 Task: Create a Facebook post about your home renovation, including before and after images and a description of the changes made.
Action: Mouse moved to (289, 26)
Screenshot: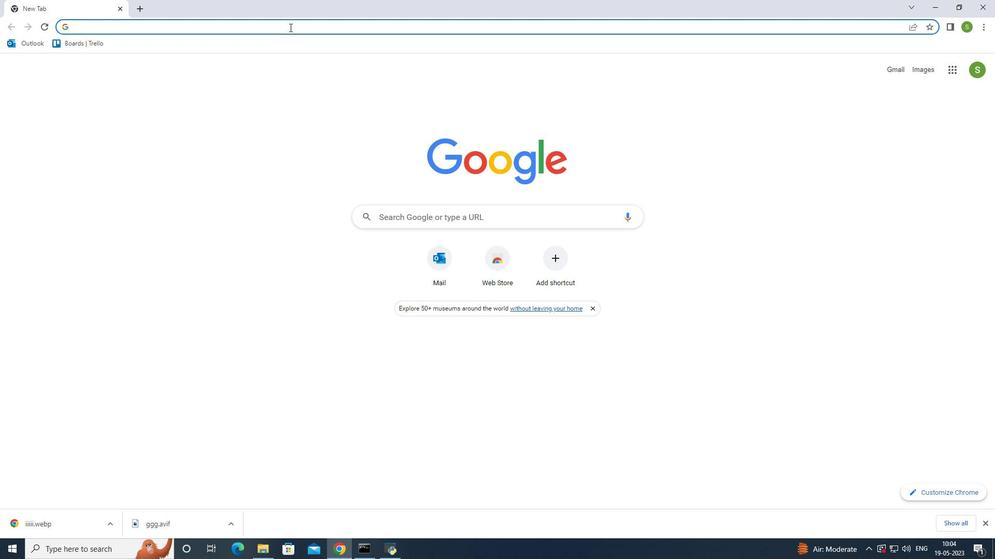 
Action: Mouse pressed left at (289, 26)
Screenshot: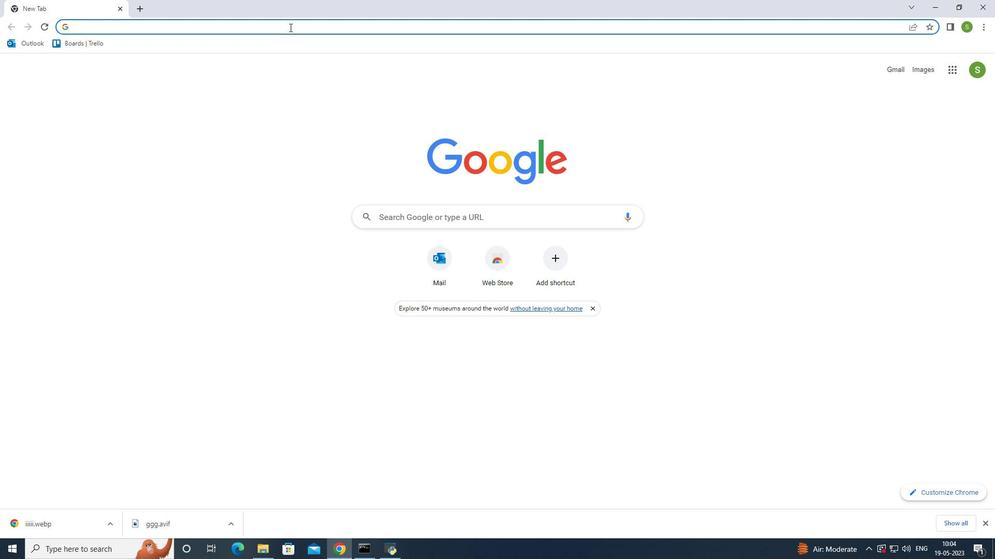 
Action: Mouse moved to (289, 26)
Screenshot: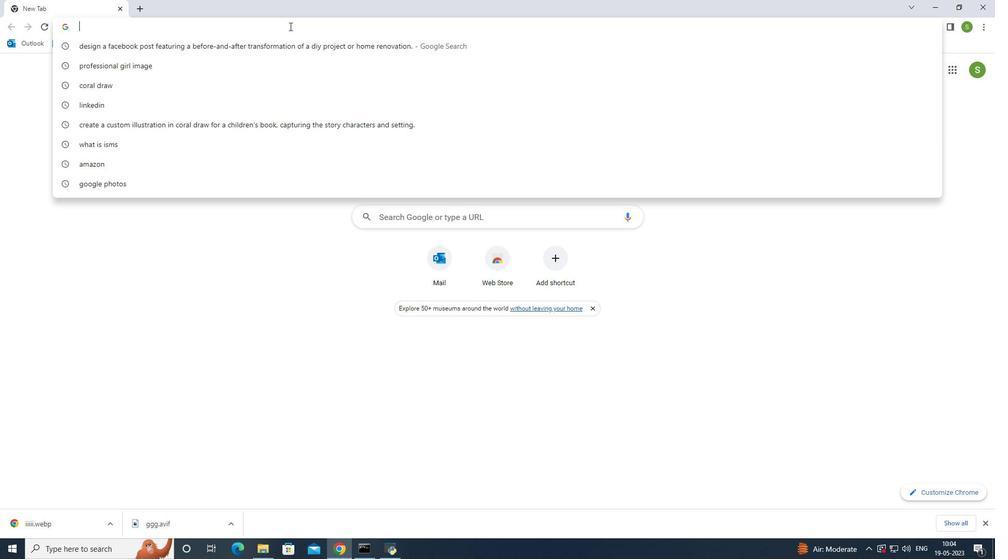 
Action: Key pressed facebook
Screenshot: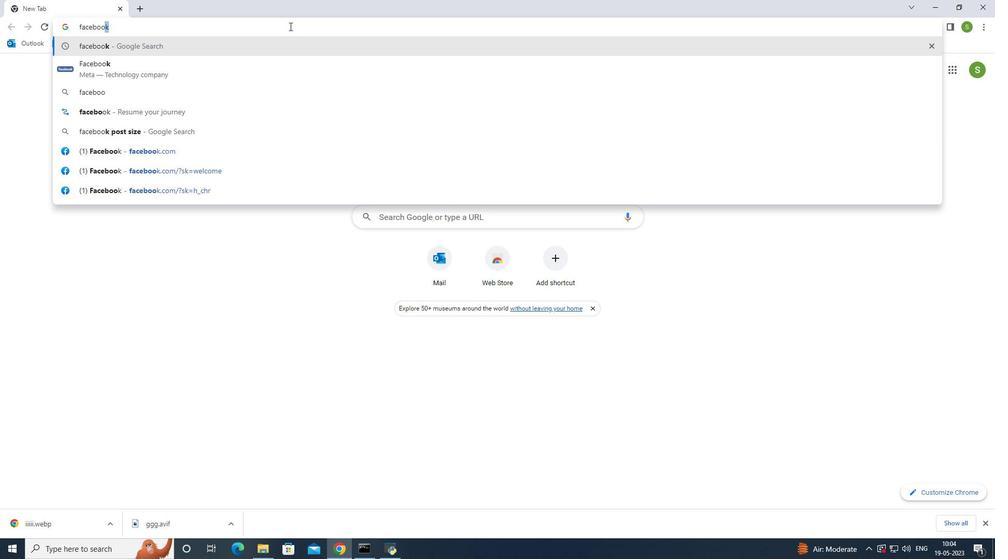 
Action: Mouse moved to (165, 72)
Screenshot: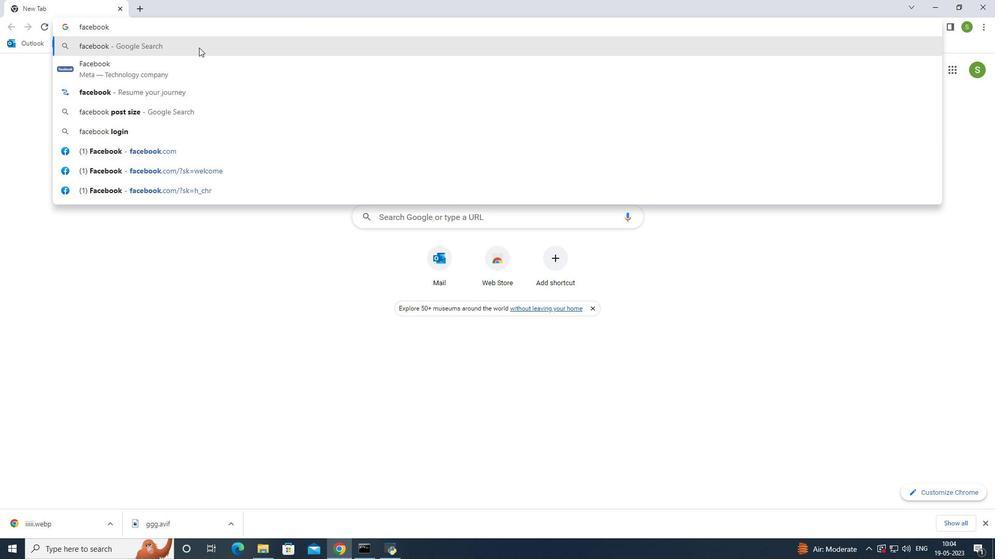 
Action: Mouse pressed left at (165, 72)
Screenshot: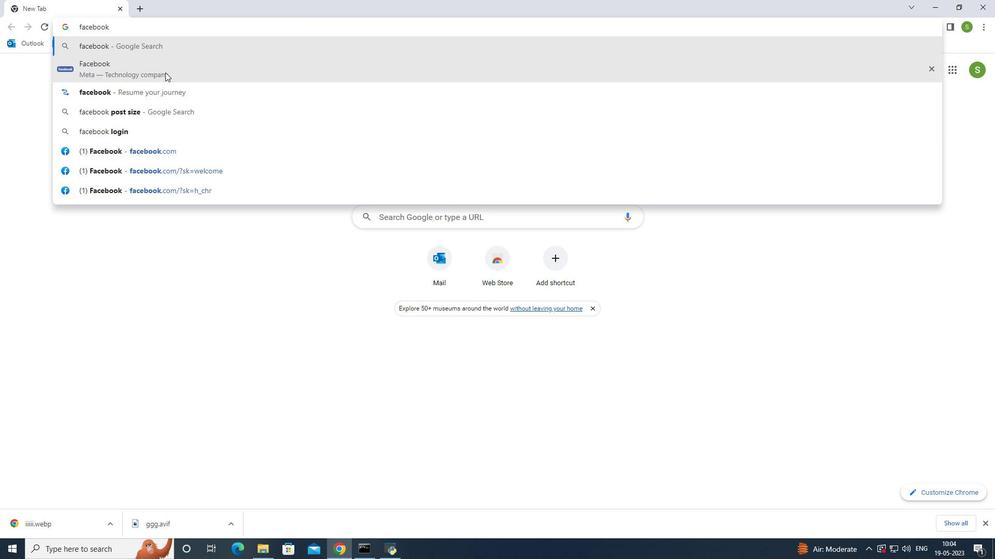 
Action: Mouse moved to (211, 163)
Screenshot: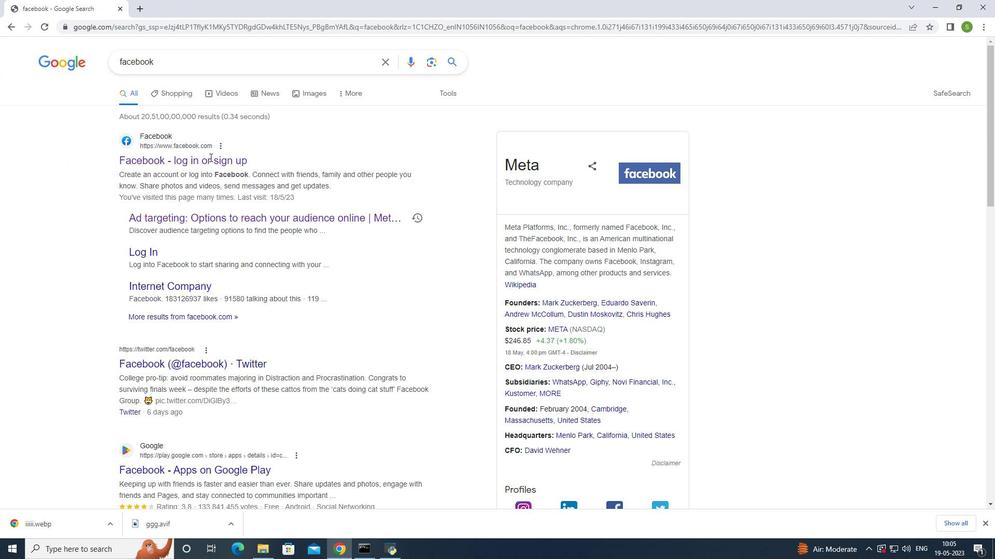 
Action: Mouse pressed left at (211, 163)
Screenshot: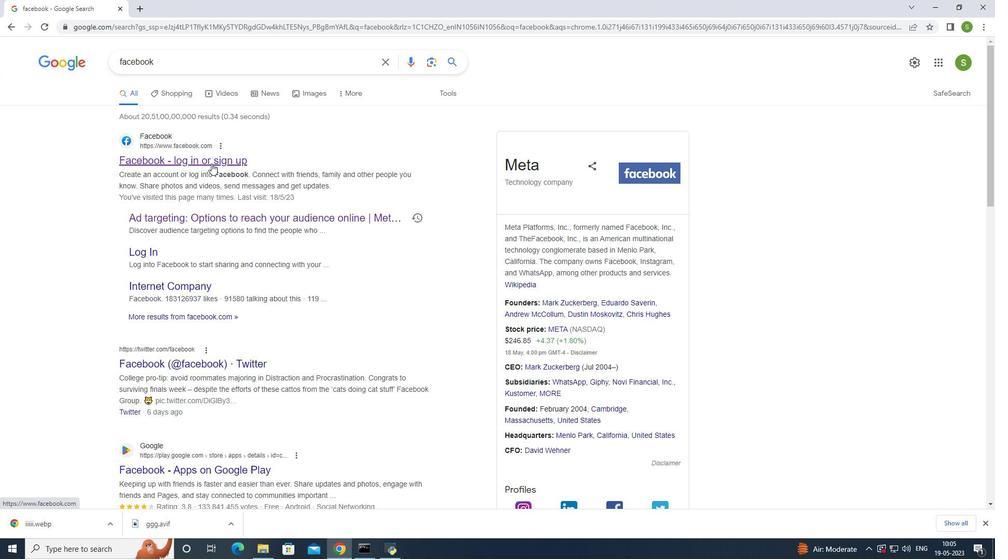 
Action: Mouse moved to (306, 202)
Screenshot: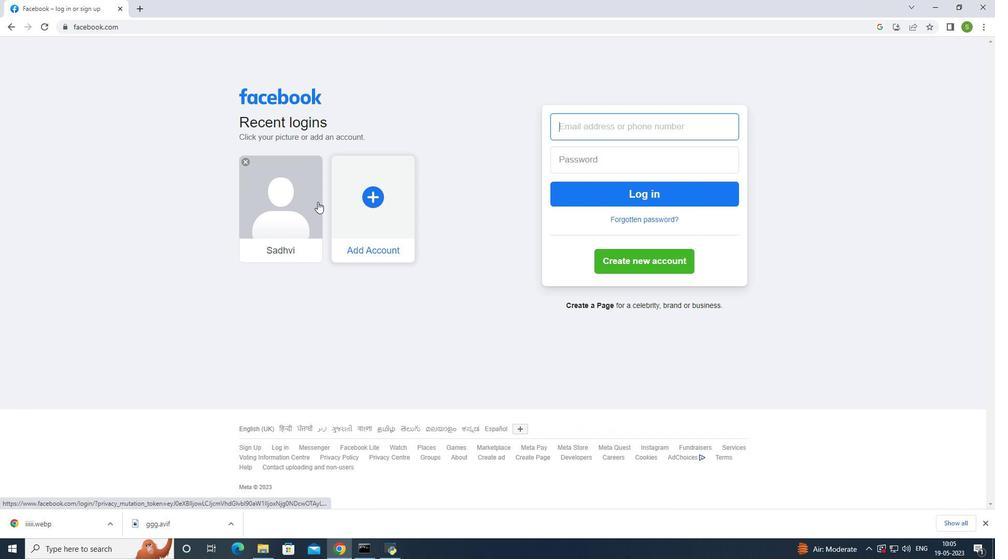 
Action: Mouse pressed left at (306, 202)
Screenshot: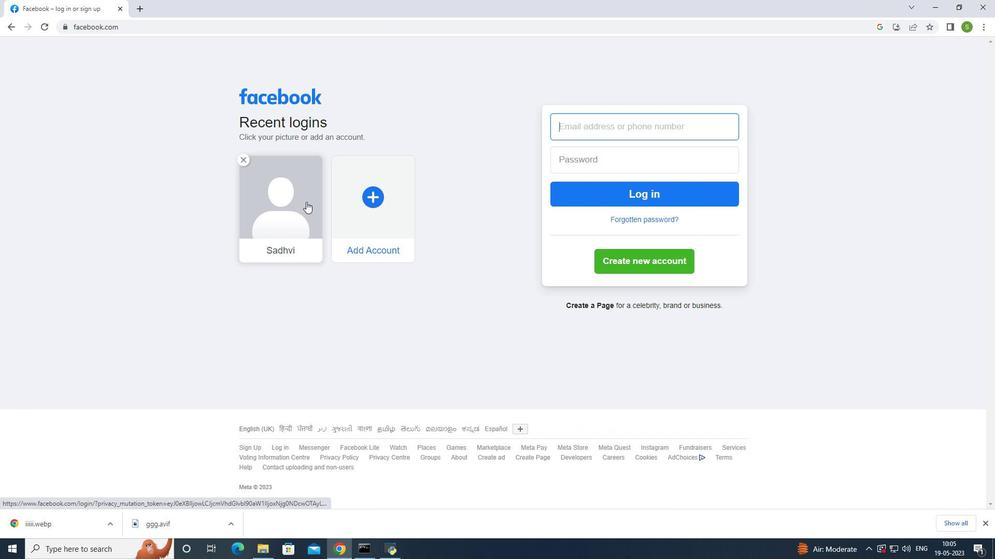 
Action: Mouse moved to (428, 249)
Screenshot: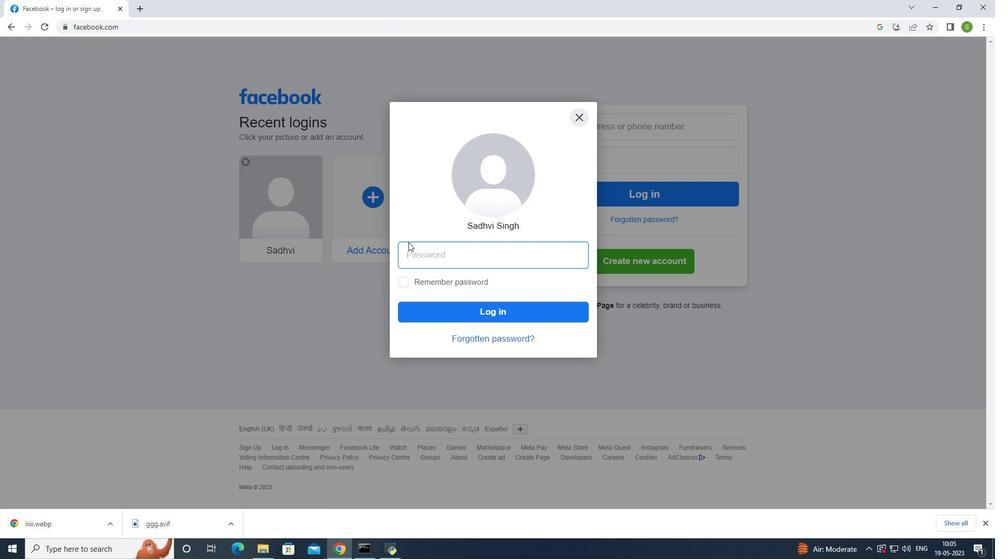 
Action: Mouse pressed left at (428, 249)
Screenshot: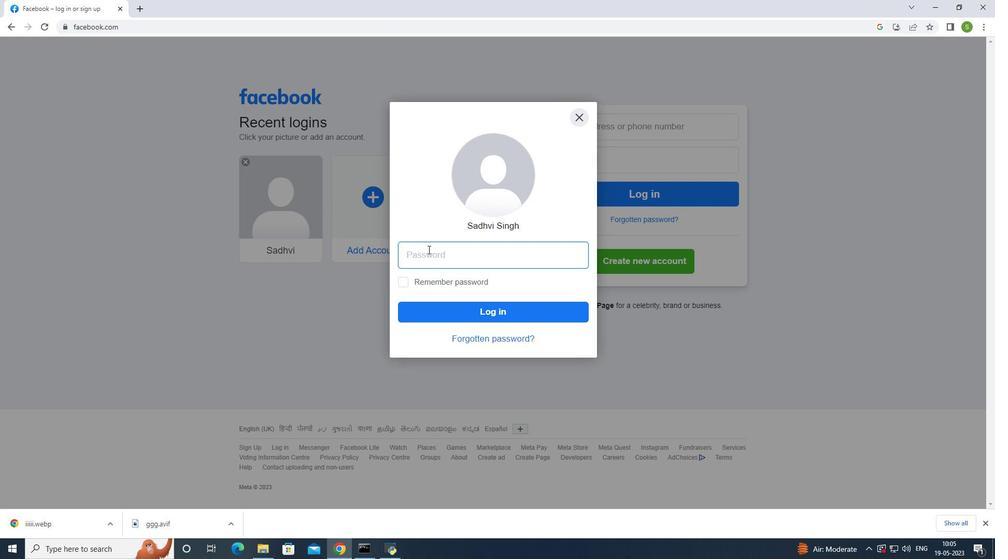 
Action: Mouse moved to (449, 187)
Screenshot: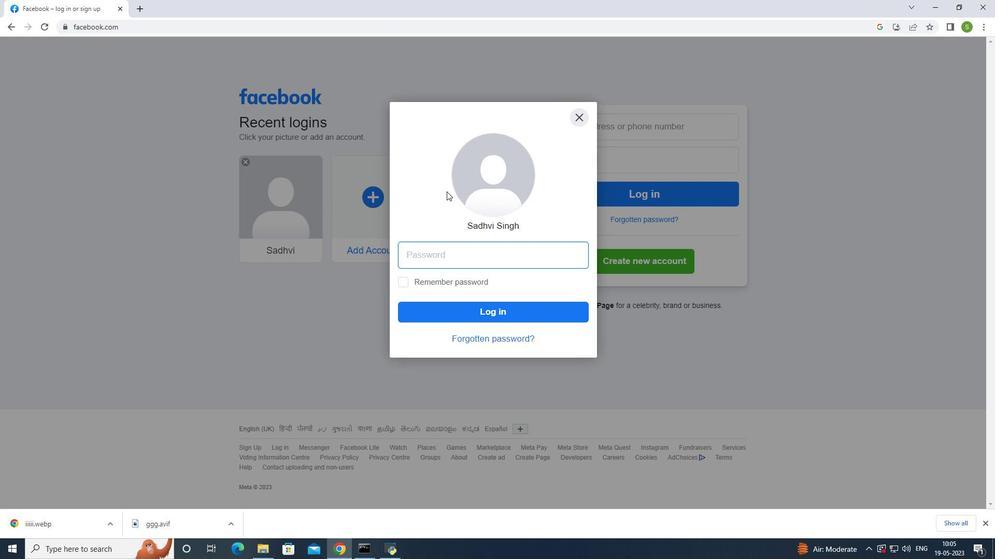 
Action: Key pressed <Key.shift>Softage<Key.shift><Key.shift><Key.shift><Key.shift><Key.shift><Key.shift><Key.shift><Key.shift><Key.shift><Key.shift><Key.shift><Key.shift><Key.shift><Key.shift>@123
Screenshot: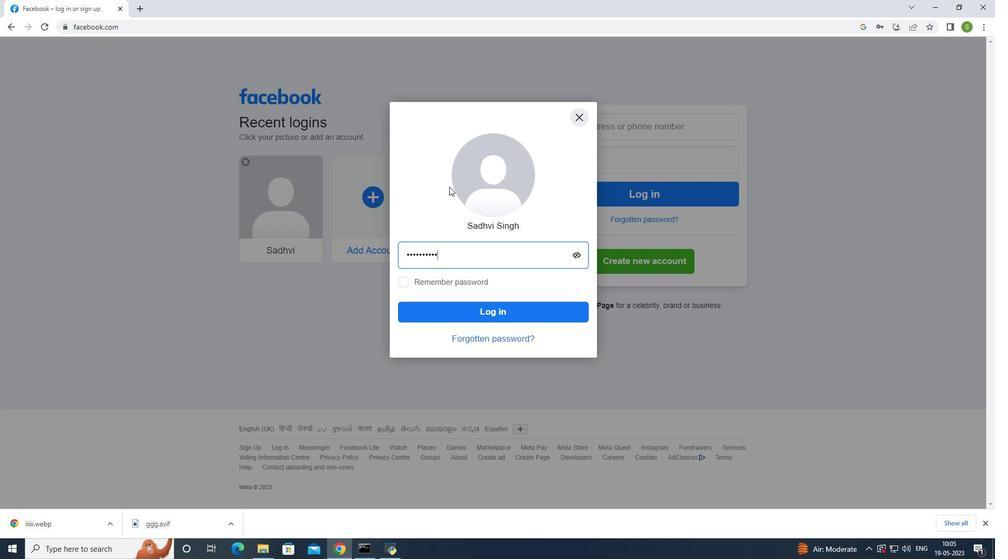 
Action: Mouse moved to (469, 308)
Screenshot: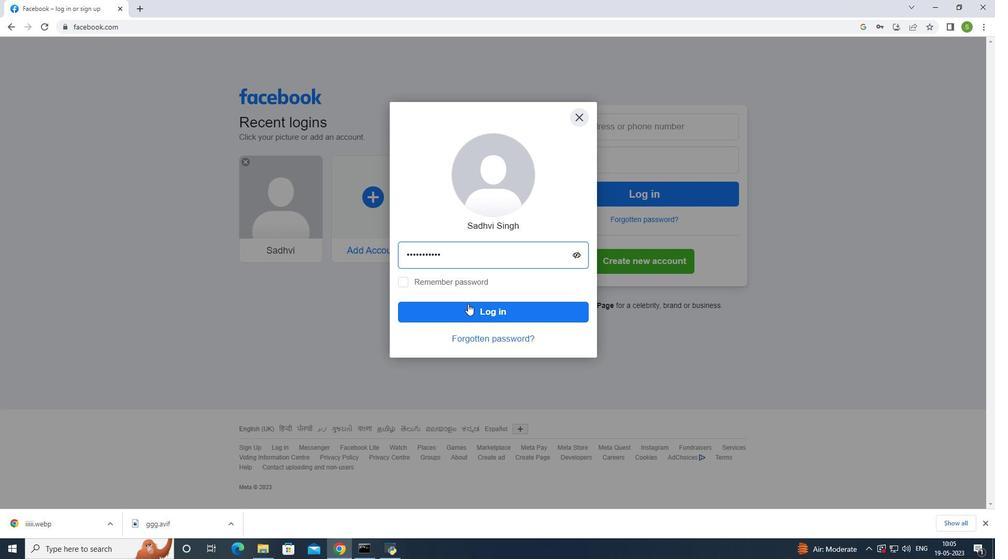 
Action: Mouse pressed left at (469, 308)
Screenshot: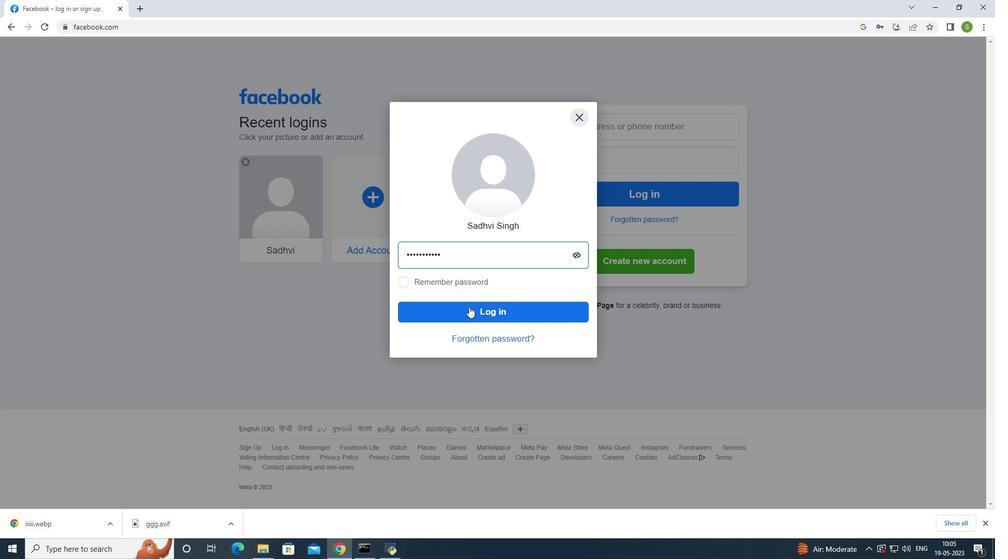 
Action: Mouse moved to (138, 1)
Screenshot: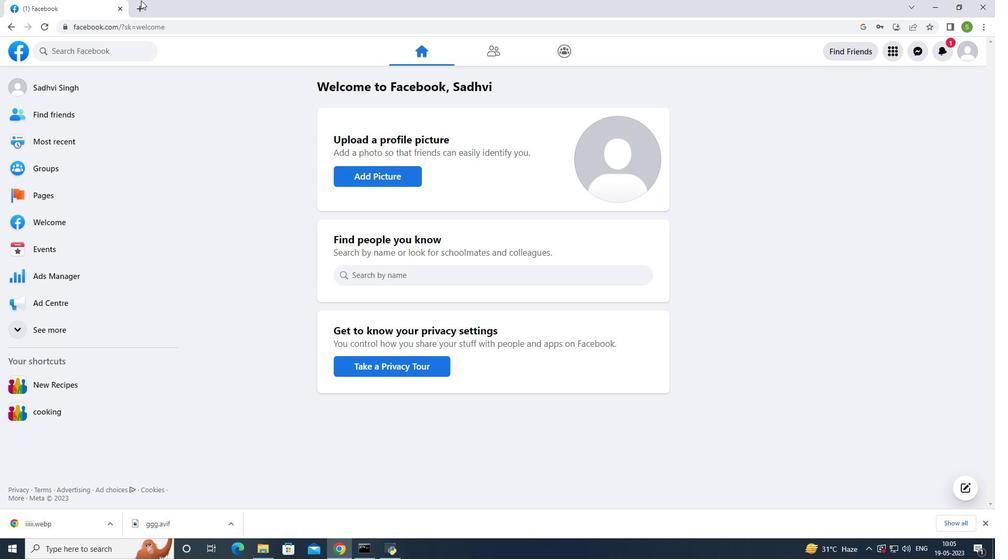 
Action: Mouse pressed left at (138, 1)
Screenshot: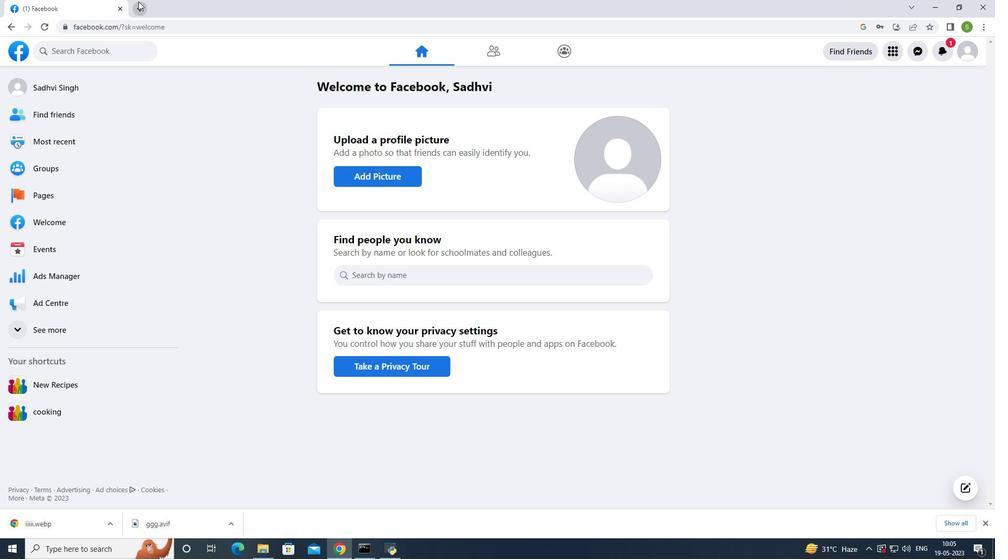 
Action: Mouse moved to (136, 20)
Screenshot: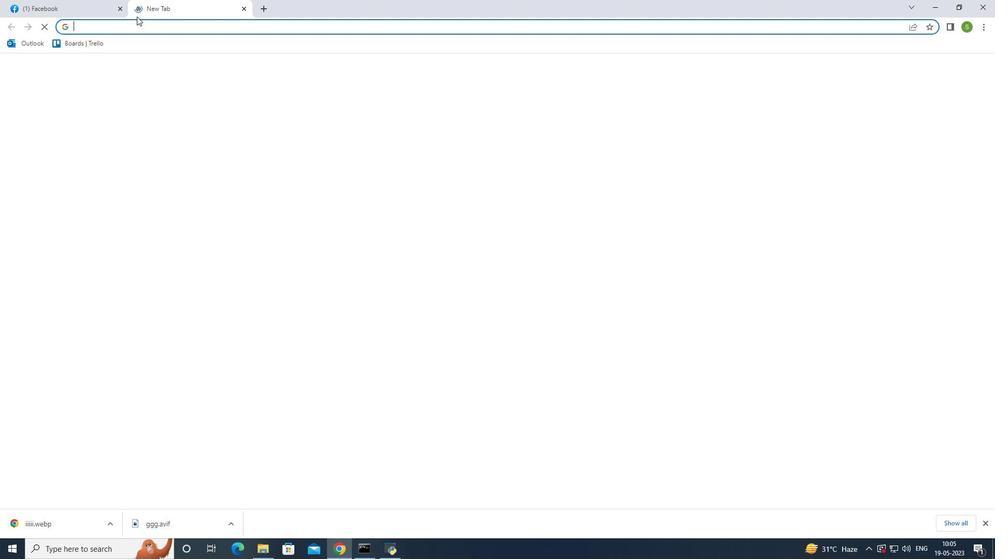 
Action: Mouse pressed left at (136, 20)
Screenshot: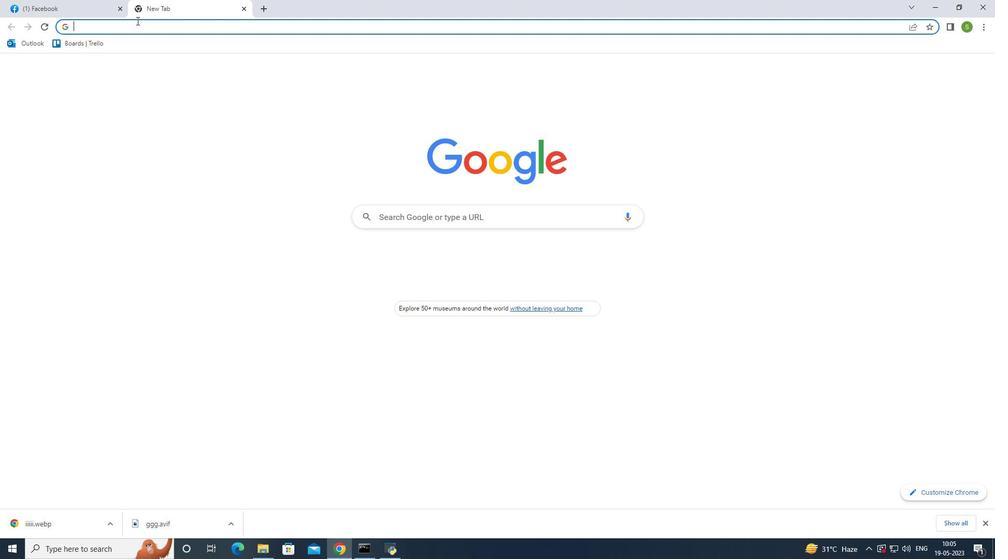 
Action: Mouse moved to (139, 25)
Screenshot: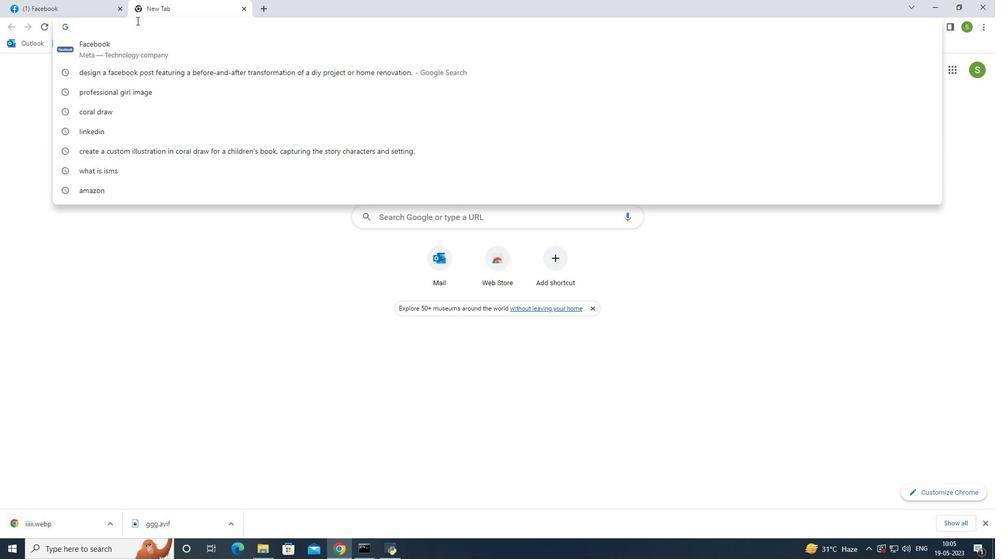 
Action: Key pressed hom<Key.space><Key.backspace>e<Key.space>r<Key.backspace>image<Key.enter>
Screenshot: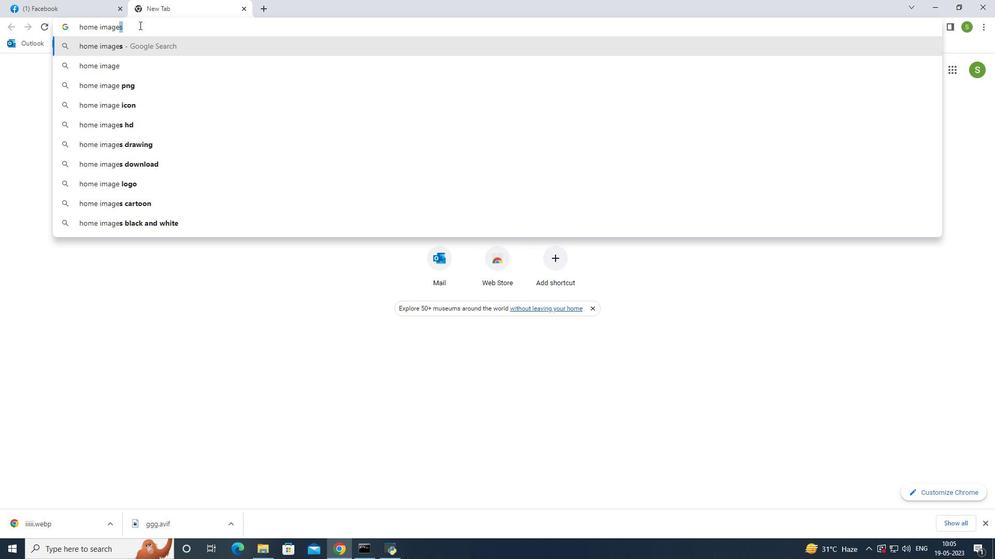 
Action: Mouse moved to (170, 90)
Screenshot: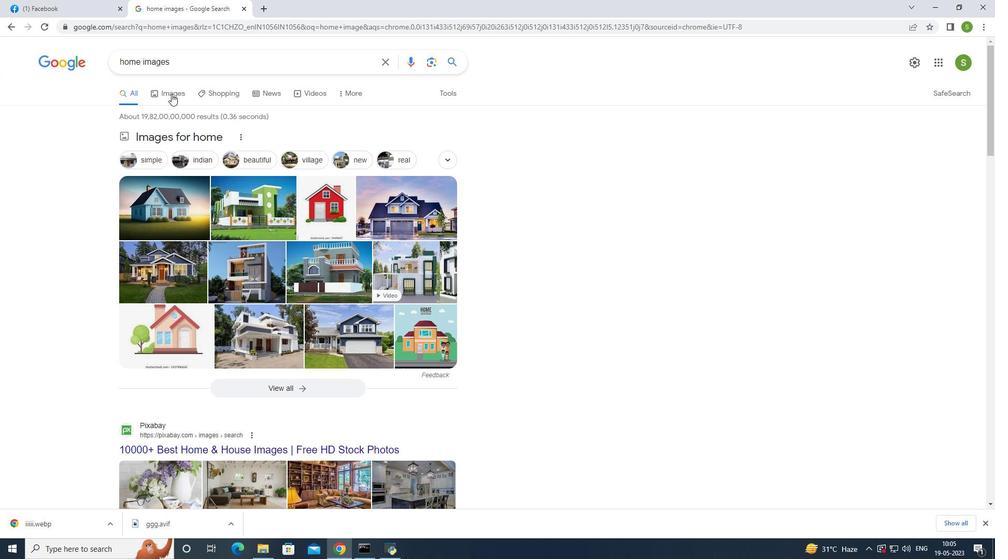 
Action: Mouse pressed left at (170, 90)
Screenshot: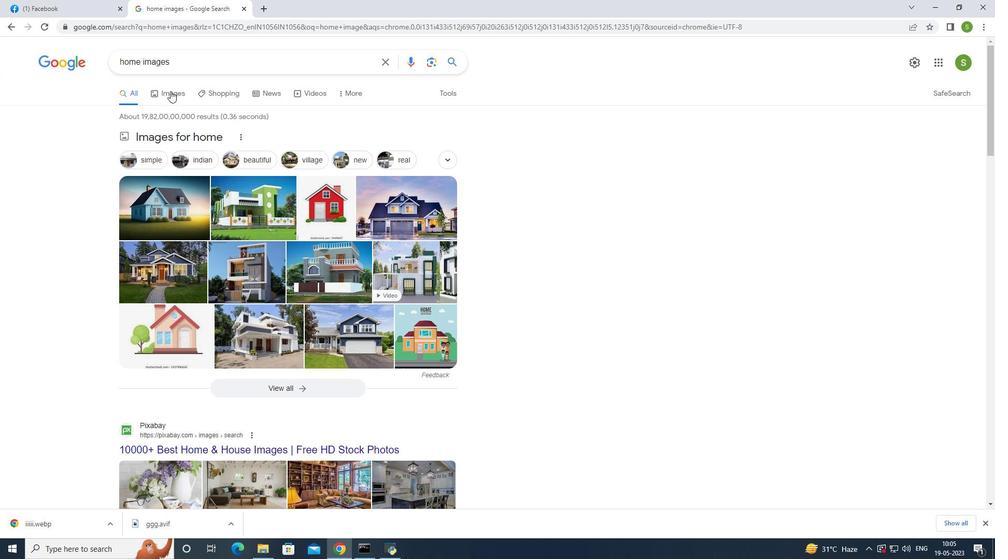 
Action: Mouse moved to (290, 199)
Screenshot: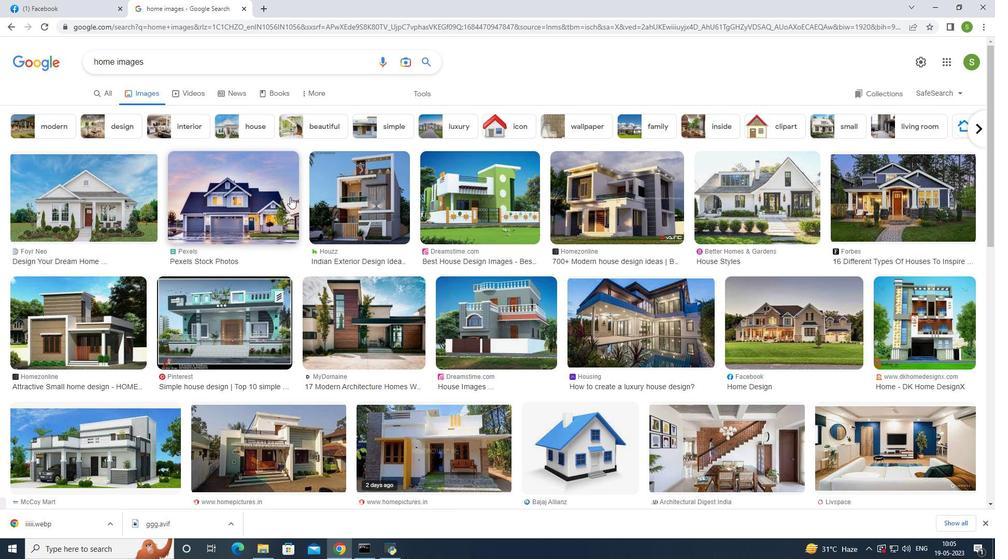 
Action: Mouse scrolled (290, 198) with delta (0, 0)
Screenshot: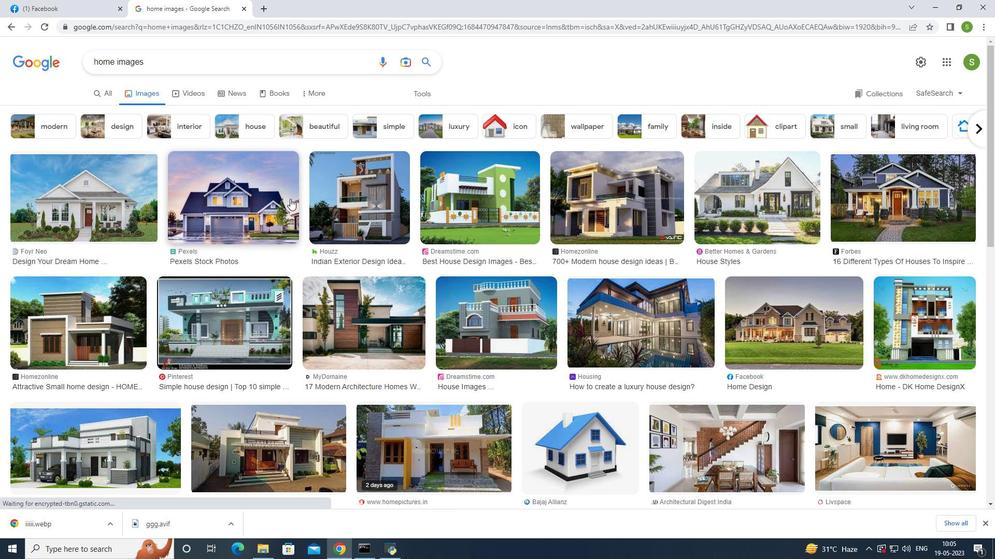 
Action: Mouse scrolled (290, 198) with delta (0, 0)
Screenshot: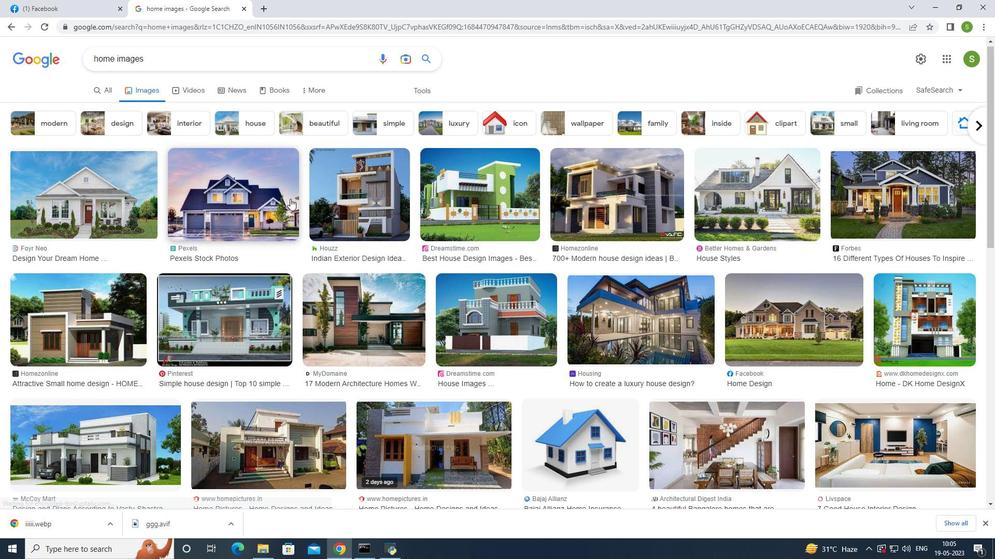 
Action: Mouse scrolled (290, 198) with delta (0, 0)
Screenshot: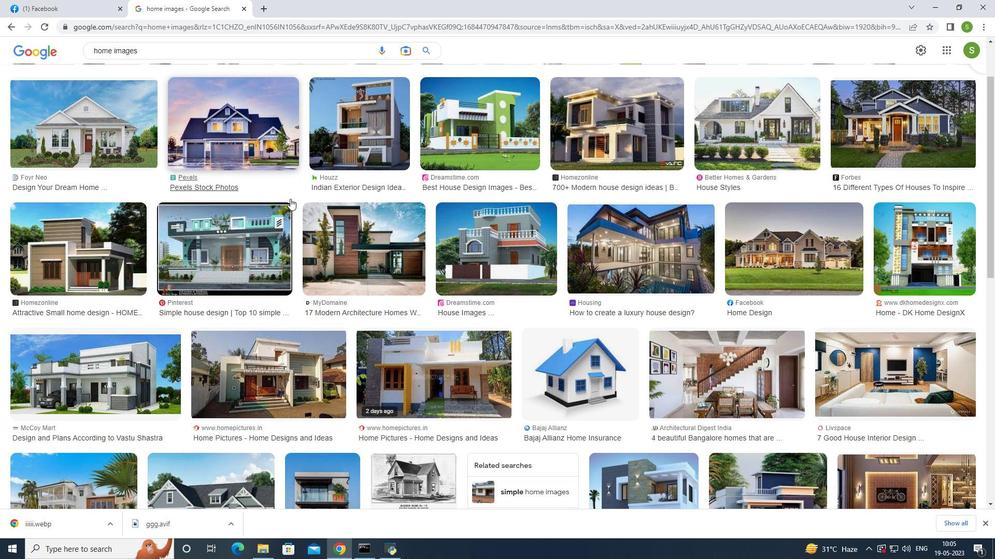 
Action: Mouse scrolled (290, 198) with delta (0, 0)
Screenshot: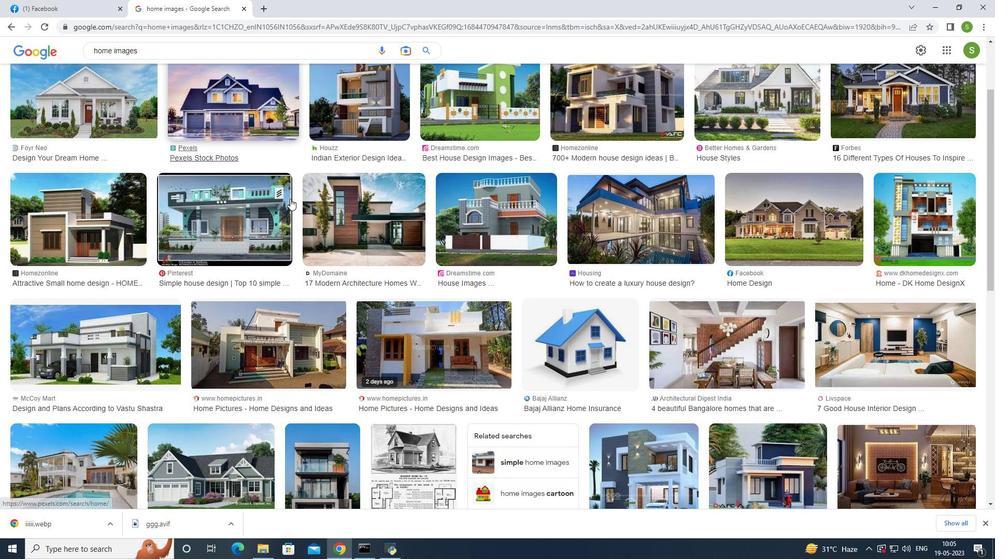 
Action: Mouse scrolled (290, 198) with delta (0, 0)
Screenshot: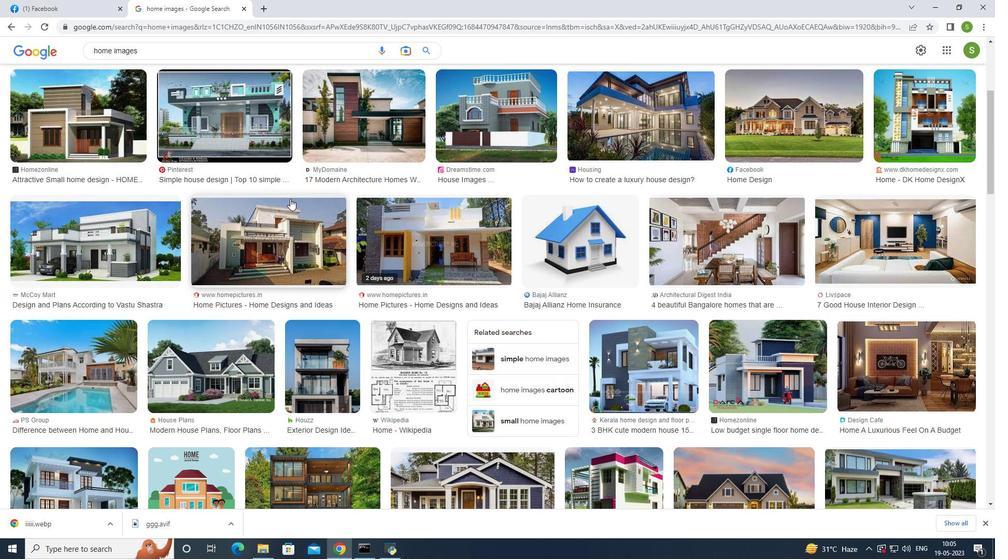 
Action: Mouse scrolled (290, 198) with delta (0, 0)
Screenshot: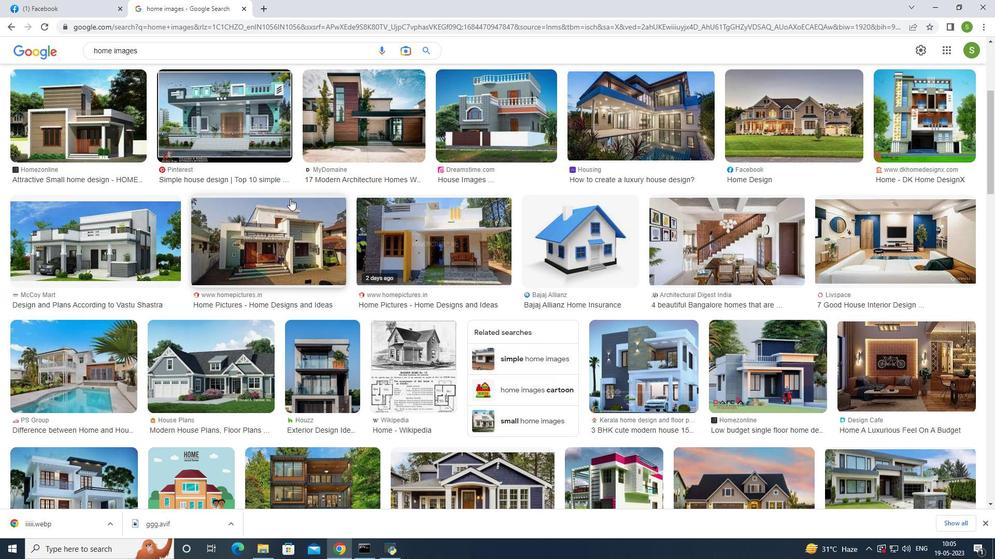 
Action: Mouse scrolled (290, 198) with delta (0, 0)
Screenshot: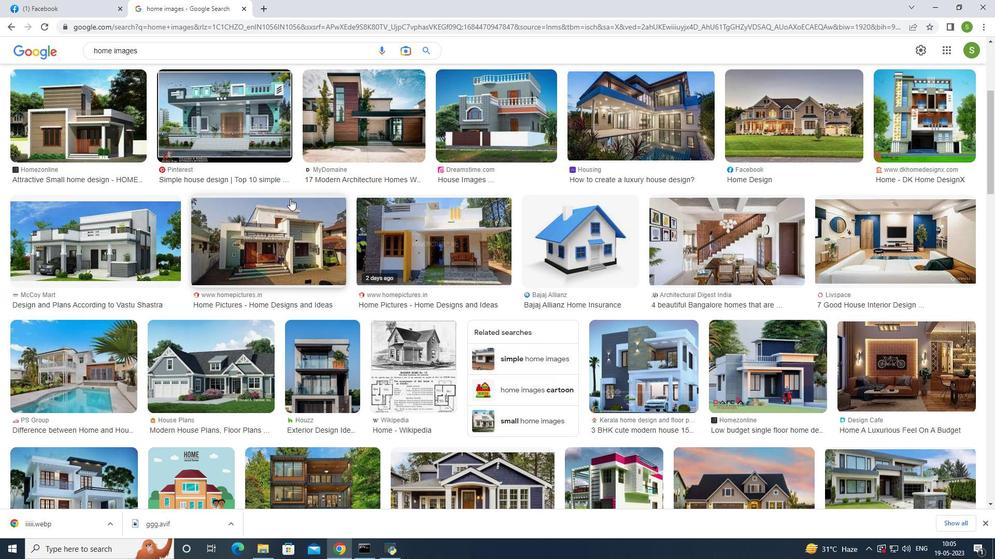 
Action: Mouse scrolled (290, 198) with delta (0, 0)
Screenshot: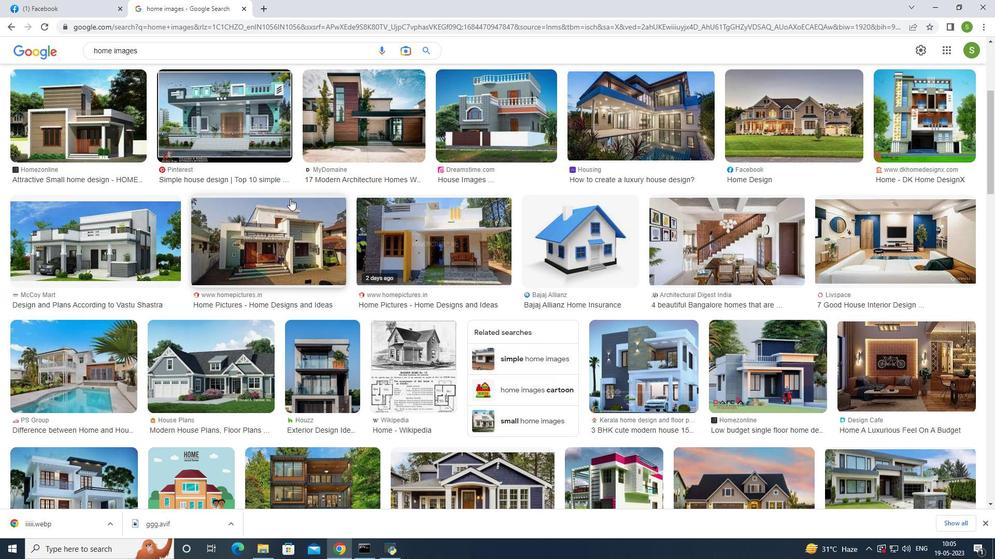 
Action: Mouse moved to (289, 199)
Screenshot: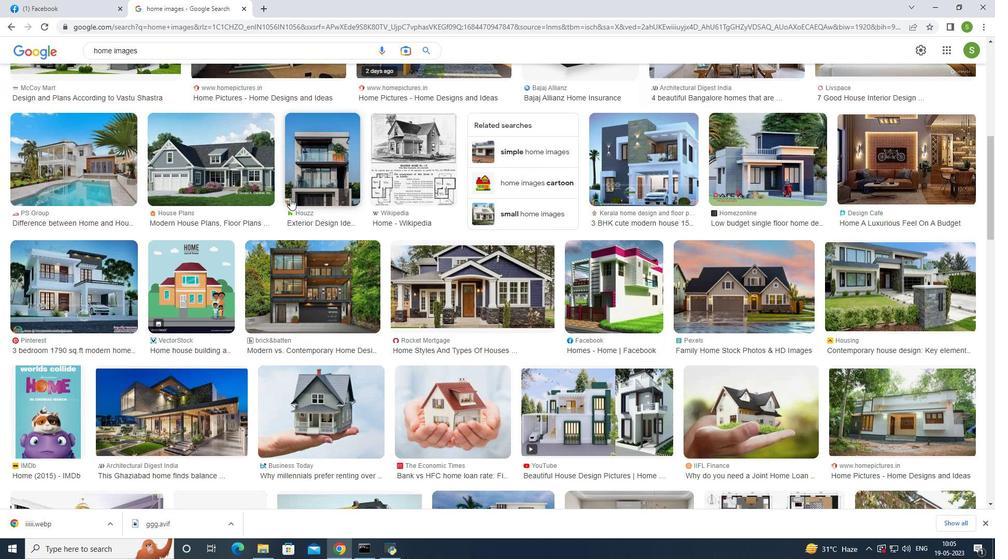 
Action: Mouse scrolled (289, 198) with delta (0, 0)
Screenshot: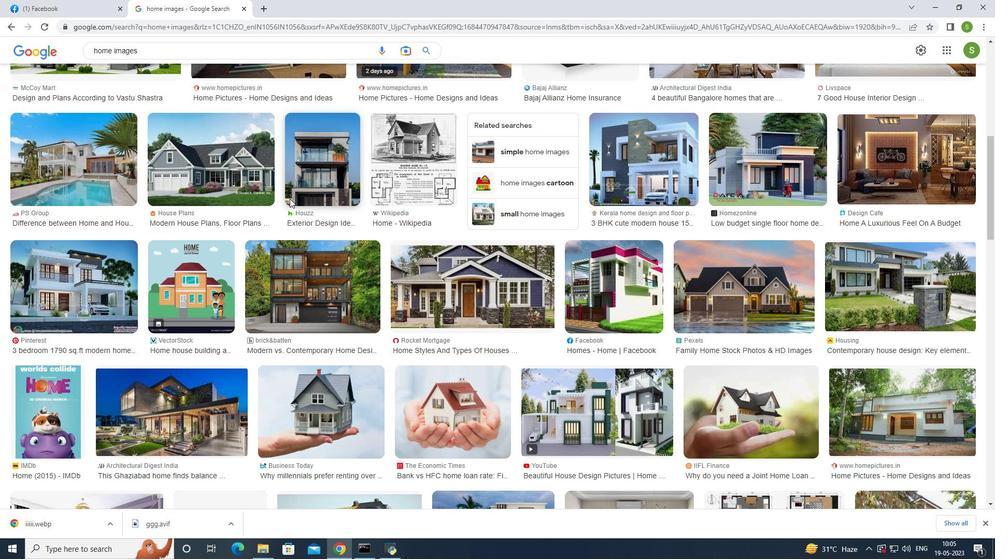 
Action: Mouse scrolled (289, 198) with delta (0, 0)
Screenshot: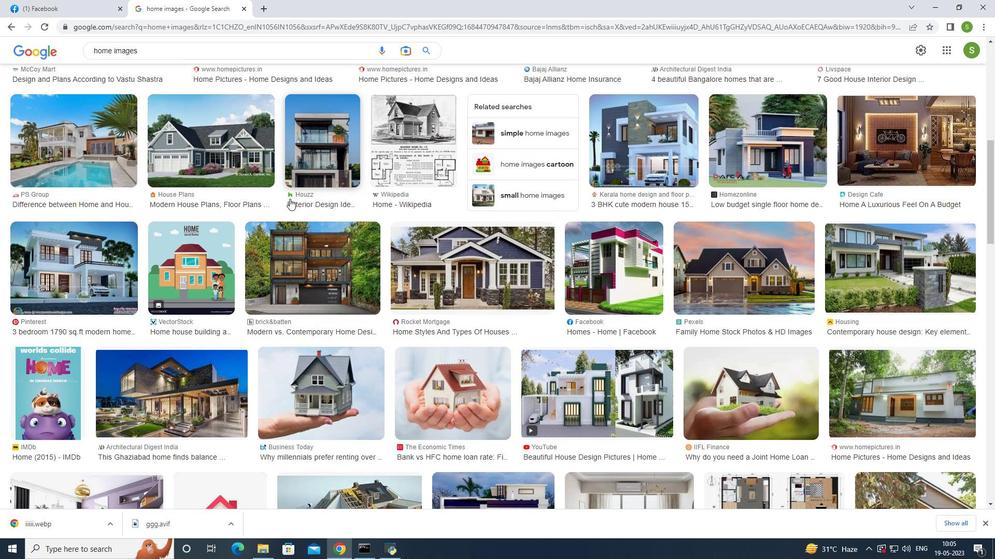 
Action: Mouse scrolled (289, 198) with delta (0, 0)
Screenshot: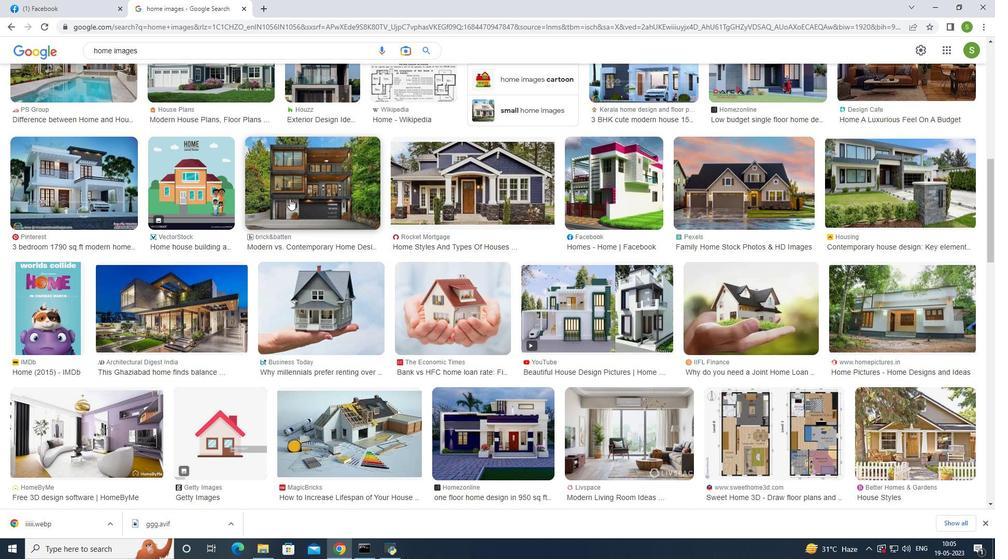 
Action: Mouse scrolled (289, 198) with delta (0, 0)
Screenshot: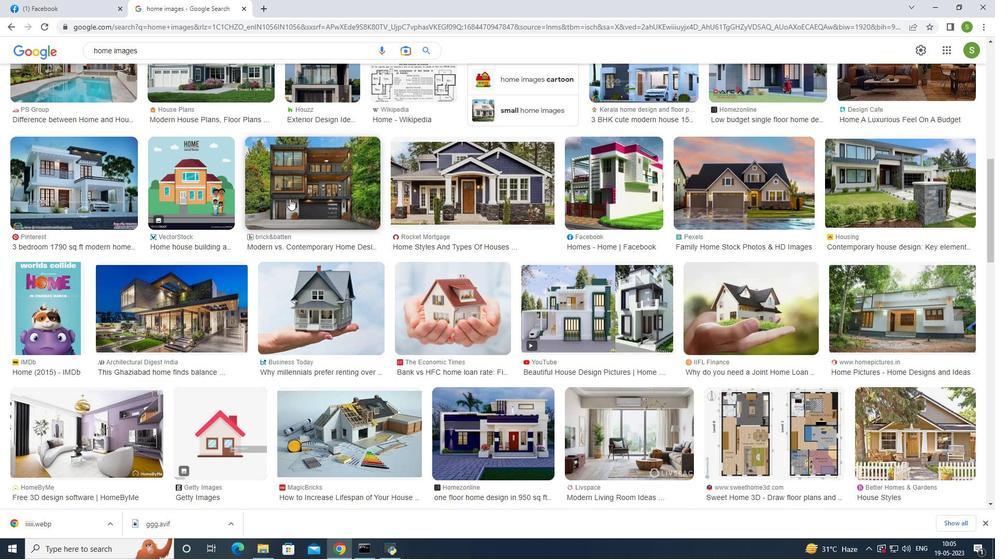 
Action: Mouse scrolled (289, 198) with delta (0, 0)
Screenshot: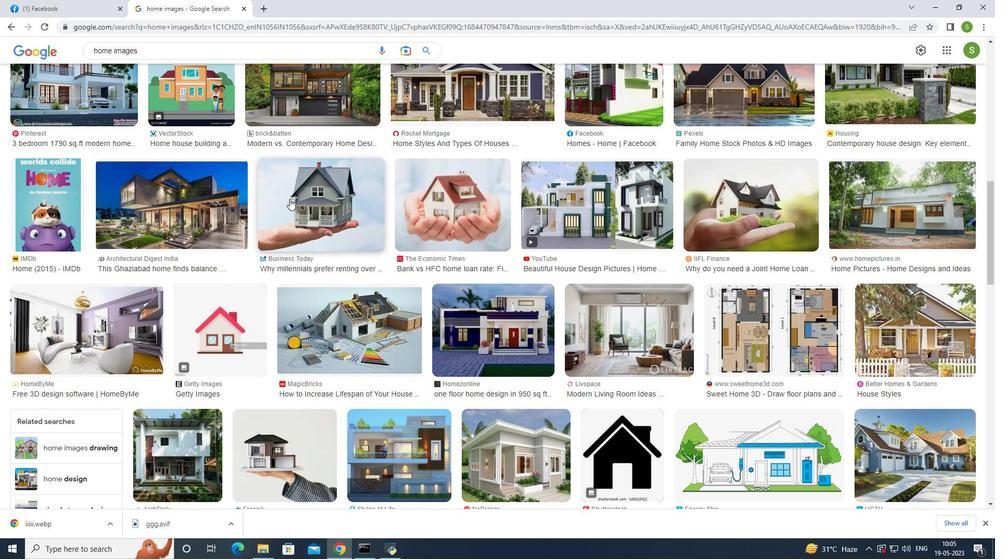 
Action: Mouse scrolled (289, 198) with delta (0, 0)
Screenshot: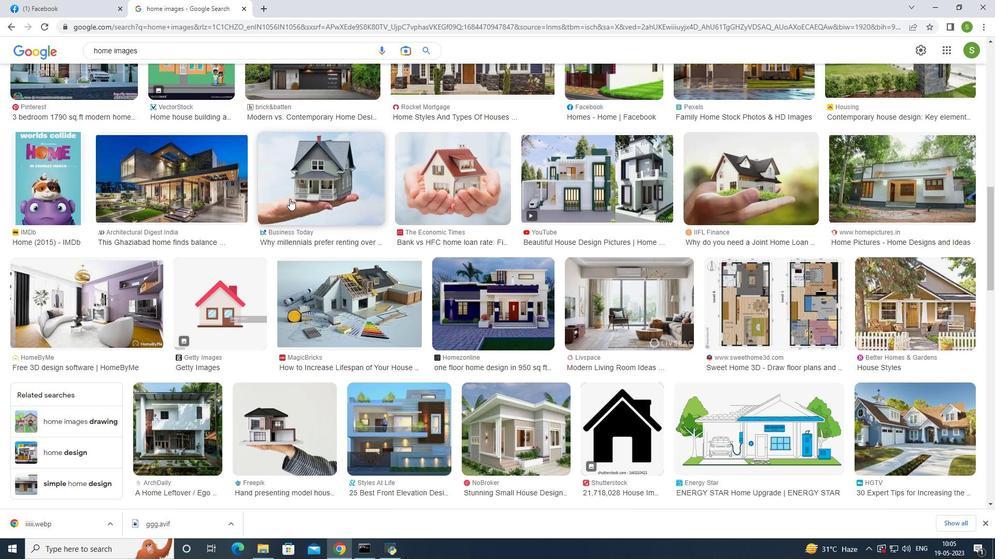 
Action: Mouse moved to (289, 199)
Screenshot: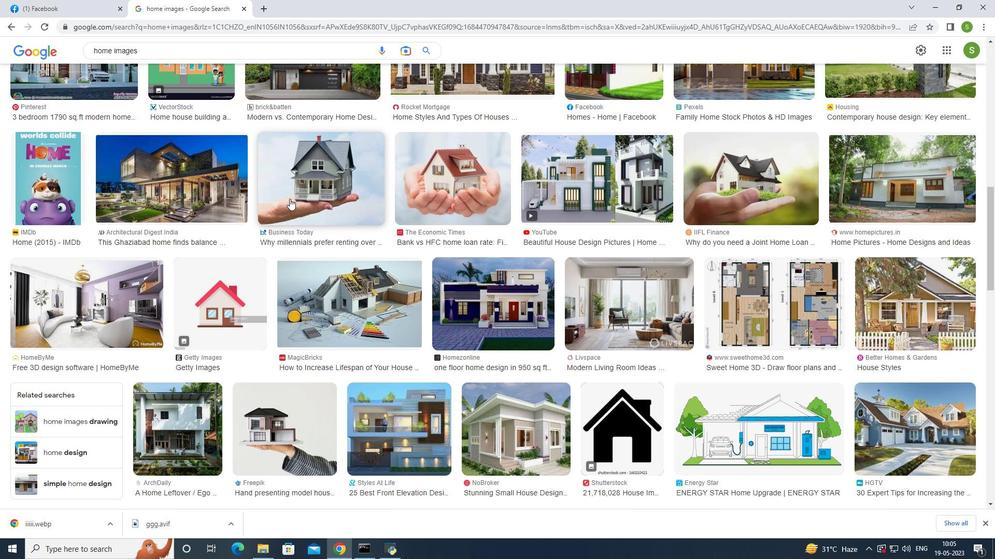 
Action: Mouse scrolled (289, 198) with delta (0, 0)
Screenshot: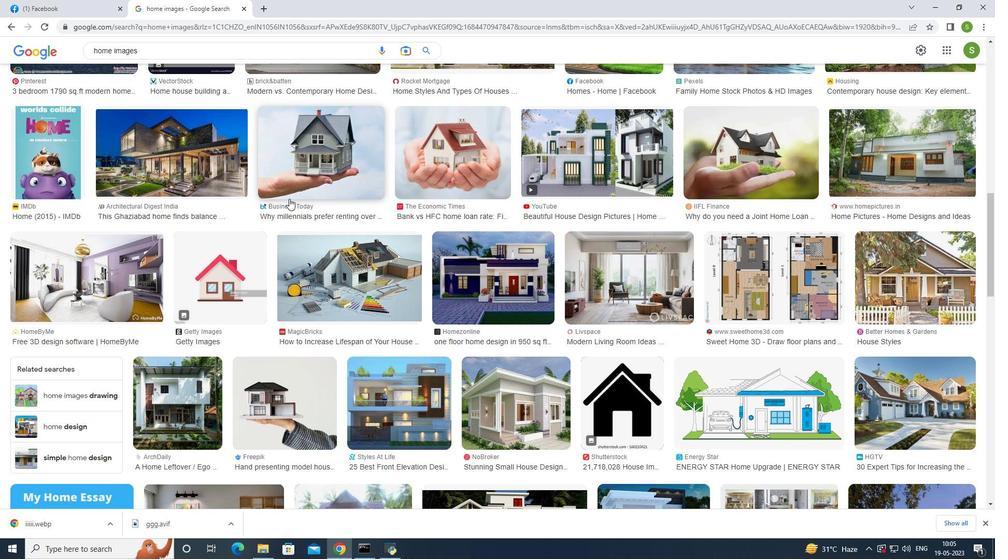 
Action: Mouse scrolled (289, 198) with delta (0, 0)
Screenshot: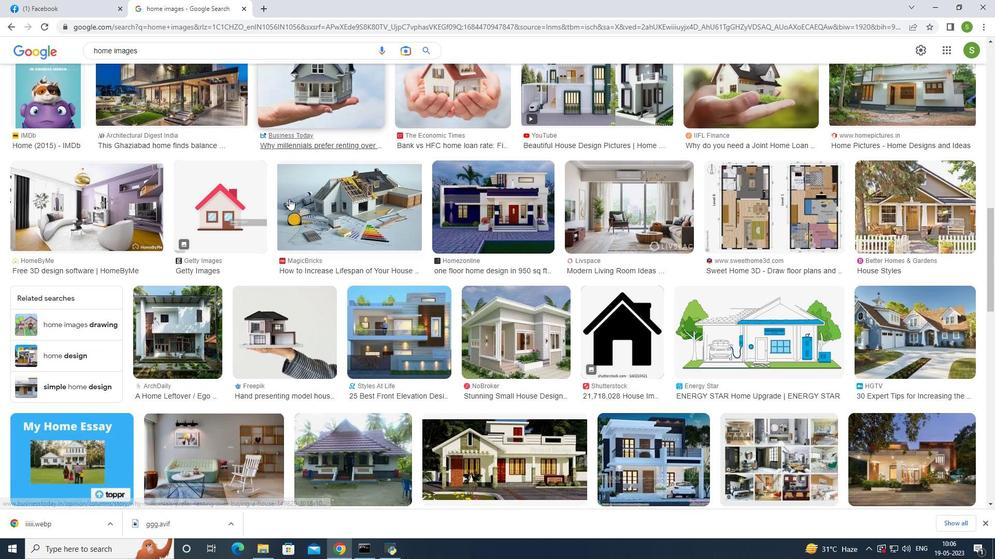 
Action: Mouse moved to (288, 199)
Screenshot: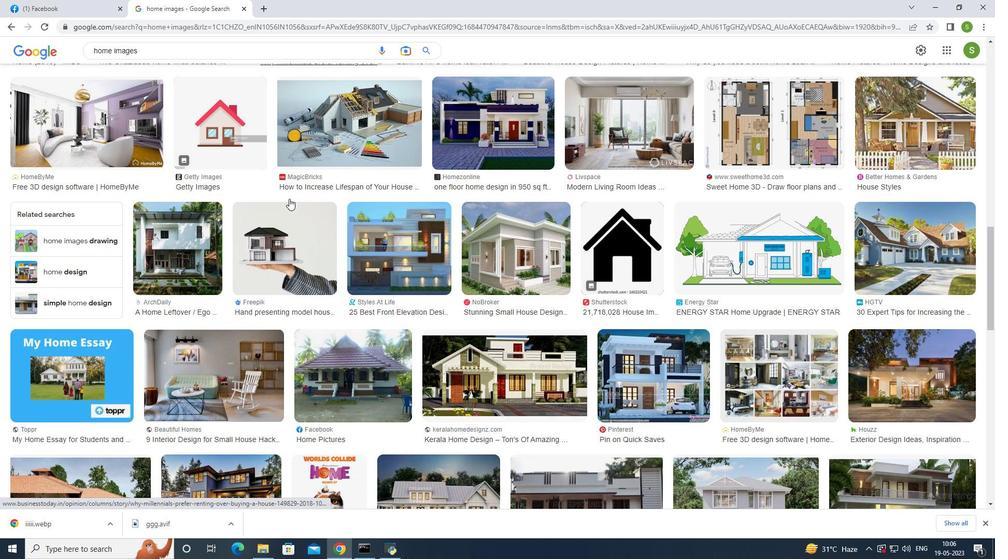 
Action: Mouse scrolled (288, 198) with delta (0, 0)
Screenshot: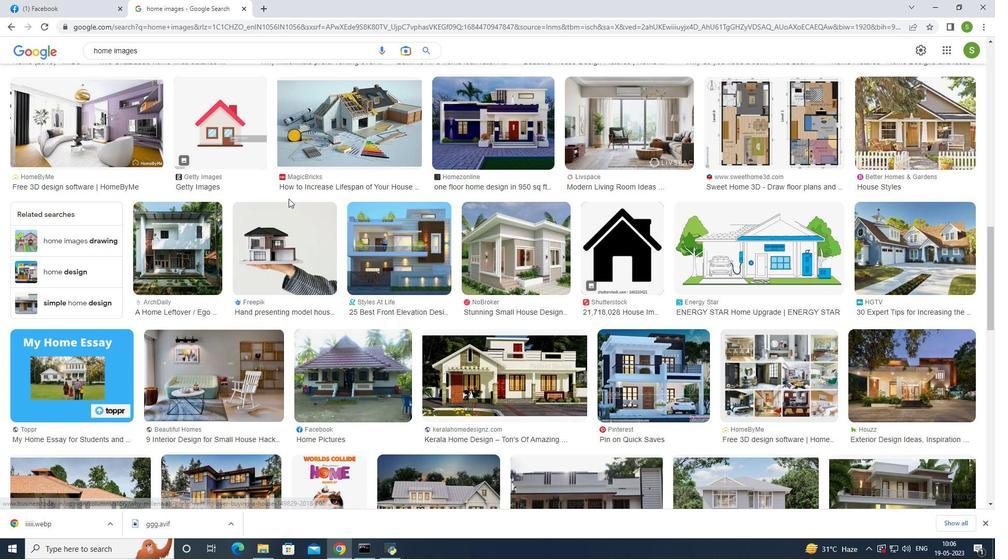 
Action: Mouse moved to (346, 278)
Screenshot: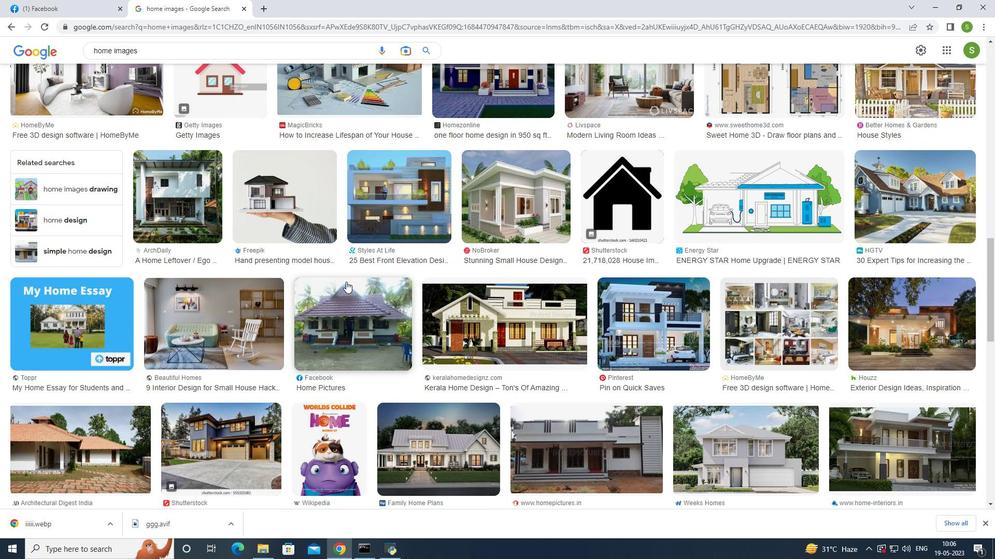 
Action: Mouse scrolled (346, 277) with delta (0, 0)
Screenshot: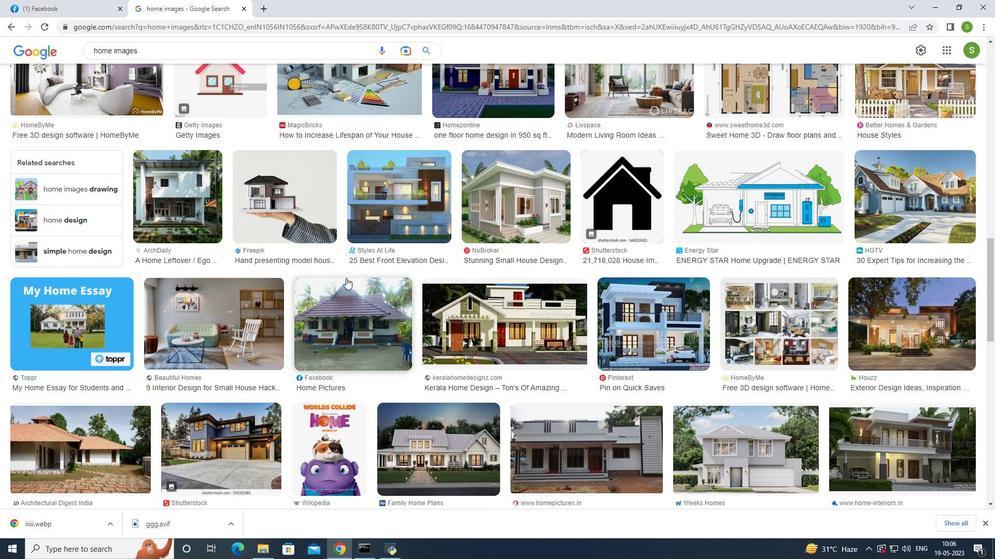 
Action: Mouse scrolled (346, 277) with delta (0, 0)
Screenshot: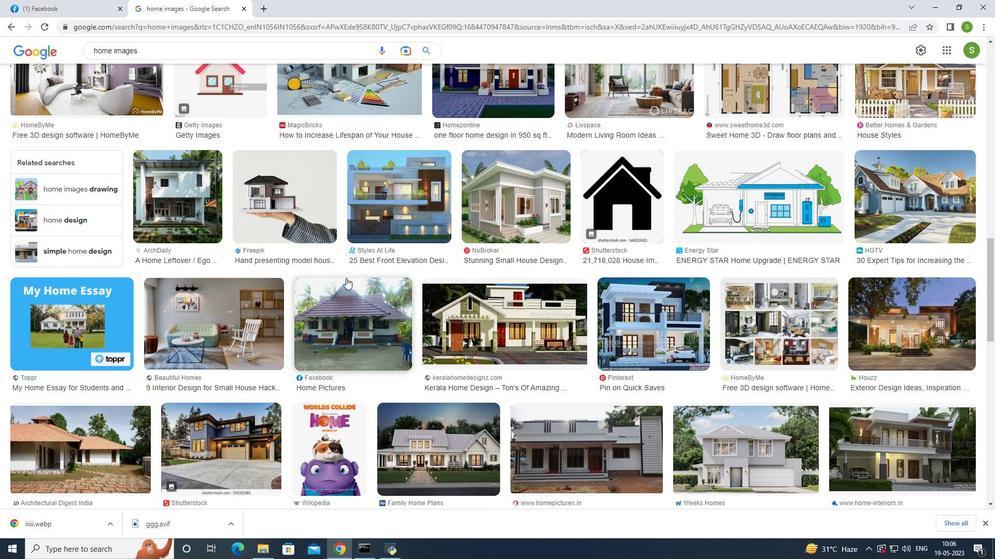
Action: Mouse scrolled (346, 277) with delta (0, 0)
Screenshot: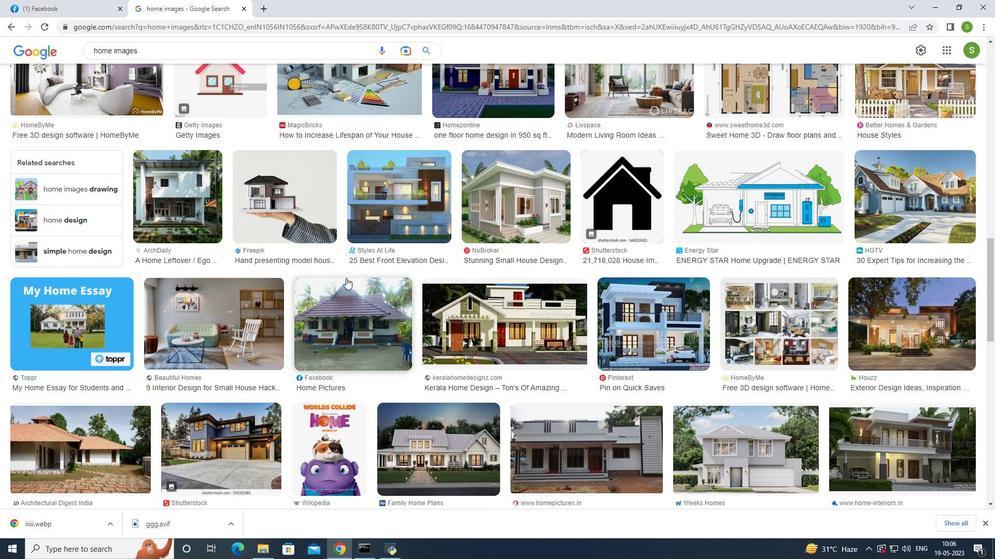 
Action: Mouse scrolled (346, 277) with delta (0, 0)
Screenshot: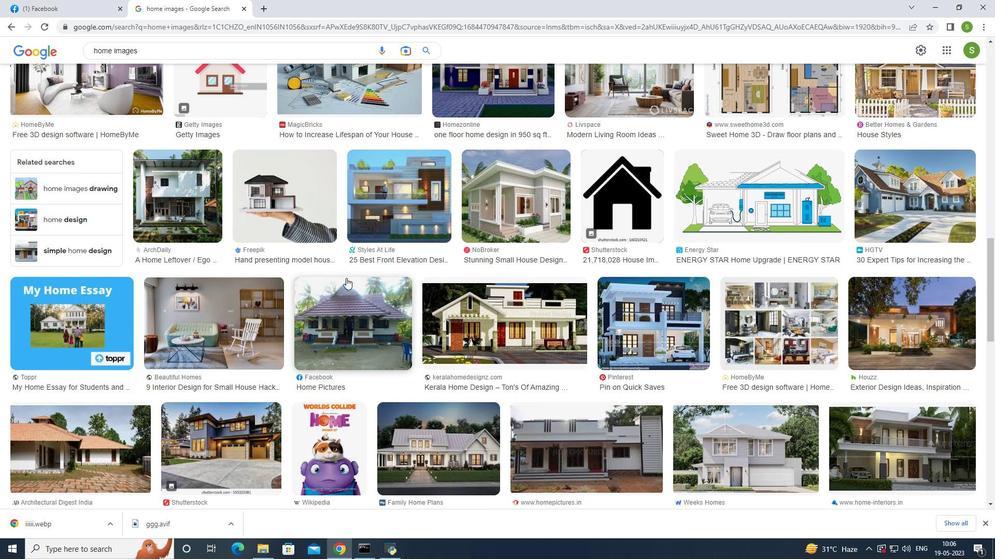 
Action: Mouse moved to (363, 190)
Screenshot: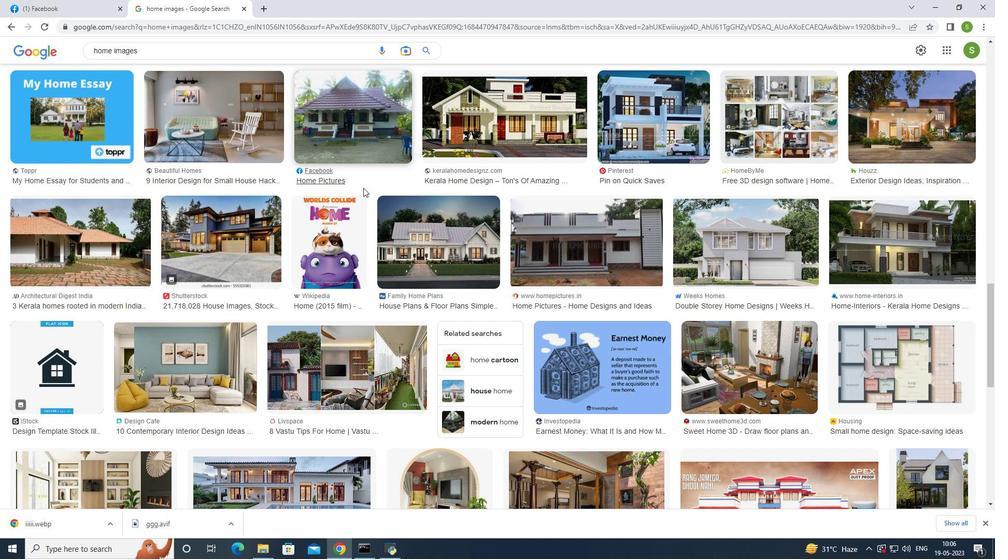 
Action: Mouse scrolled (363, 189) with delta (0, 0)
Screenshot: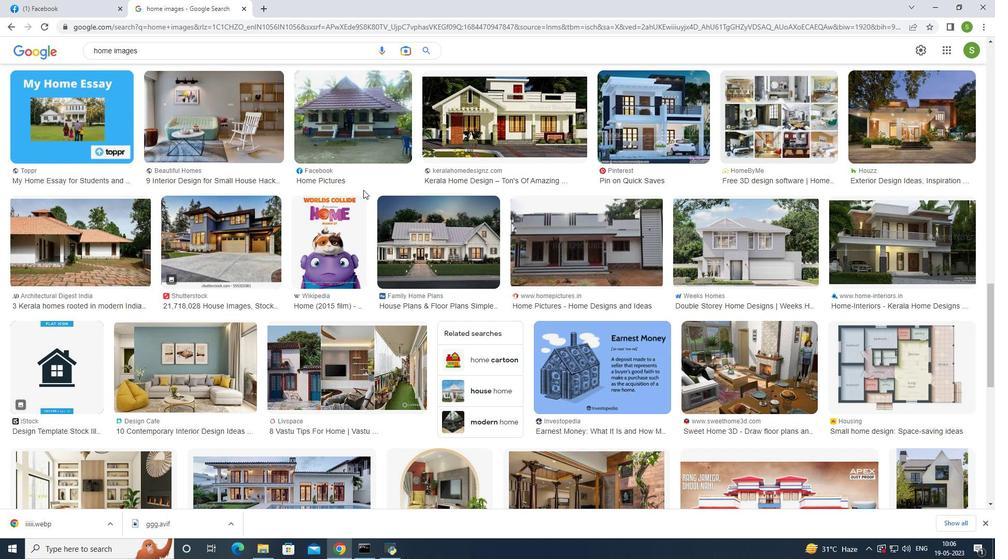 
Action: Mouse scrolled (363, 189) with delta (0, 0)
Screenshot: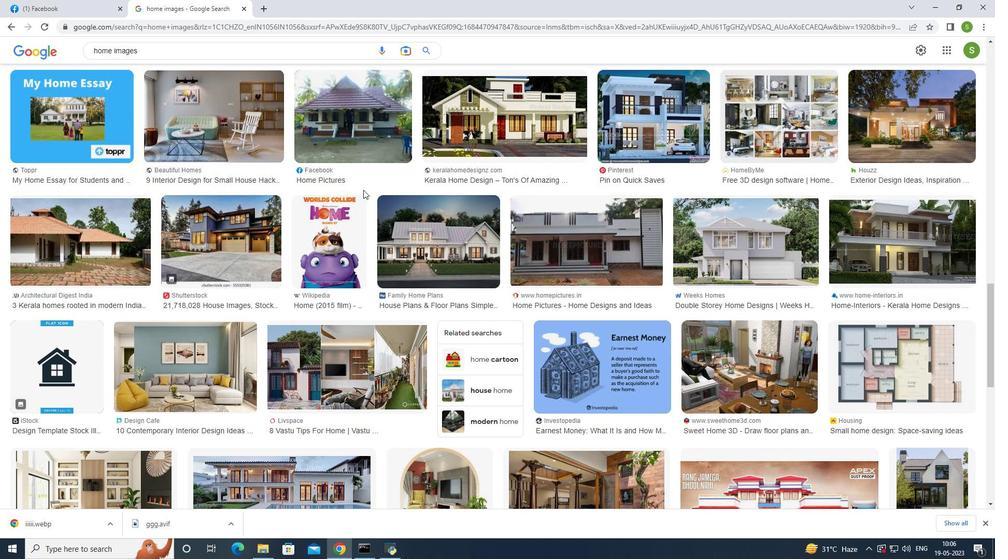 
Action: Mouse scrolled (363, 189) with delta (0, 0)
Screenshot: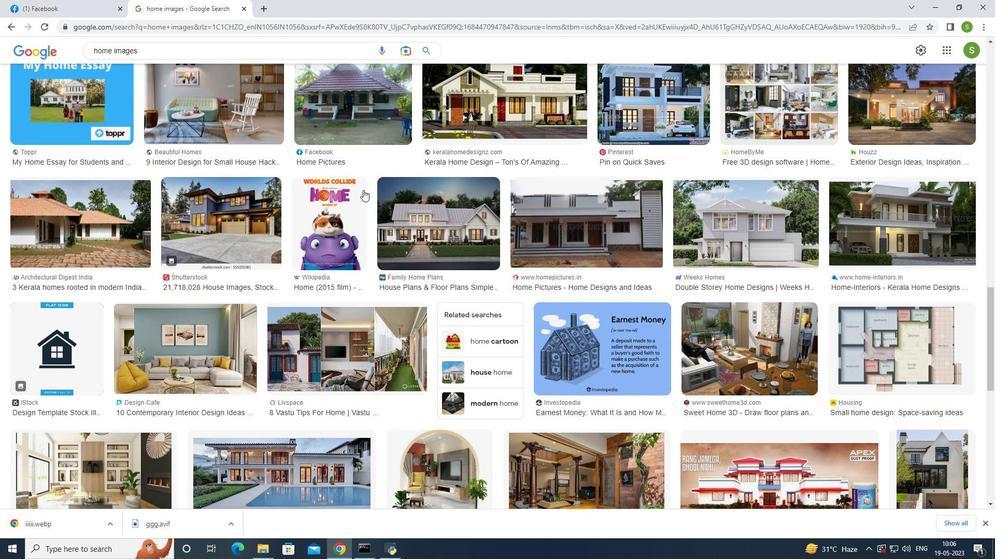 
Action: Mouse scrolled (363, 189) with delta (0, 0)
Screenshot: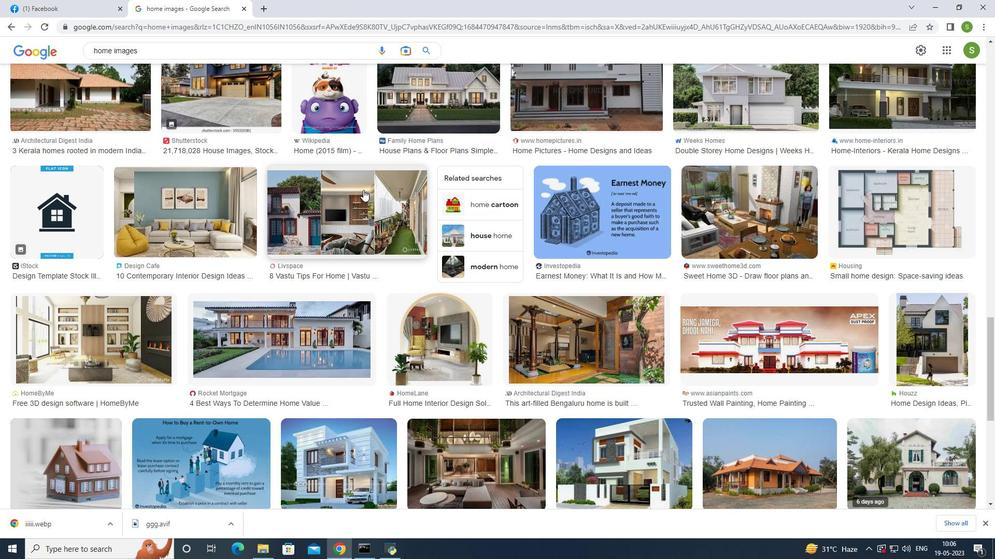 
Action: Mouse scrolled (363, 189) with delta (0, 0)
Screenshot: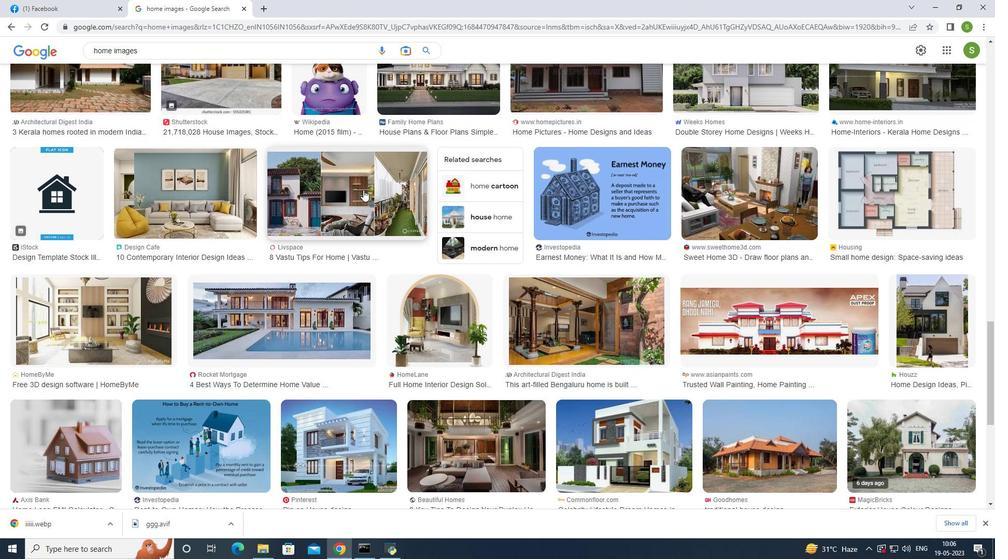 
Action: Mouse scrolled (363, 189) with delta (0, 0)
Screenshot: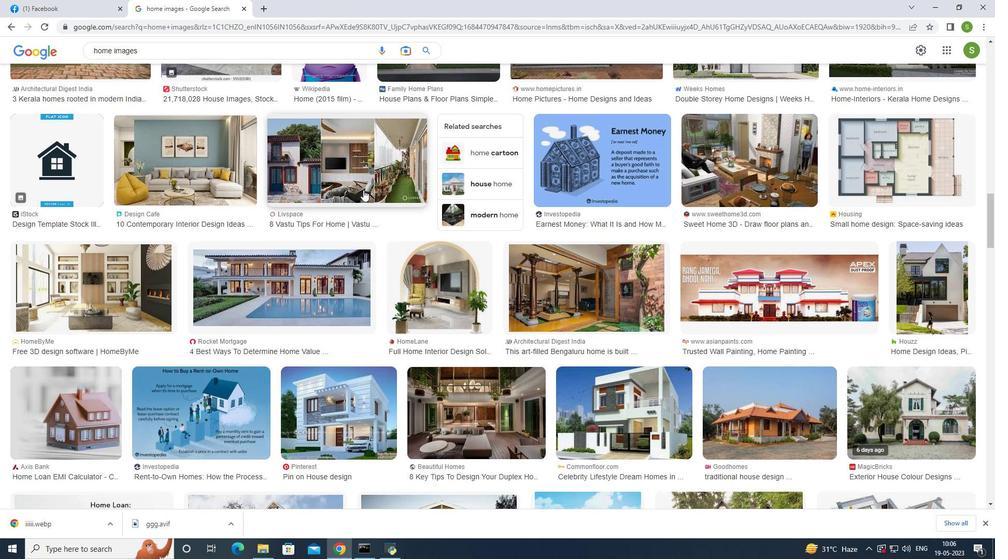 
Action: Mouse moved to (362, 190)
Screenshot: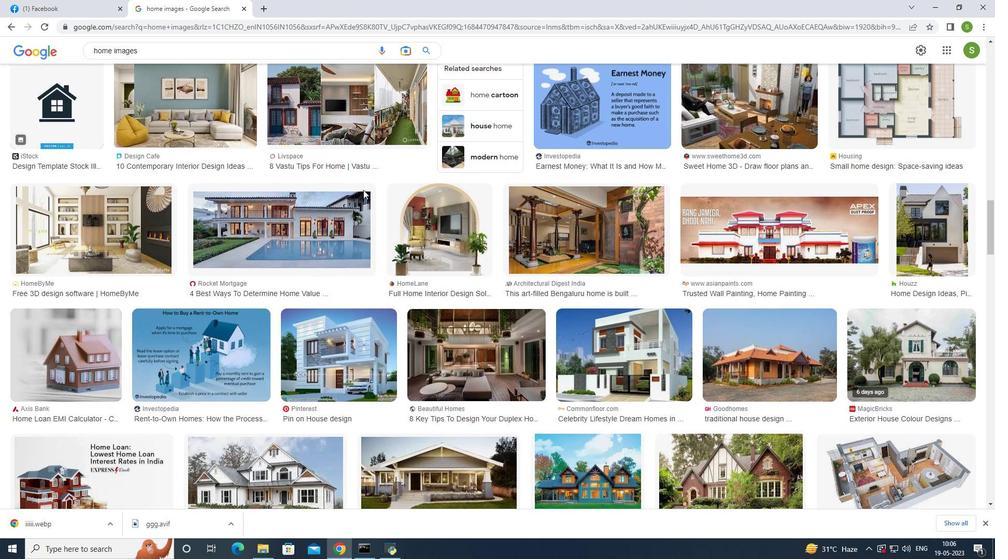 
Action: Mouse scrolled (362, 190) with delta (0, 0)
Screenshot: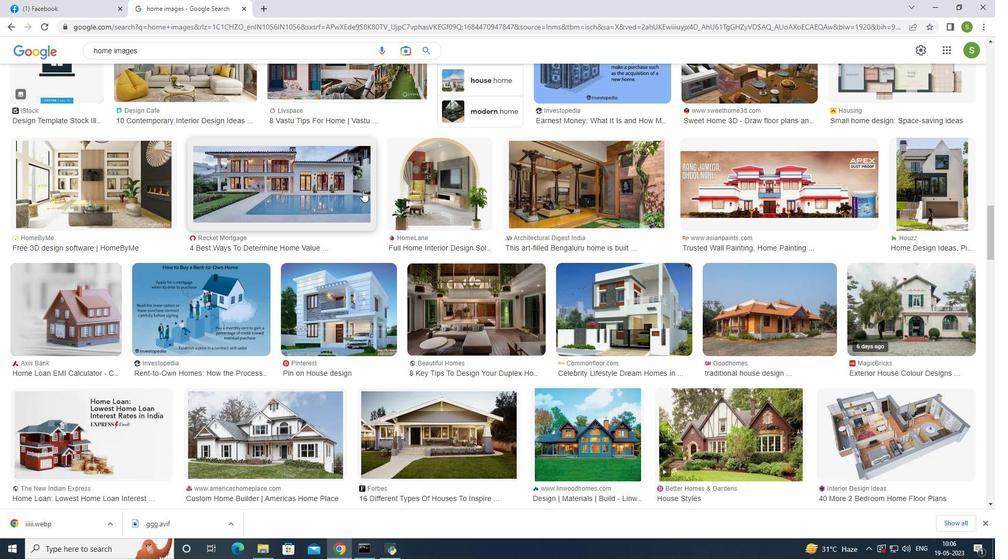 
Action: Mouse scrolled (362, 190) with delta (0, 0)
Screenshot: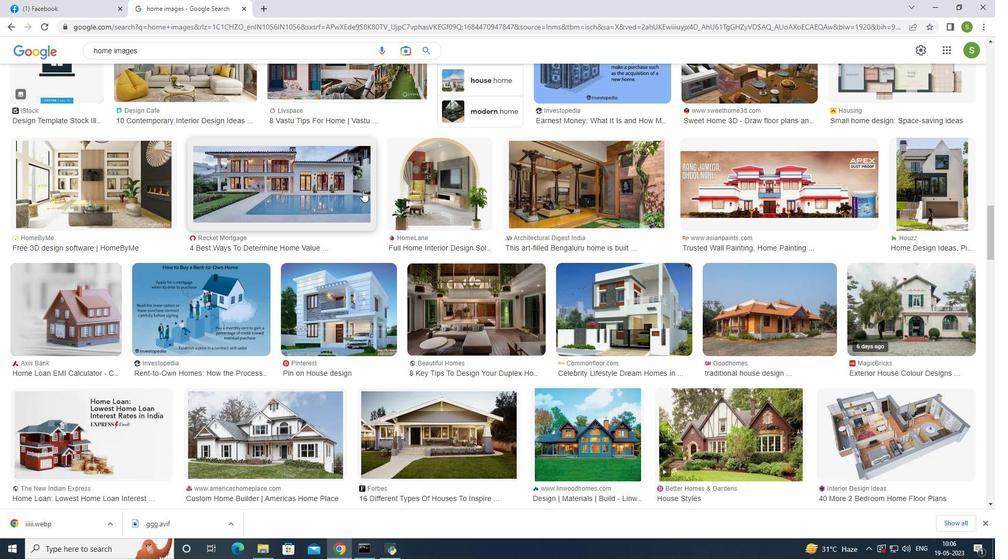 
Action: Mouse scrolled (362, 190) with delta (0, 0)
Screenshot: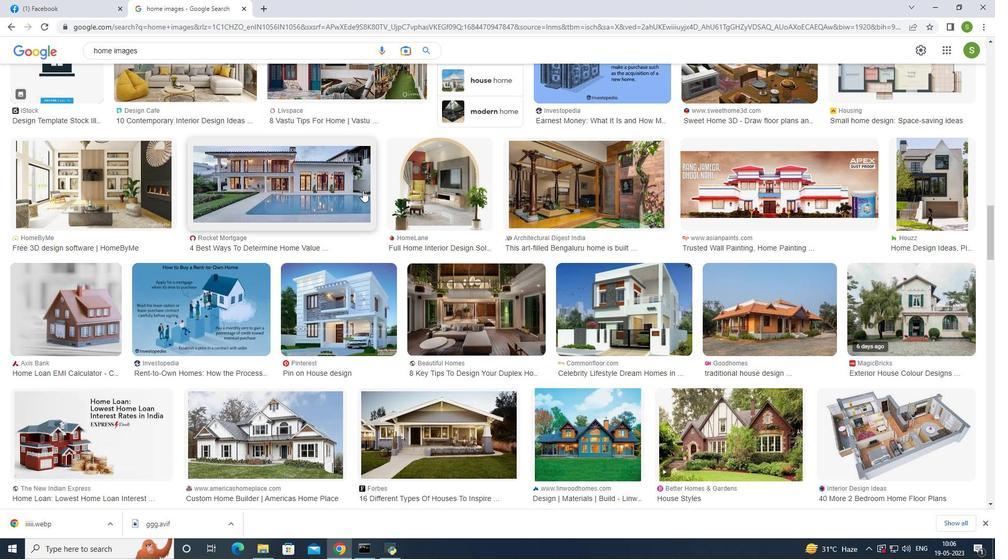 
Action: Mouse scrolled (362, 190) with delta (0, 0)
Screenshot: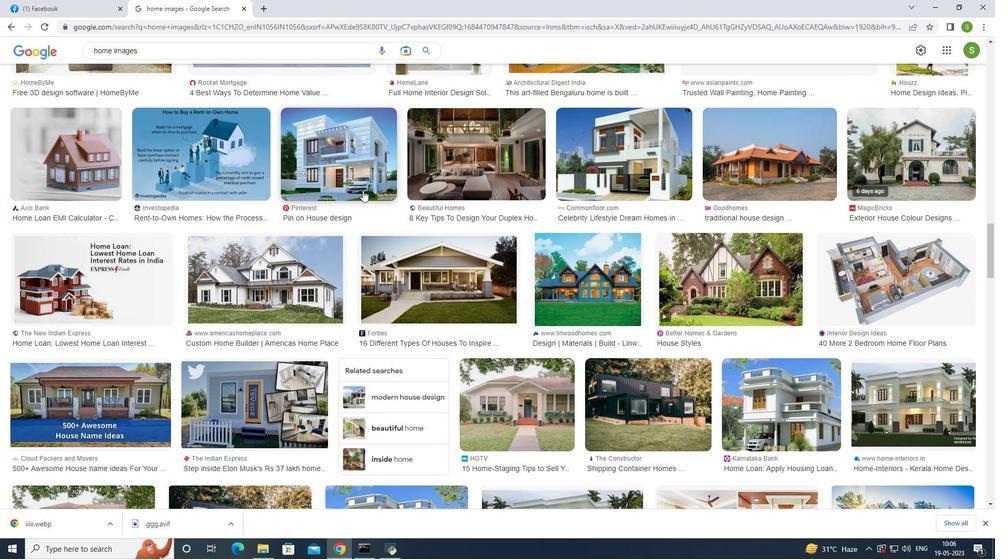 
Action: Mouse scrolled (362, 190) with delta (0, 0)
Screenshot: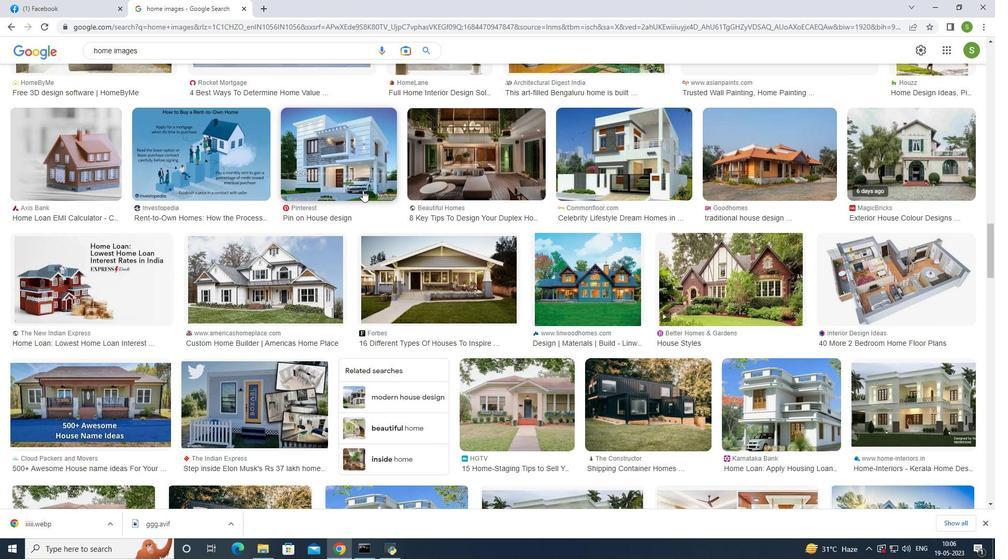 
Action: Mouse scrolled (362, 190) with delta (0, 0)
Screenshot: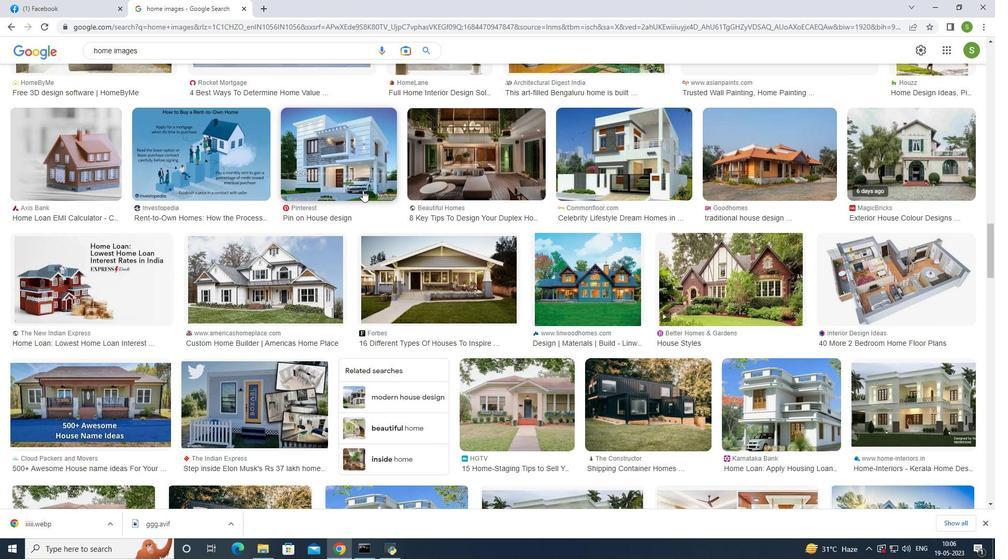 
Action: Mouse scrolled (362, 190) with delta (0, 0)
Screenshot: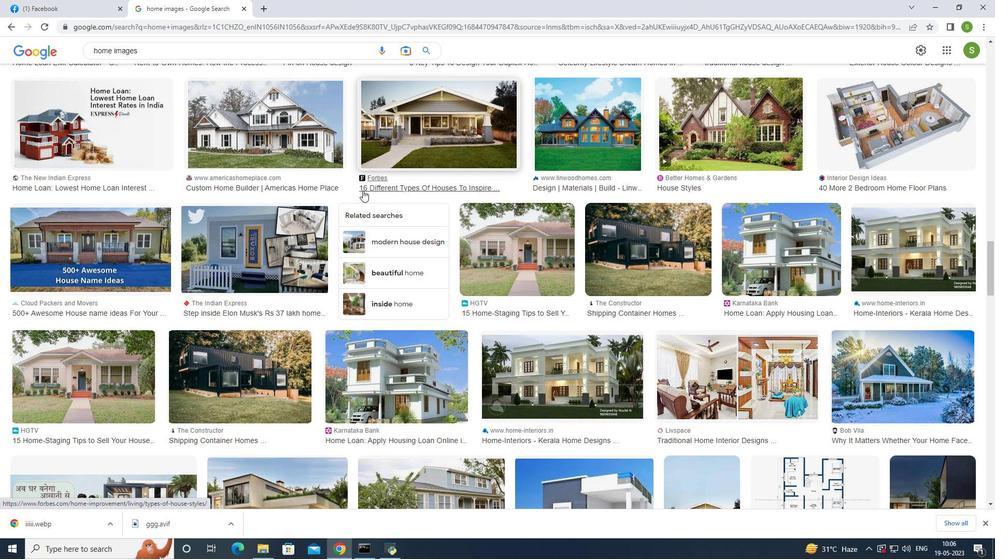
Action: Mouse scrolled (362, 190) with delta (0, 0)
Screenshot: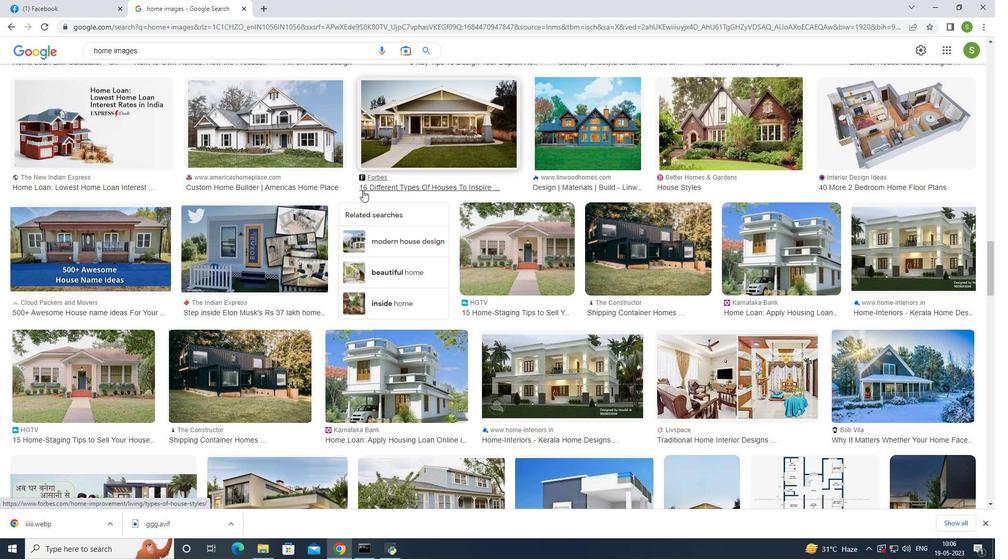 
Action: Mouse scrolled (362, 190) with delta (0, 0)
Screenshot: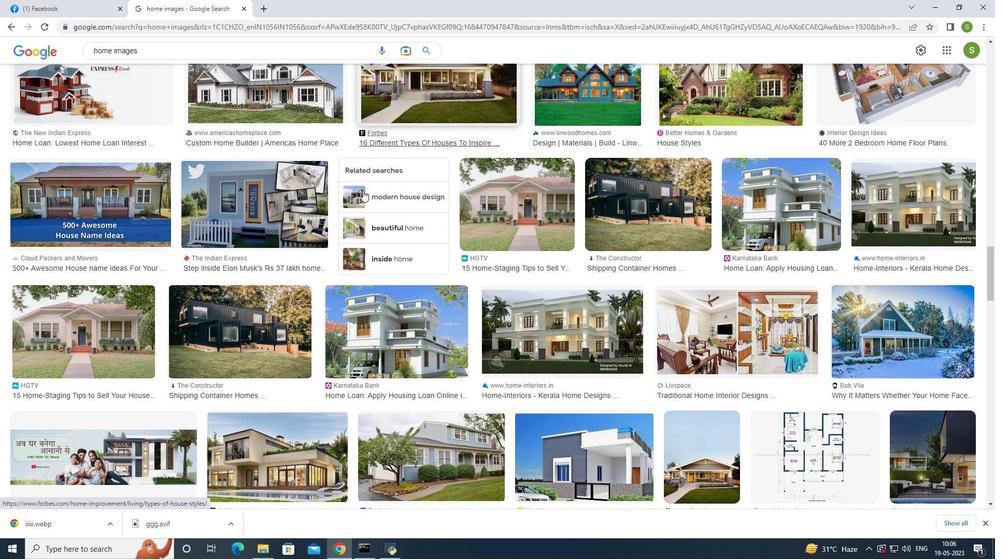 
Action: Mouse scrolled (362, 190) with delta (0, 0)
Screenshot: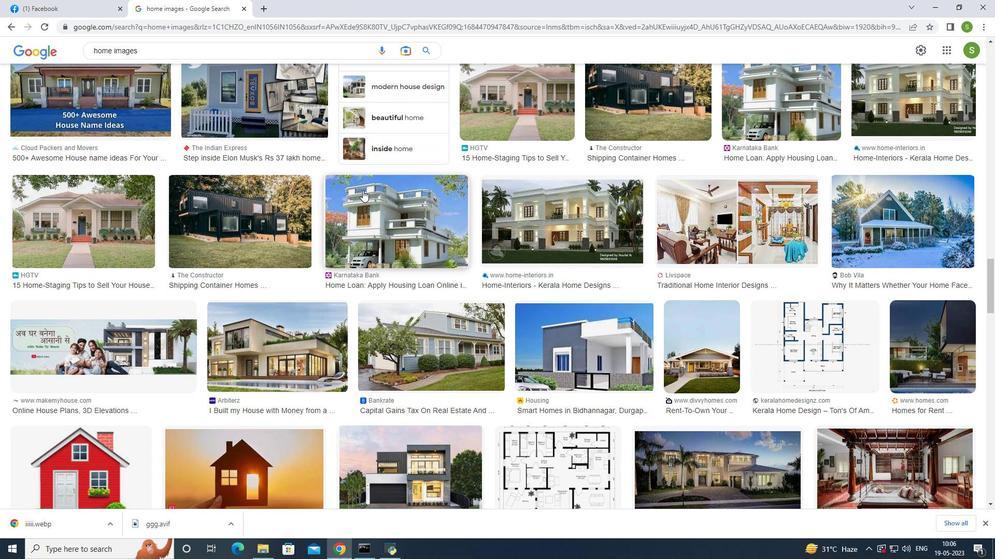 
Action: Mouse scrolled (362, 190) with delta (0, 0)
Screenshot: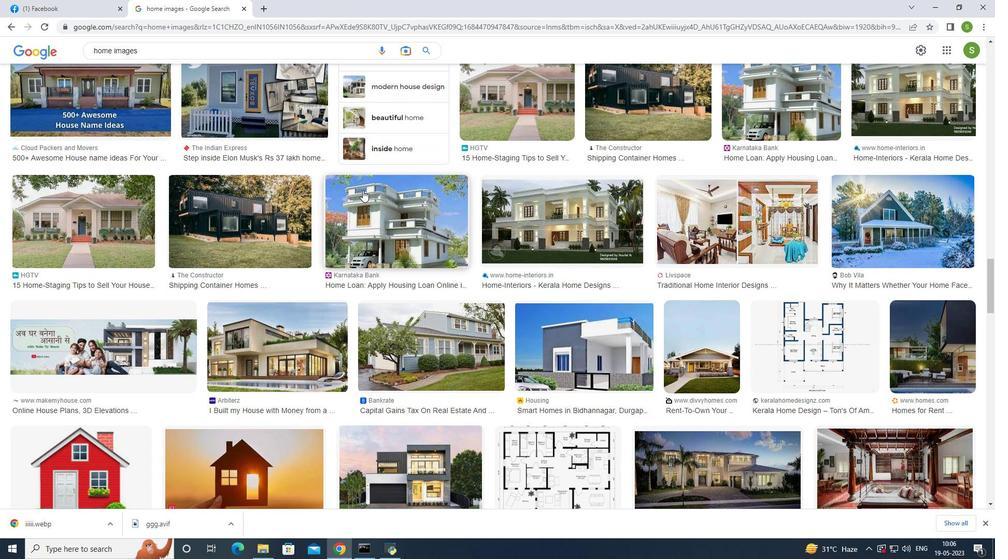 
Action: Mouse scrolled (362, 190) with delta (0, 0)
Screenshot: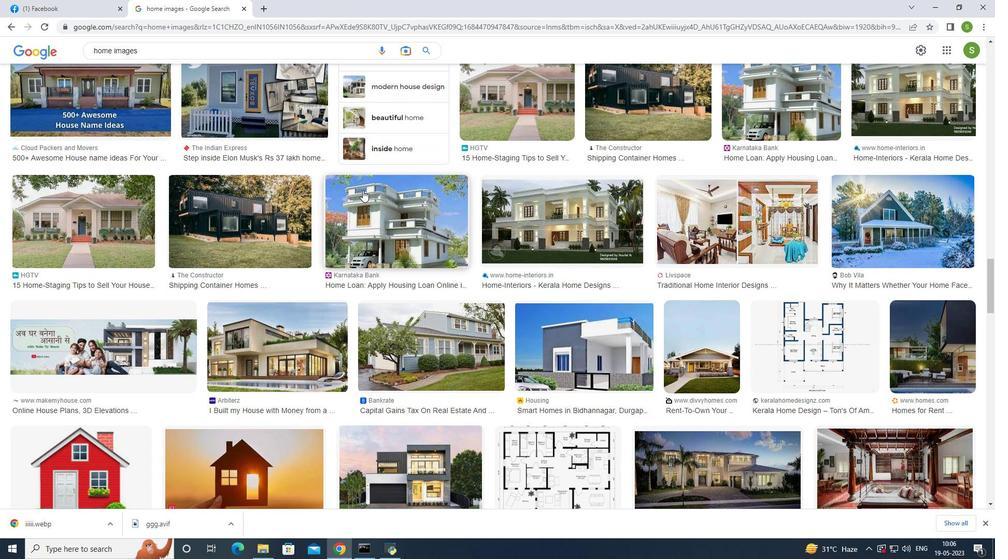 
Action: Mouse scrolled (362, 190) with delta (0, 0)
Screenshot: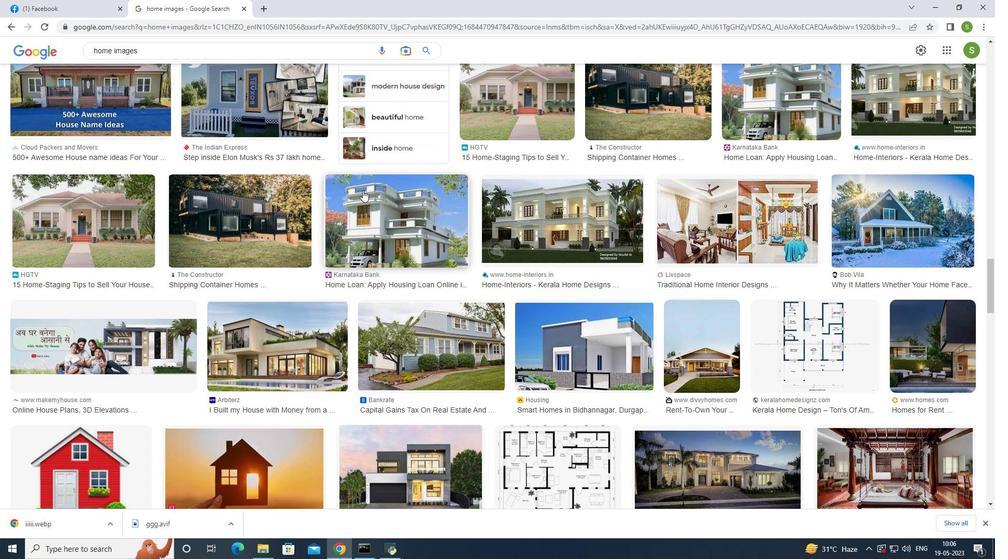 
Action: Mouse moved to (361, 190)
Screenshot: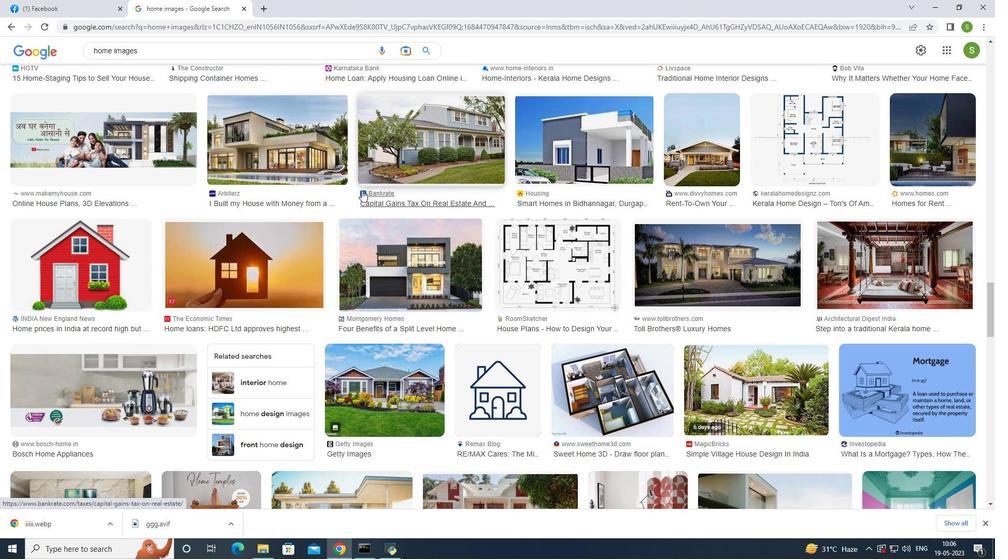 
Action: Mouse scrolled (361, 190) with delta (0, 0)
Screenshot: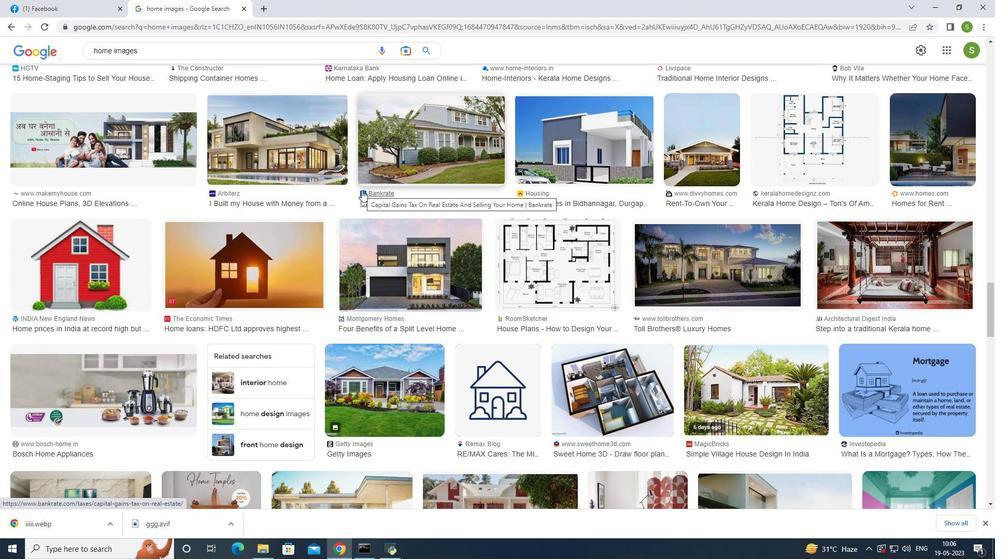 
Action: Mouse moved to (360, 190)
Screenshot: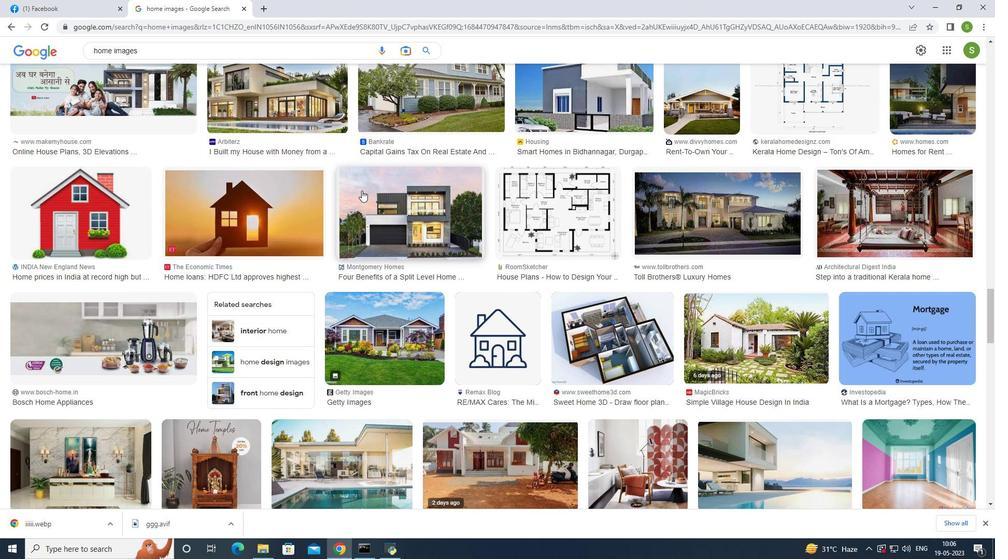 
Action: Mouse scrolled (360, 189) with delta (0, 0)
Screenshot: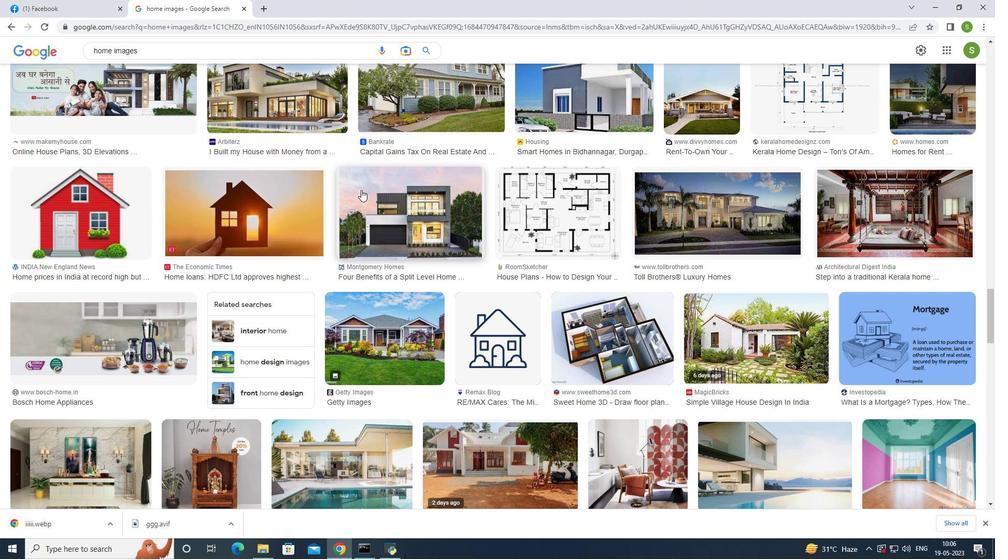 
Action: Mouse scrolled (360, 189) with delta (0, 0)
Screenshot: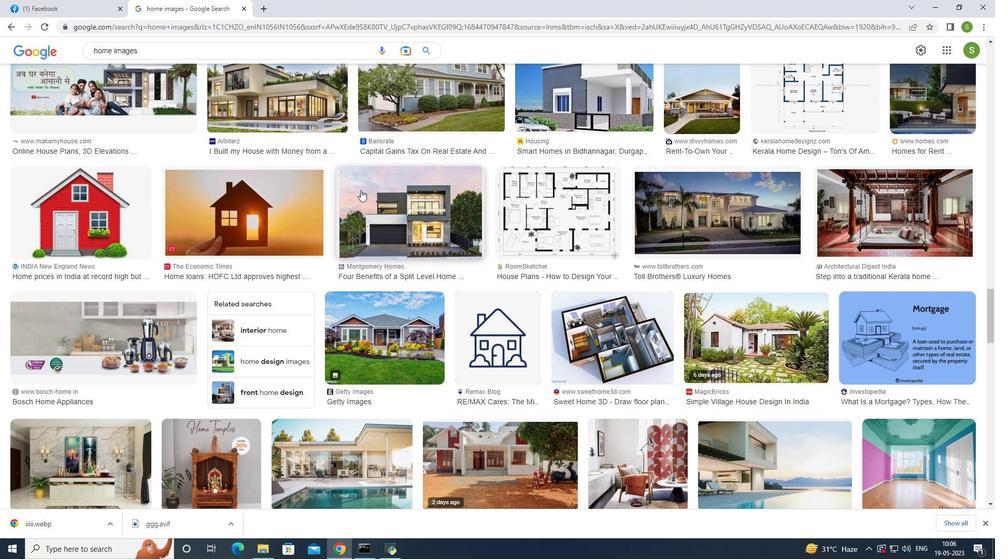 
Action: Mouse scrolled (360, 189) with delta (0, 0)
Screenshot: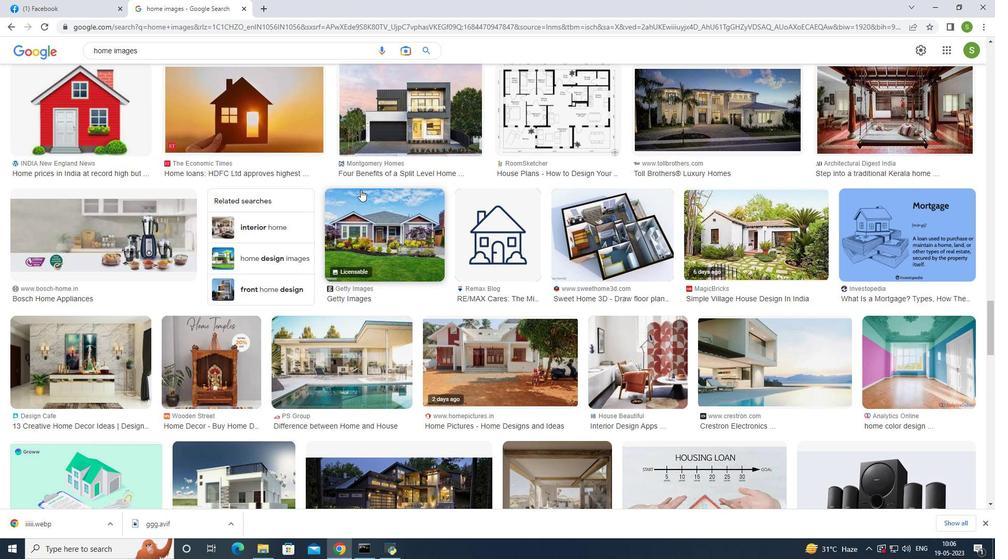 
Action: Mouse scrolled (360, 189) with delta (0, 0)
Screenshot: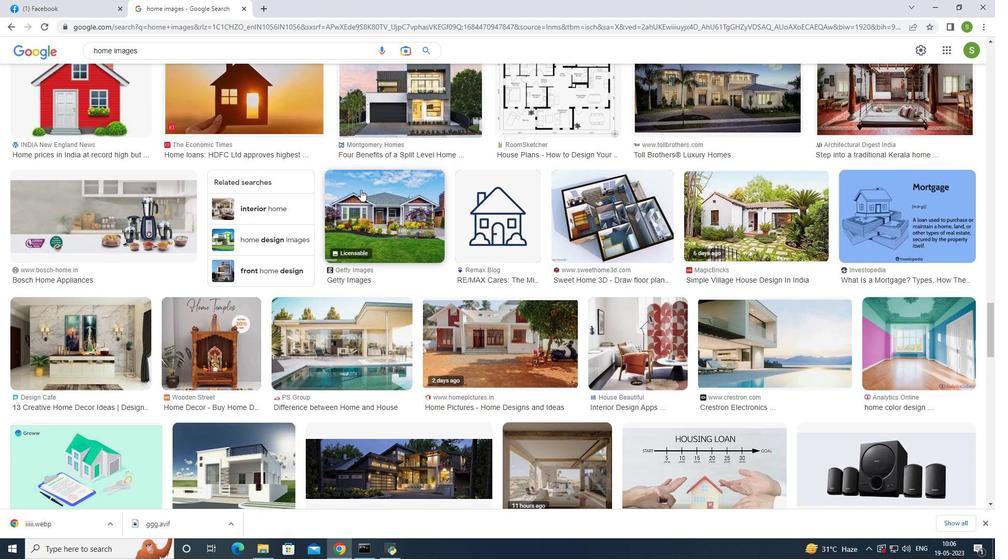 
Action: Mouse scrolled (360, 189) with delta (0, 0)
Screenshot: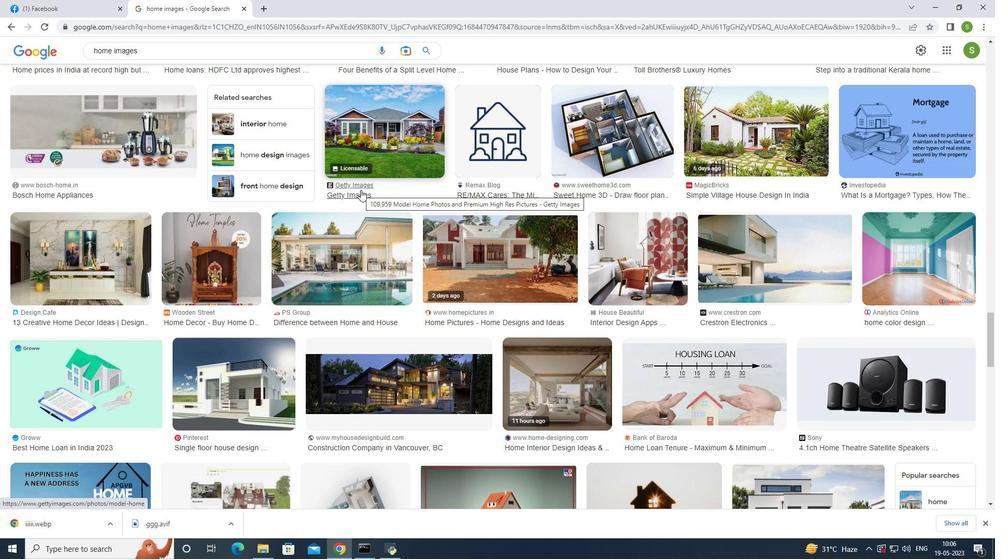 
Action: Mouse scrolled (360, 189) with delta (0, 0)
Screenshot: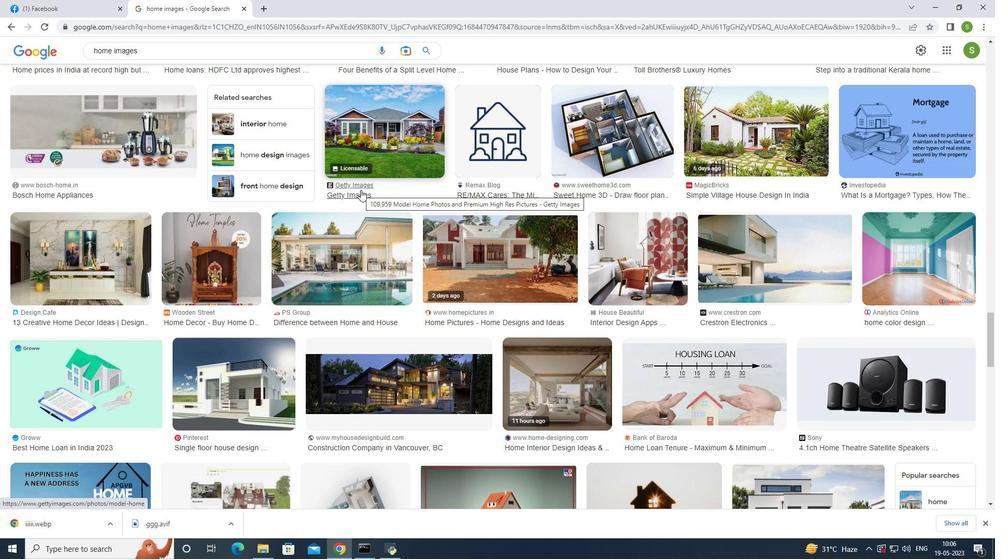 
Action: Mouse scrolled (360, 189) with delta (0, 0)
Screenshot: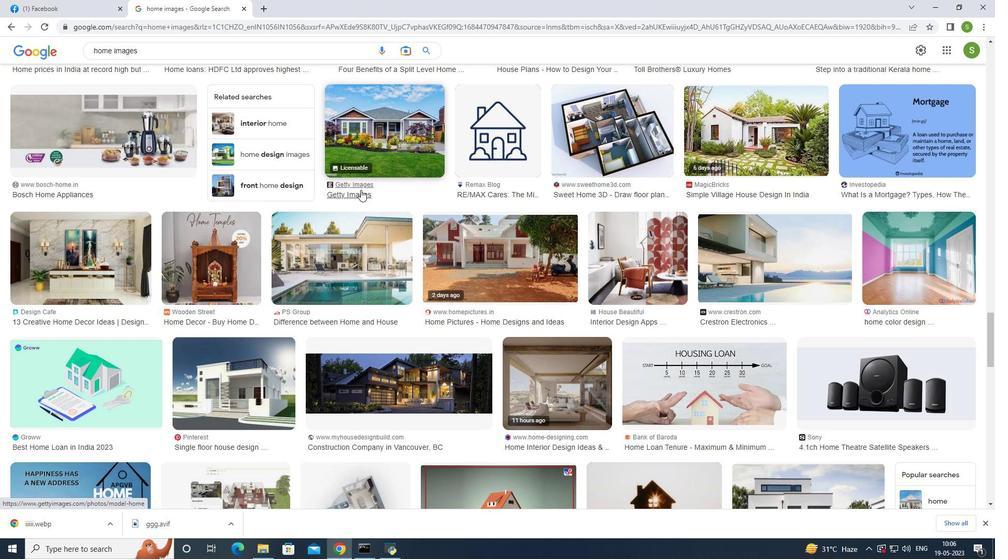 
Action: Mouse scrolled (360, 189) with delta (0, 0)
Screenshot: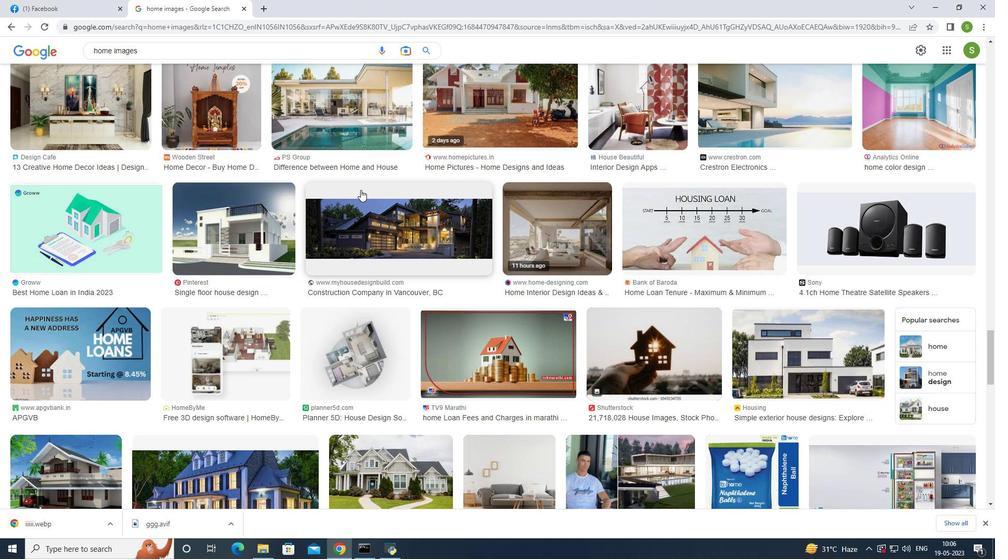 
Action: Mouse scrolled (360, 189) with delta (0, 0)
Screenshot: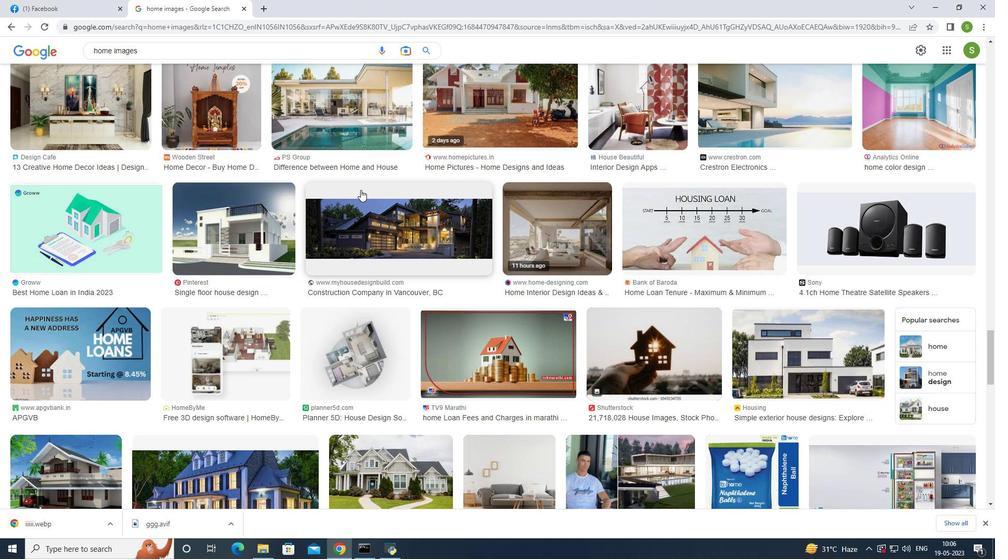 
Action: Mouse scrolled (360, 189) with delta (0, 0)
Screenshot: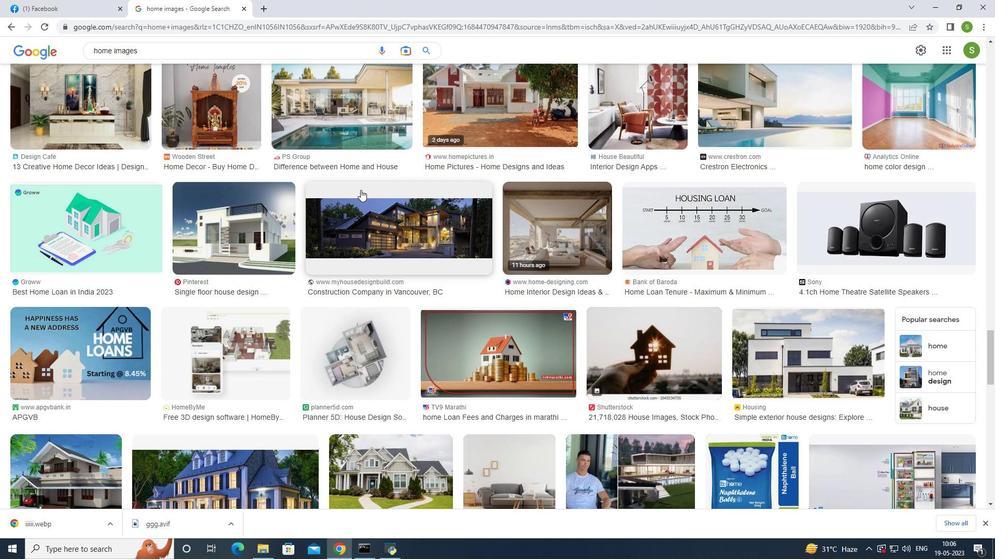 
Action: Mouse scrolled (360, 189) with delta (0, 0)
Screenshot: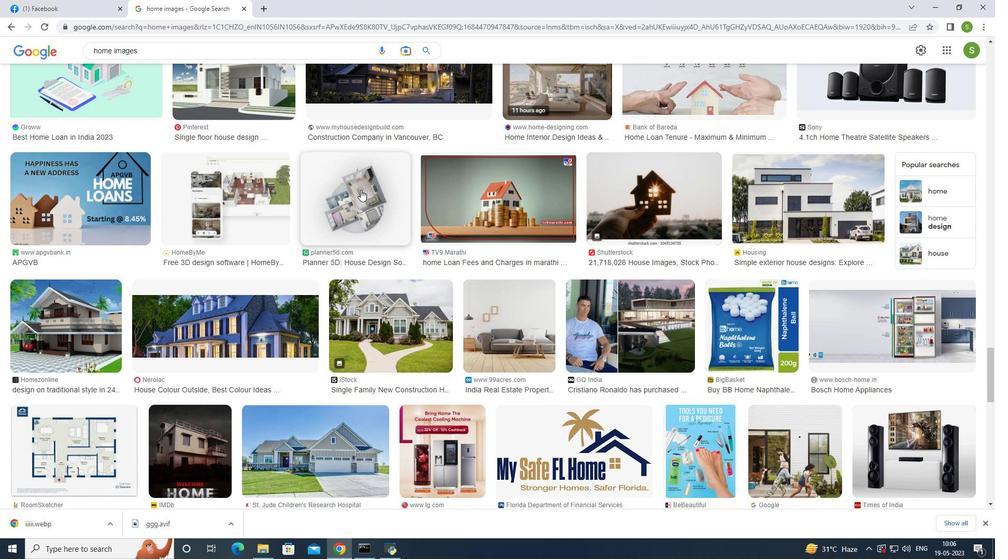 
Action: Mouse scrolled (360, 189) with delta (0, 0)
Screenshot: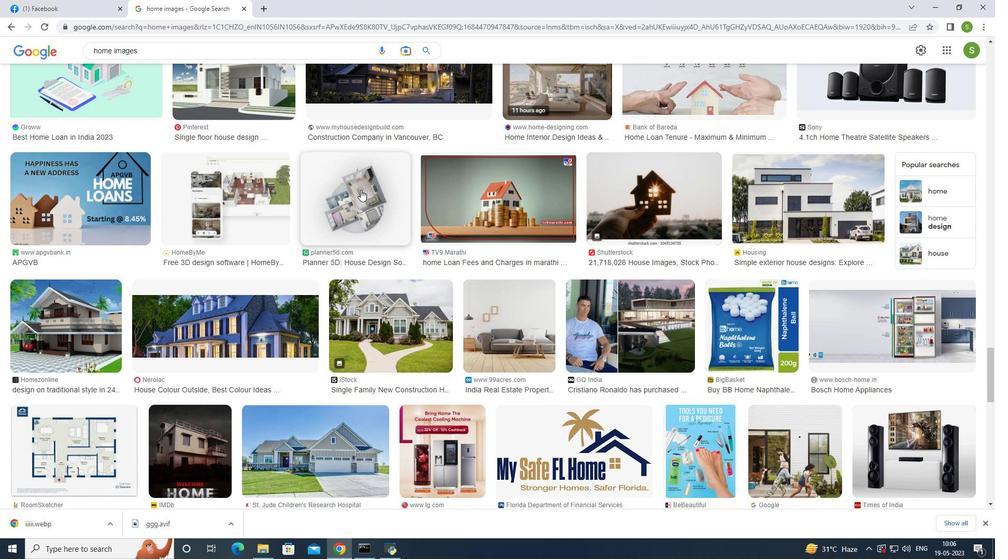 
Action: Mouse scrolled (360, 189) with delta (0, 0)
Screenshot: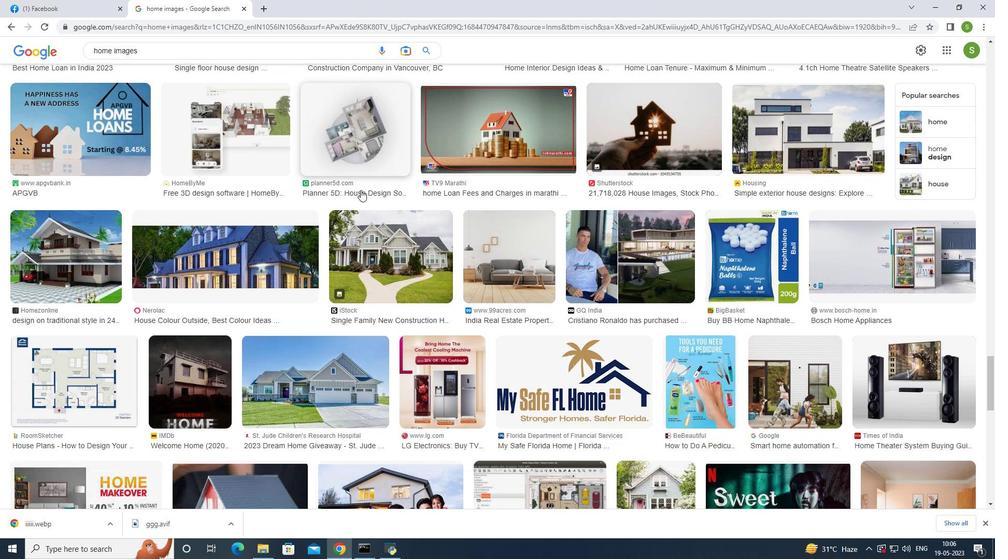 
Action: Mouse scrolled (360, 189) with delta (0, 0)
Screenshot: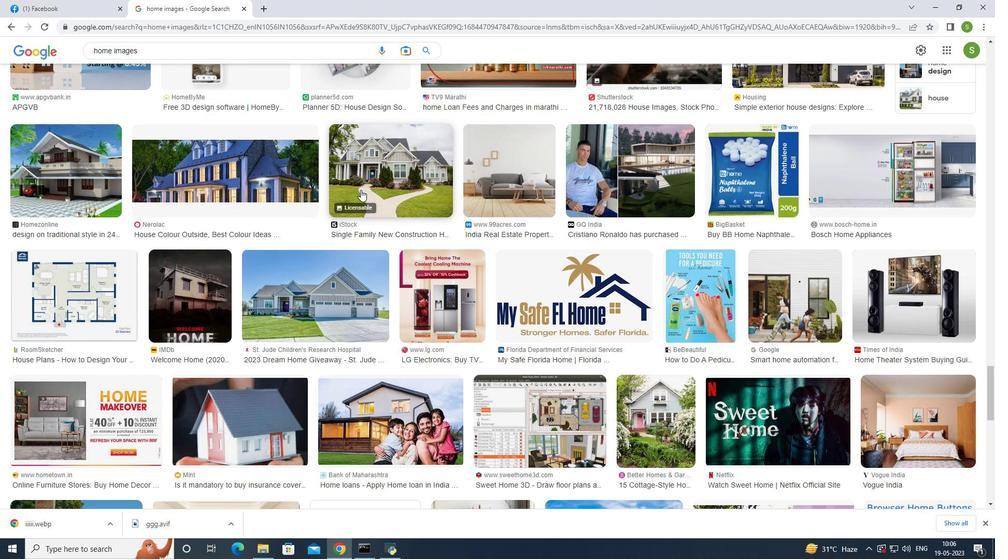 
Action: Mouse scrolled (360, 189) with delta (0, 0)
Screenshot: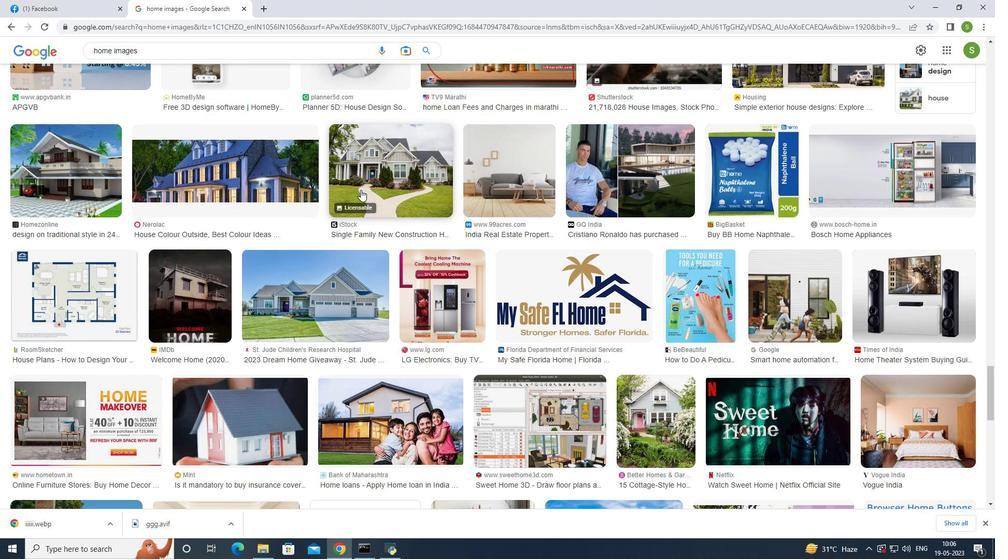 
Action: Mouse scrolled (360, 189) with delta (0, 0)
Screenshot: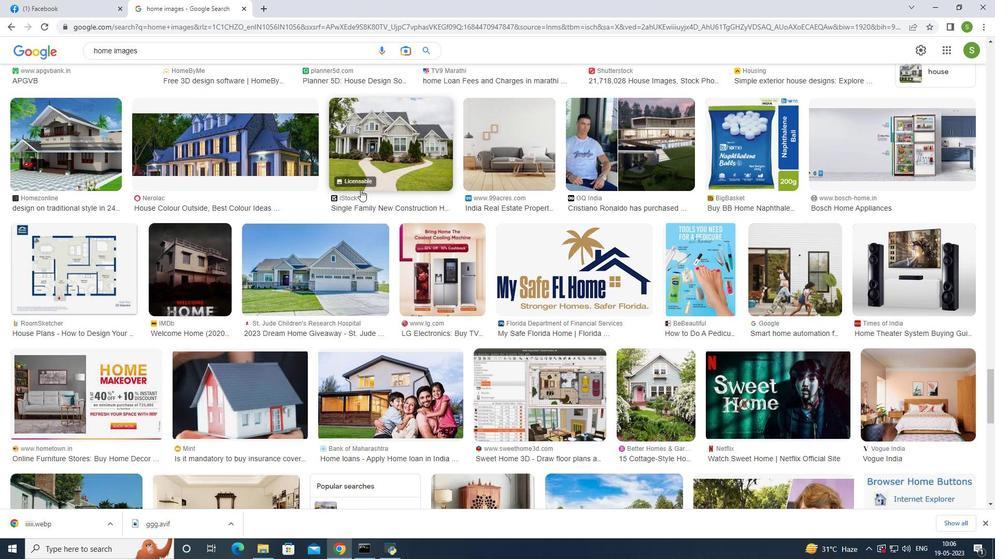 
Action: Mouse scrolled (360, 189) with delta (0, 0)
Screenshot: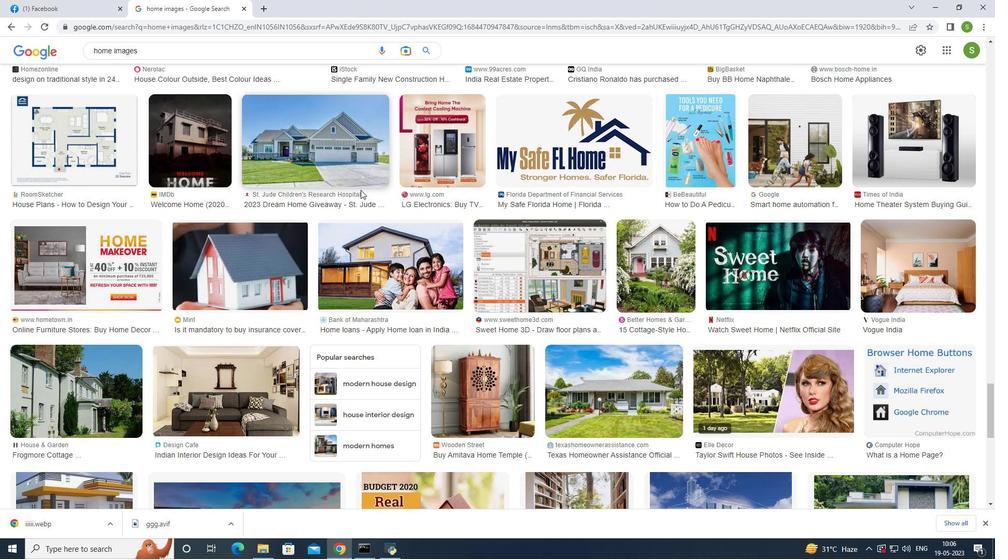 
Action: Mouse scrolled (360, 189) with delta (0, 0)
Screenshot: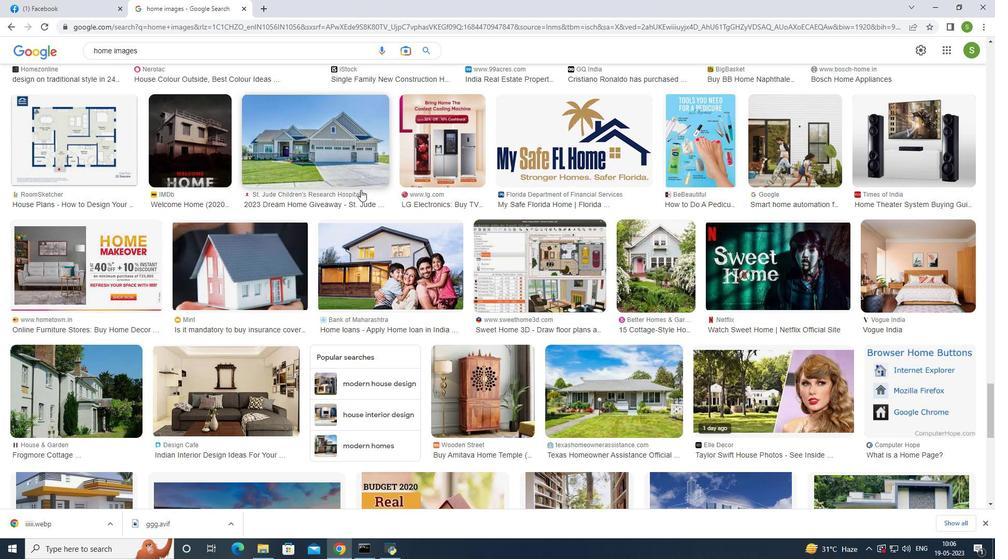 
Action: Mouse scrolled (360, 189) with delta (0, 0)
Screenshot: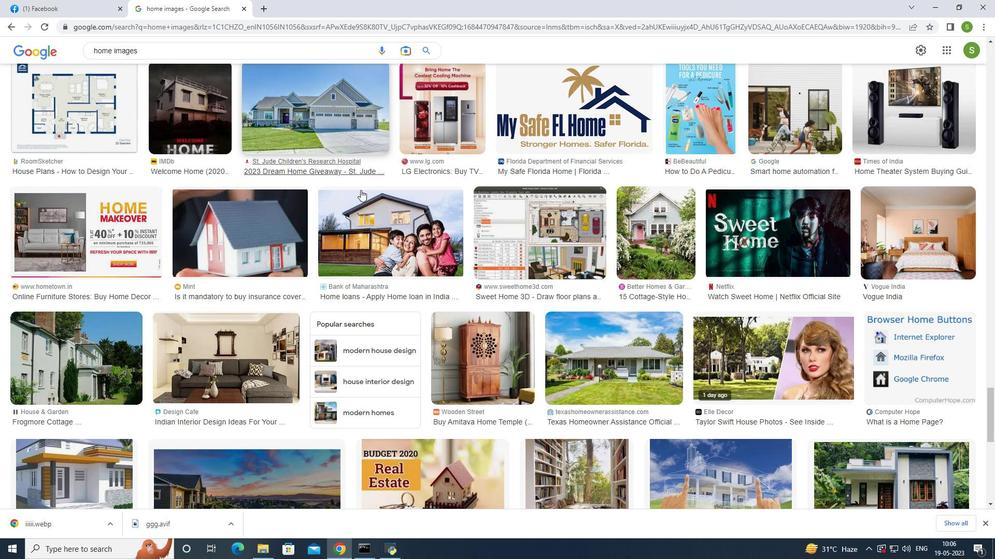 
Action: Mouse scrolled (360, 189) with delta (0, 0)
Screenshot: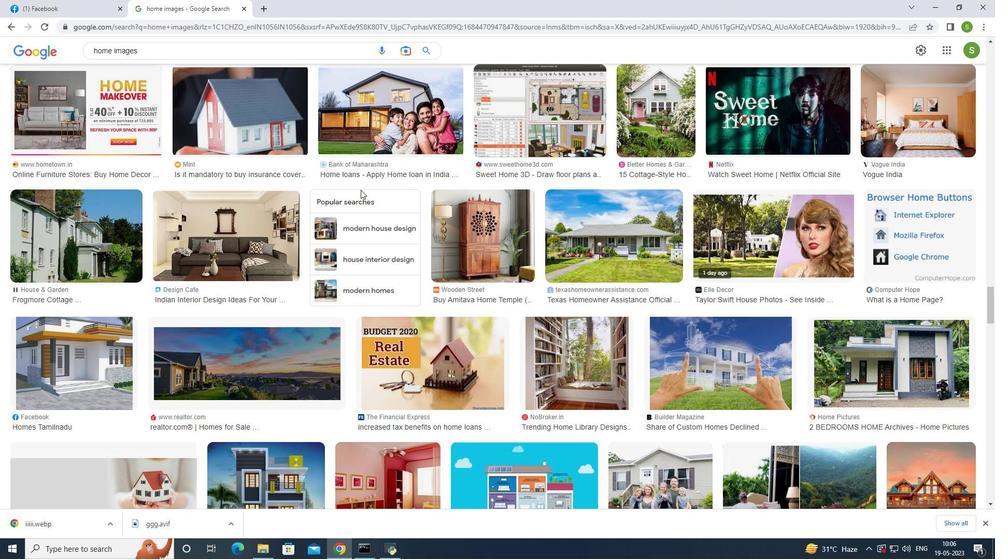 
Action: Mouse moved to (469, 246)
Screenshot: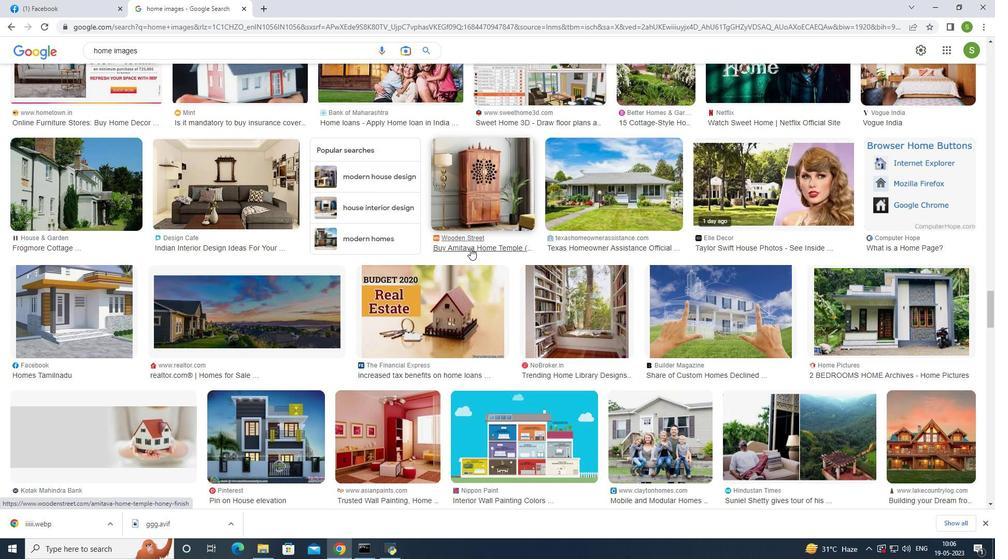 
Action: Mouse scrolled (469, 246) with delta (0, 0)
Screenshot: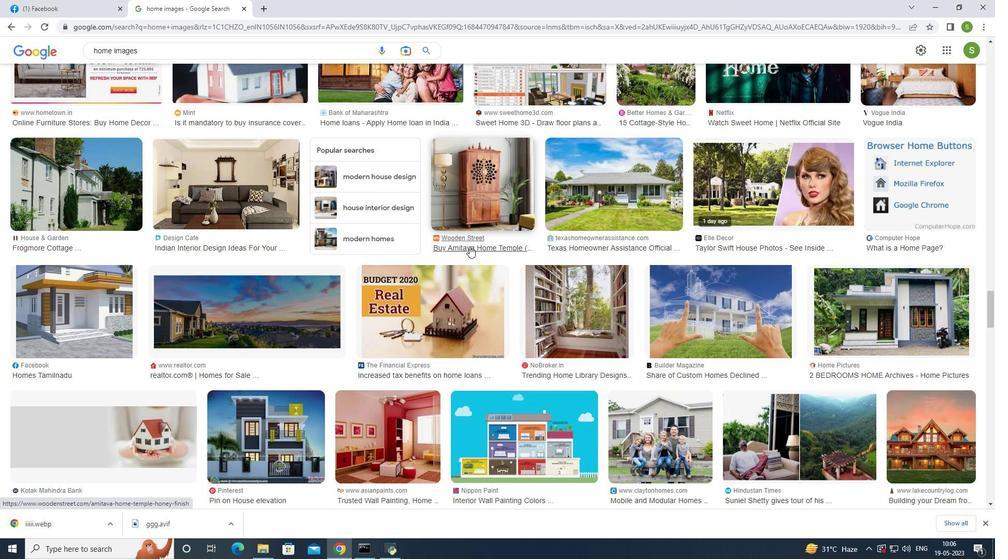 
Action: Mouse scrolled (469, 246) with delta (0, 0)
Screenshot: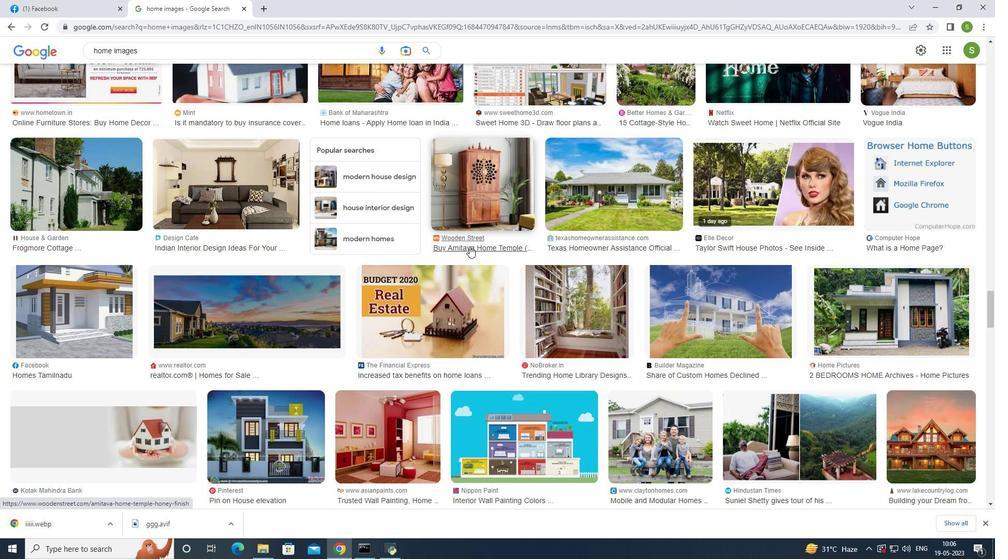 
Action: Mouse scrolled (469, 246) with delta (0, 0)
Screenshot: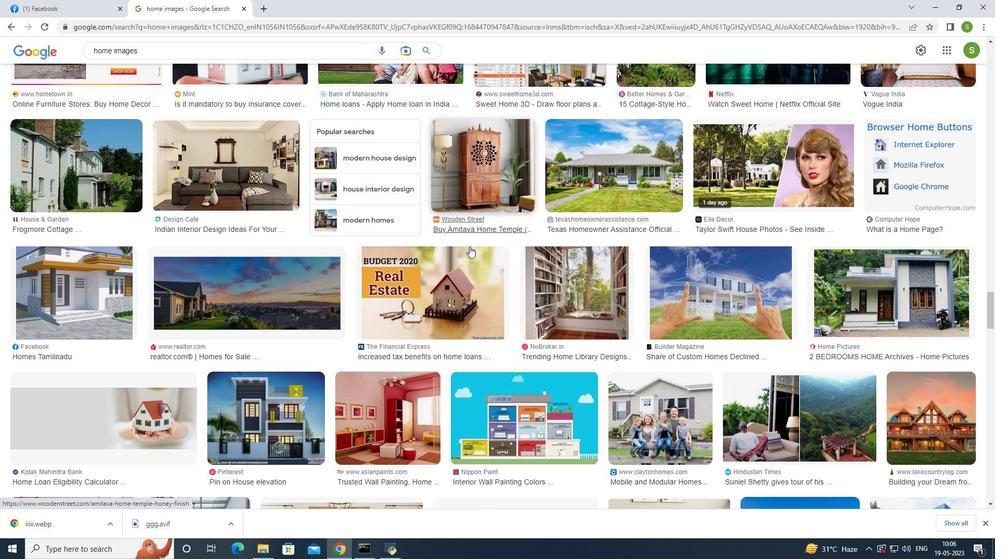 
Action: Mouse moved to (469, 246)
Screenshot: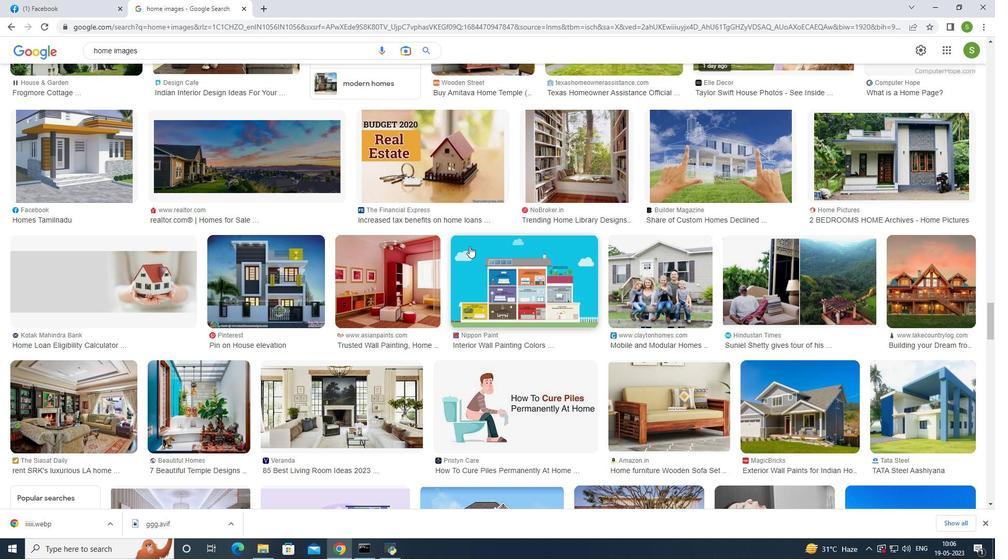 
Action: Mouse scrolled (469, 245) with delta (0, 0)
Screenshot: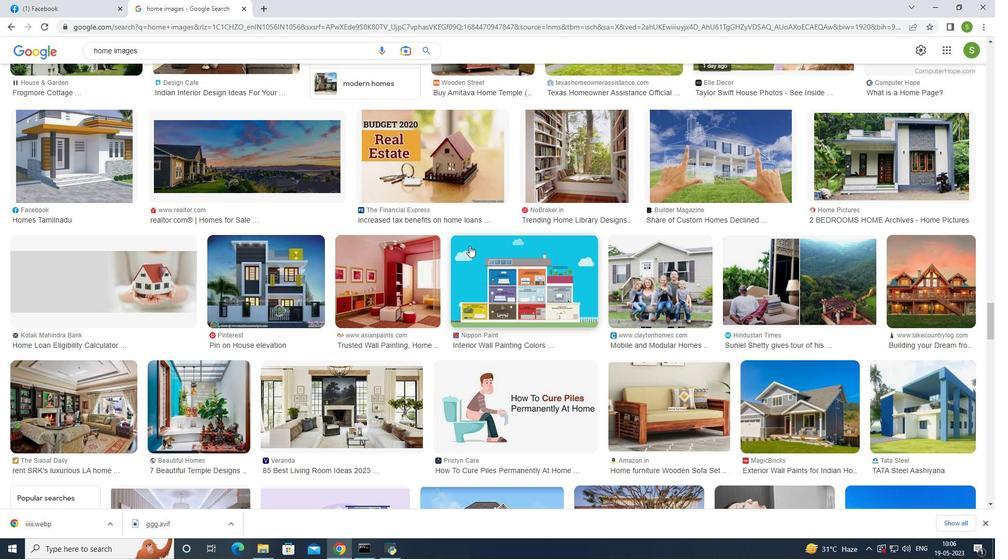 
Action: Mouse scrolled (469, 245) with delta (0, 0)
Screenshot: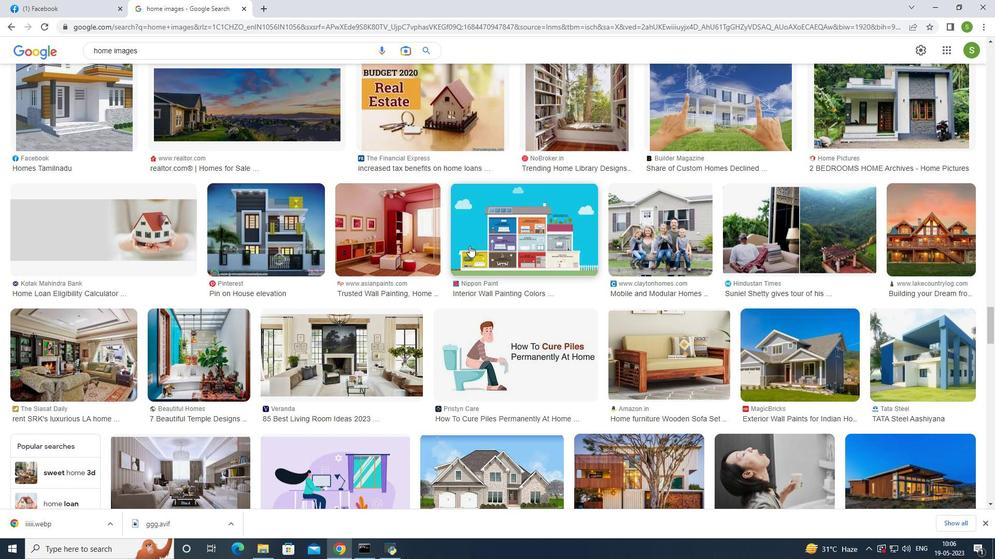 
Action: Mouse scrolled (469, 245) with delta (0, 0)
Screenshot: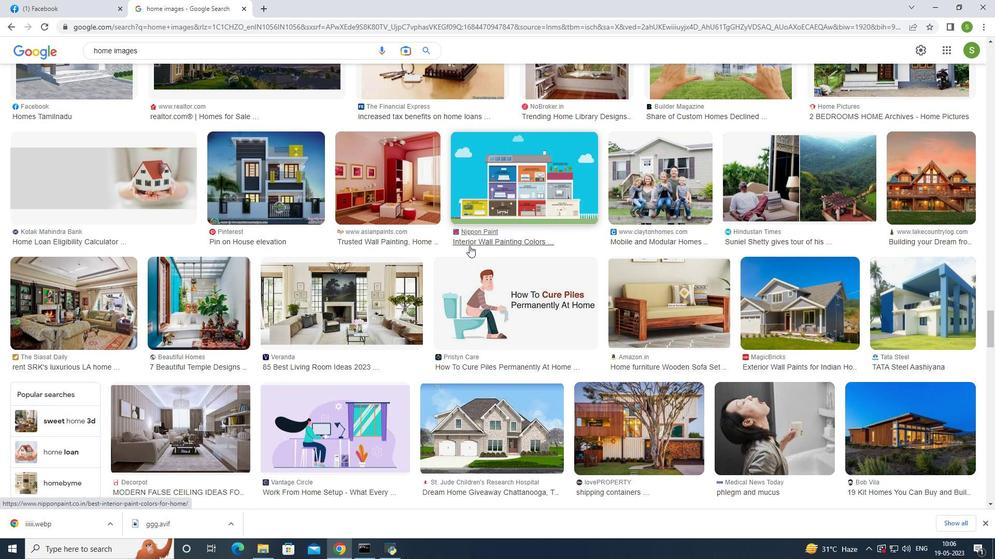 
Action: Mouse scrolled (469, 245) with delta (0, 0)
Screenshot: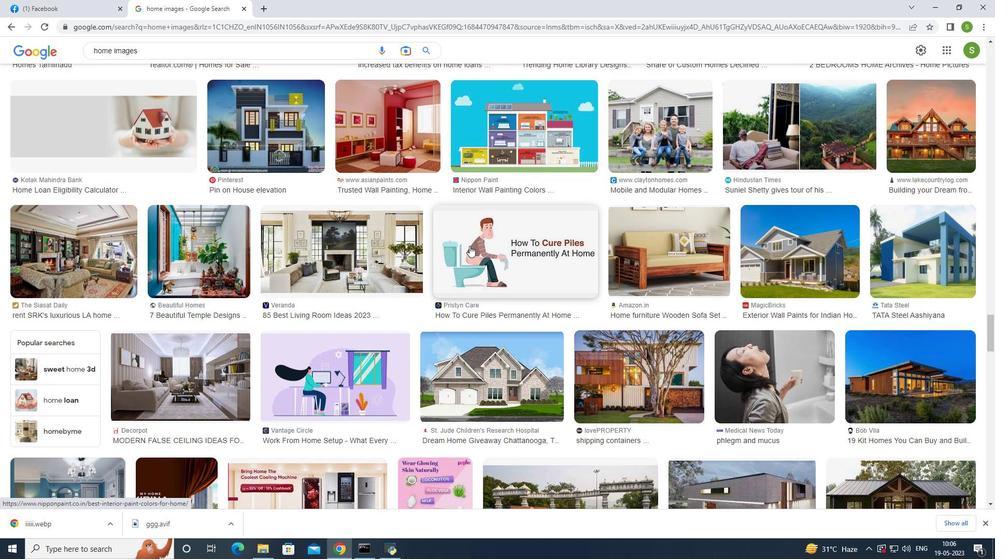 
Action: Mouse moved to (470, 244)
Screenshot: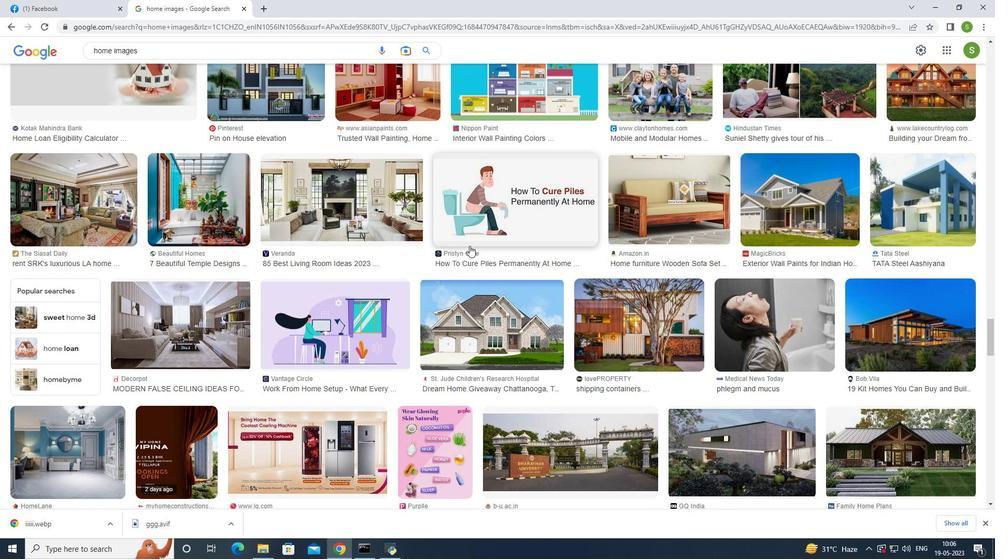 
Action: Mouse scrolled (470, 244) with delta (0, 0)
Screenshot: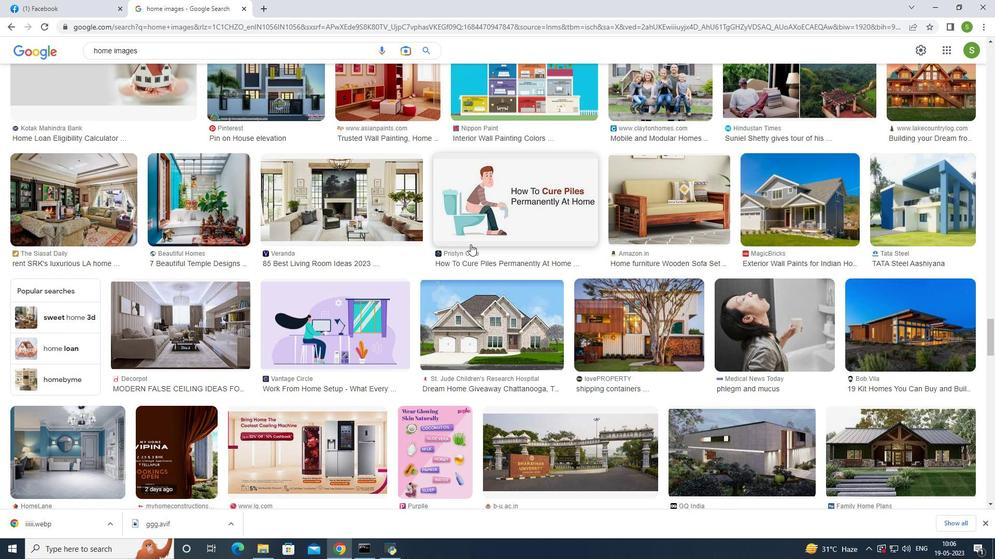 
Action: Mouse moved to (497, 261)
Screenshot: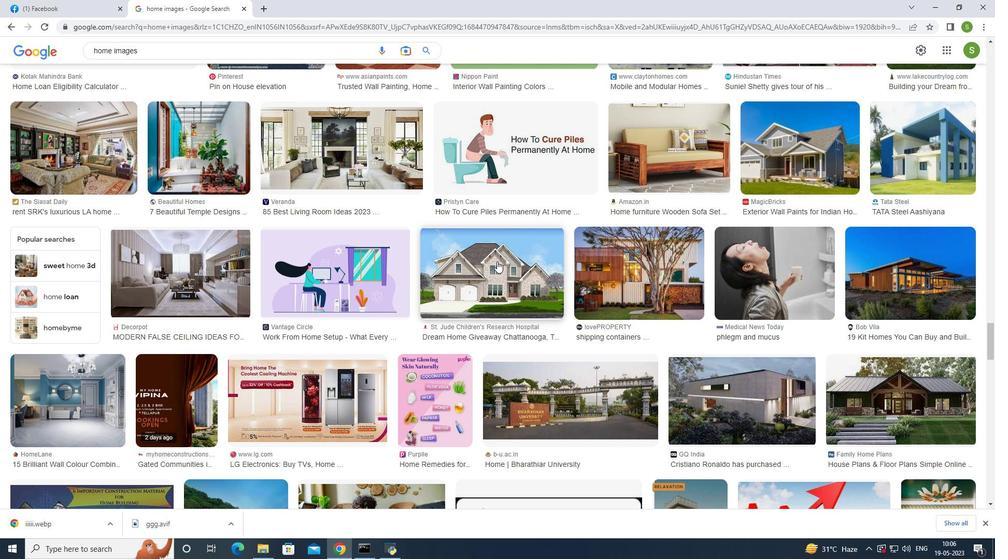 
Action: Mouse scrolled (497, 261) with delta (0, 0)
Screenshot: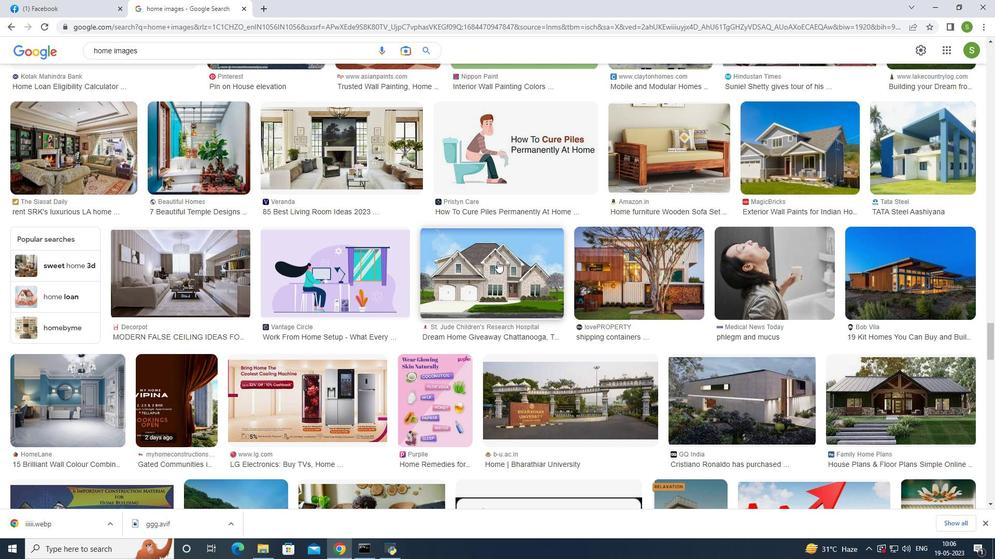 
Action: Mouse scrolled (497, 261) with delta (0, 0)
Screenshot: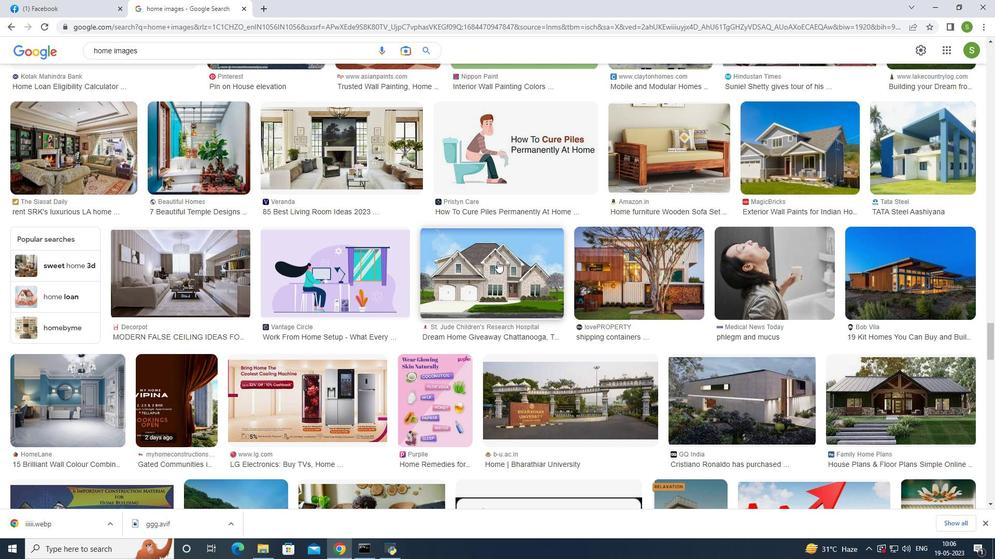 
Action: Mouse scrolled (497, 261) with delta (0, 0)
Screenshot: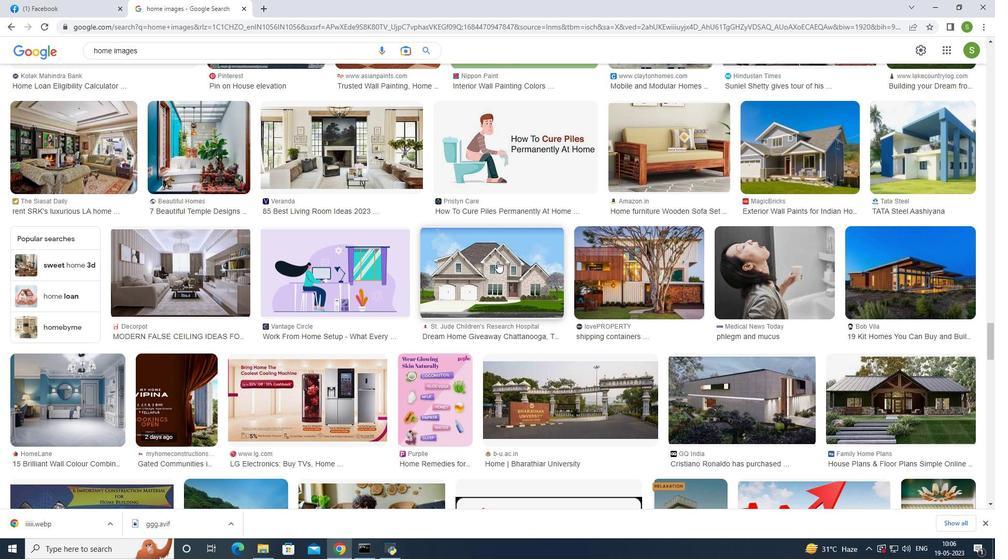 
Action: Mouse scrolled (497, 261) with delta (0, 0)
Screenshot: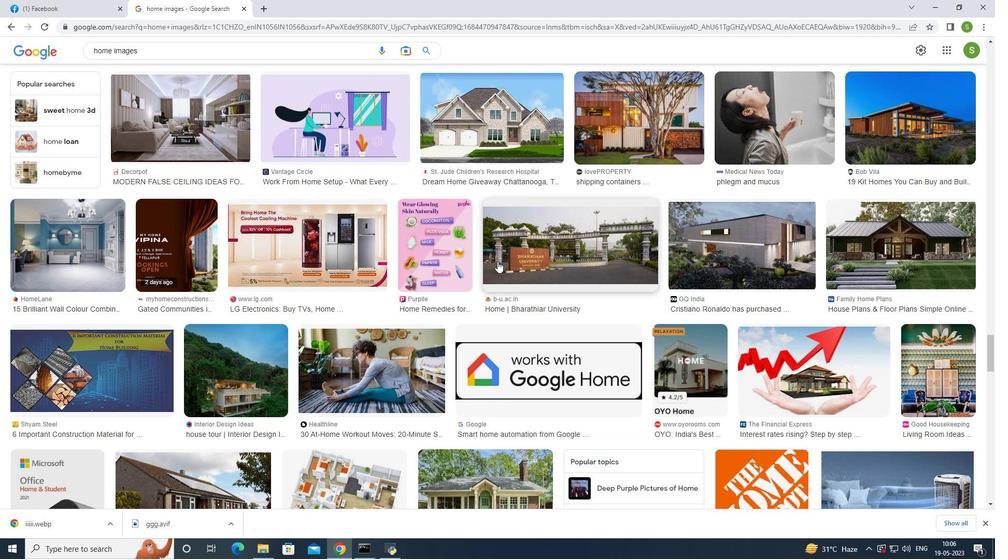 
Action: Mouse scrolled (497, 261) with delta (0, 0)
Screenshot: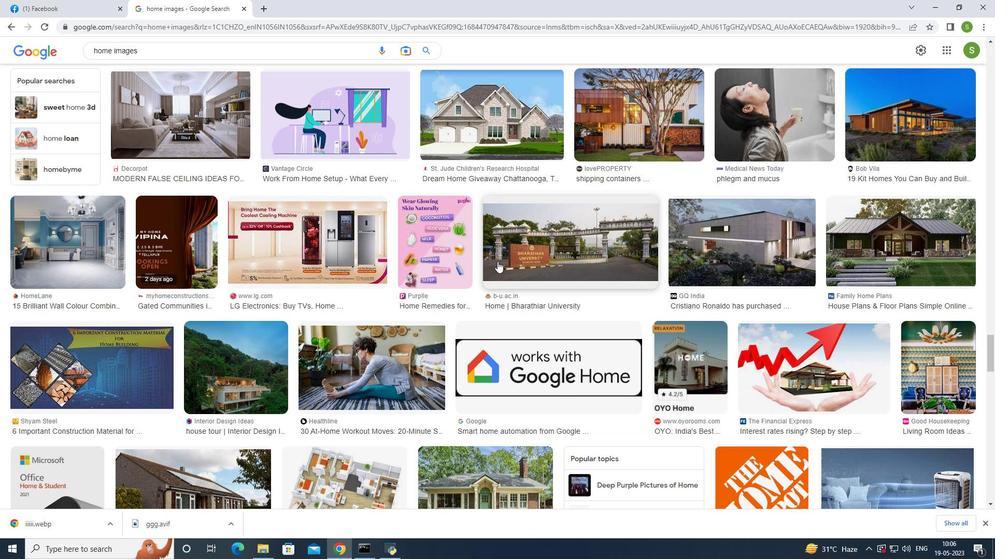 
Action: Mouse scrolled (497, 261) with delta (0, 0)
Screenshot: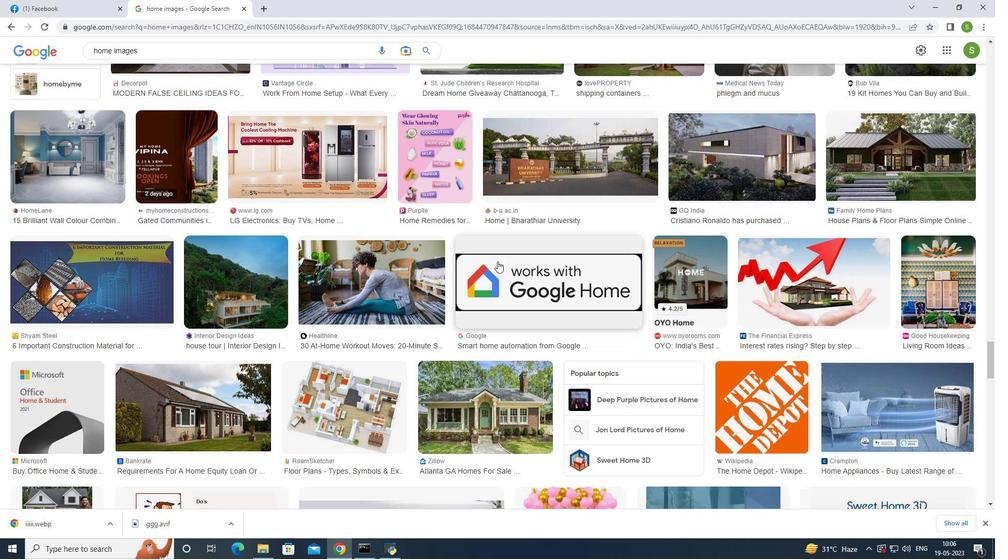 
Action: Mouse scrolled (497, 261) with delta (0, 0)
Screenshot: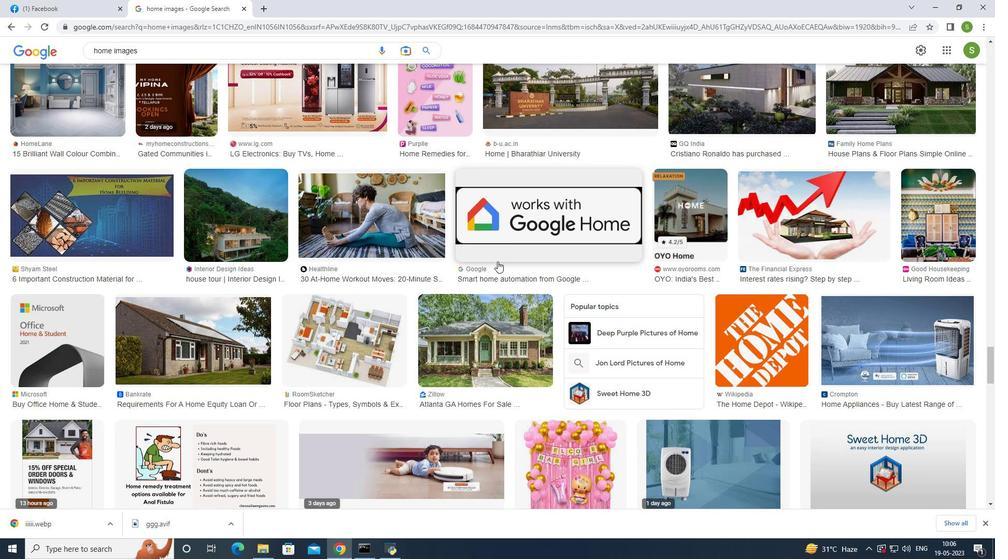 
Action: Mouse scrolled (497, 261) with delta (0, 0)
Screenshot: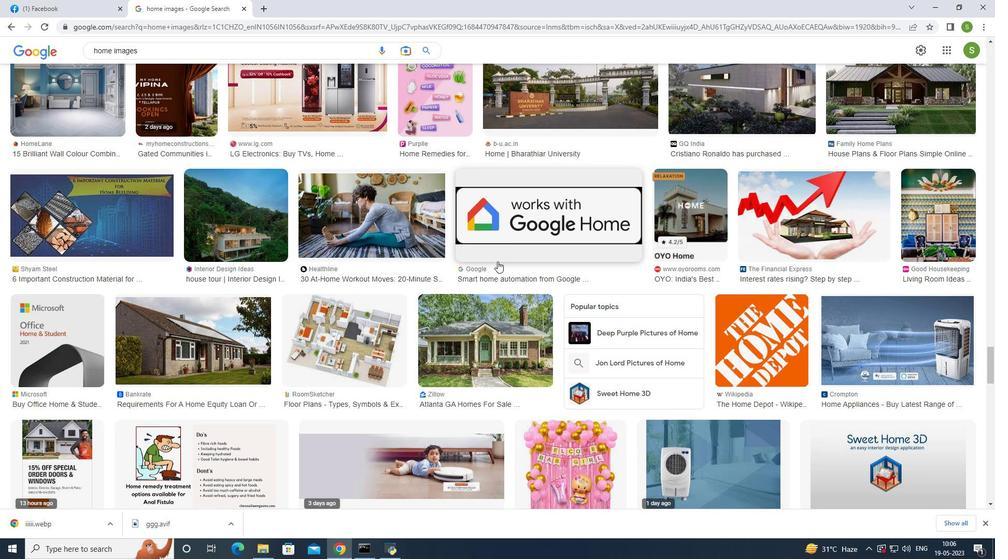 
Action: Mouse scrolled (497, 261) with delta (0, 0)
Screenshot: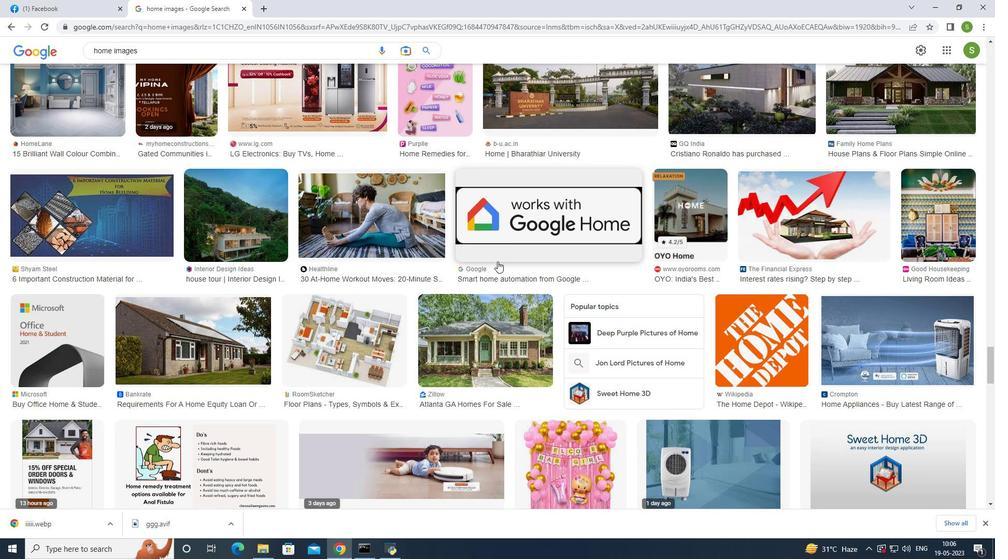 
Action: Mouse scrolled (497, 261) with delta (0, 0)
Screenshot: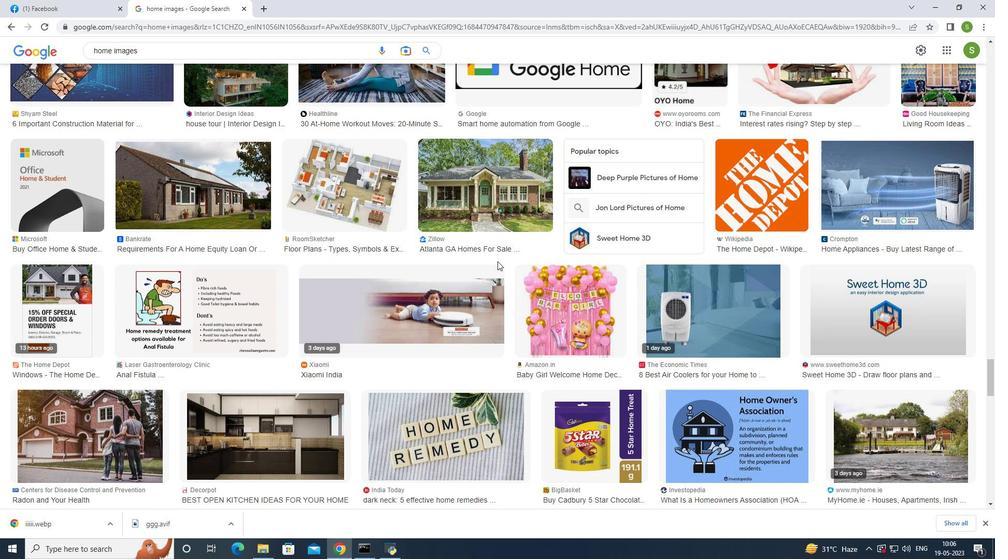 
Action: Mouse scrolled (497, 261) with delta (0, 0)
Screenshot: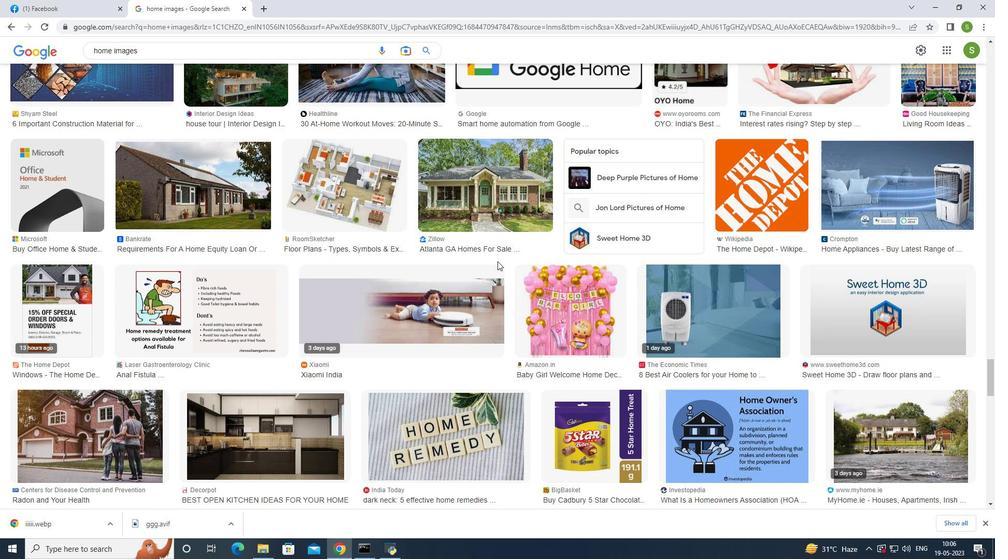 
Action: Mouse scrolled (497, 261) with delta (0, 0)
Screenshot: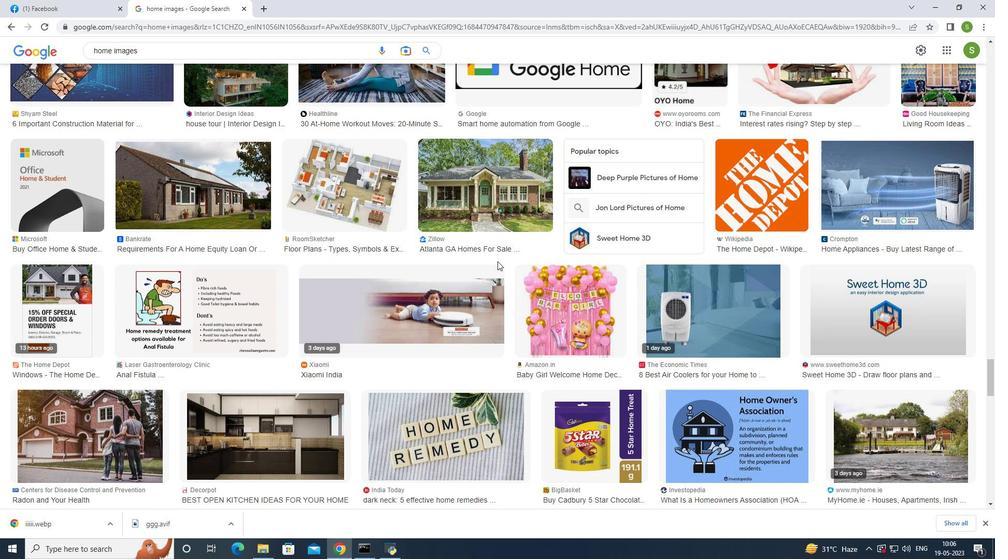 
Action: Mouse moved to (498, 261)
Screenshot: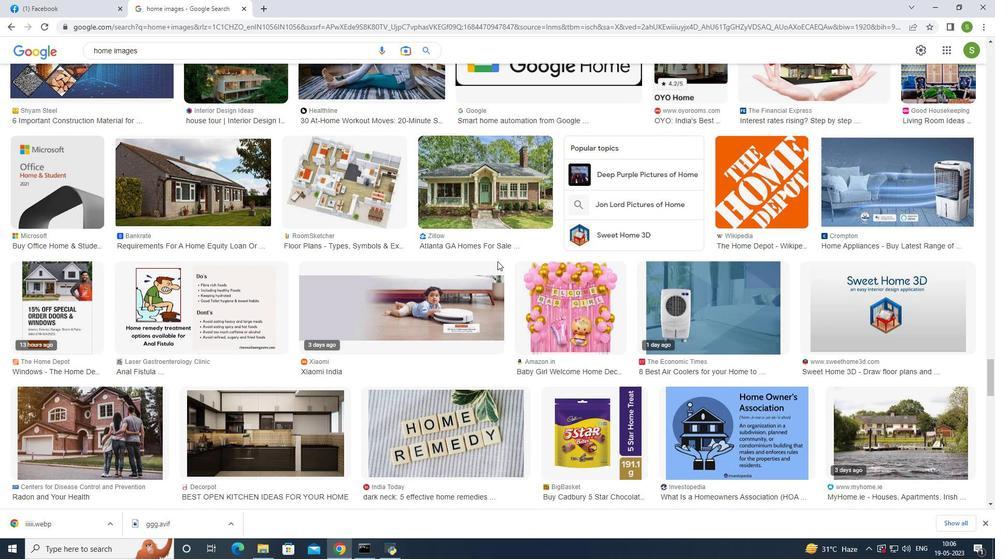 
Action: Mouse scrolled (498, 261) with delta (0, 0)
Screenshot: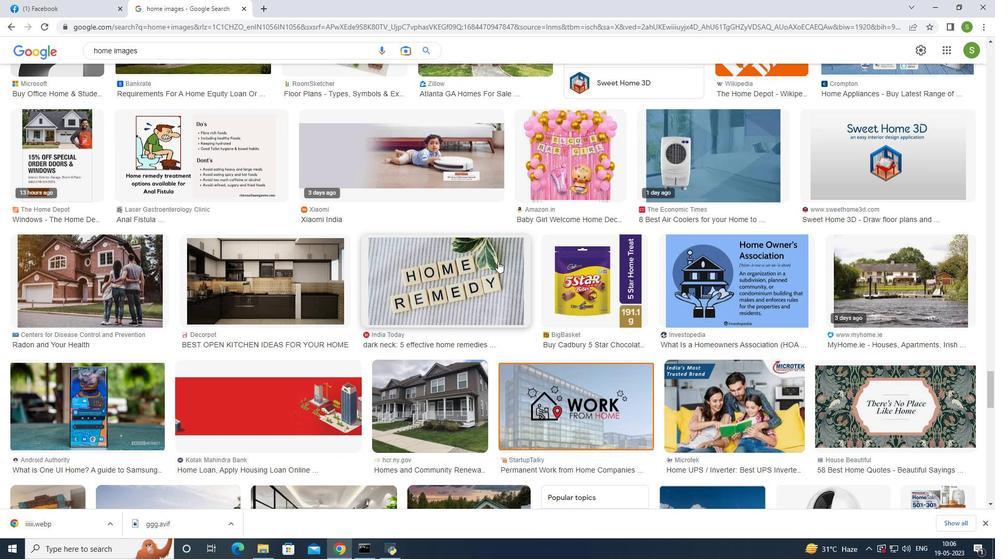 
Action: Mouse scrolled (498, 261) with delta (0, 0)
Screenshot: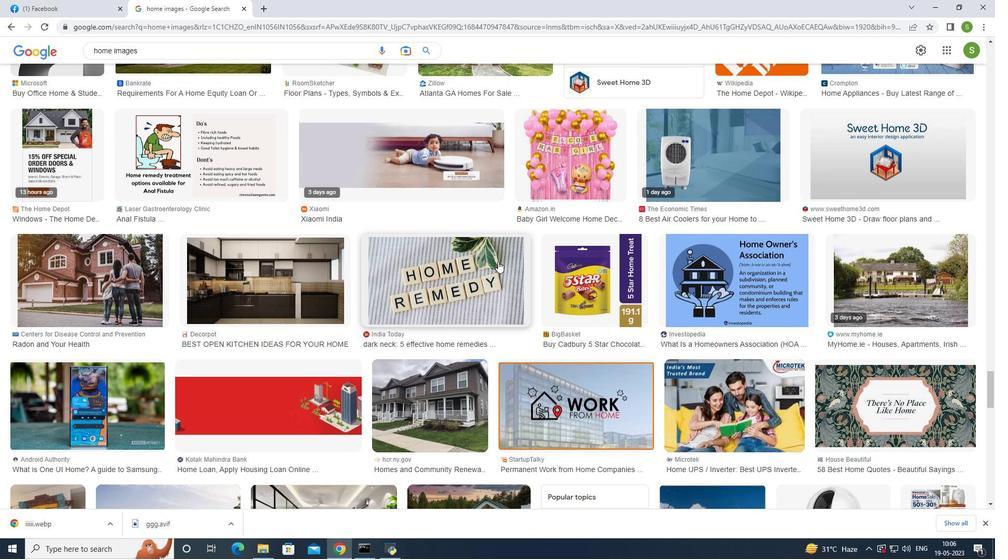 
Action: Mouse scrolled (498, 261) with delta (0, 0)
Screenshot: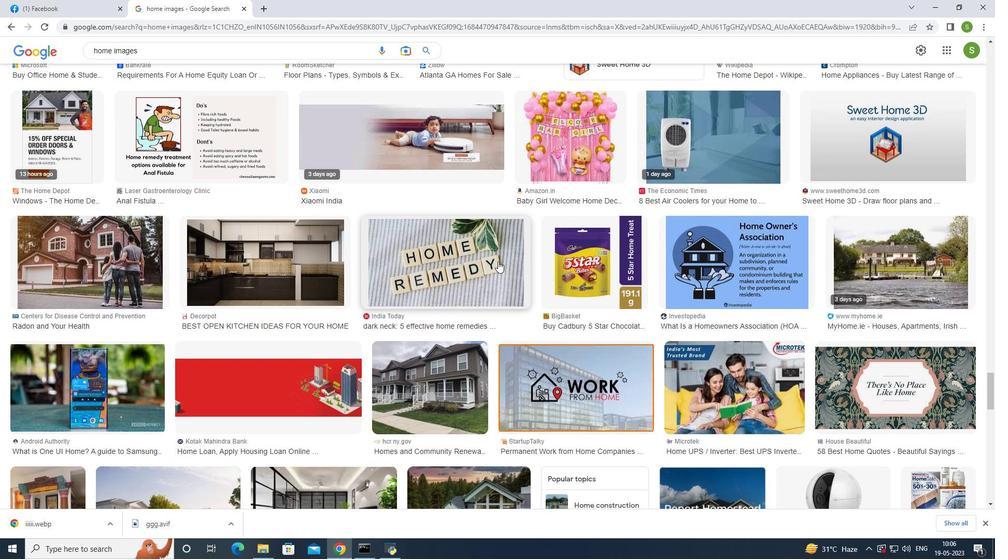 
Action: Mouse moved to (463, 266)
Screenshot: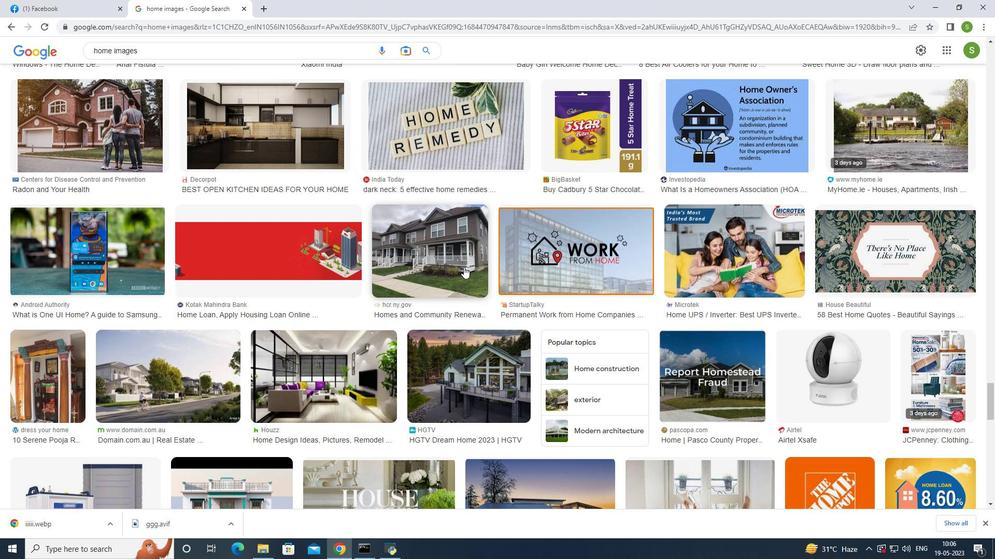 
Action: Mouse scrolled (463, 265) with delta (0, 0)
Screenshot: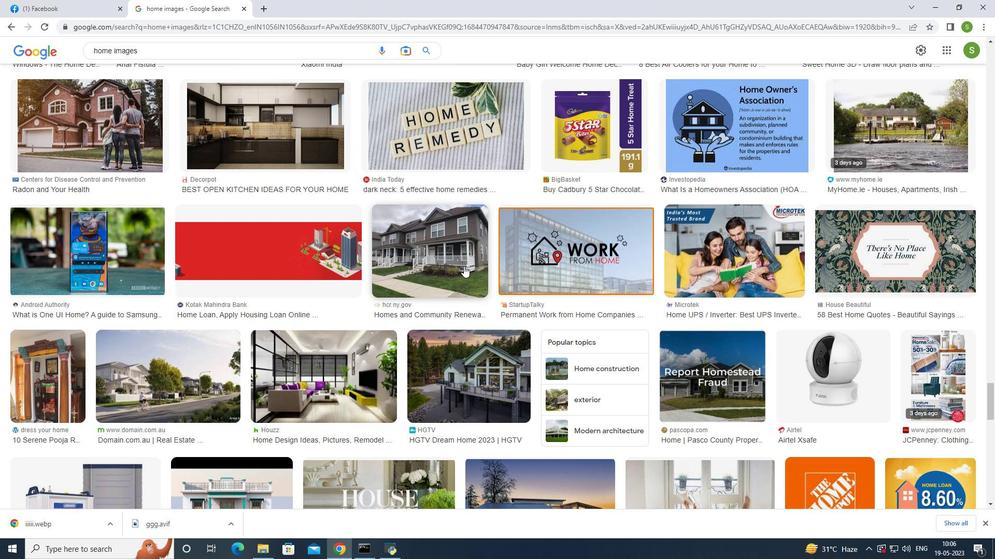 
Action: Mouse scrolled (463, 265) with delta (0, 0)
Screenshot: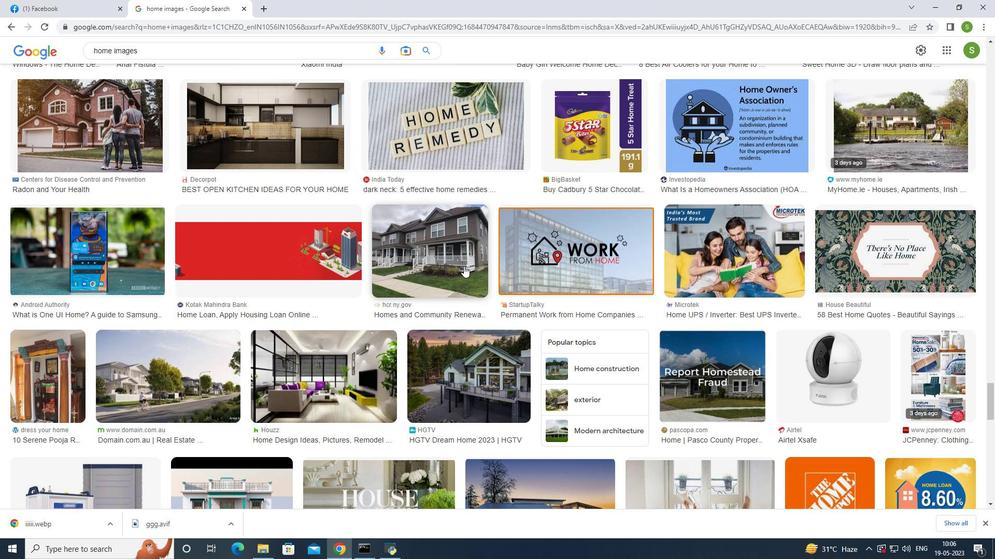 
Action: Mouse scrolled (463, 265) with delta (0, 0)
Screenshot: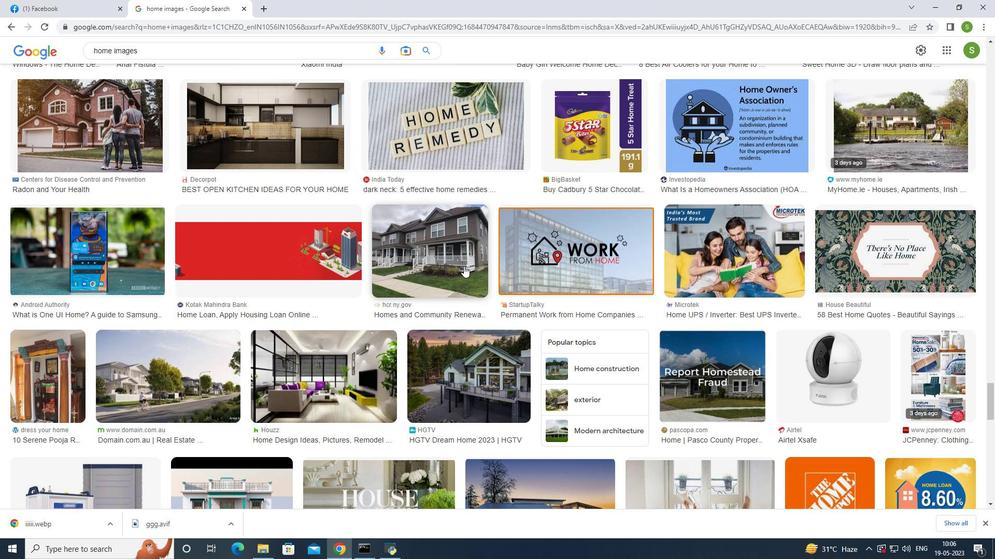 
Action: Mouse moved to (464, 265)
Screenshot: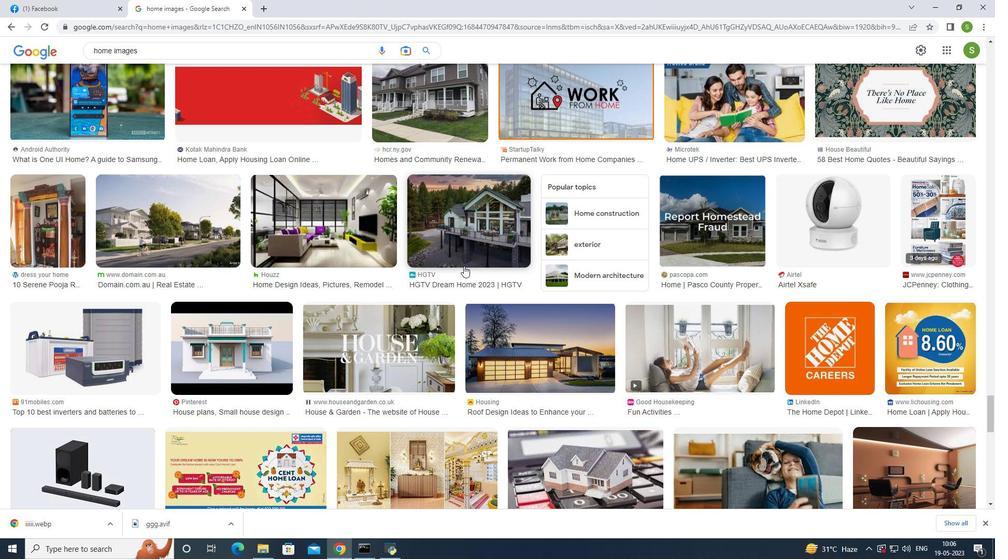 
Action: Mouse scrolled (464, 265) with delta (0, 0)
Screenshot: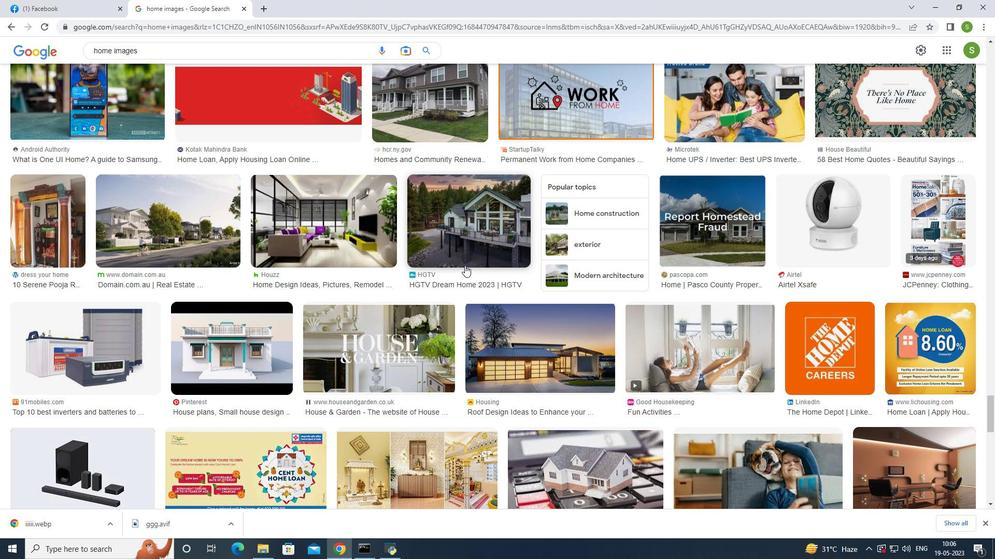 
Action: Mouse scrolled (464, 265) with delta (0, 0)
Screenshot: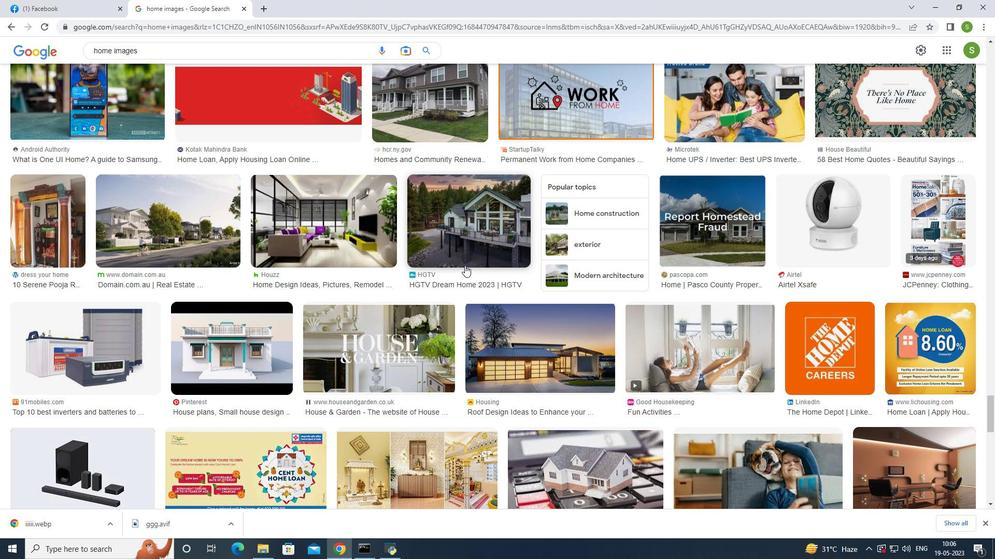 
Action: Mouse scrolled (464, 265) with delta (0, 0)
Screenshot: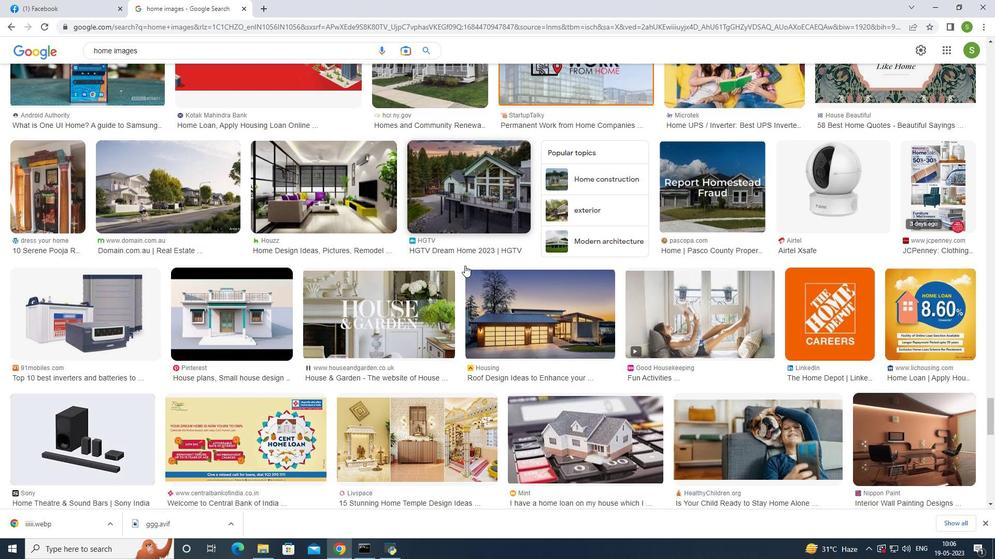 
Action: Mouse scrolled (464, 265) with delta (0, 0)
Screenshot: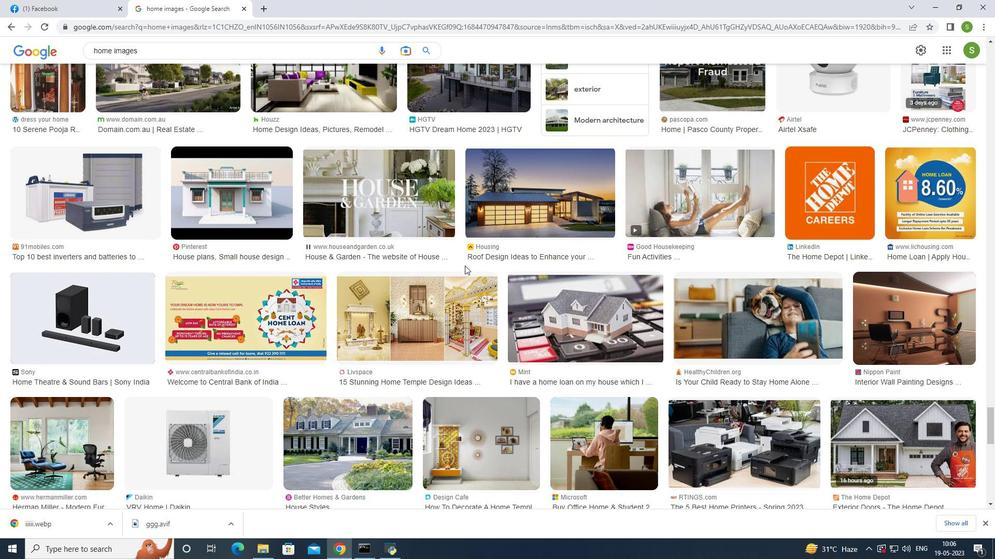 
Action: Mouse scrolled (464, 265) with delta (0, 0)
Screenshot: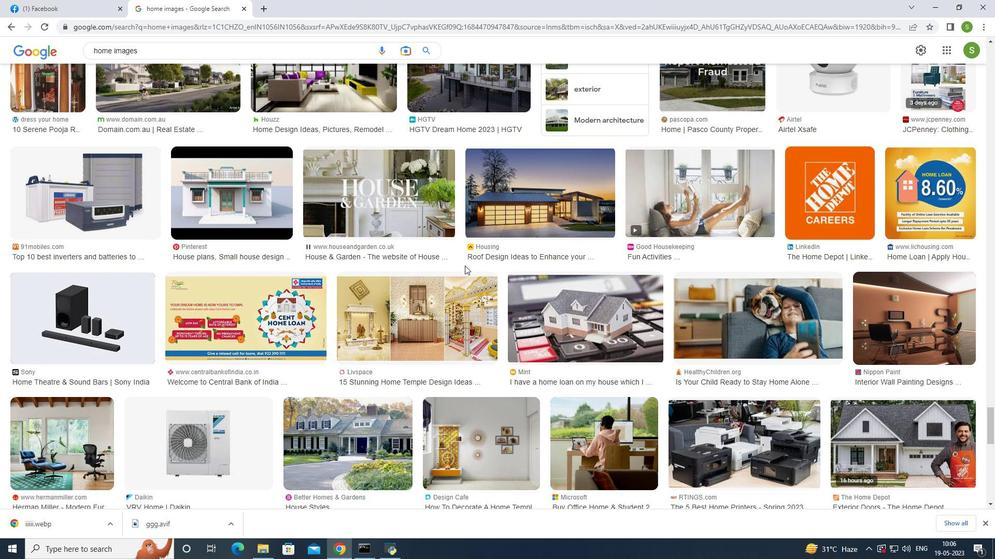 
Action: Mouse scrolled (464, 265) with delta (0, 0)
Screenshot: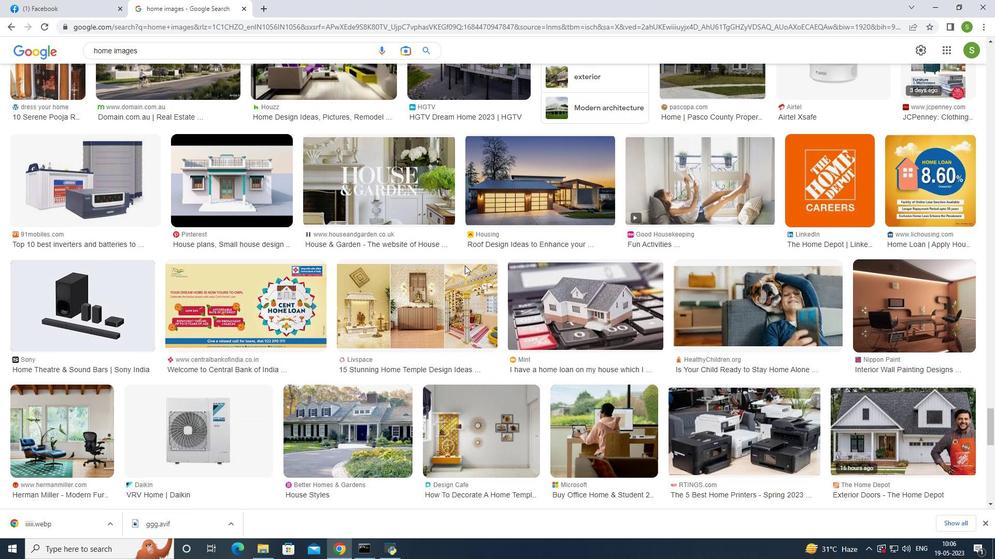 
Action: Mouse scrolled (464, 265) with delta (0, 0)
Screenshot: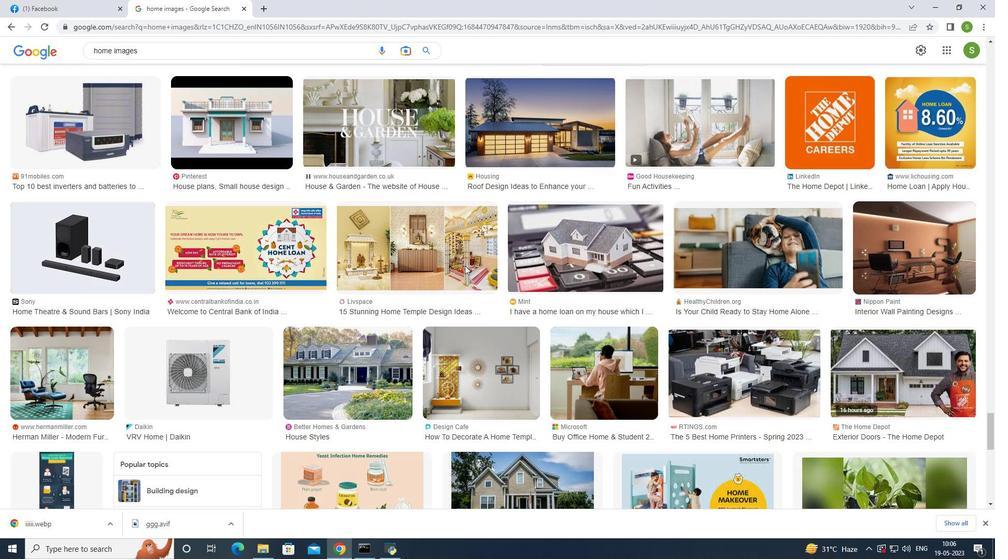 
Action: Mouse scrolled (464, 265) with delta (0, 0)
Screenshot: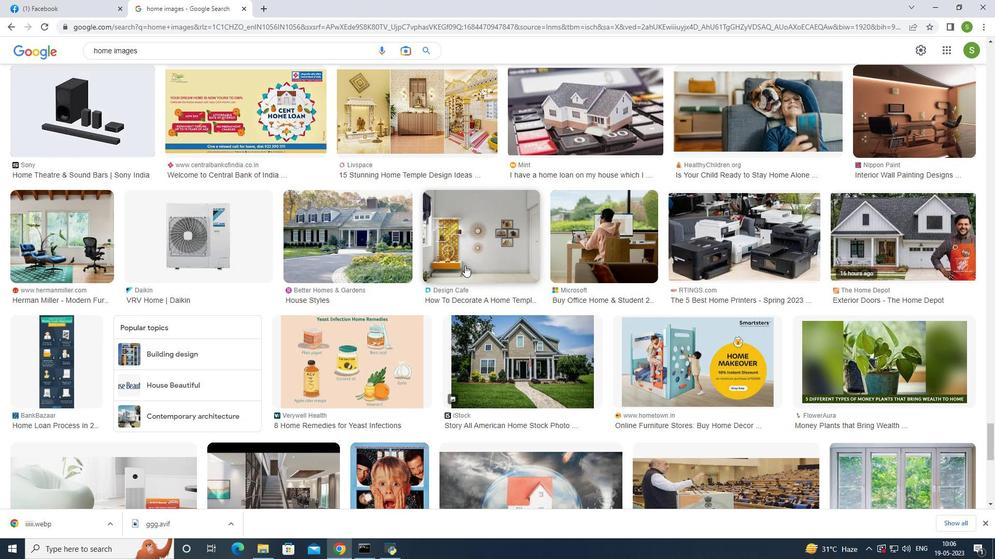 
Action: Mouse scrolled (464, 265) with delta (0, 0)
Screenshot: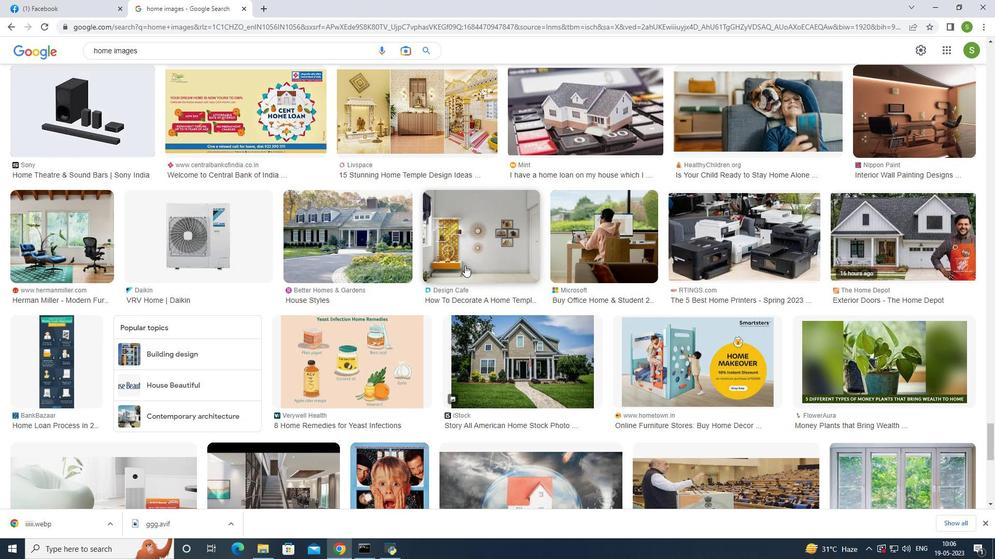 
Action: Mouse scrolled (464, 265) with delta (0, 0)
Screenshot: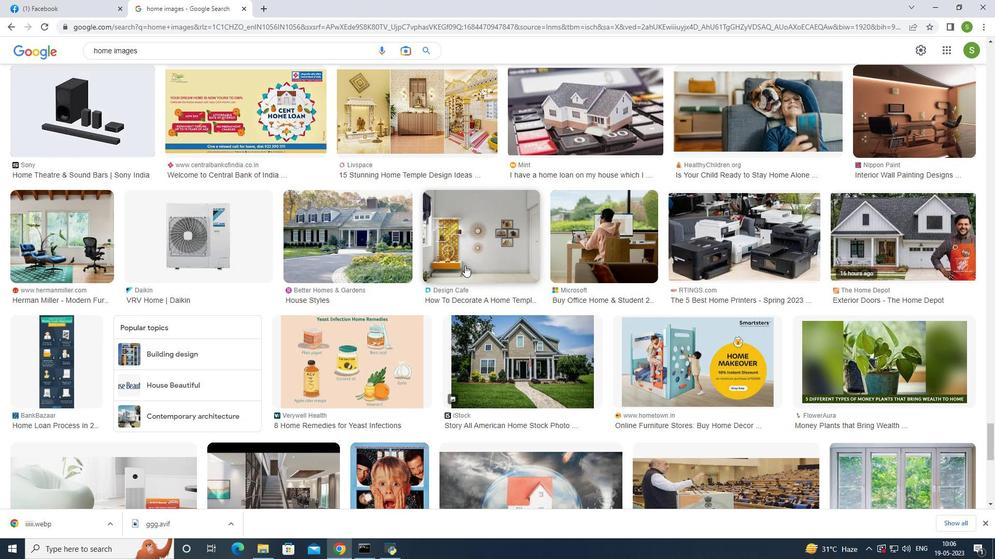 
Action: Mouse moved to (466, 264)
Screenshot: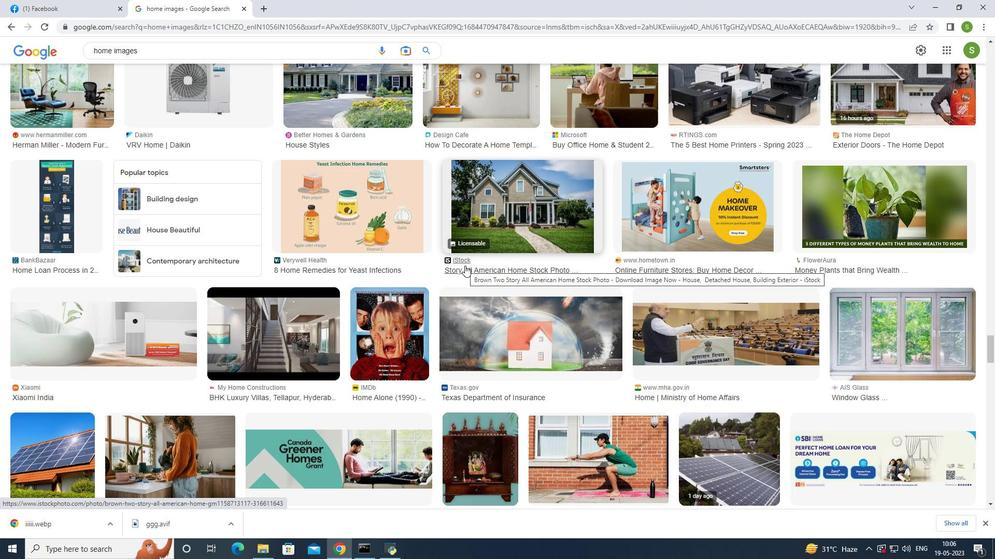 
Action: Mouse scrolled (466, 264) with delta (0, 0)
Screenshot: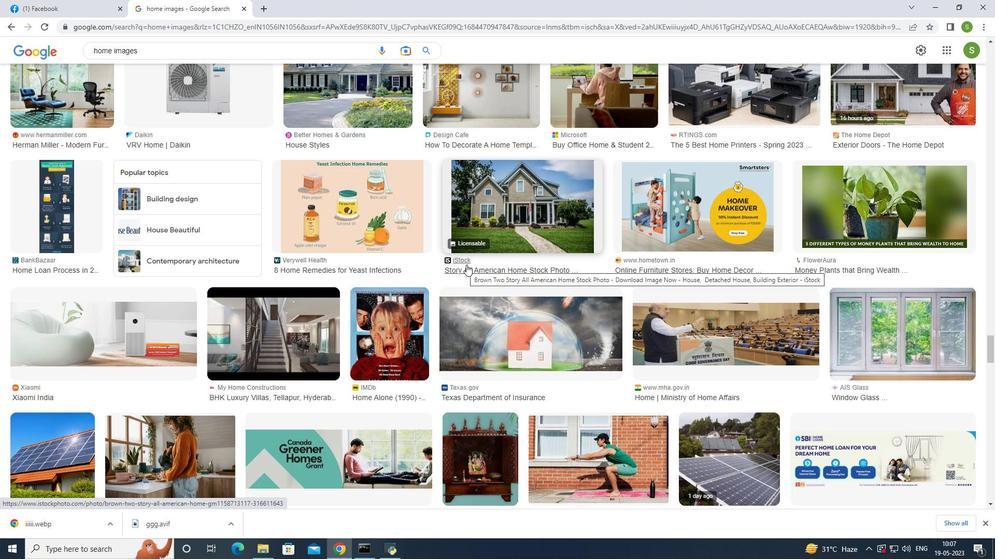 
Action: Mouse scrolled (466, 264) with delta (0, 0)
Screenshot: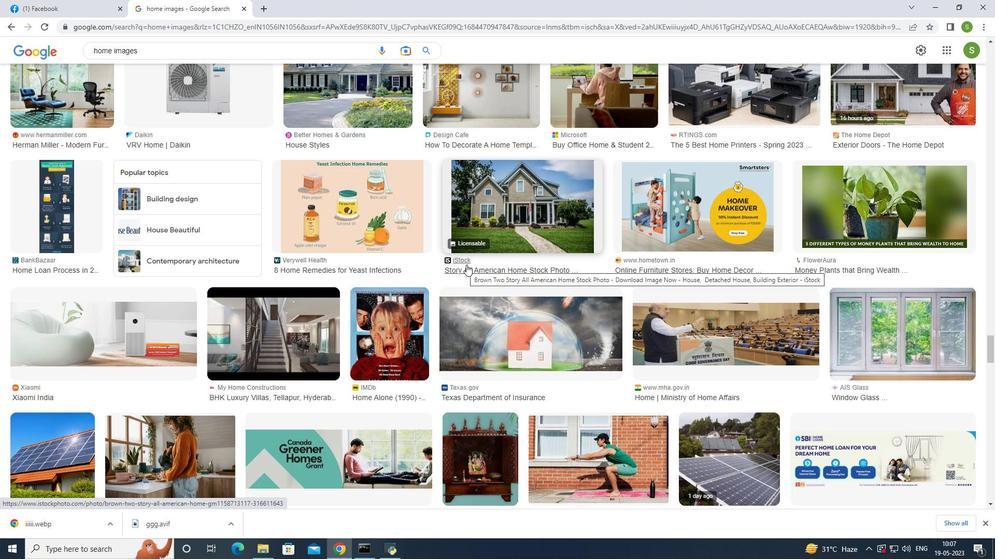 
Action: Mouse scrolled (466, 264) with delta (0, 0)
Screenshot: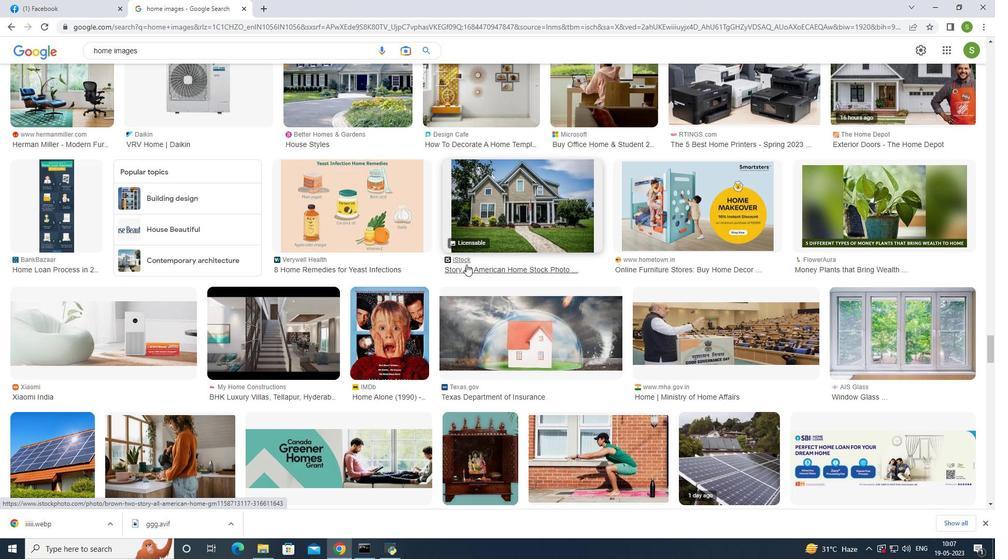 
Action: Mouse scrolled (466, 264) with delta (0, 0)
Screenshot: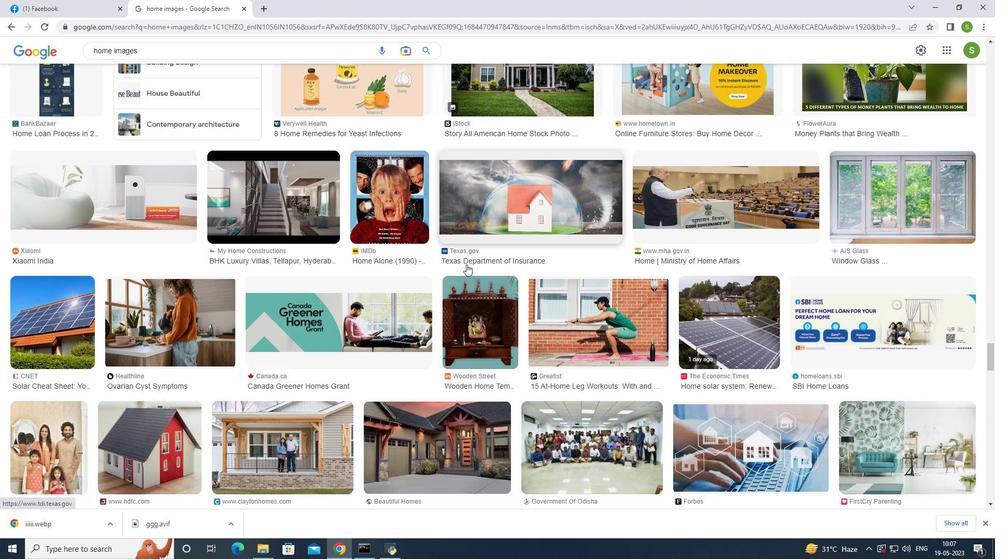 
Action: Mouse moved to (467, 264)
Screenshot: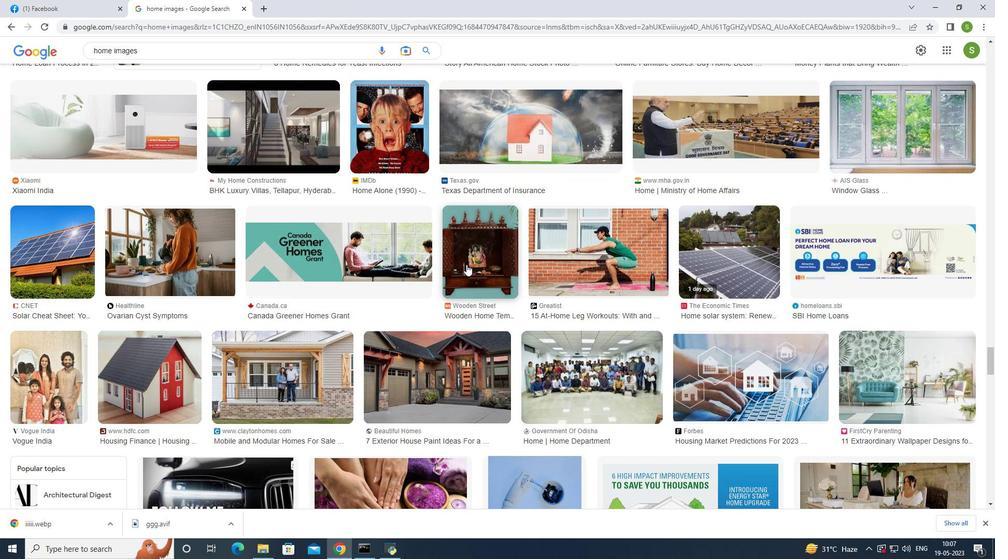 
Action: Mouse scrolled (467, 263) with delta (0, 0)
Screenshot: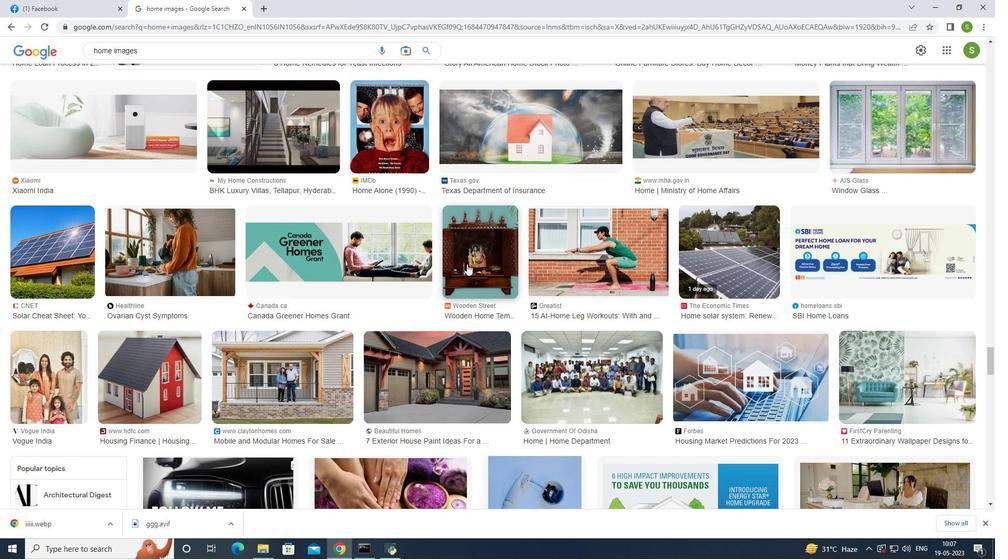 
Action: Mouse scrolled (467, 263) with delta (0, 0)
Screenshot: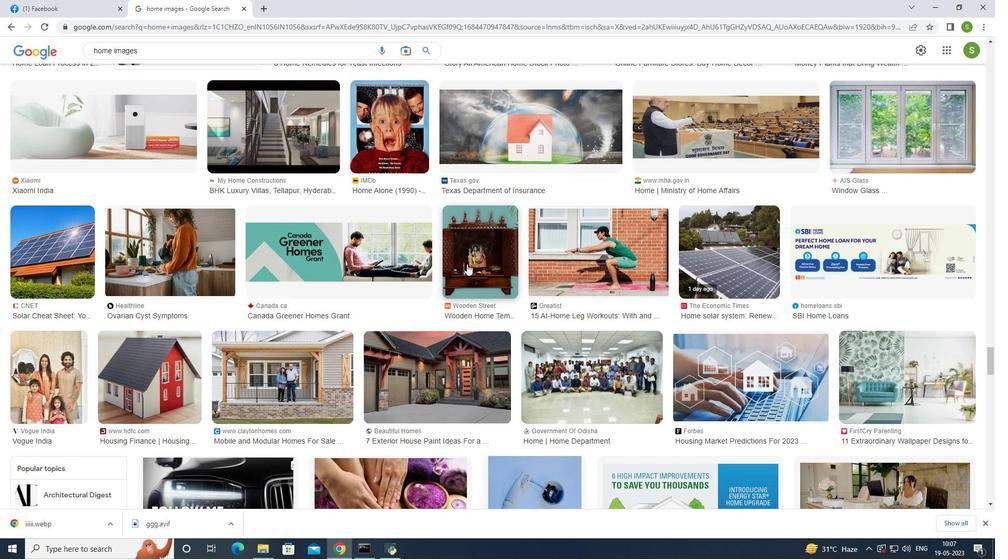 
Action: Mouse scrolled (467, 263) with delta (0, 0)
Screenshot: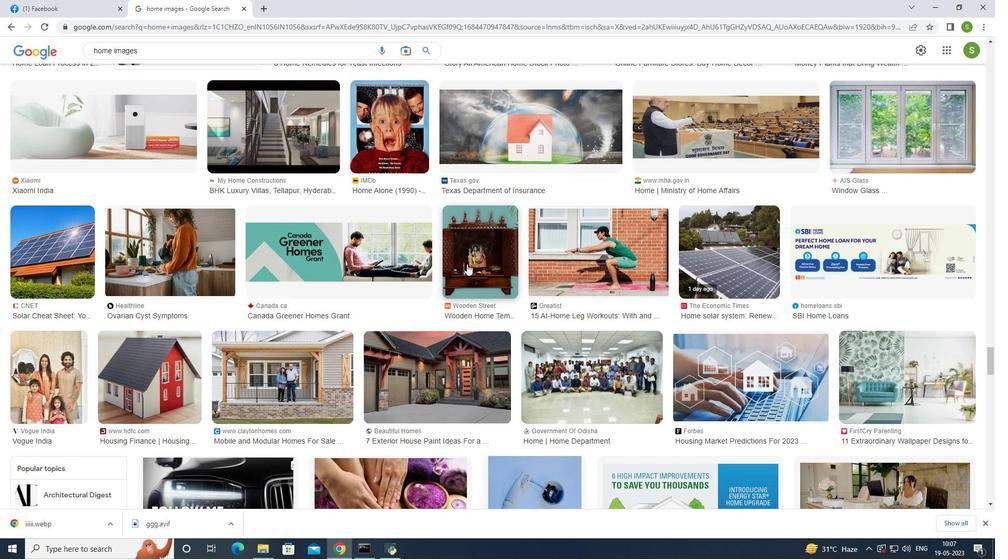 
Action: Mouse moved to (467, 263)
Screenshot: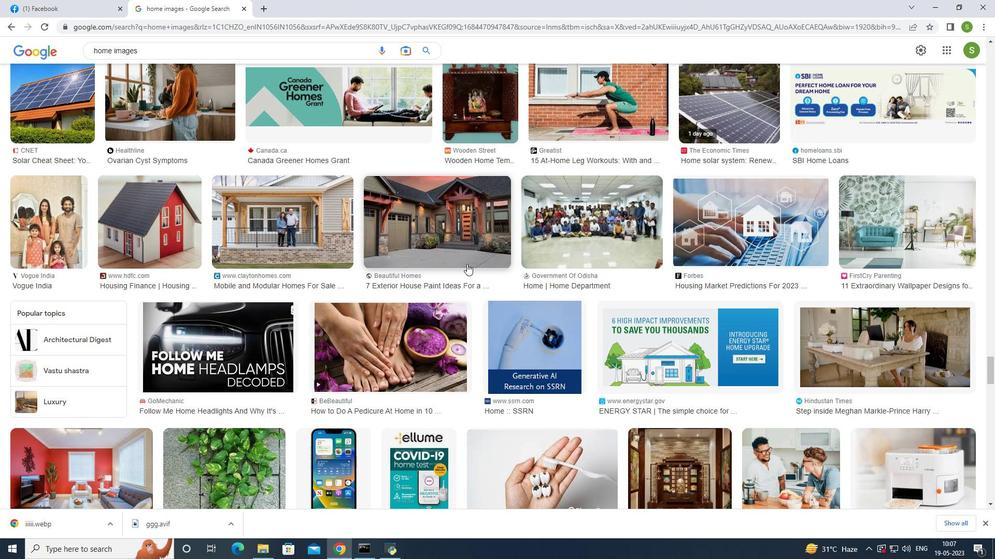 
Action: Mouse scrolled (467, 263) with delta (0, 0)
Screenshot: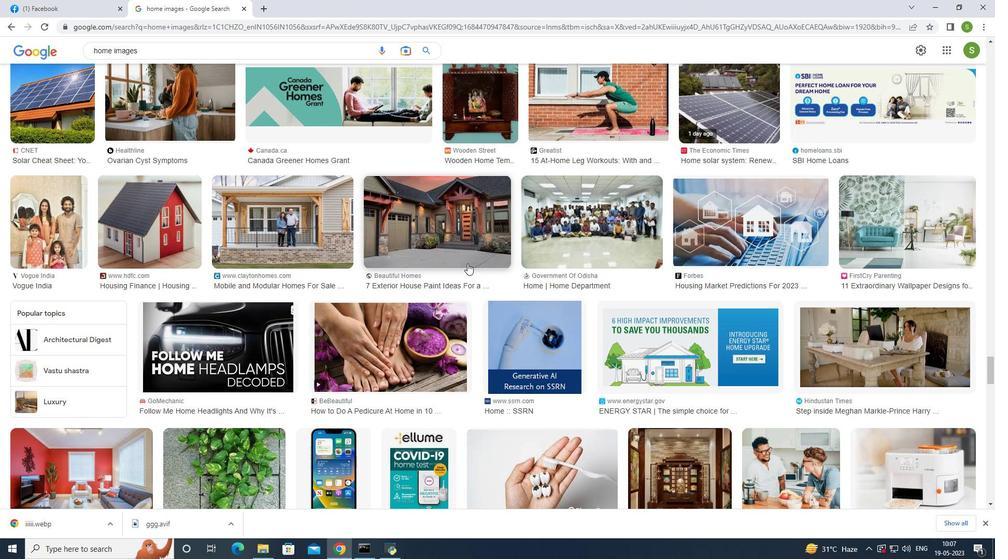 
Action: Mouse scrolled (467, 263) with delta (0, 0)
Screenshot: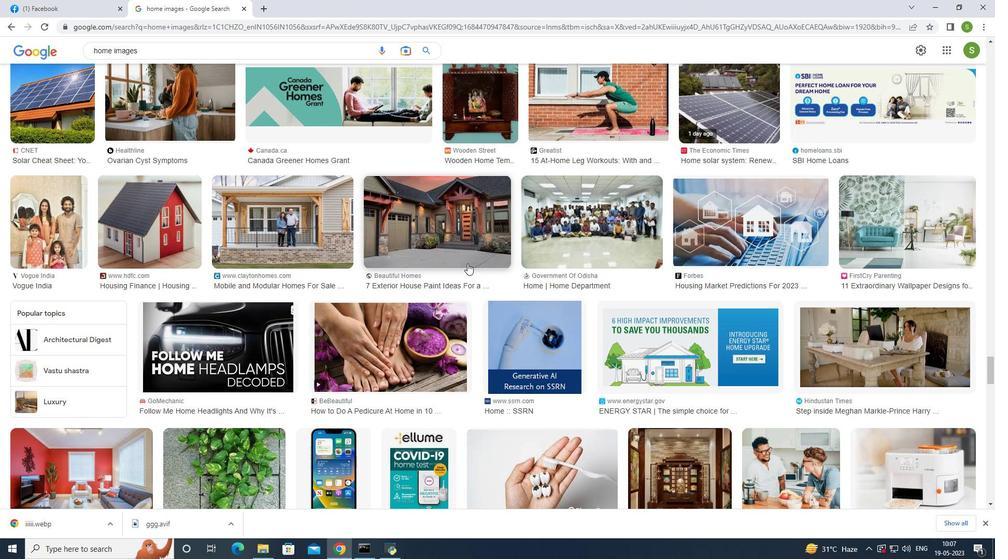 
Action: Mouse scrolled (467, 263) with delta (0, 0)
Screenshot: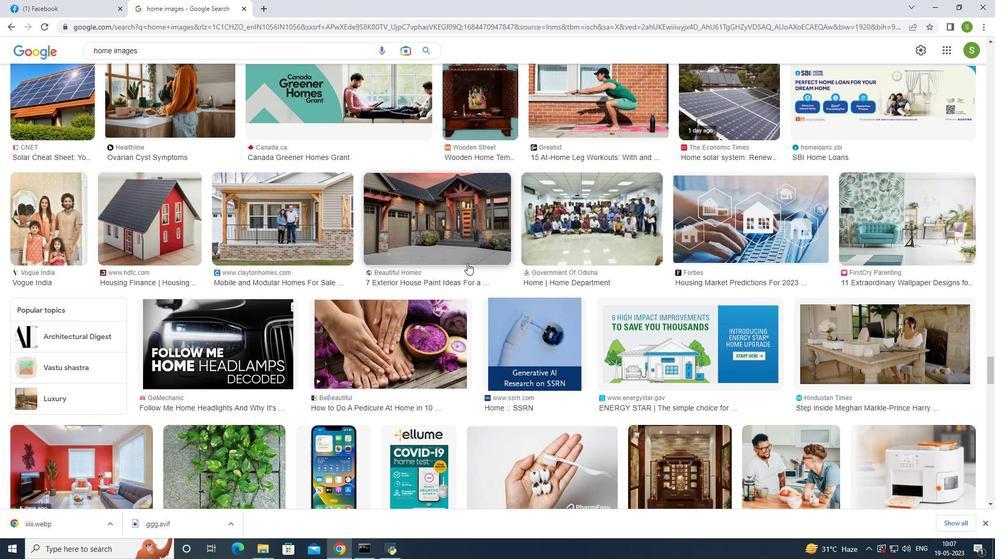 
Action: Mouse scrolled (467, 263) with delta (0, 0)
Screenshot: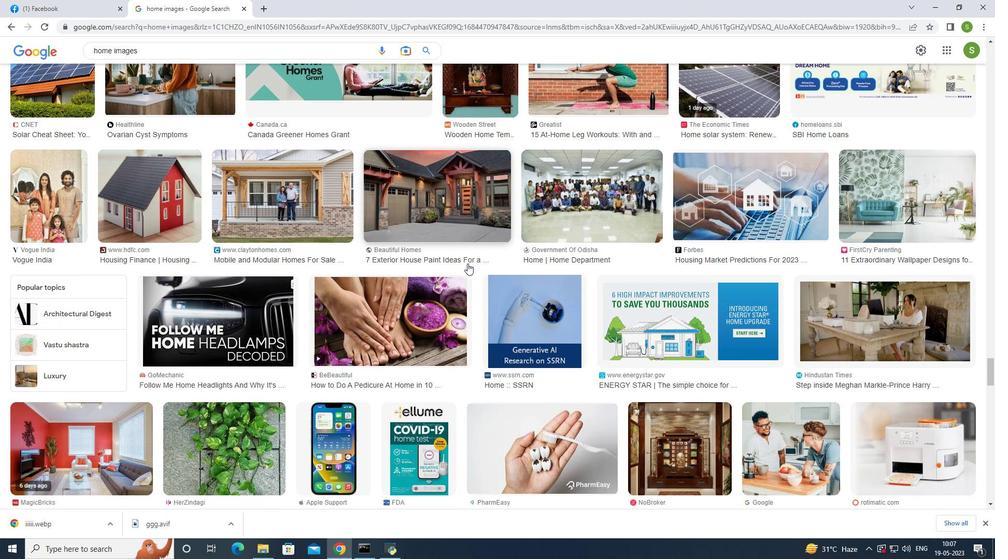 
Action: Mouse moved to (472, 259)
Screenshot: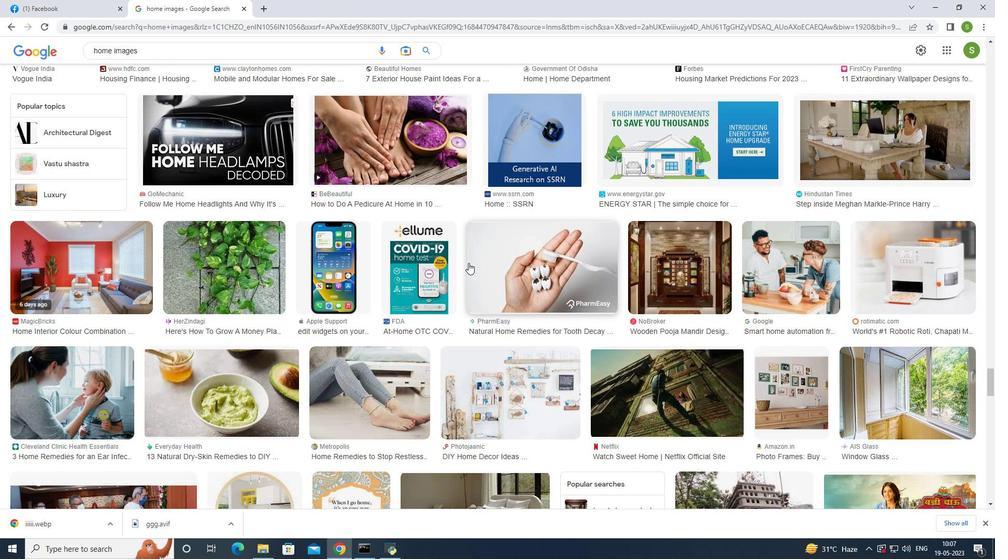 
Action: Mouse scrolled (472, 259) with delta (0, 0)
Screenshot: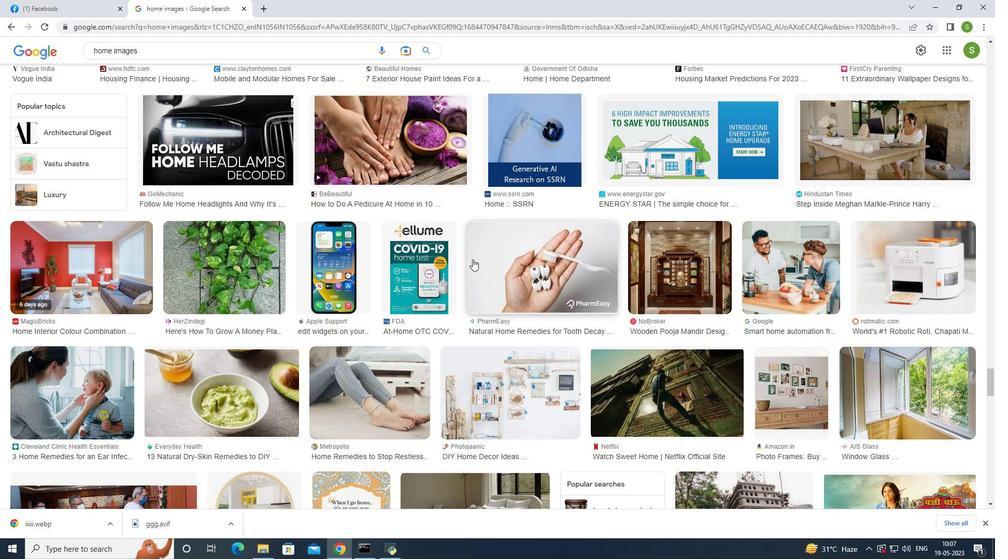 
Action: Mouse scrolled (472, 259) with delta (0, 0)
Screenshot: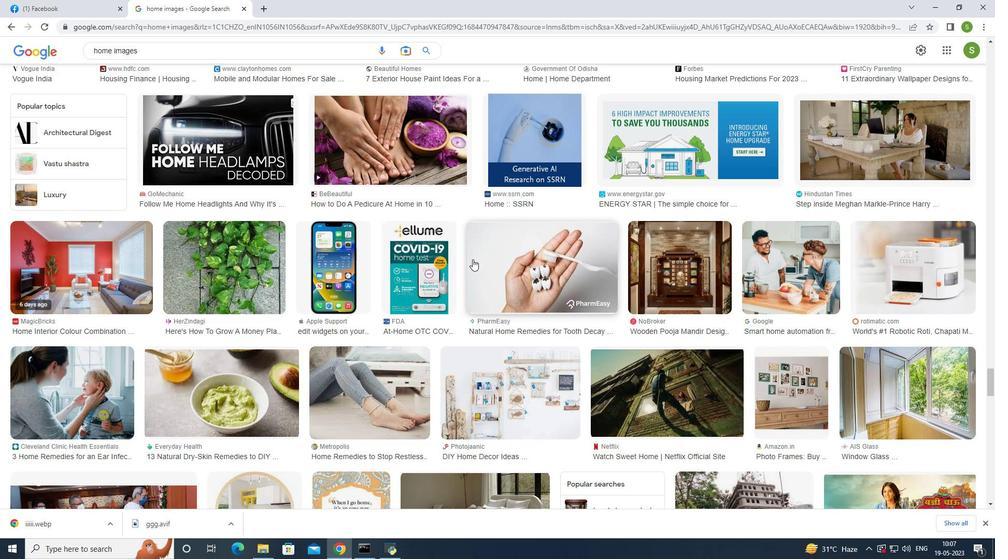 
Action: Mouse scrolled (472, 259) with delta (0, 0)
Screenshot: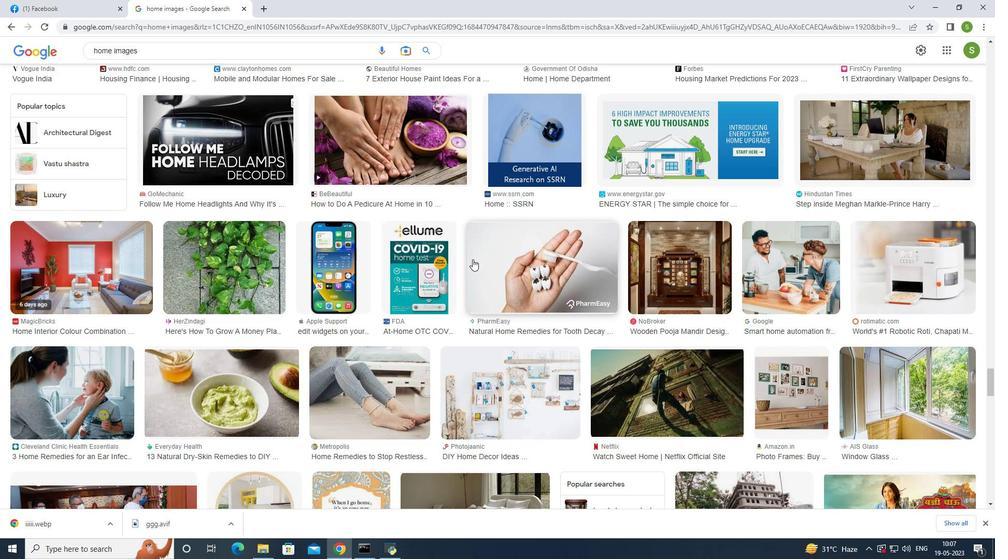 
Action: Mouse scrolled (472, 259) with delta (0, 0)
Screenshot: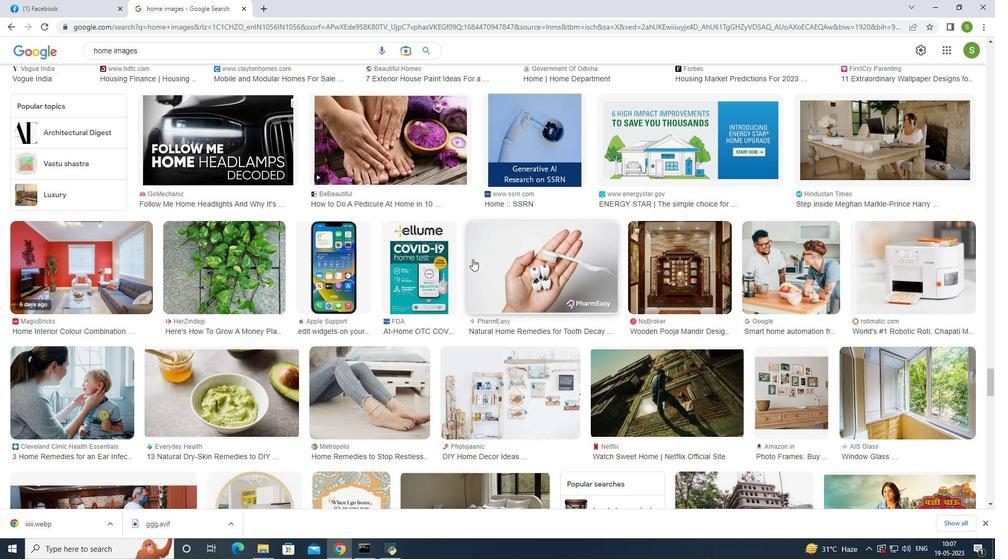 
Action: Mouse scrolled (472, 259) with delta (0, 0)
Screenshot: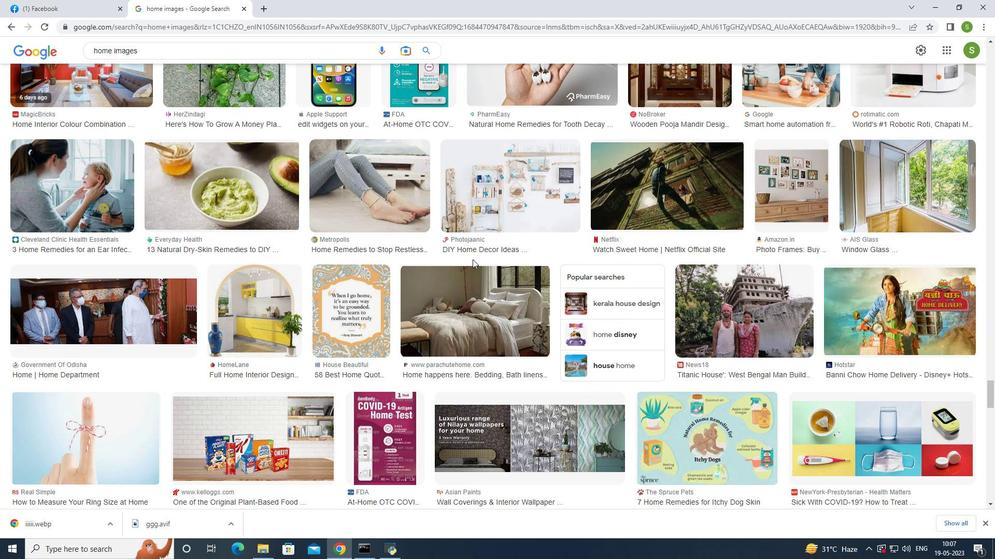 
Action: Mouse scrolled (472, 259) with delta (0, 0)
Screenshot: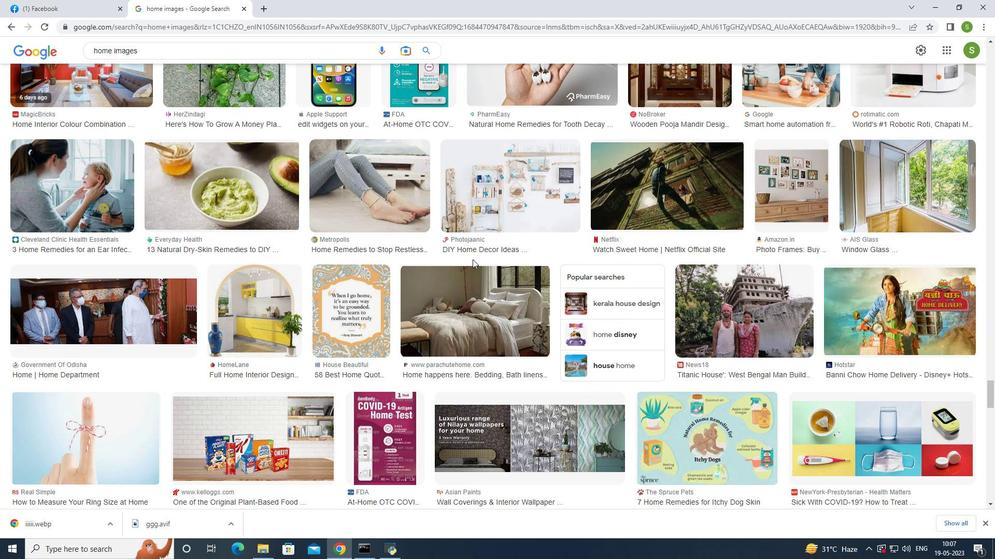 
Action: Mouse scrolled (472, 259) with delta (0, 0)
Screenshot: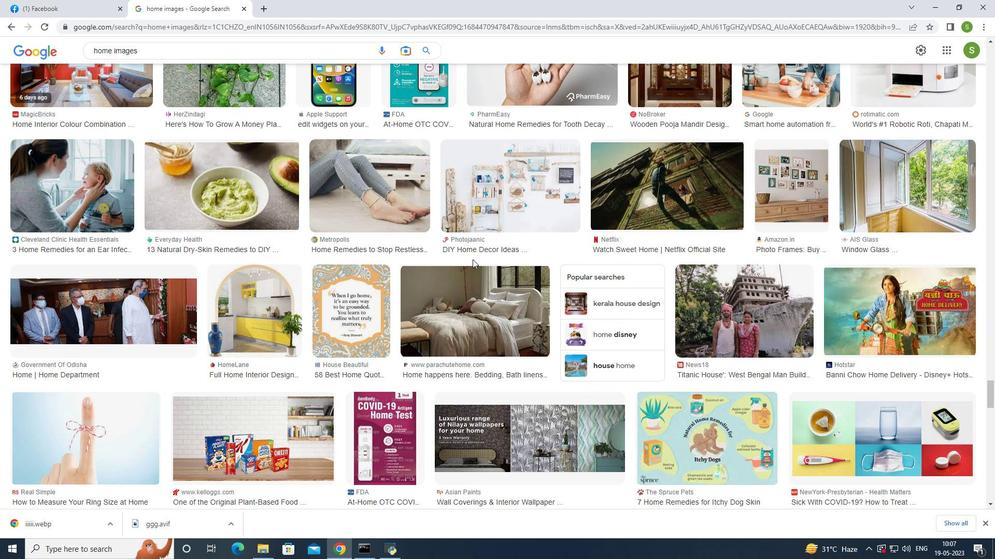 
Action: Mouse scrolled (472, 259) with delta (0, 0)
Screenshot: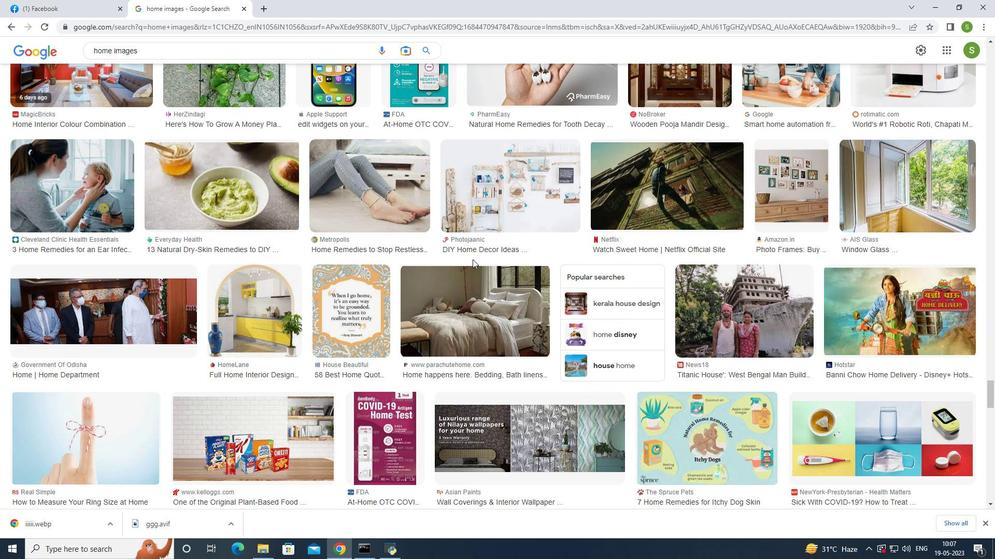 
Action: Mouse scrolled (472, 260) with delta (0, 0)
Screenshot: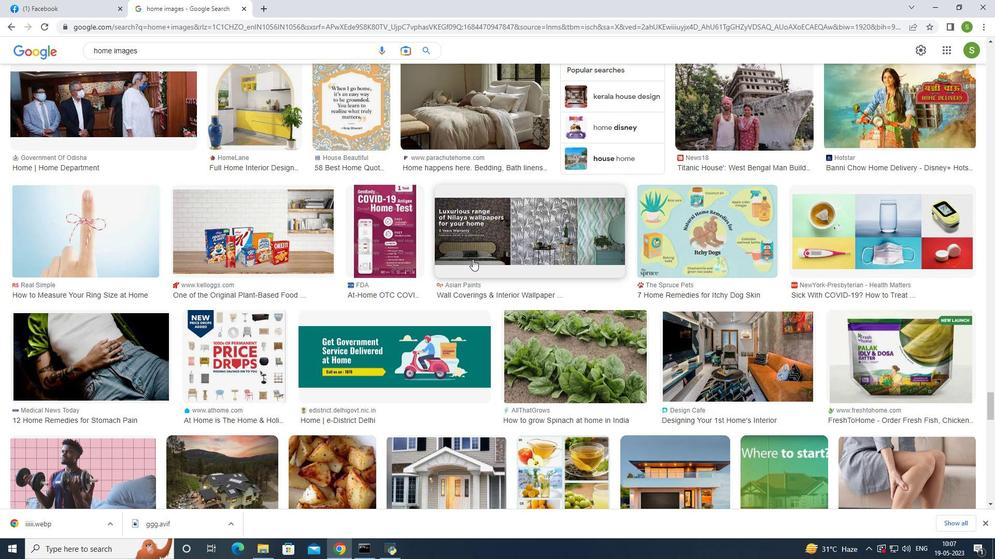 
Action: Mouse scrolled (472, 260) with delta (0, 0)
Screenshot: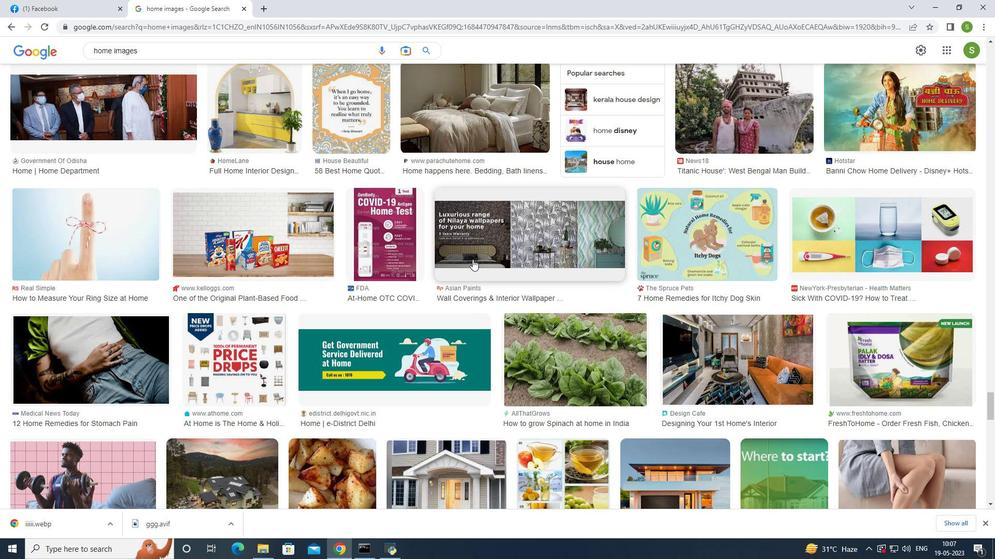 
Action: Mouse scrolled (472, 260) with delta (0, 0)
Screenshot: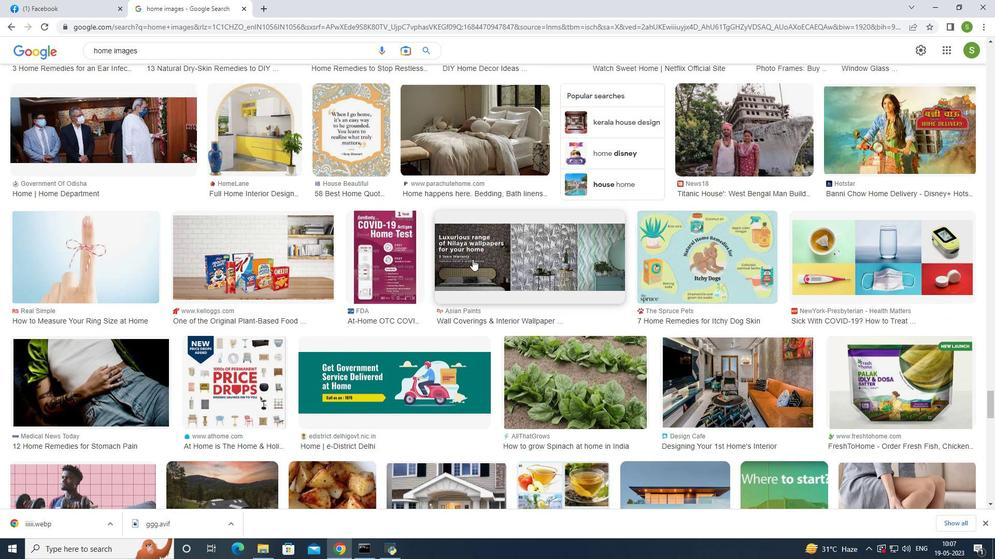 
Action: Mouse moved to (474, 257)
Screenshot: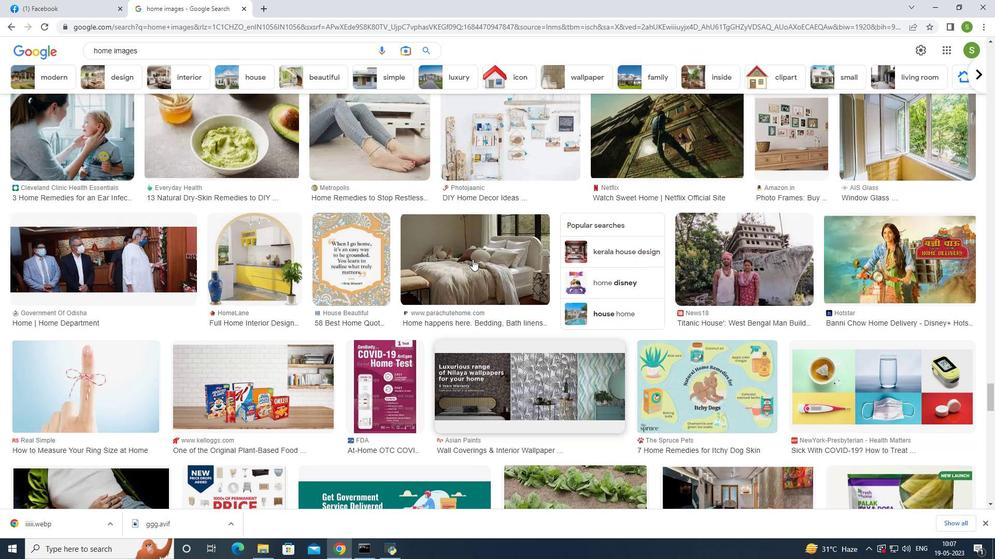
Action: Mouse scrolled (474, 258) with delta (0, 0)
Screenshot: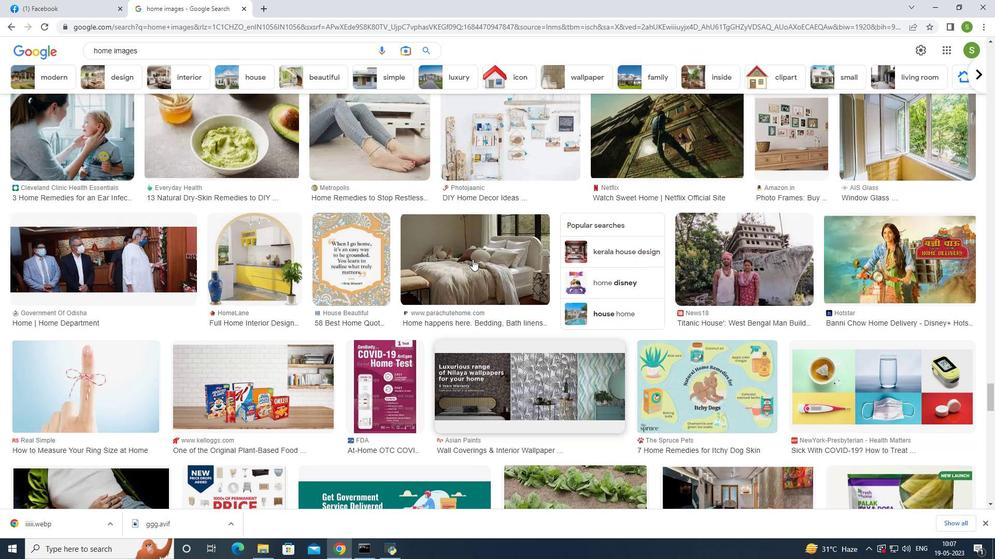 
Action: Mouse moved to (475, 257)
Screenshot: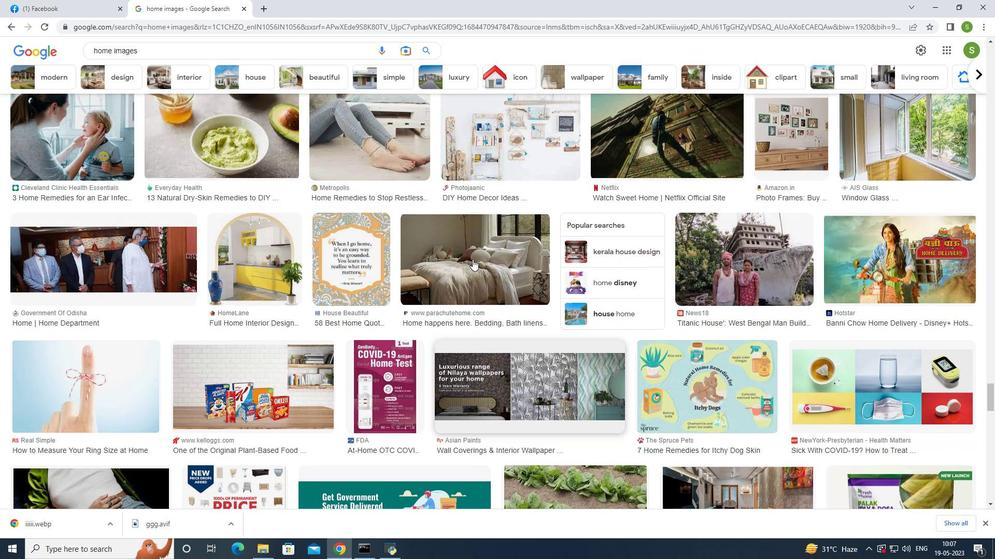
Action: Mouse scrolled (475, 258) with delta (0, 0)
Screenshot: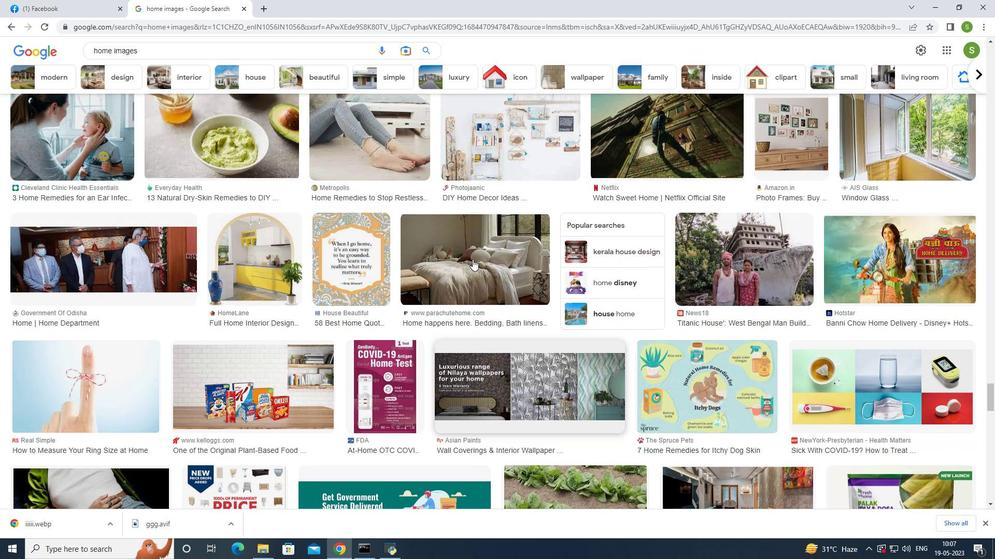 
Action: Mouse scrolled (475, 258) with delta (0, 0)
Screenshot: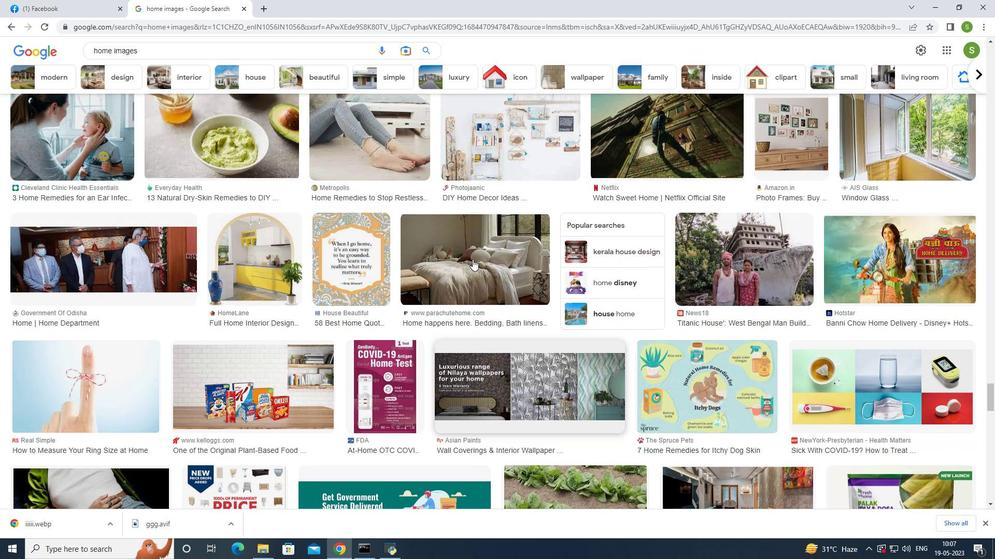 
Action: Mouse moved to (476, 257)
Screenshot: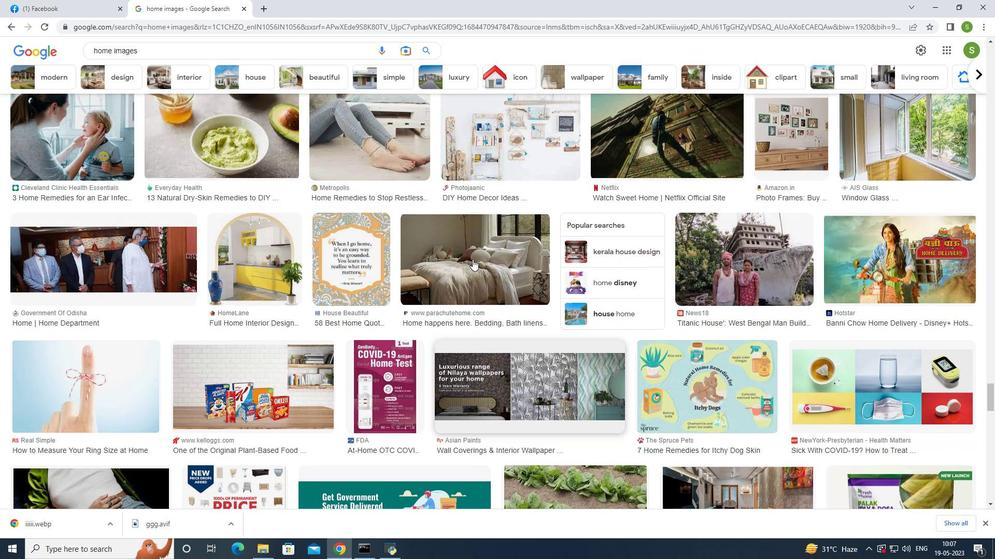 
Action: Mouse scrolled (476, 257) with delta (0, 0)
Screenshot: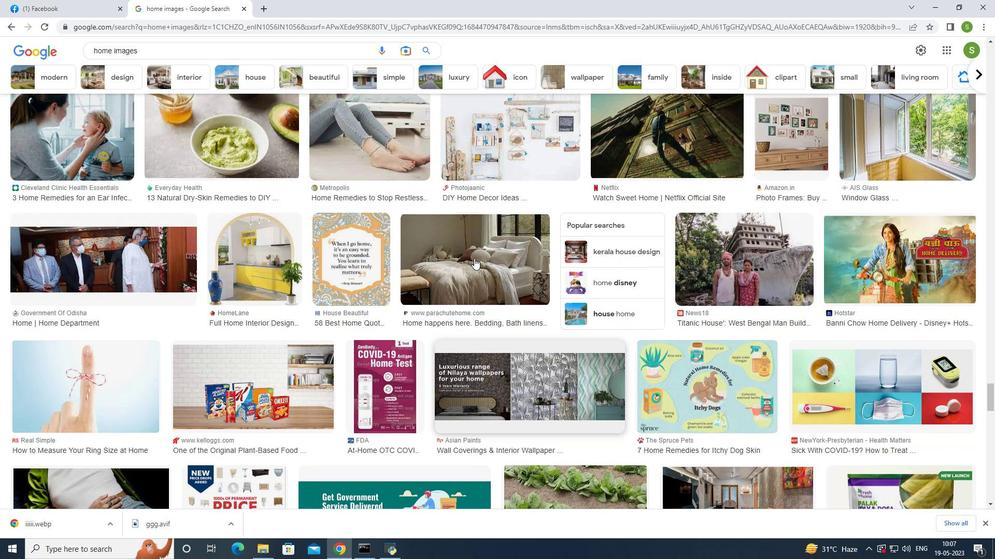 
Action: Mouse moved to (476, 256)
Screenshot: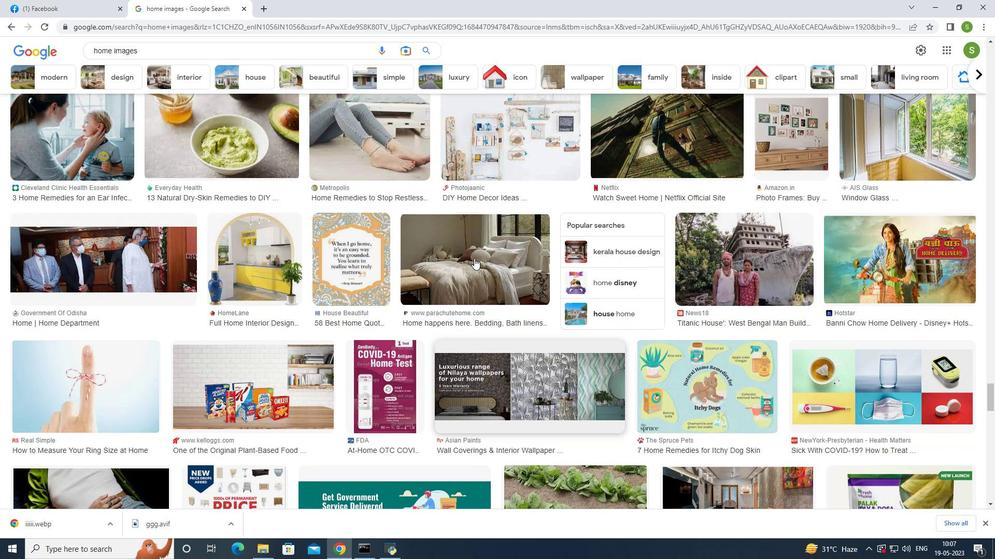 
Action: Mouse scrolled (476, 257) with delta (0, 0)
Screenshot: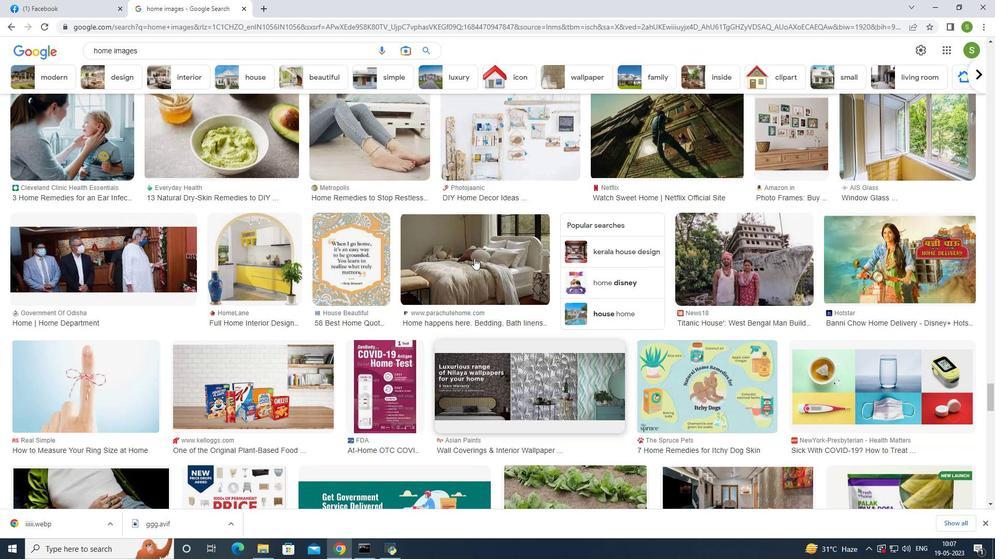 
Action: Mouse scrolled (476, 257) with delta (0, 0)
Screenshot: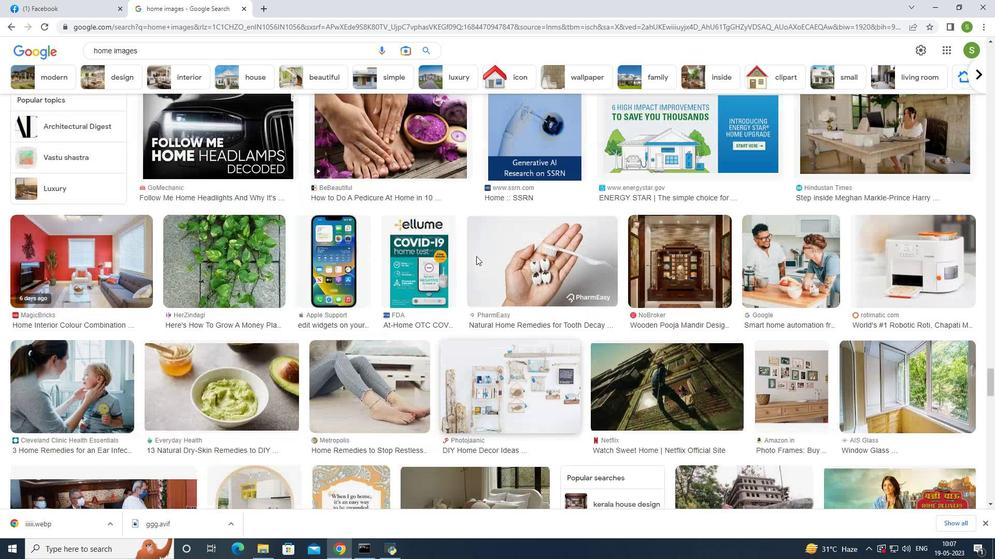 
Action: Mouse scrolled (476, 257) with delta (0, 0)
Screenshot: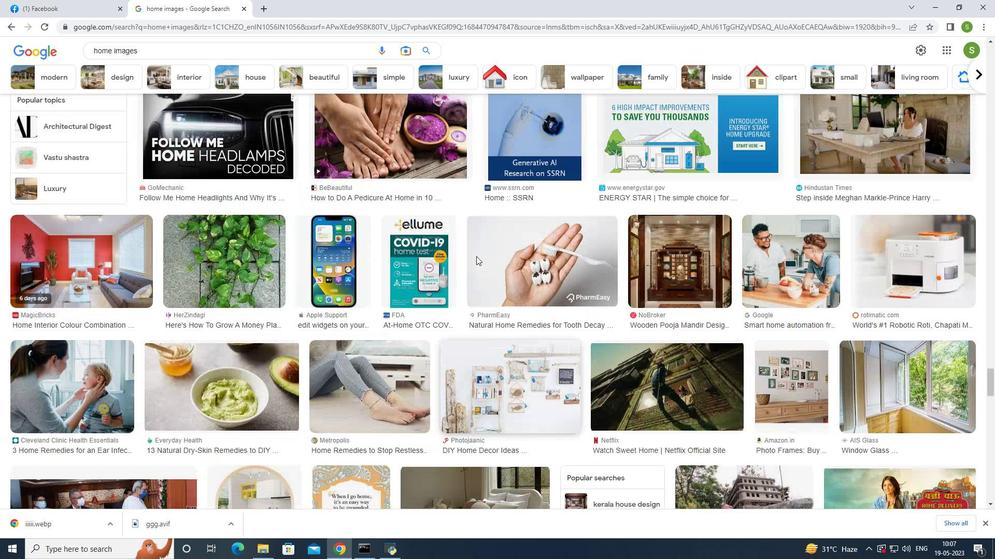 
Action: Mouse scrolled (476, 257) with delta (0, 0)
Screenshot: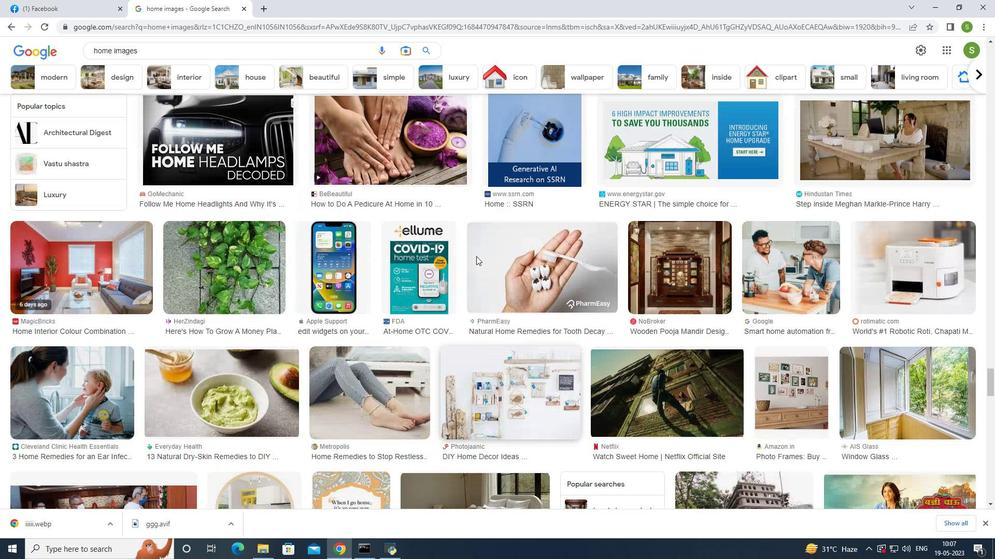 
Action: Mouse scrolled (476, 257) with delta (0, 0)
Screenshot: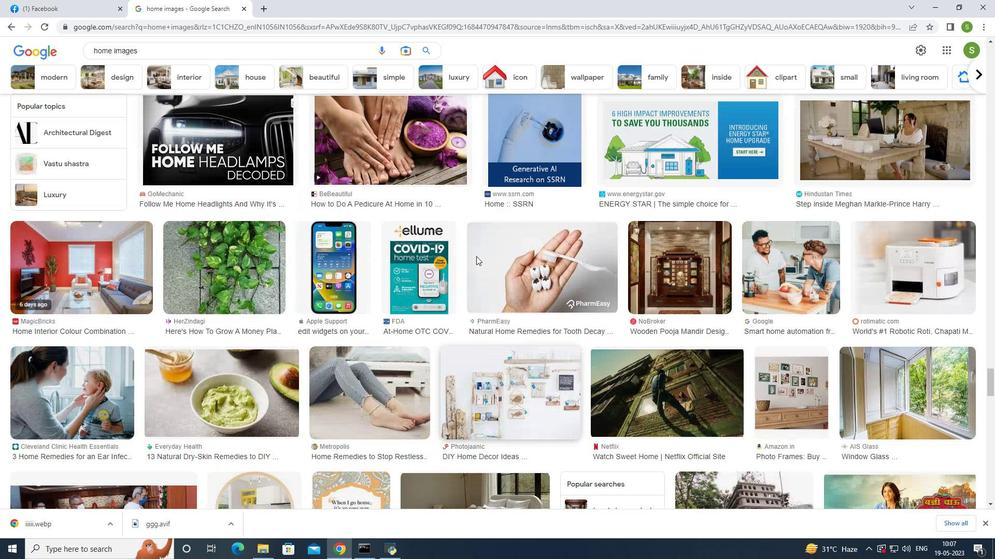 
Action: Mouse scrolled (476, 257) with delta (0, 0)
Screenshot: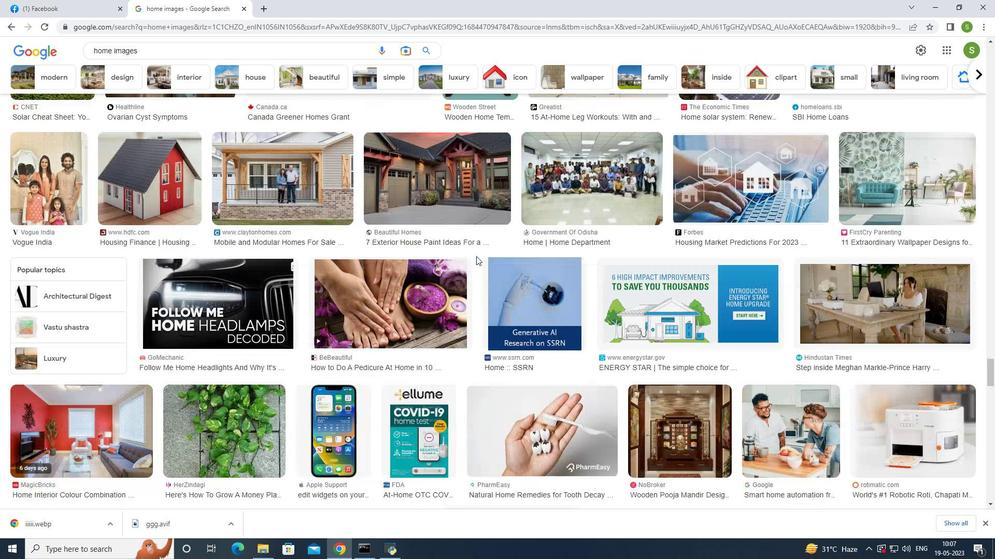 
Action: Mouse scrolled (476, 257) with delta (0, 0)
Screenshot: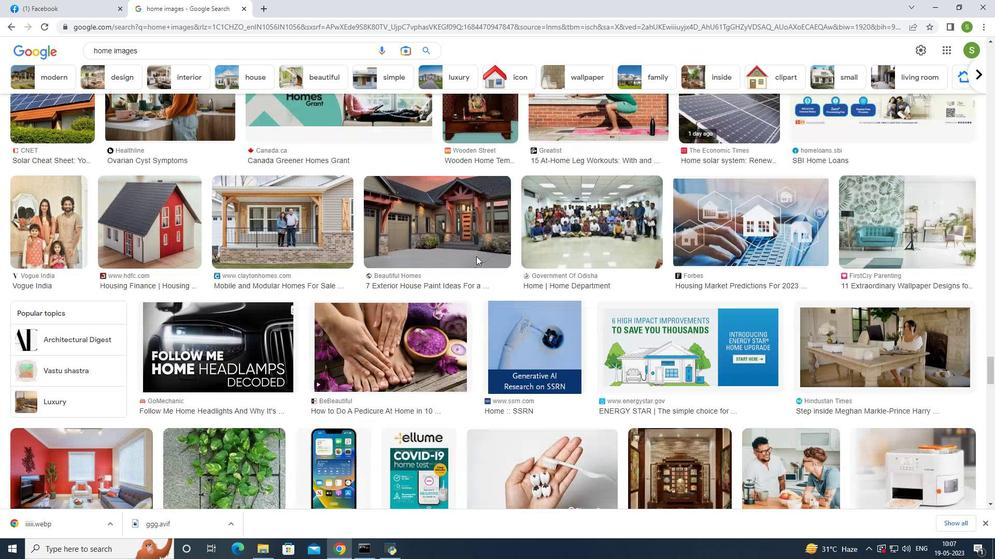 
Action: Mouse moved to (476, 256)
Screenshot: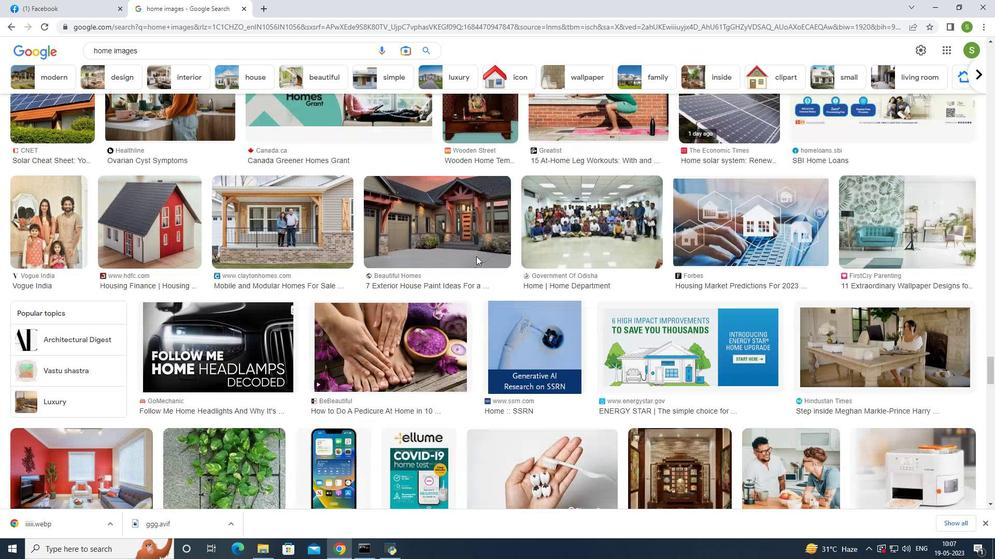 
Action: Mouse scrolled (476, 256) with delta (0, 0)
Screenshot: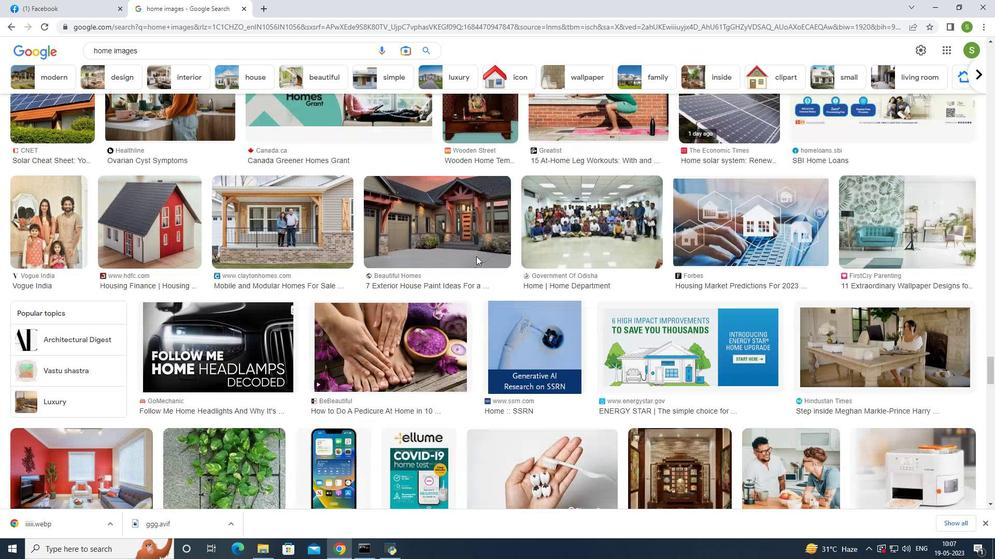 
Action: Mouse moved to (476, 255)
Screenshot: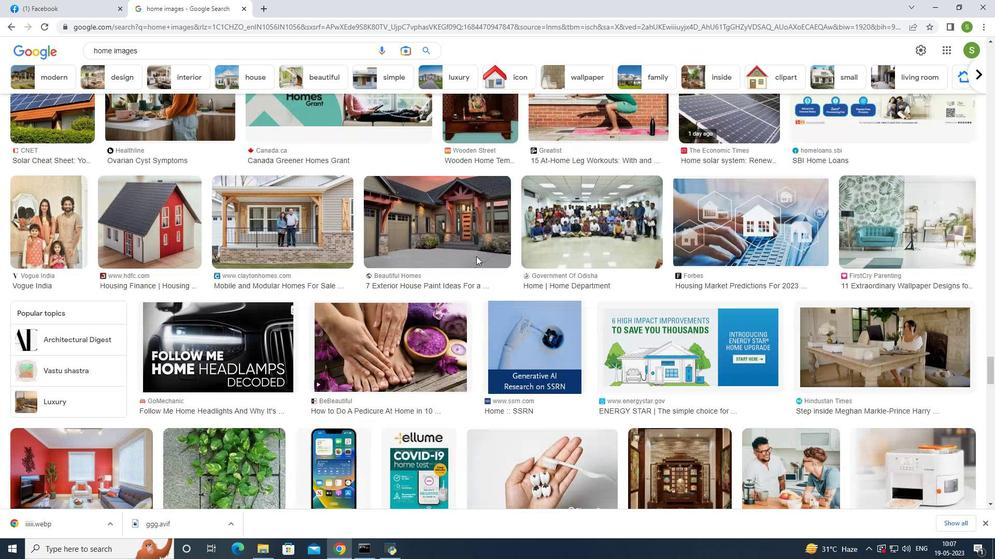 
Action: Mouse scrolled (476, 256) with delta (0, 0)
Screenshot: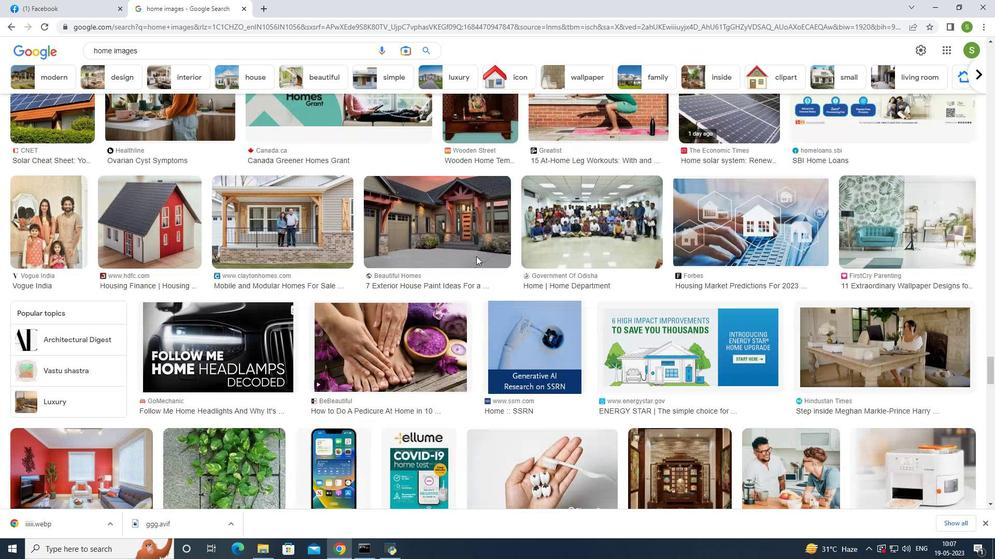 
Action: Mouse moved to (476, 255)
Screenshot: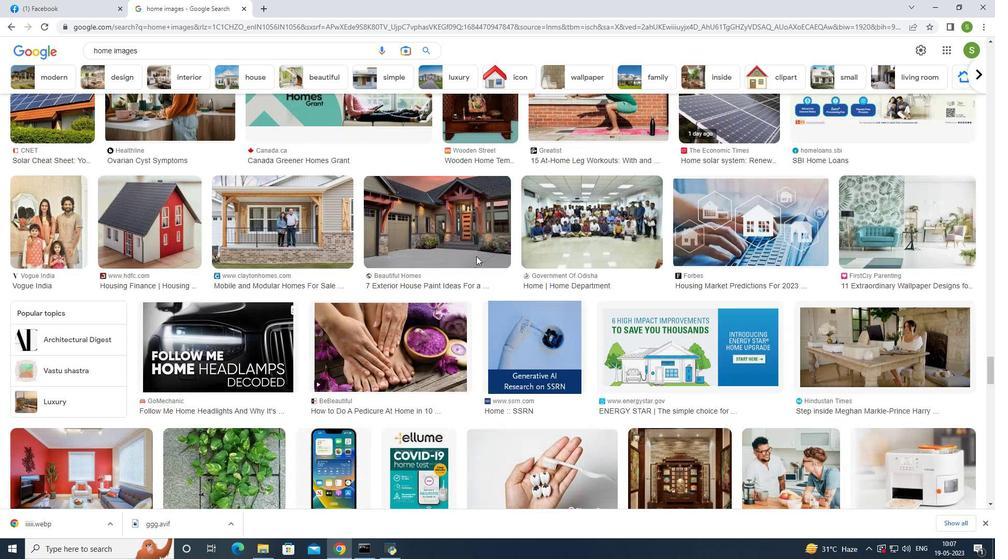 
Action: Mouse scrolled (476, 256) with delta (0, 0)
Screenshot: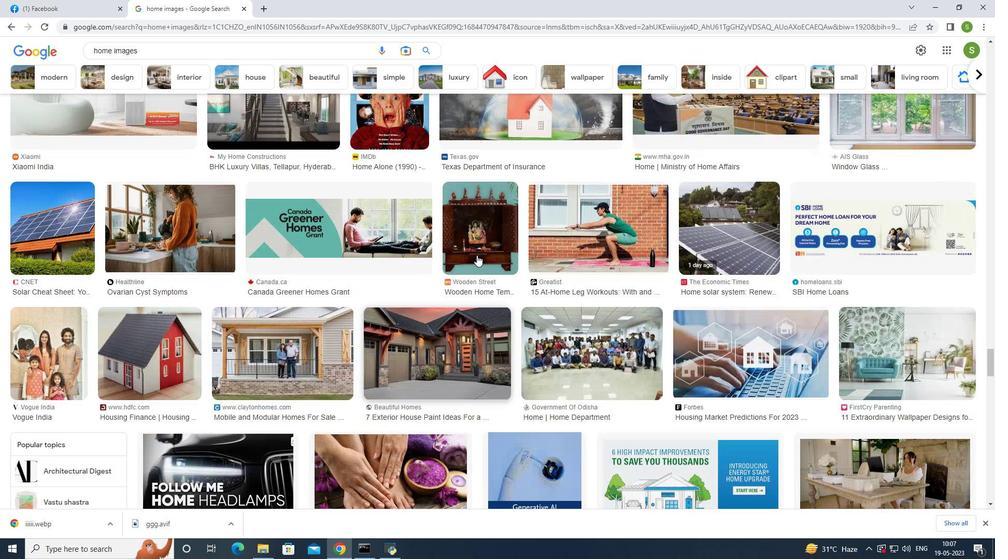 
Action: Mouse scrolled (476, 256) with delta (0, 0)
Screenshot: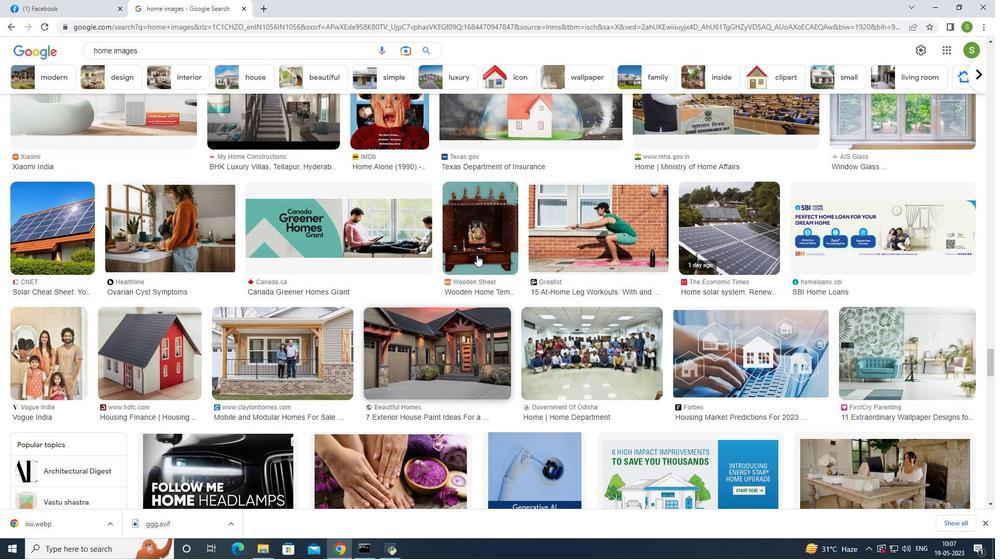
Action: Mouse scrolled (476, 256) with delta (0, 0)
Screenshot: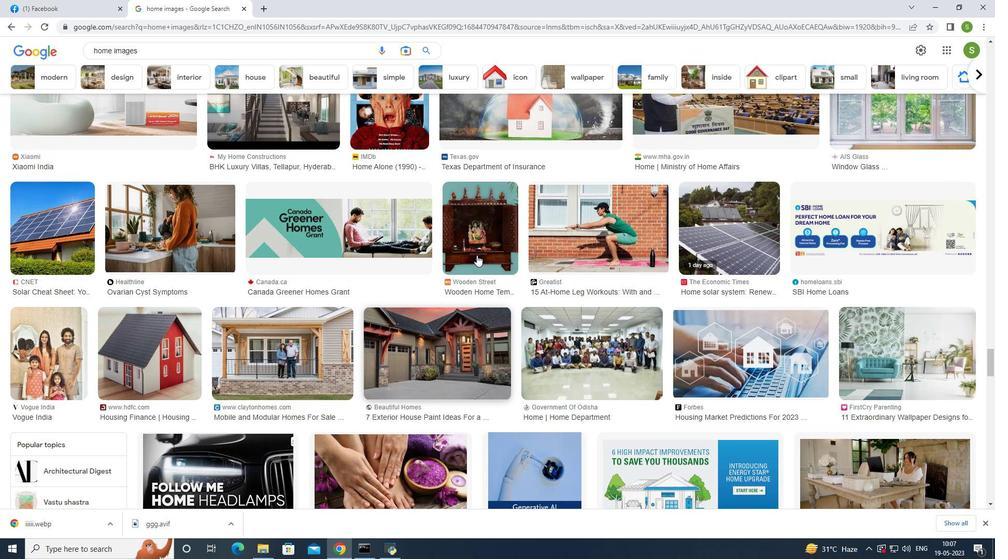 
Action: Mouse scrolled (476, 256) with delta (0, 0)
Screenshot: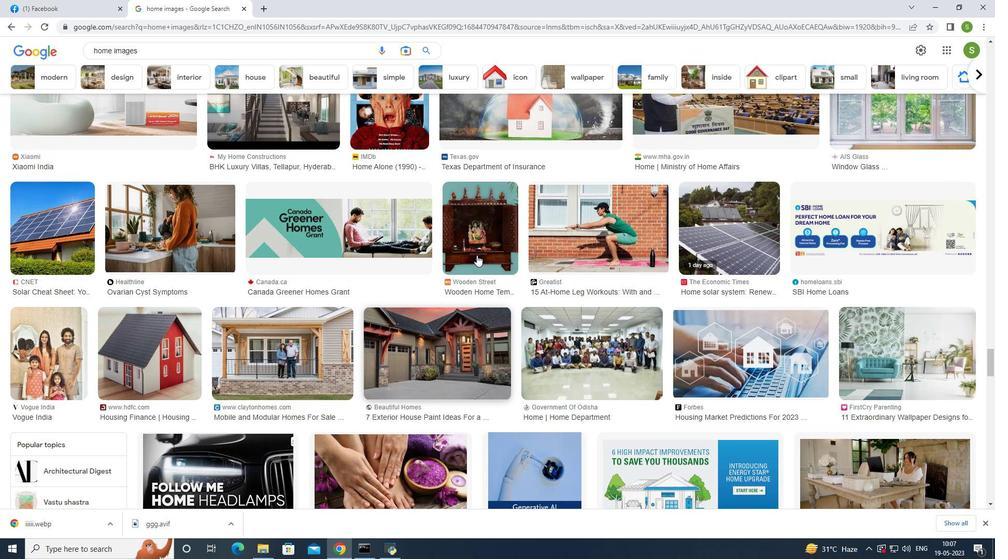 
Action: Mouse scrolled (476, 256) with delta (0, 0)
Screenshot: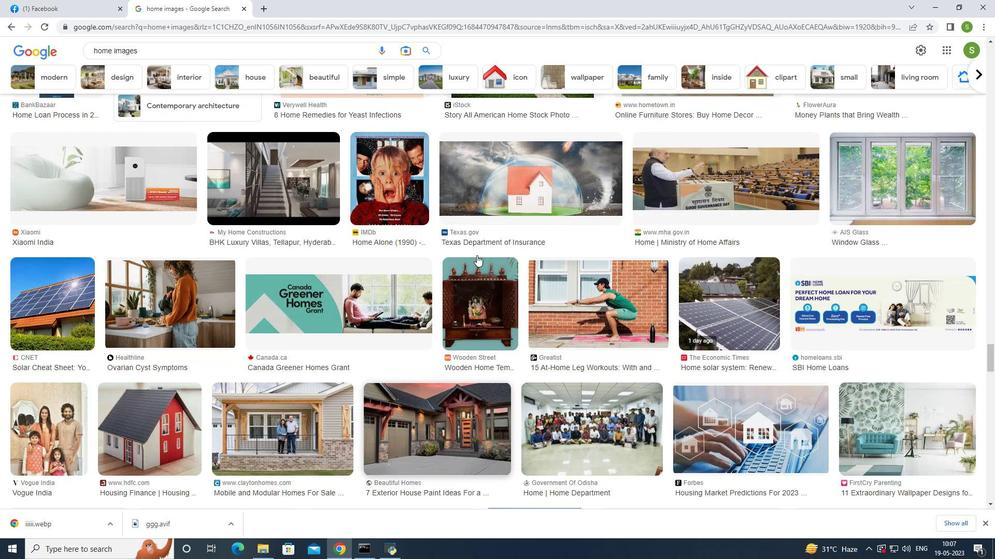 
Action: Mouse scrolled (476, 256) with delta (0, 0)
Screenshot: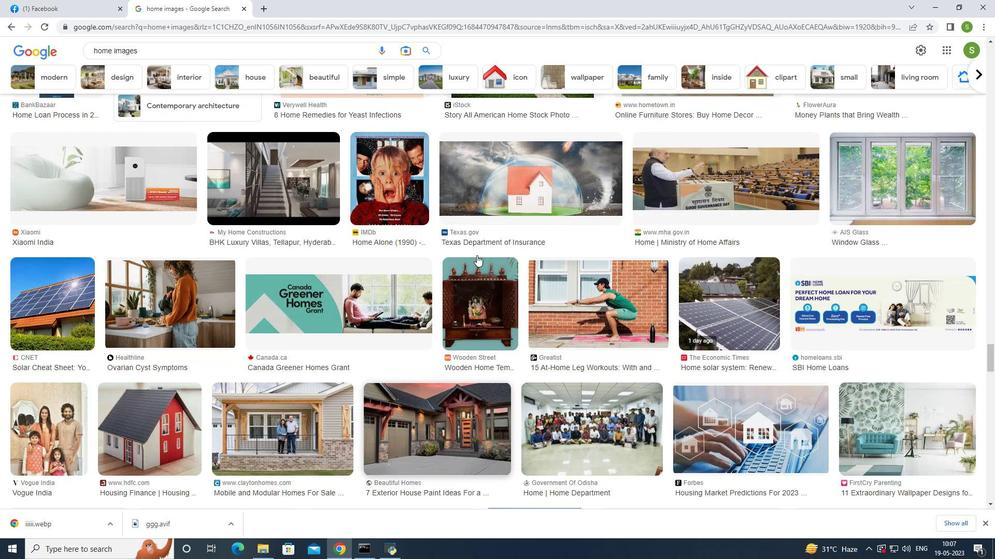 
Action: Mouse scrolled (476, 256) with delta (0, 0)
Screenshot: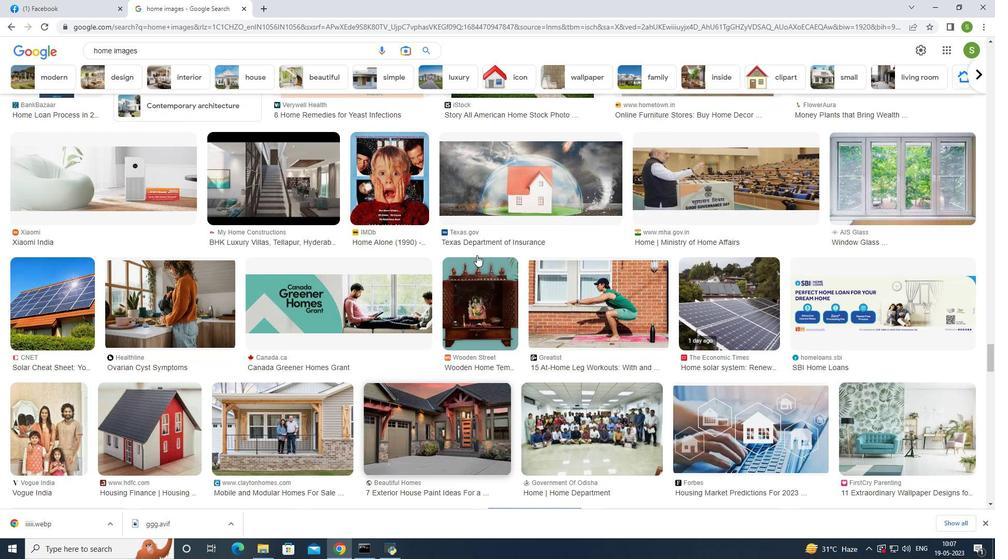 
Action: Mouse scrolled (476, 256) with delta (0, 0)
Screenshot: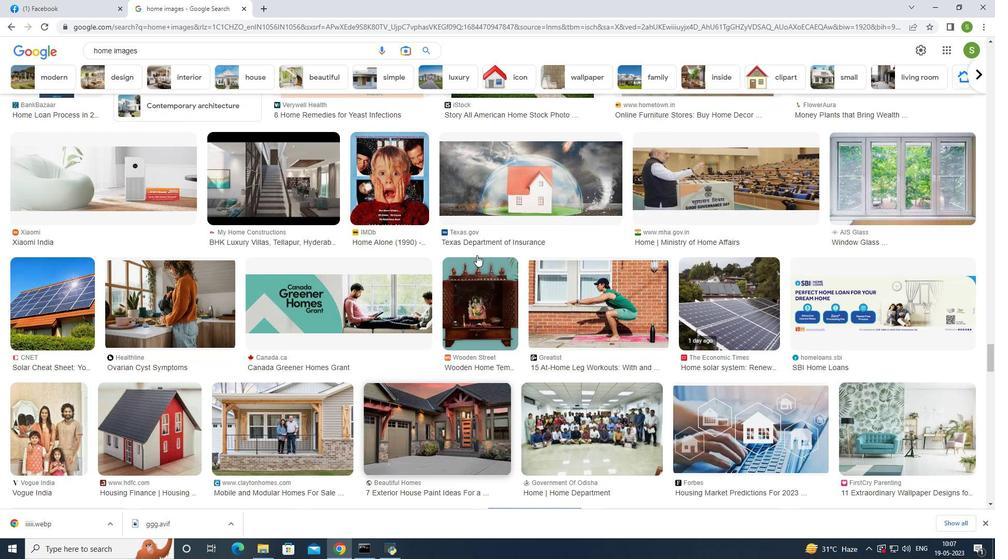 
Action: Mouse moved to (476, 255)
Screenshot: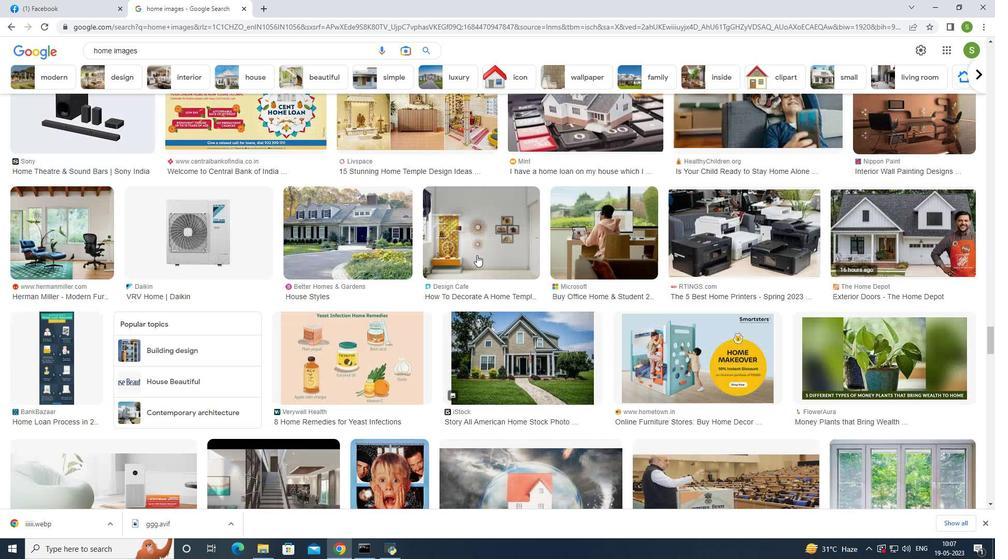 
Action: Mouse scrolled (476, 255) with delta (0, 0)
Screenshot: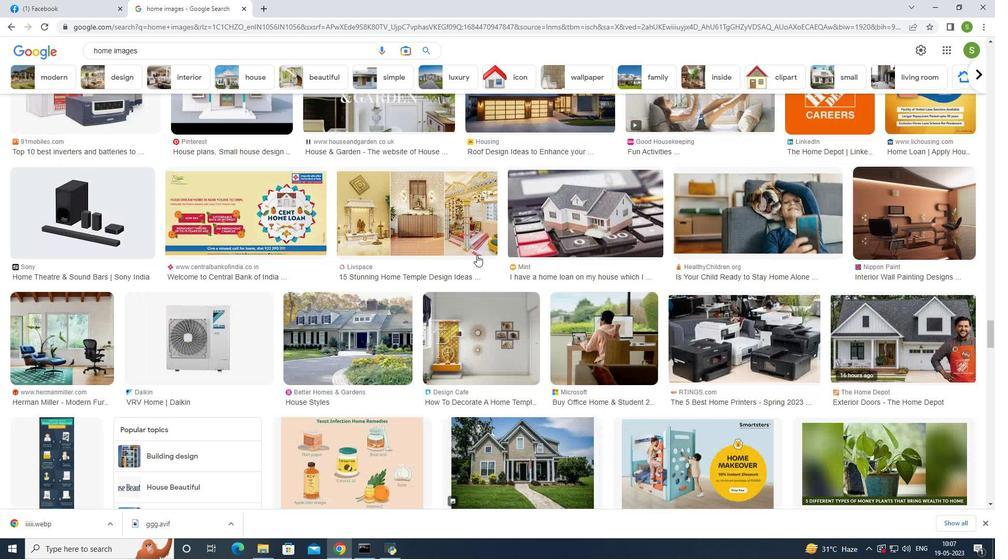 
Action: Mouse scrolled (476, 255) with delta (0, 0)
Screenshot: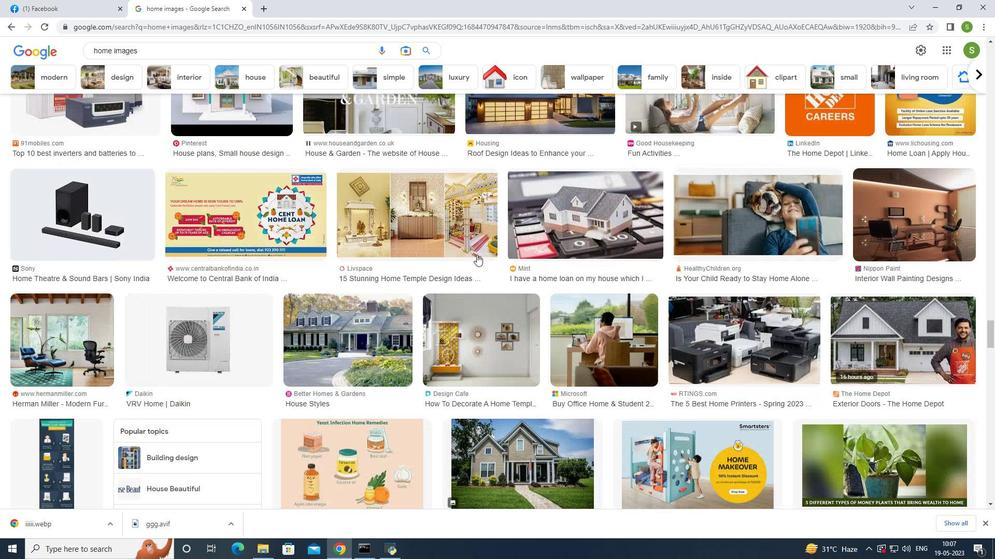 
Action: Mouse scrolled (476, 255) with delta (0, 0)
Screenshot: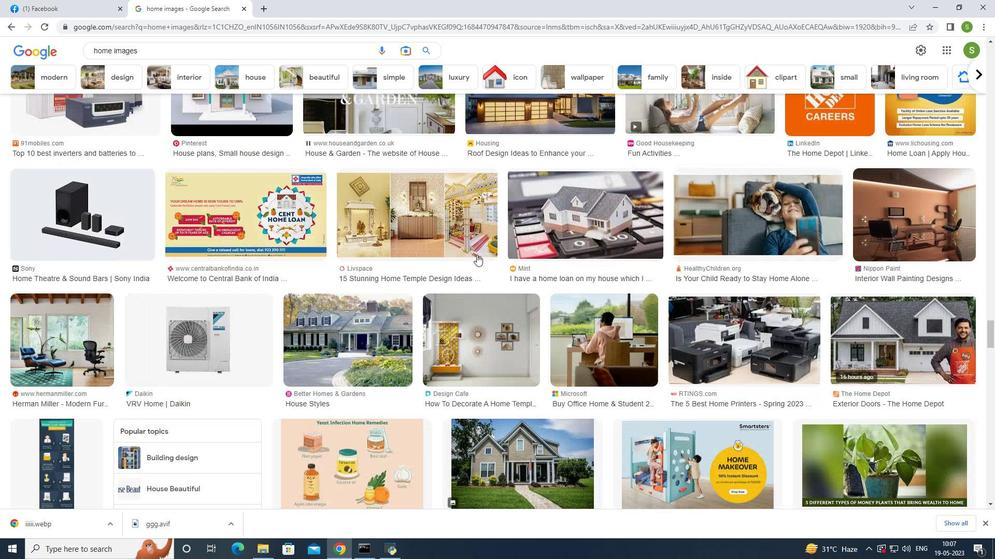 
Action: Mouse scrolled (476, 255) with delta (0, 0)
Screenshot: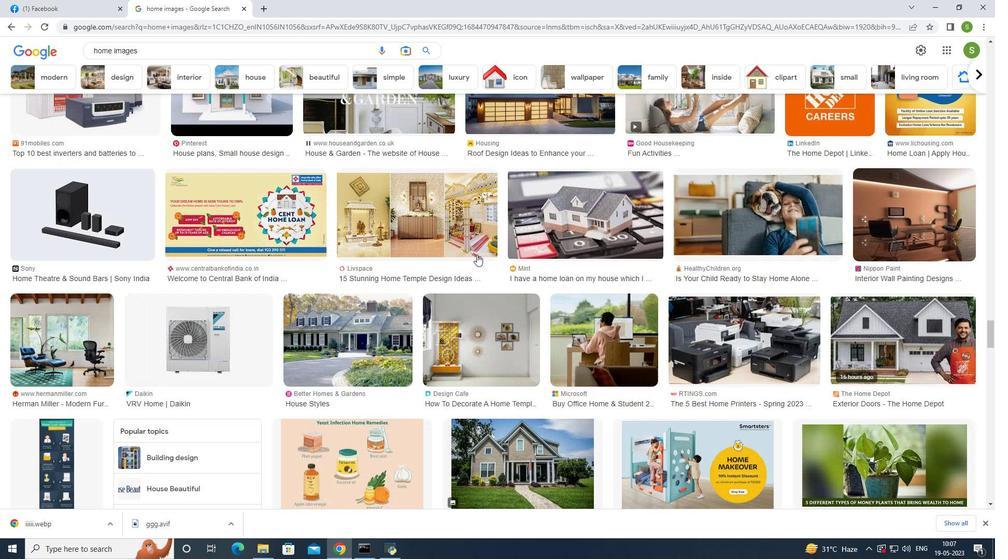 
Action: Mouse scrolled (476, 255) with delta (0, 0)
Screenshot: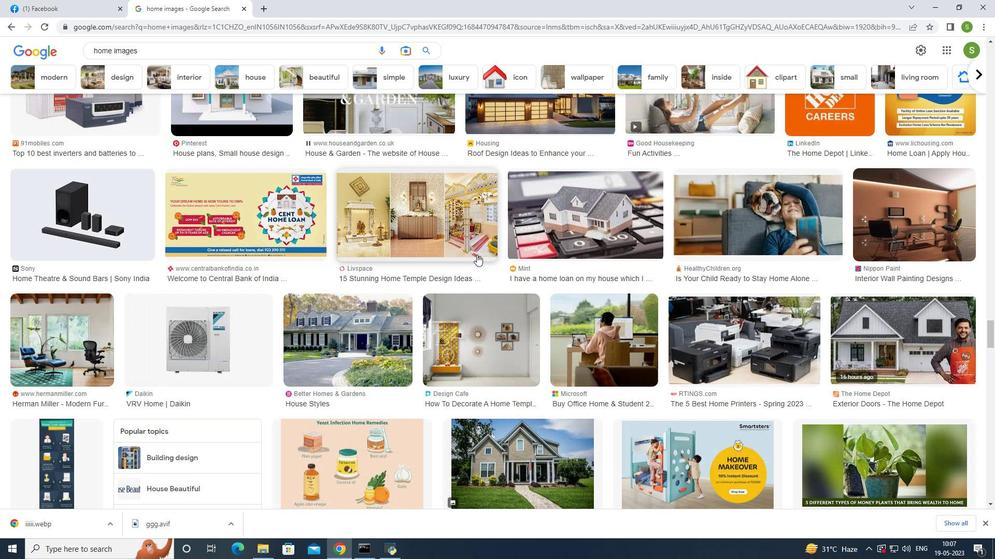 
Action: Mouse moved to (477, 254)
Screenshot: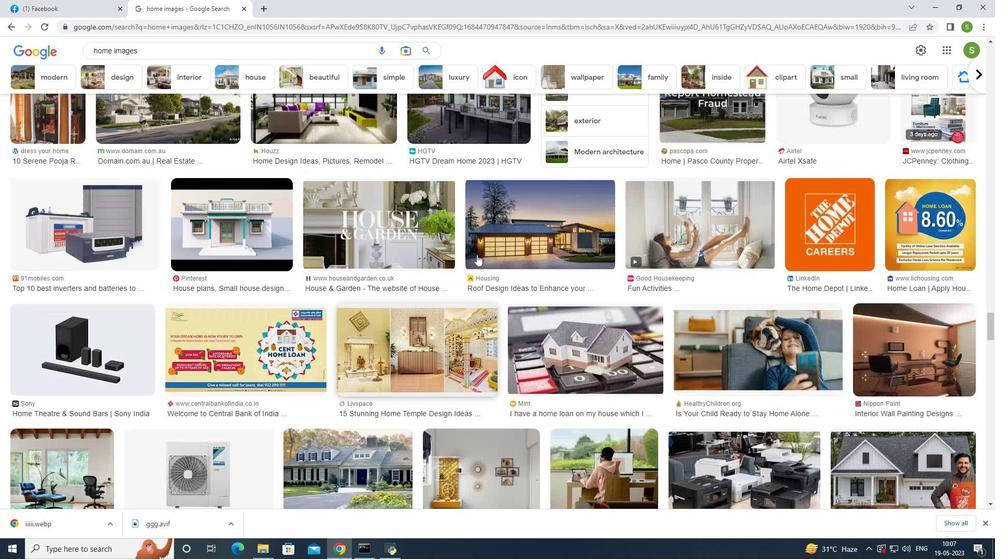 
Action: Mouse scrolled (477, 255) with delta (0, 0)
Screenshot: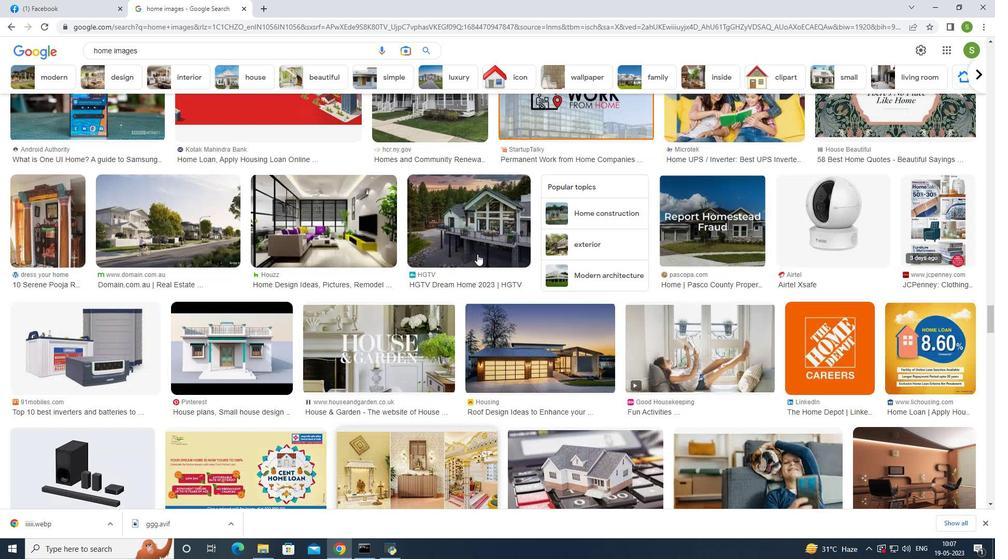 
Action: Mouse scrolled (477, 255) with delta (0, 0)
Screenshot: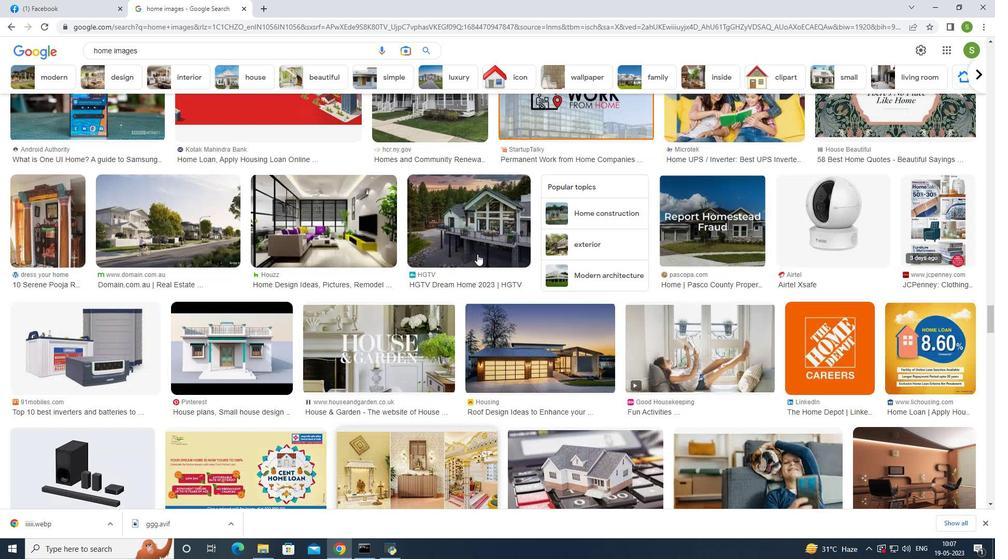 
Action: Mouse scrolled (477, 255) with delta (0, 0)
Screenshot: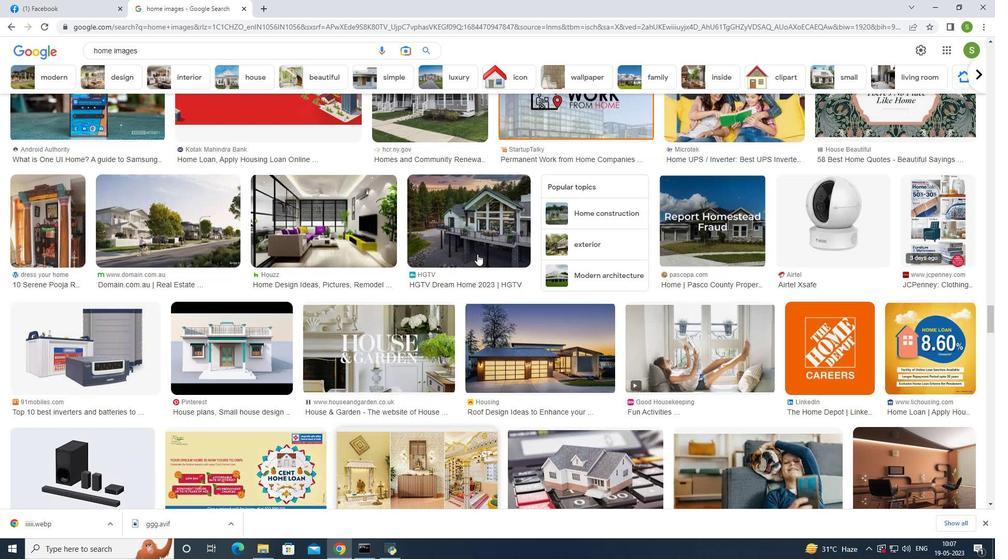 
Action: Mouse scrolled (477, 255) with delta (0, 0)
Screenshot: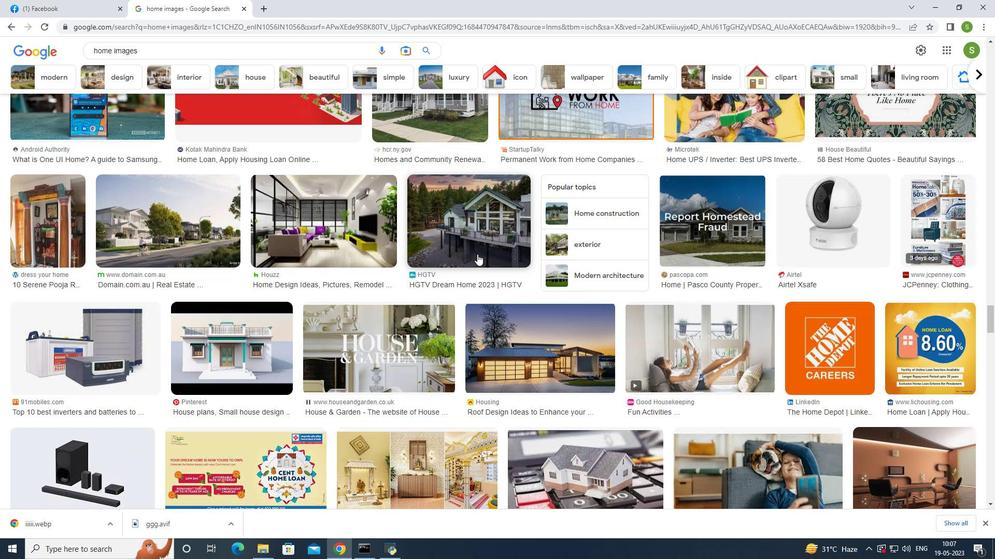 
Action: Mouse scrolled (477, 255) with delta (0, 0)
Screenshot: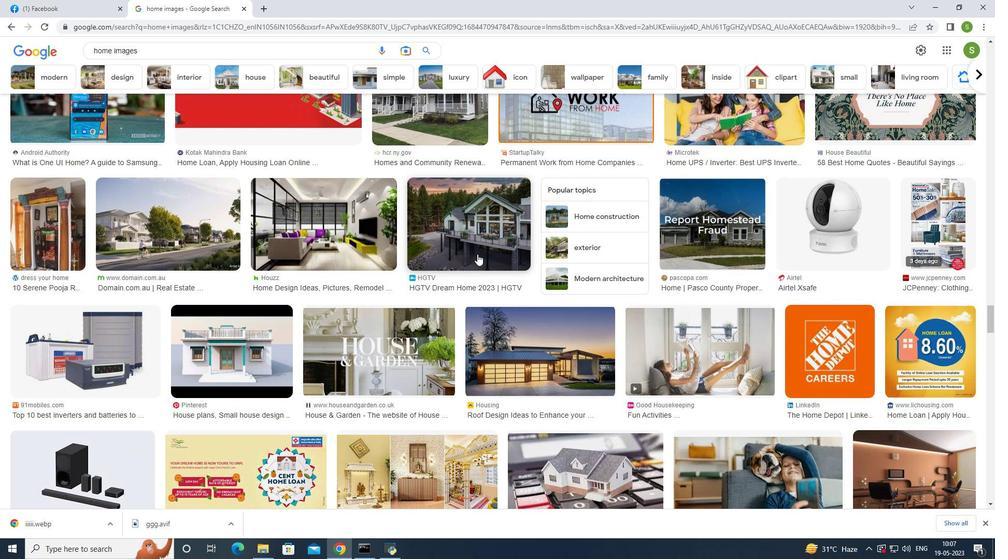 
Action: Mouse moved to (477, 253)
Screenshot: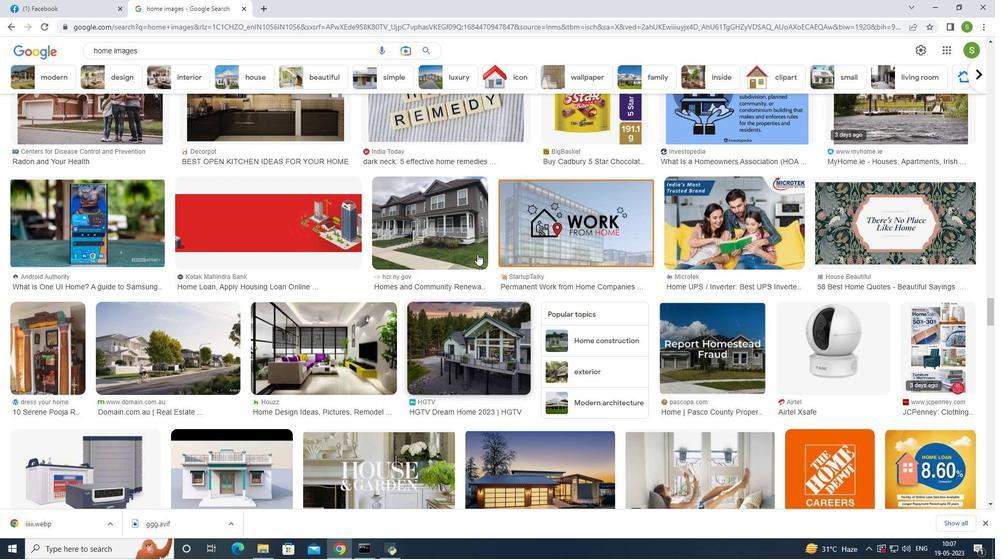 
Action: Mouse scrolled (477, 254) with delta (0, 0)
Screenshot: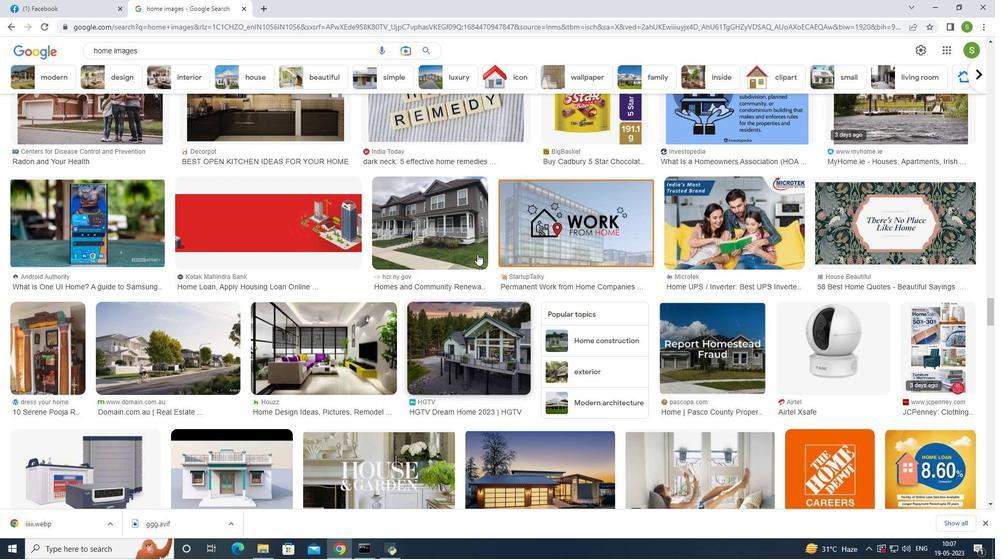 
Action: Mouse scrolled (477, 254) with delta (0, 0)
Screenshot: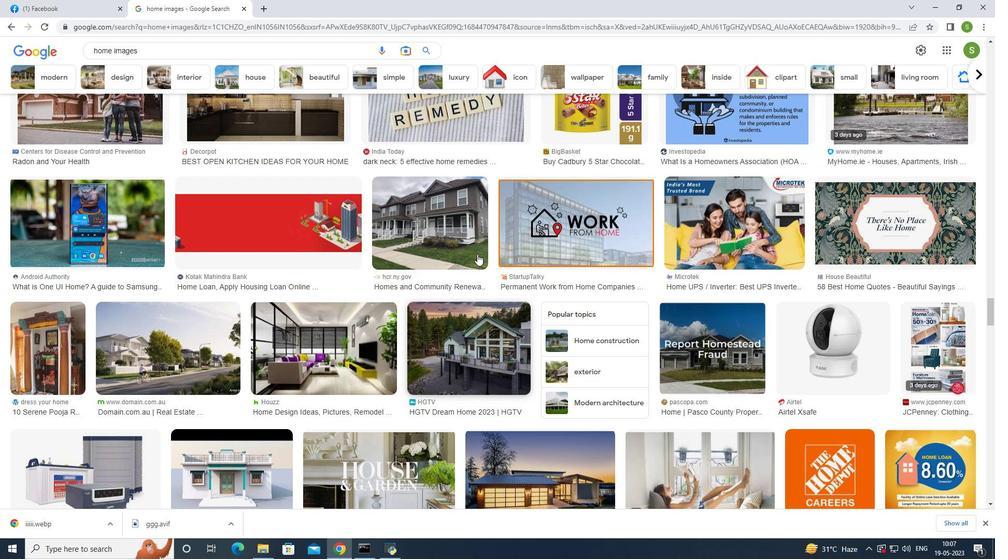 
Action: Mouse scrolled (477, 254) with delta (0, 0)
Screenshot: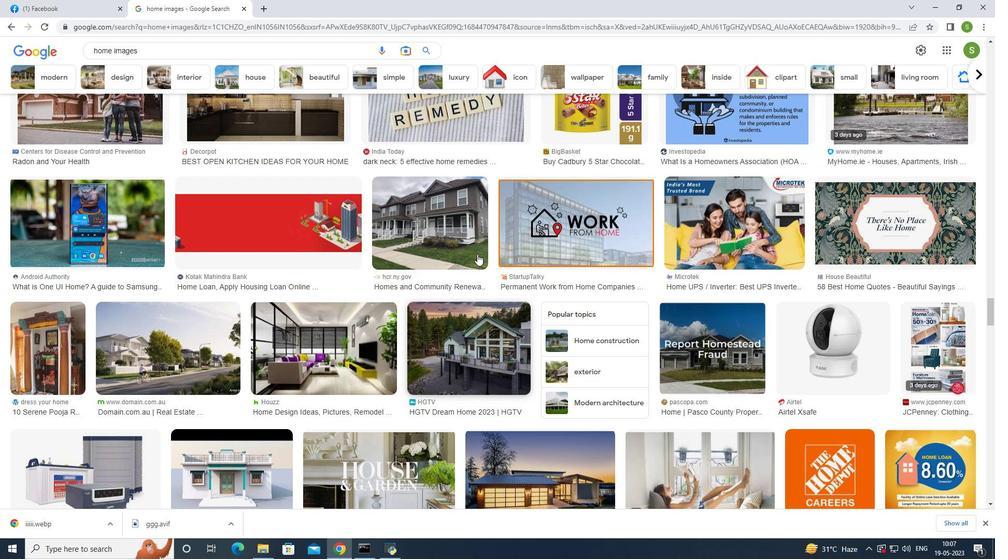 
Action: Mouse scrolled (477, 254) with delta (0, 0)
Screenshot: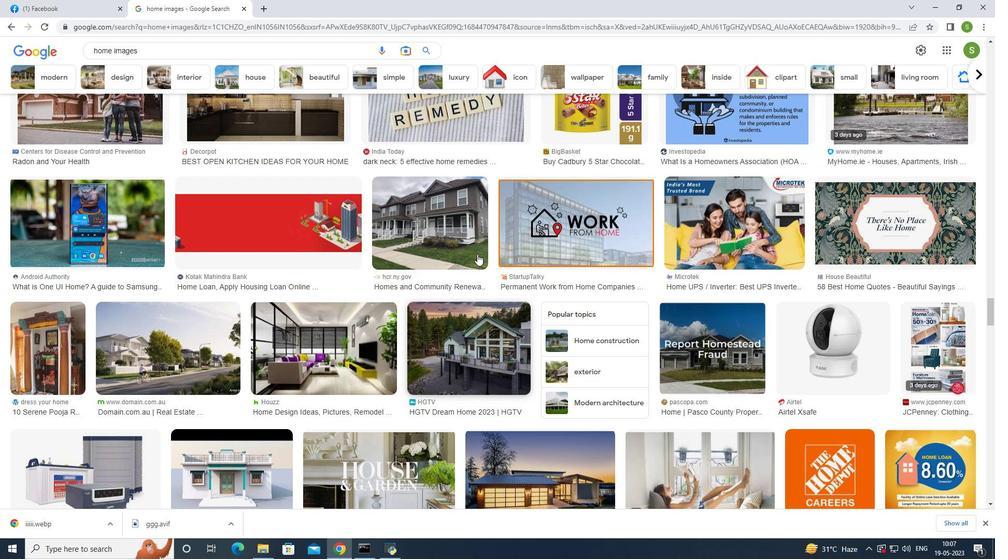 
Action: Mouse moved to (477, 253)
Screenshot: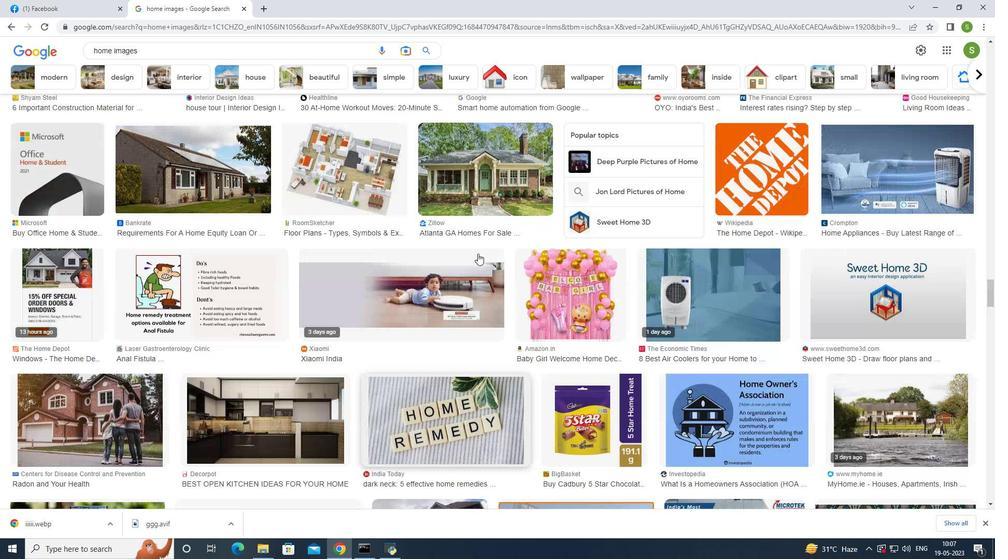 
Action: Mouse scrolled (477, 253) with delta (0, 0)
Screenshot: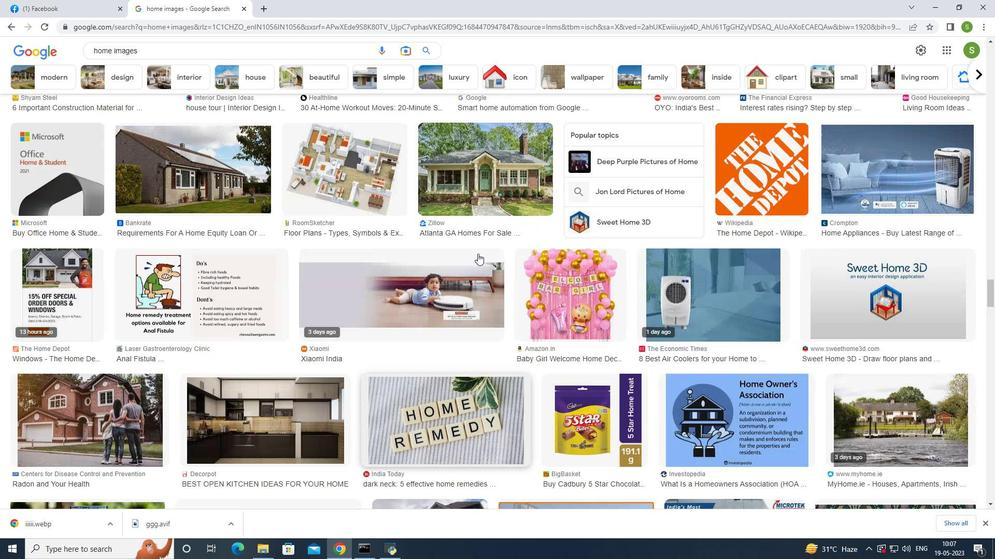 
Action: Mouse scrolled (477, 253) with delta (0, 0)
Screenshot: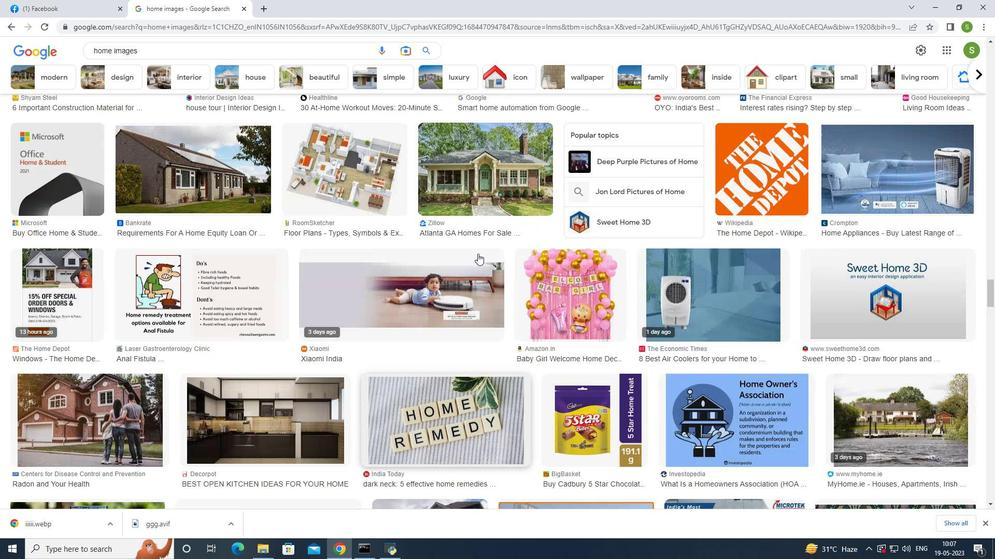 
Action: Mouse scrolled (477, 253) with delta (0, 0)
Screenshot: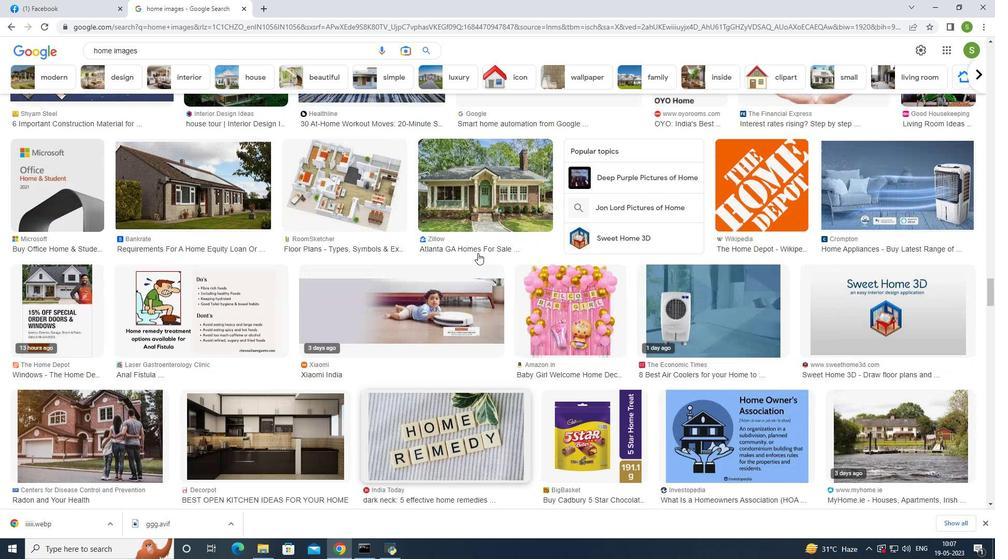 
Action: Mouse scrolled (477, 253) with delta (0, 0)
Screenshot: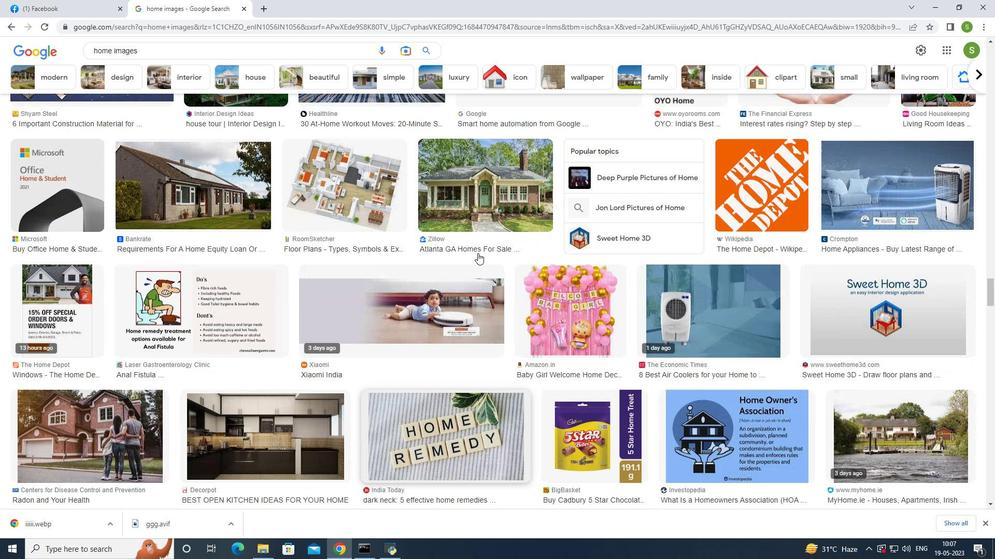 
Action: Mouse scrolled (477, 253) with delta (0, 0)
Screenshot: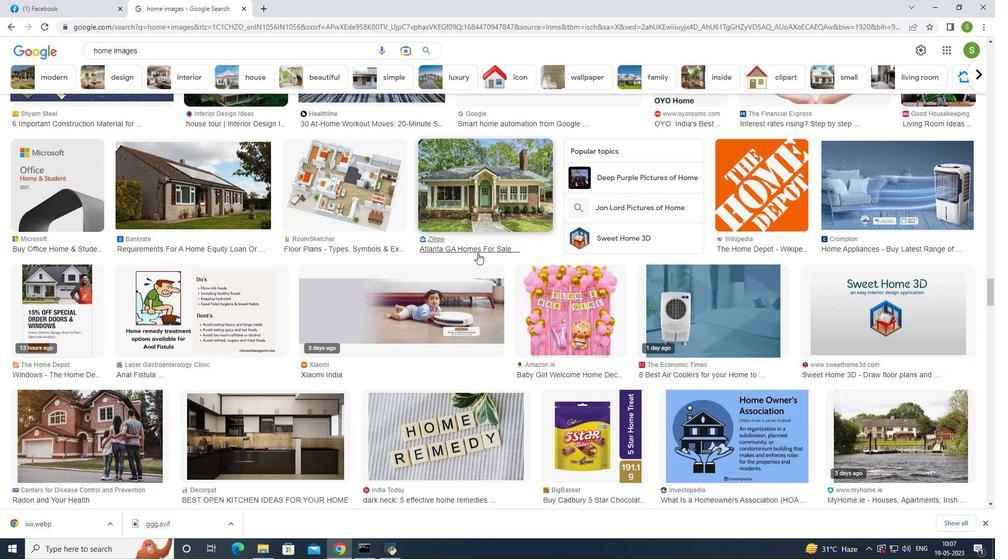 
Action: Mouse scrolled (477, 253) with delta (0, 0)
Screenshot: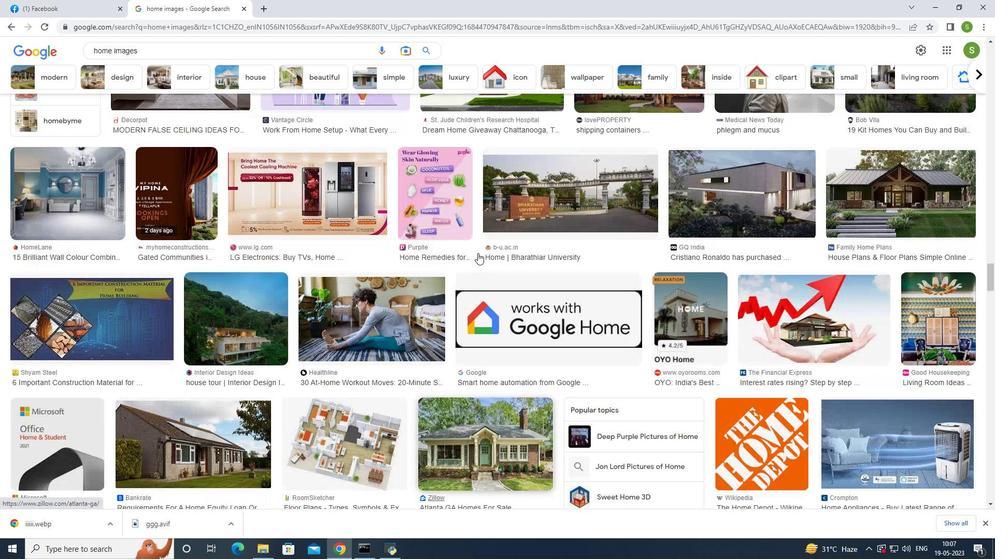 
Action: Mouse scrolled (477, 253) with delta (0, 0)
Screenshot: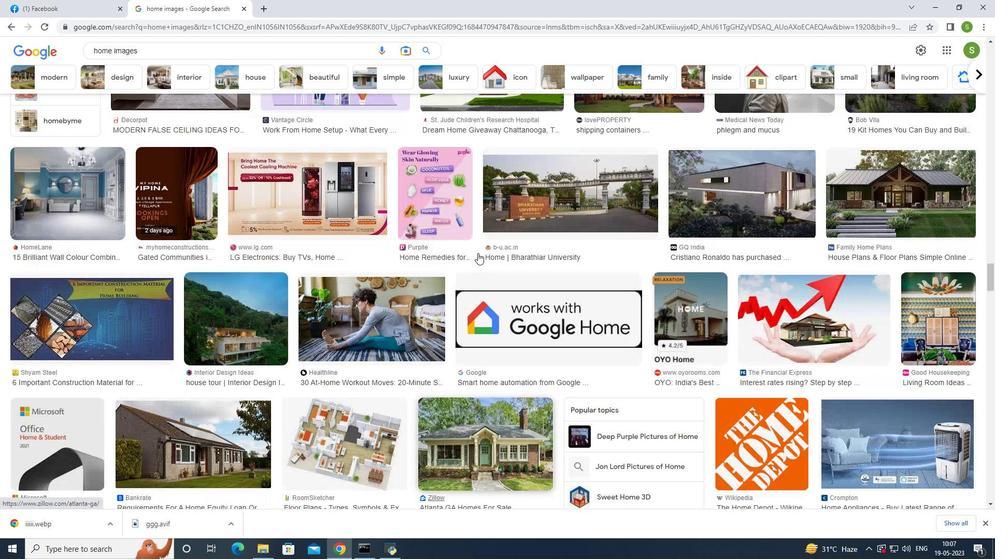 
Action: Mouse scrolled (477, 253) with delta (0, 0)
Screenshot: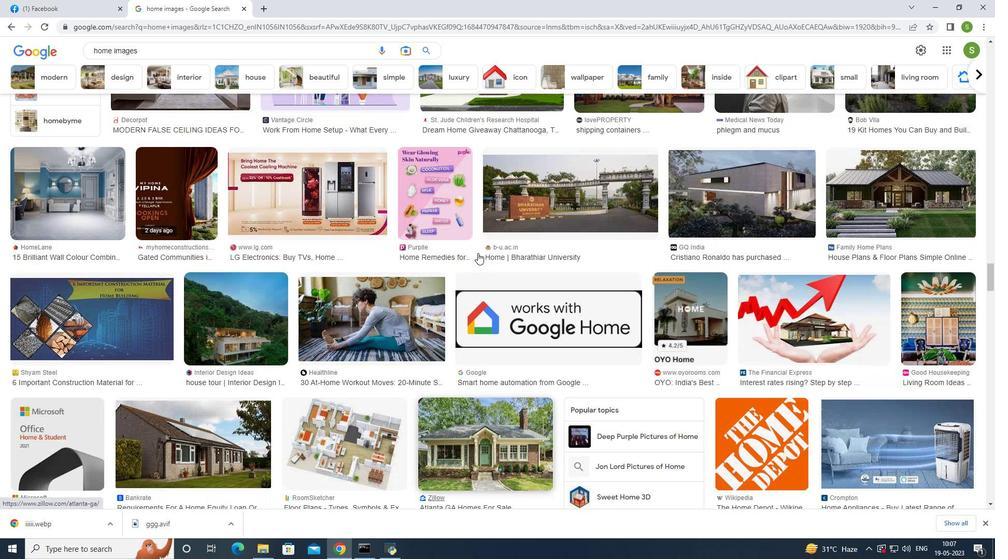 
Action: Mouse scrolled (477, 253) with delta (0, 0)
Screenshot: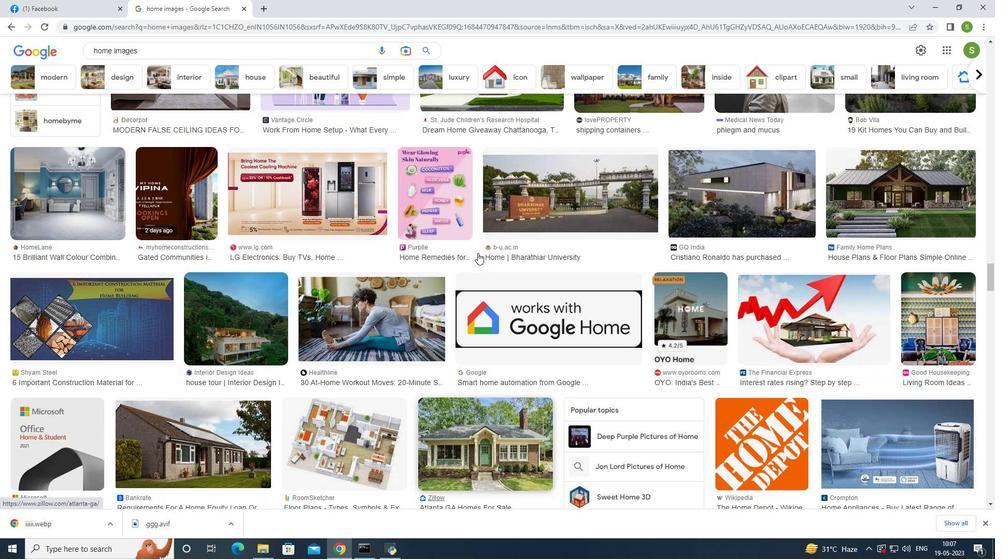 
Action: Mouse moved to (478, 253)
Screenshot: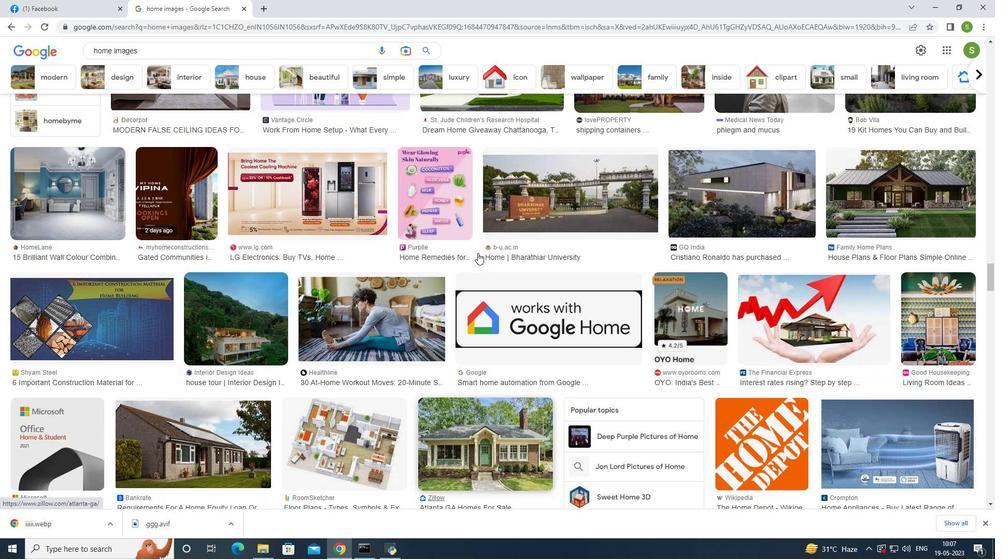 
Action: Mouse scrolled (478, 253) with delta (0, 0)
Screenshot: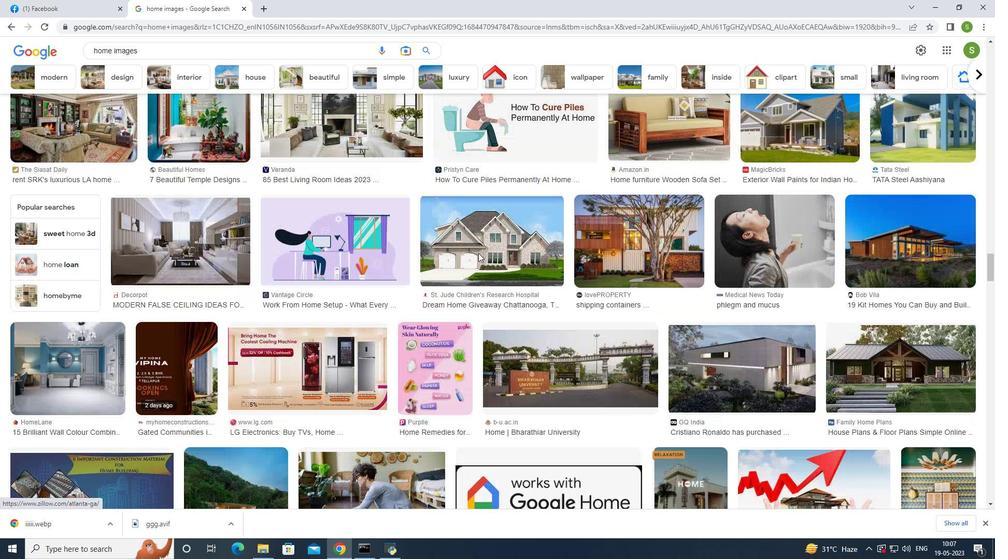 
Action: Mouse moved to (478, 252)
Screenshot: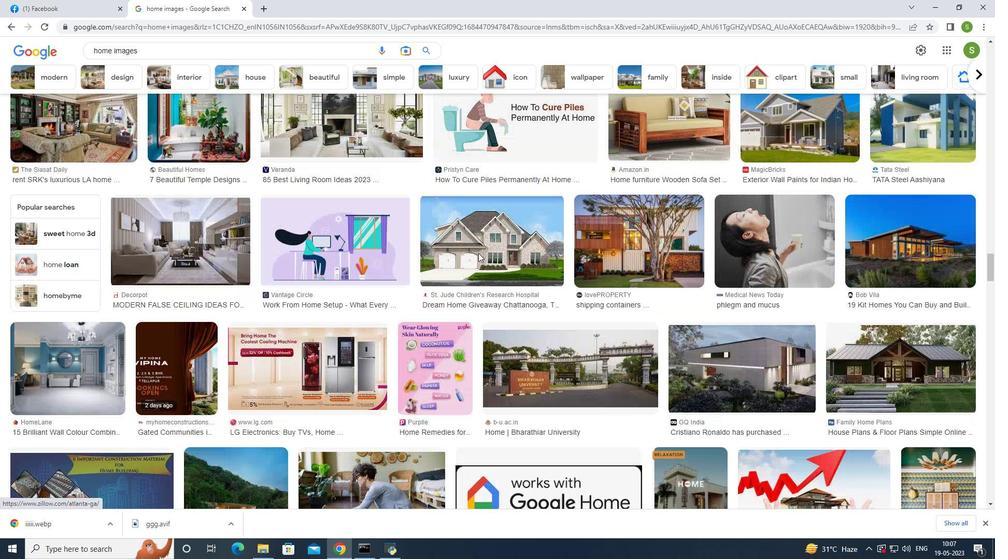 
Action: Mouse scrolled (478, 253) with delta (0, 0)
Screenshot: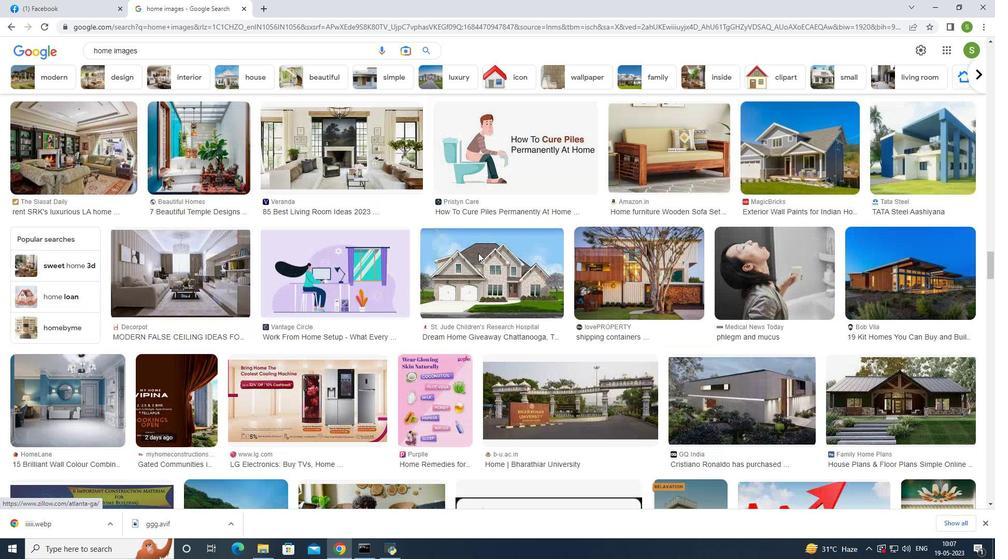 
Action: Mouse scrolled (478, 253) with delta (0, 0)
Screenshot: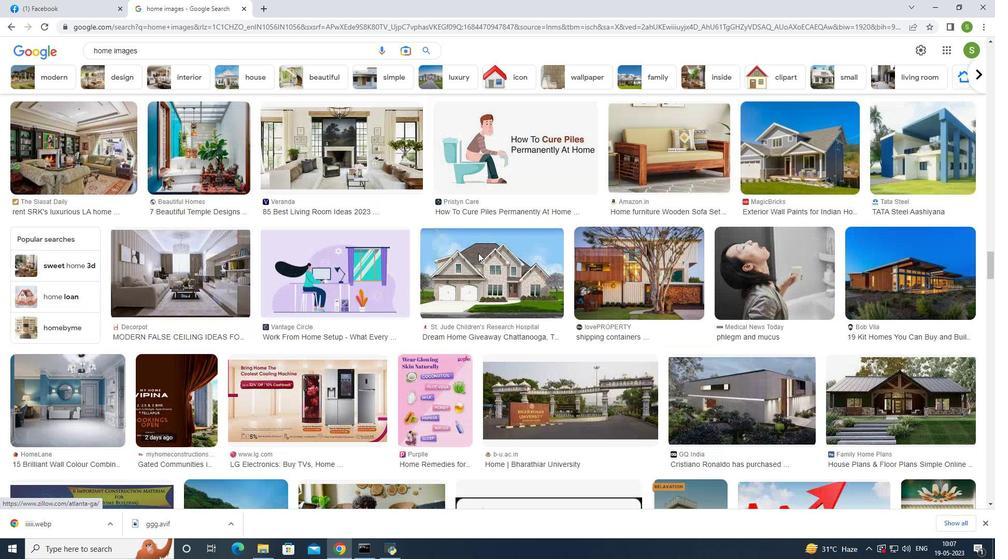 
Action: Mouse scrolled (478, 253) with delta (0, 0)
Screenshot: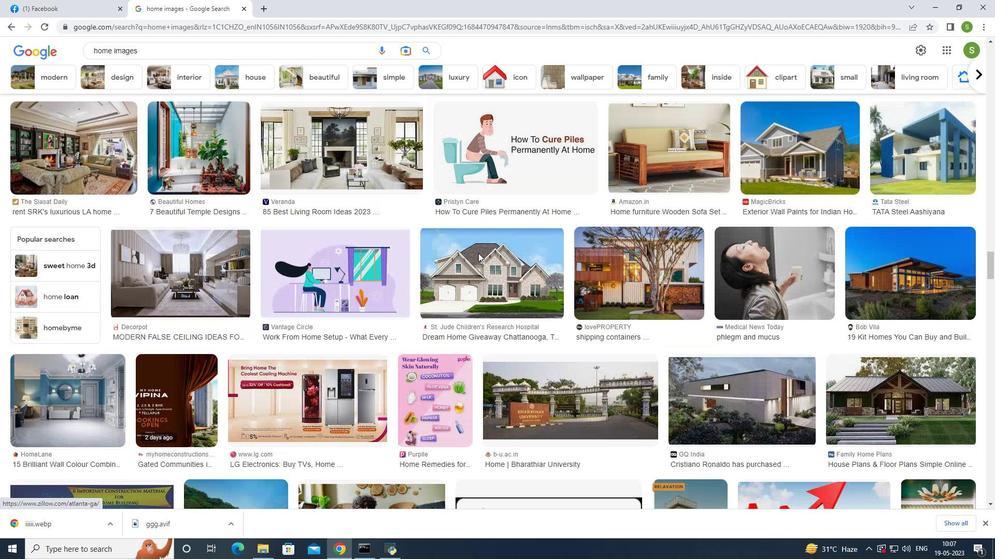 
Action: Mouse moved to (478, 252)
Screenshot: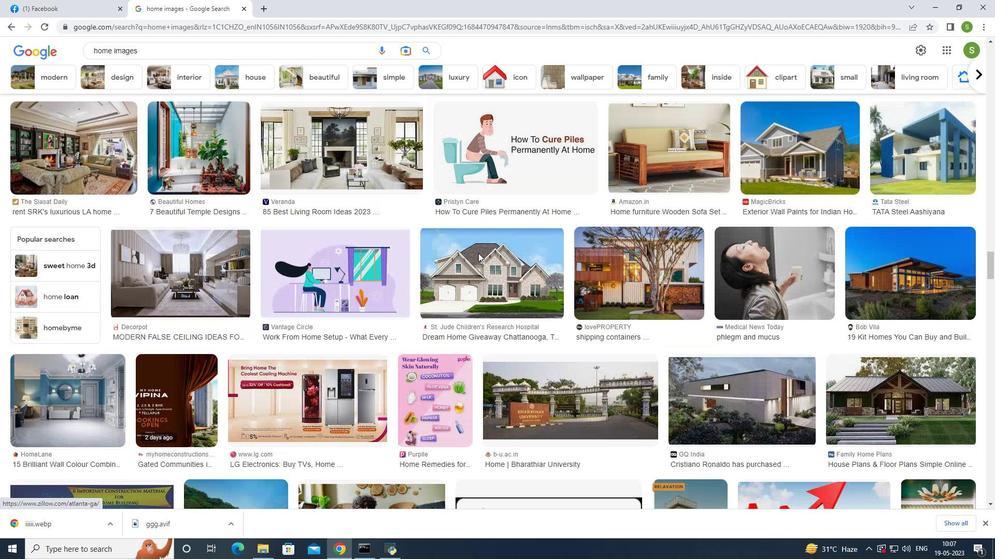 
Action: Mouse scrolled (478, 252) with delta (0, 0)
Screenshot: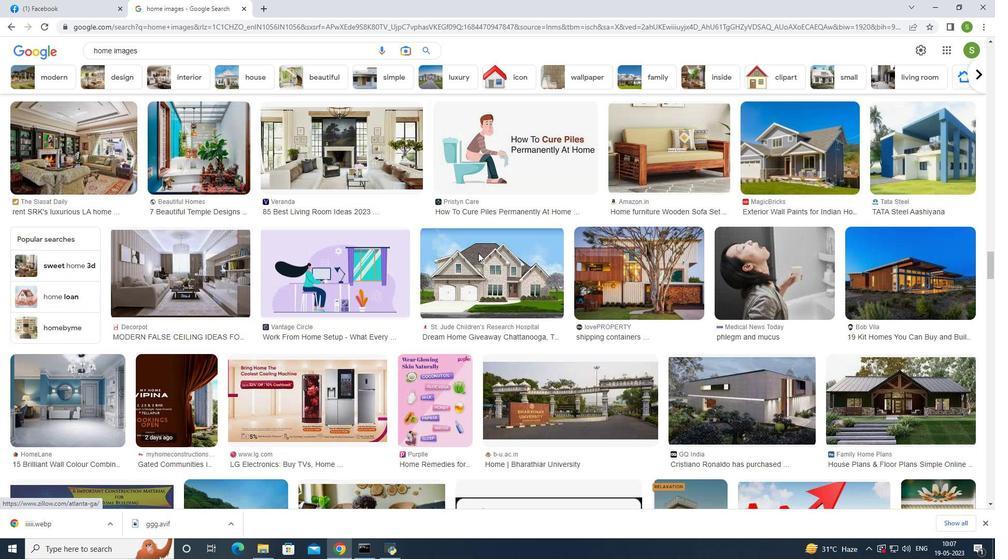 
Action: Mouse scrolled (478, 252) with delta (0, 0)
Screenshot: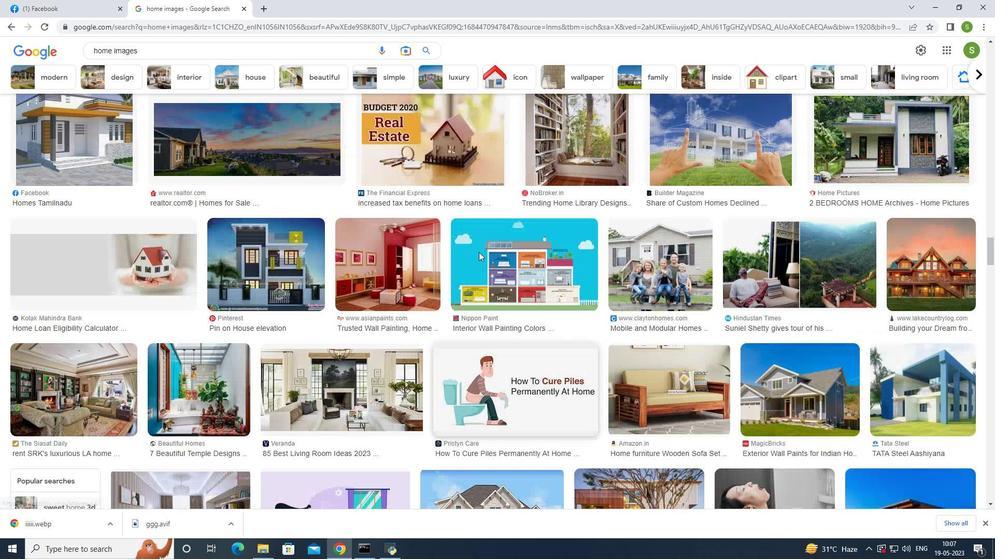 
Action: Mouse scrolled (478, 252) with delta (0, 0)
Screenshot: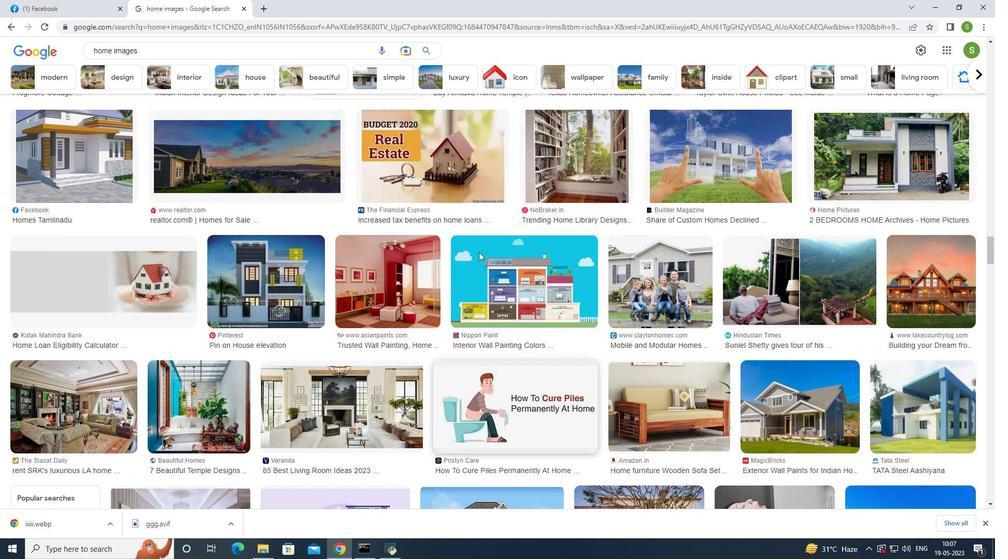 
Action: Mouse scrolled (478, 252) with delta (0, 0)
Screenshot: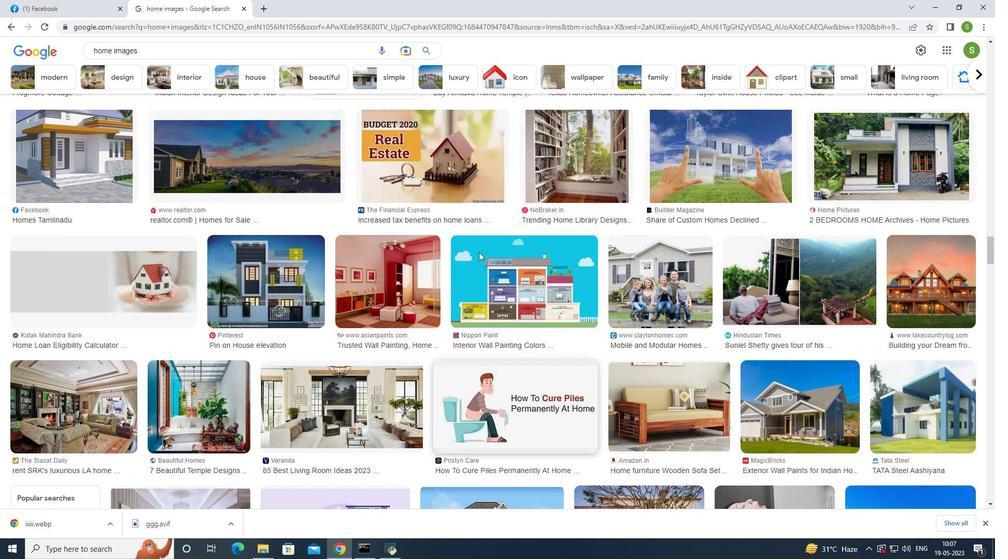 
Action: Mouse scrolled (478, 252) with delta (0, 0)
Screenshot: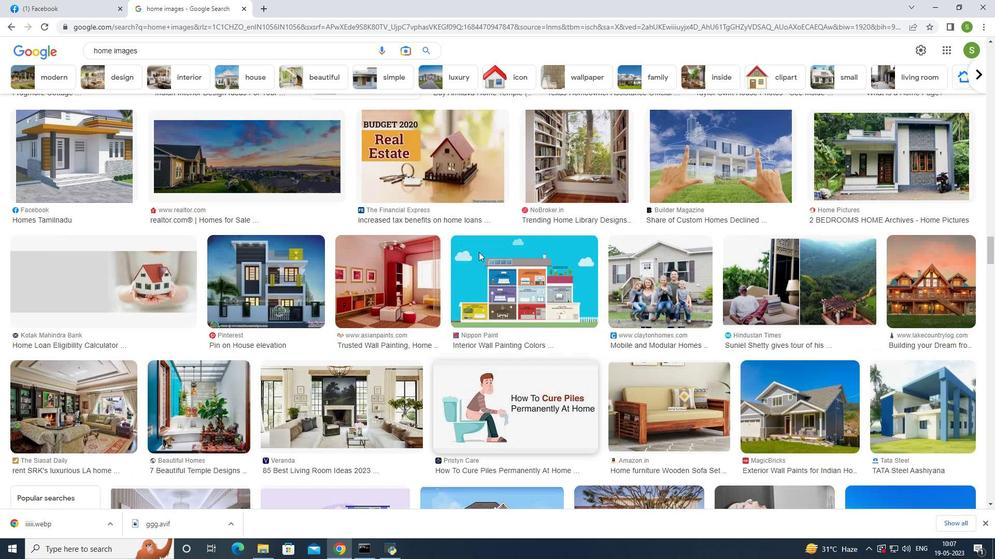 
Action: Mouse moved to (478, 251)
Screenshot: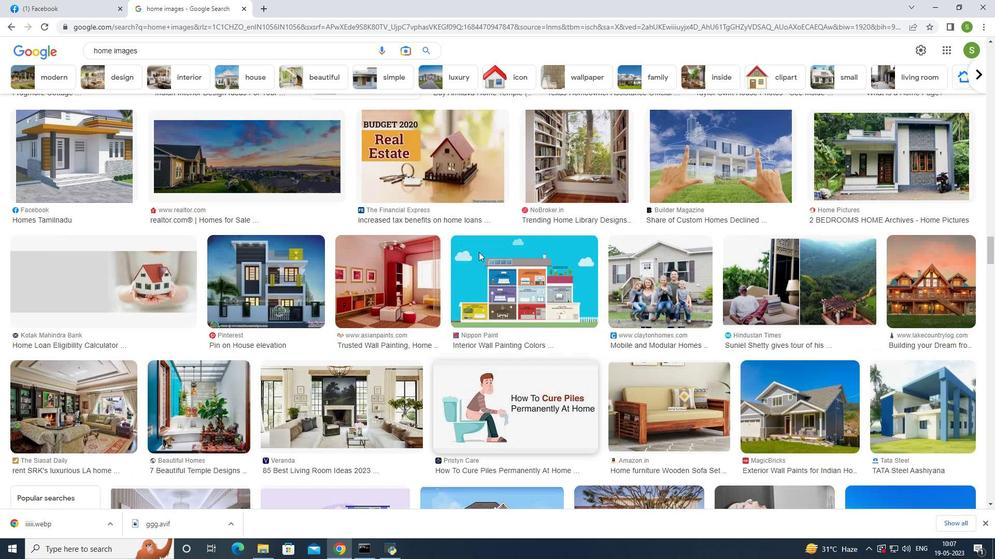 
Action: Mouse scrolled (478, 252) with delta (0, 0)
Screenshot: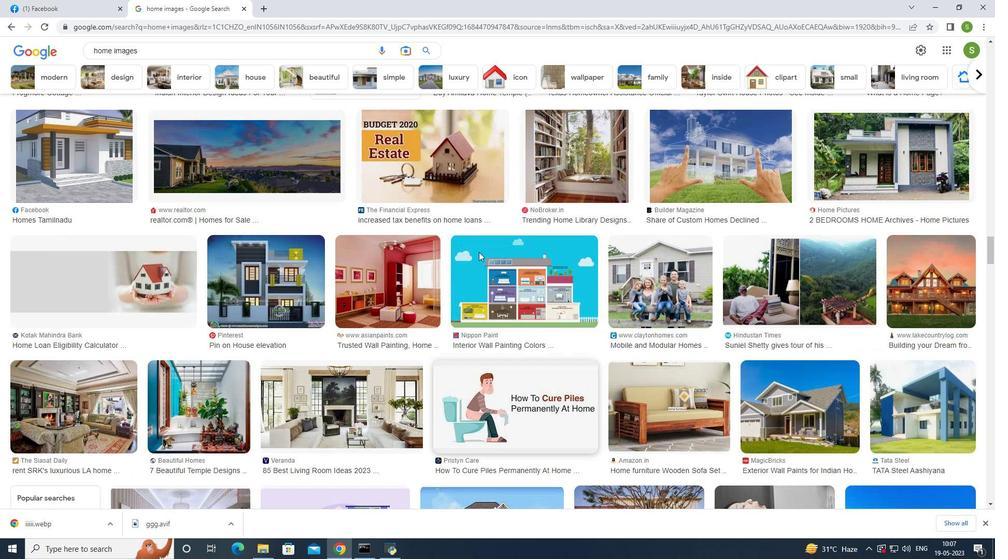 
Action: Mouse moved to (478, 251)
Screenshot: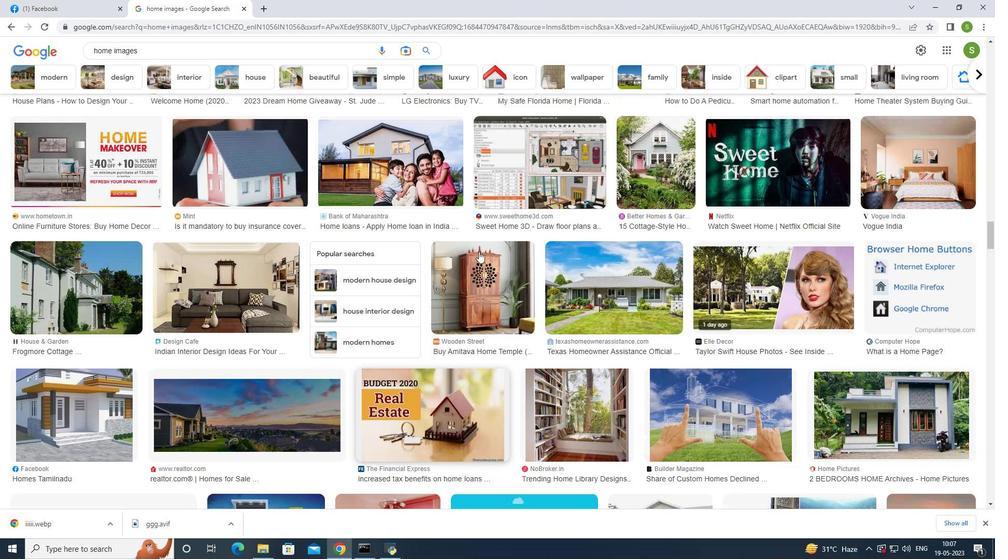 
Action: Mouse scrolled (478, 251) with delta (0, 0)
Screenshot: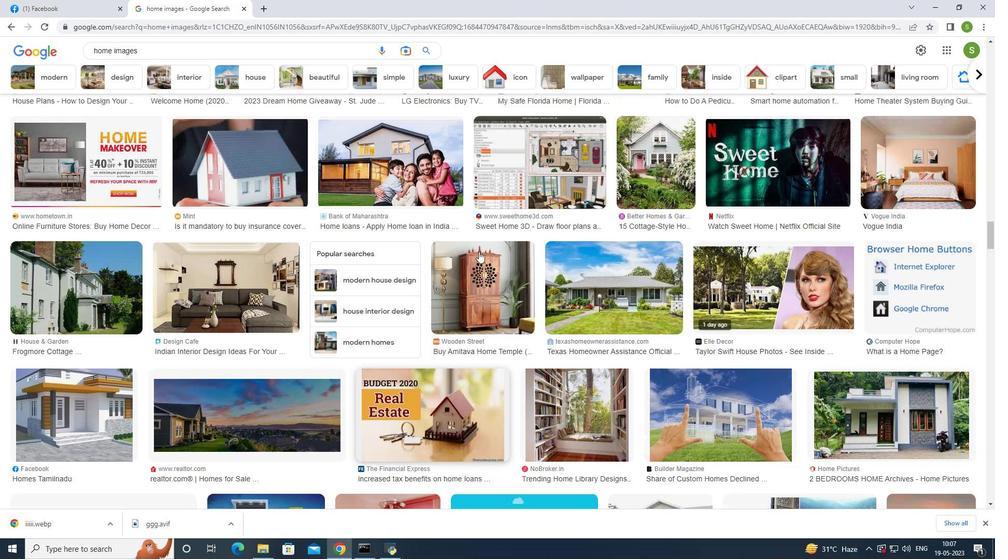 
Action: Mouse scrolled (478, 251) with delta (0, 0)
Screenshot: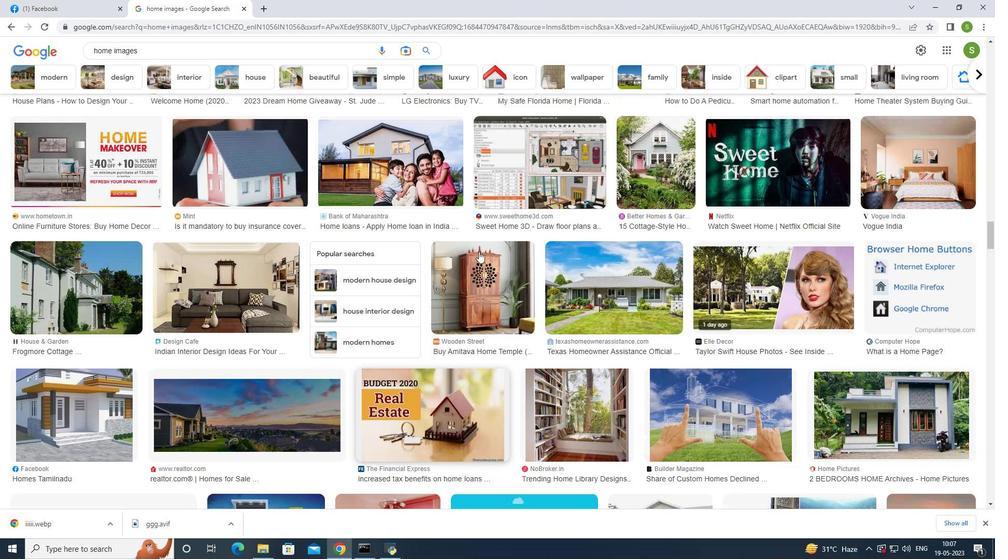 
Action: Mouse scrolled (478, 251) with delta (0, 0)
Screenshot: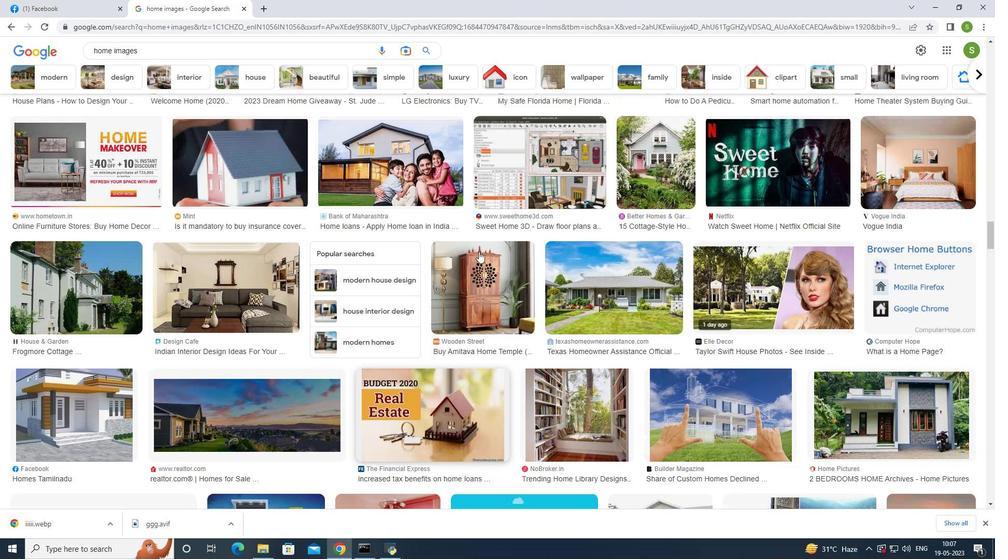 
Action: Mouse scrolled (478, 251) with delta (0, 0)
Screenshot: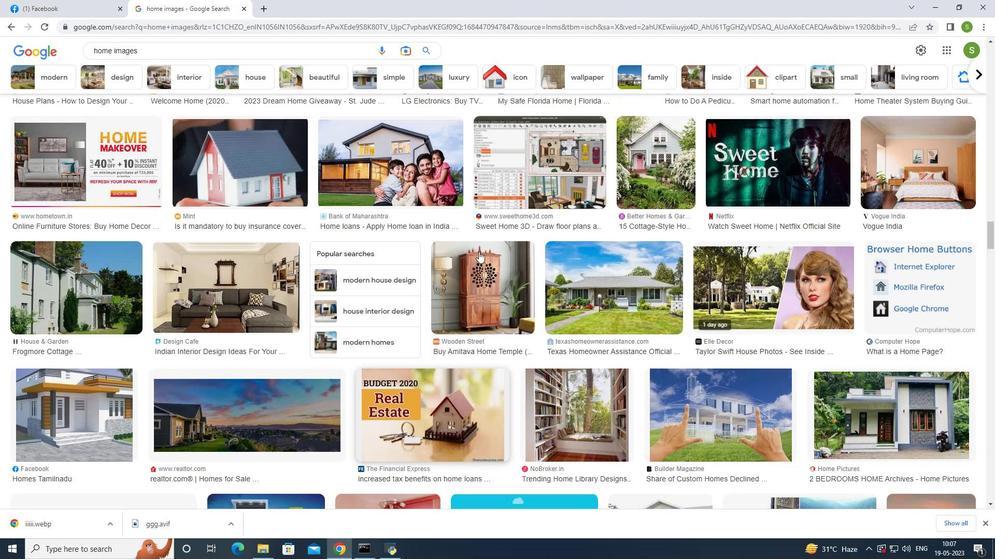 
Action: Mouse scrolled (478, 251) with delta (0, 0)
Screenshot: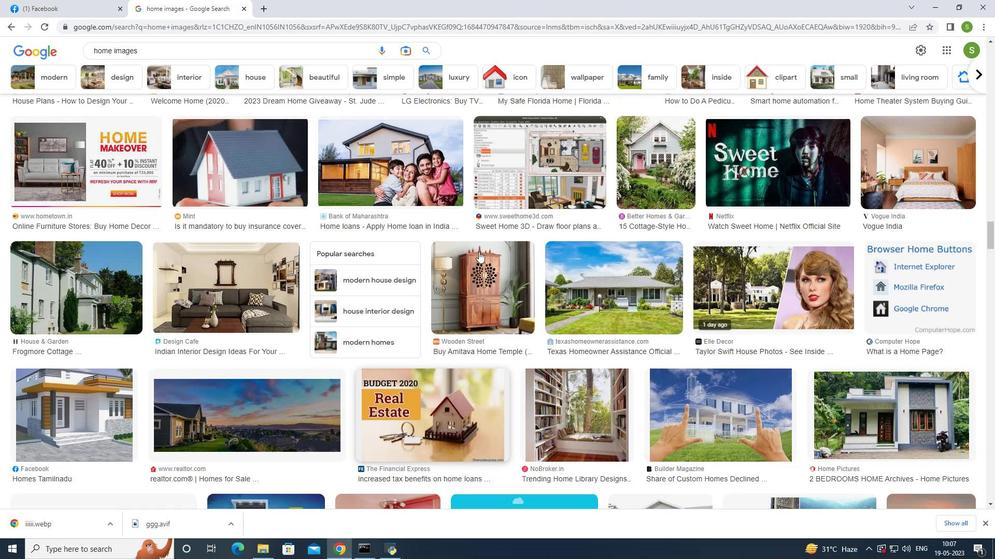 
Action: Mouse scrolled (478, 251) with delta (0, 0)
Screenshot: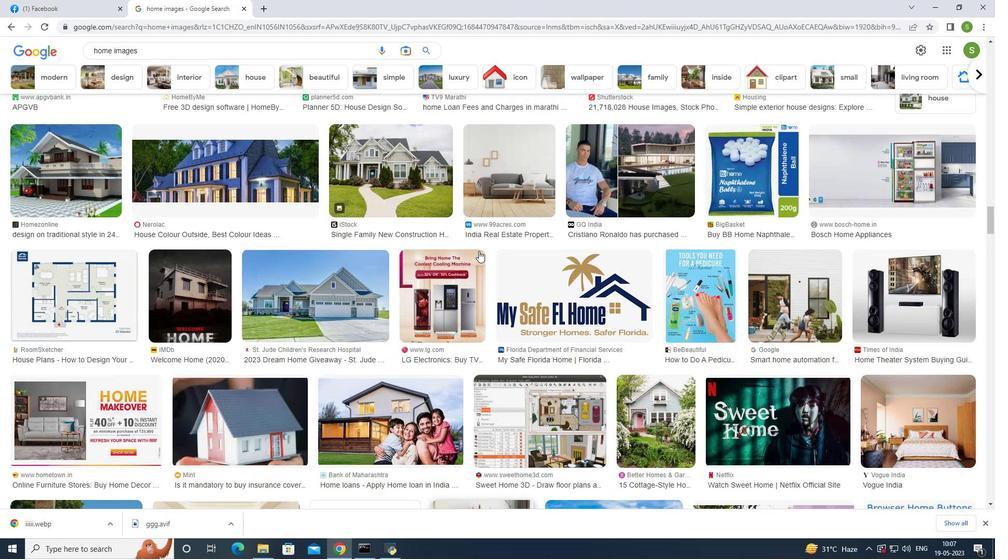 
Action: Mouse scrolled (478, 251) with delta (0, 0)
Screenshot: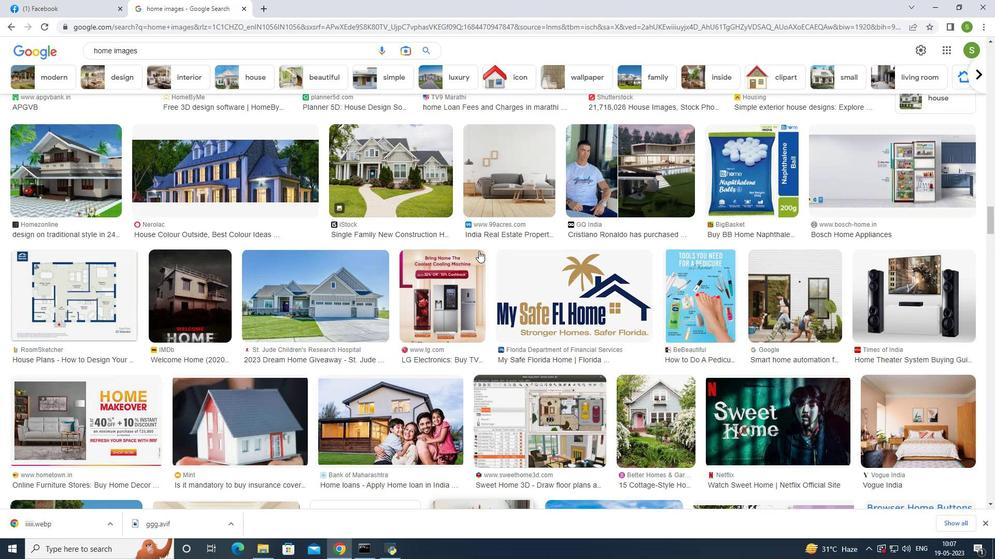 
Action: Mouse scrolled (478, 251) with delta (0, 0)
Screenshot: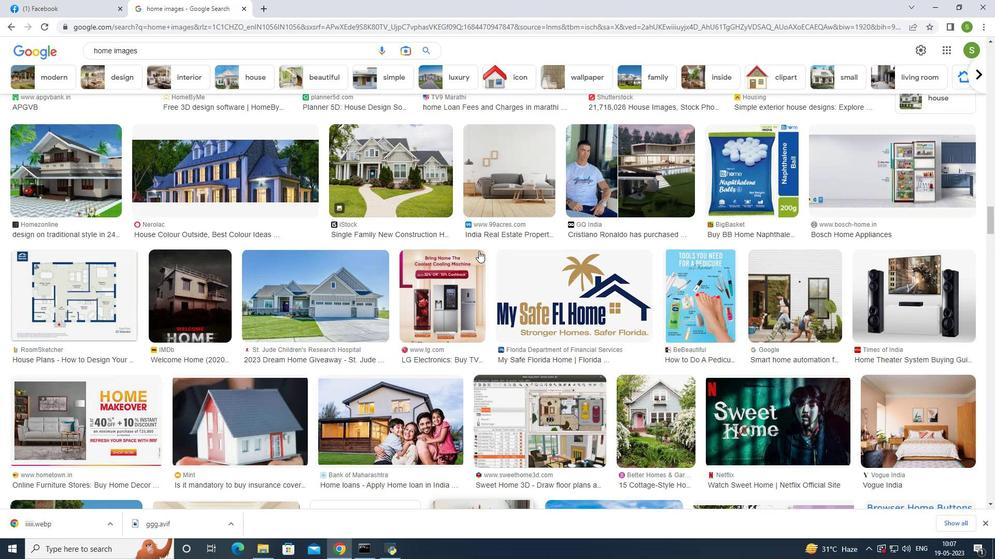 
Action: Mouse scrolled (478, 251) with delta (0, 0)
Screenshot: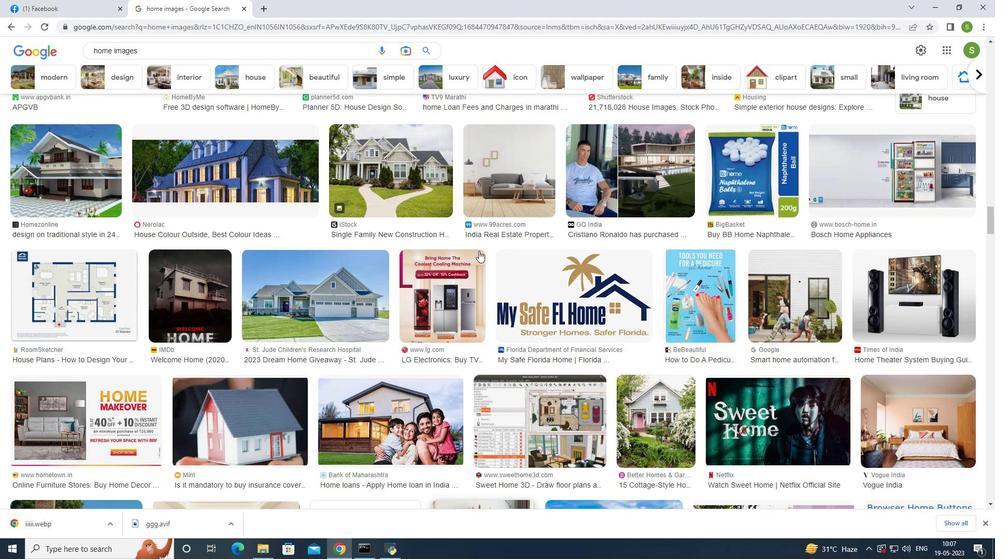 
Action: Mouse scrolled (478, 251) with delta (0, 0)
Screenshot: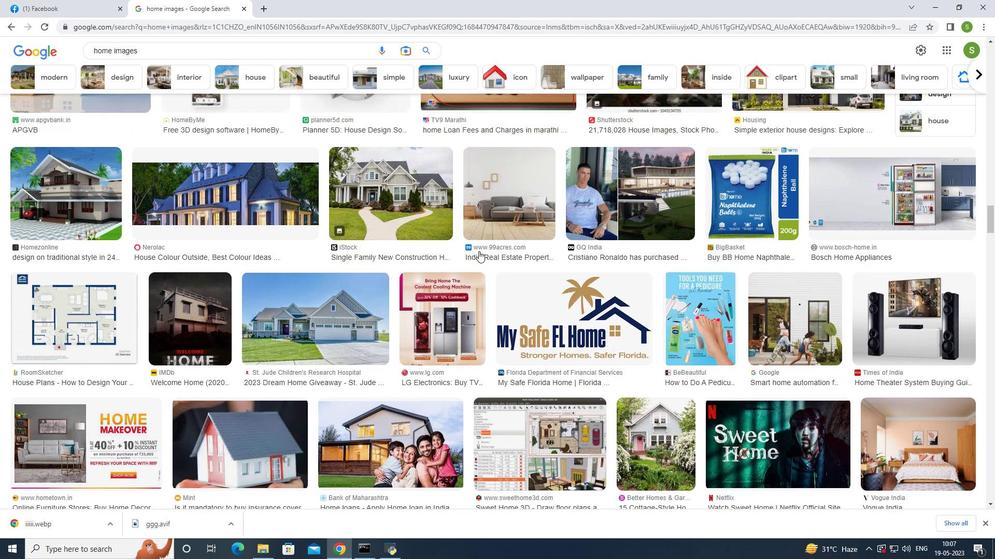 
Action: Mouse scrolled (478, 251) with delta (0, 0)
Screenshot: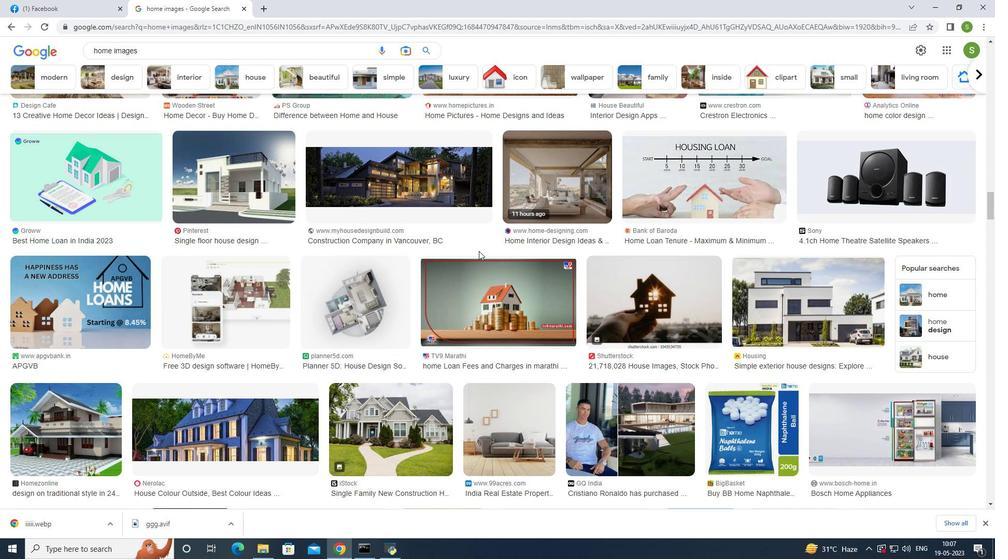 
Action: Mouse scrolled (478, 251) with delta (0, 0)
Screenshot: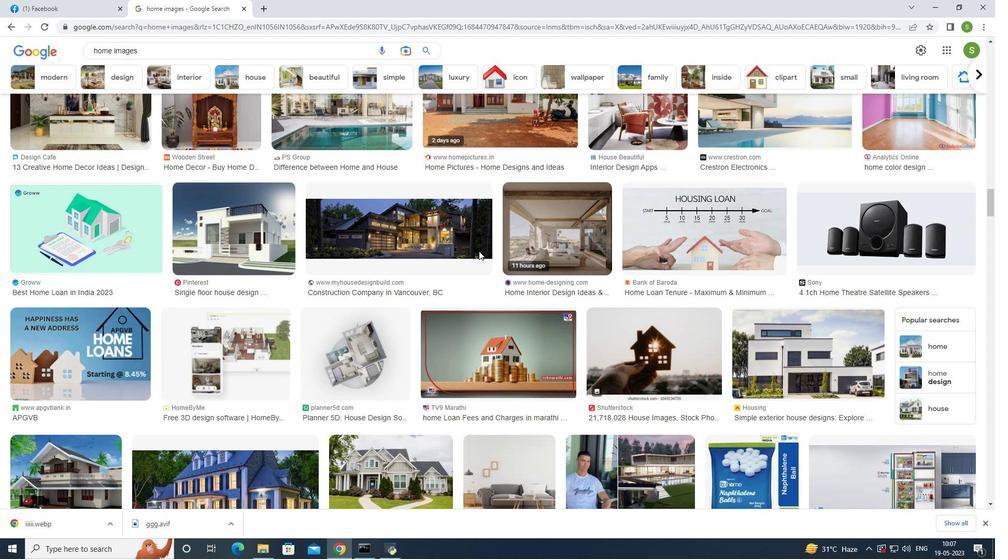
Action: Mouse scrolled (478, 251) with delta (0, 0)
Screenshot: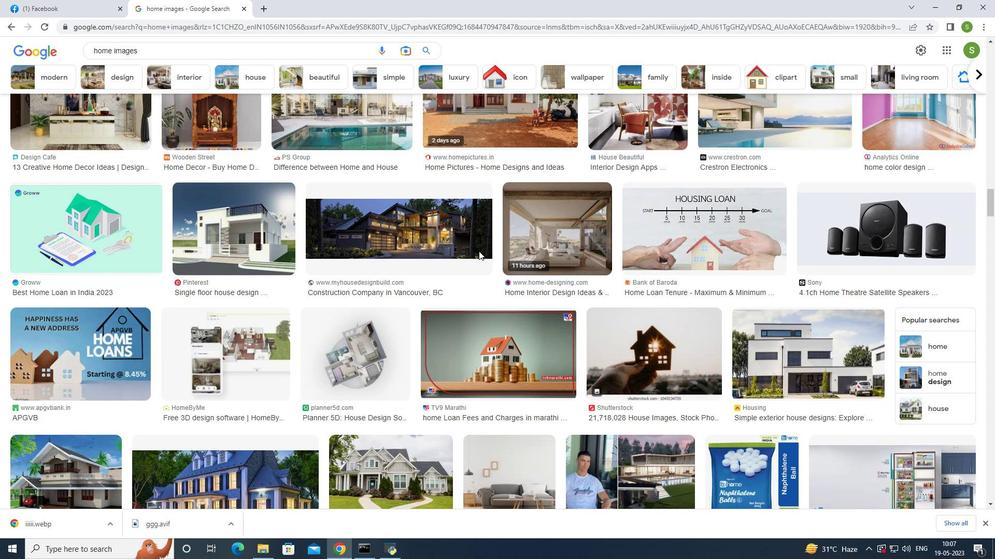 
Action: Mouse scrolled (478, 251) with delta (0, 0)
Screenshot: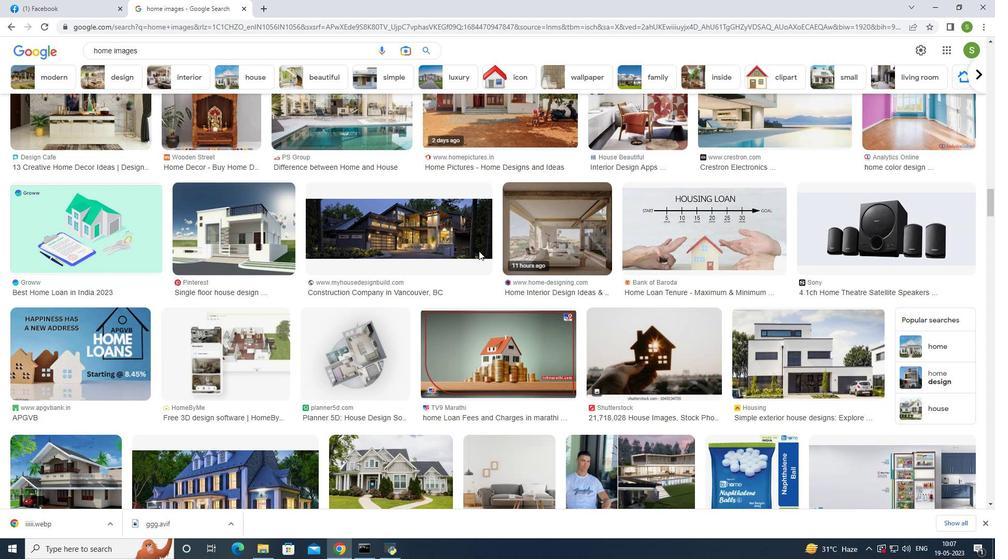 
Action: Mouse scrolled (478, 251) with delta (0, 0)
Screenshot: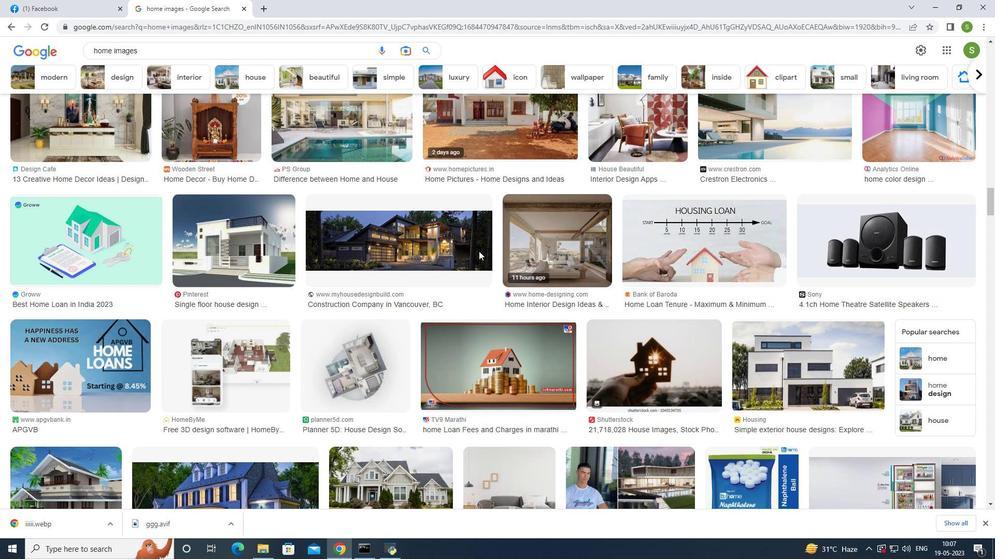 
Action: Mouse moved to (479, 251)
Screenshot: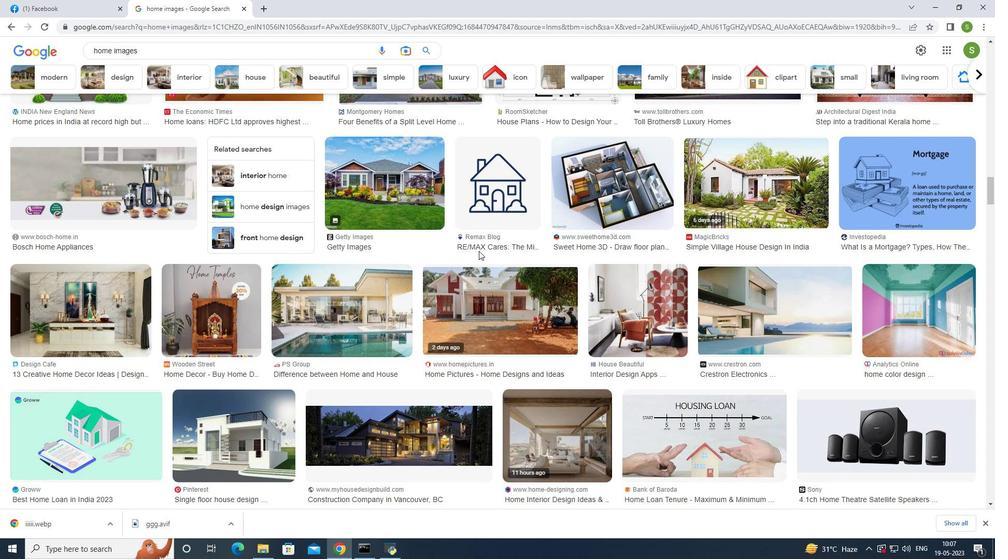 
Action: Mouse scrolled (479, 251) with delta (0, 0)
